 Task: Create a new view named 'Details of Position' and set up custom fields in Salesforce.
Action: Mouse pressed left at (720, 678)
Screenshot: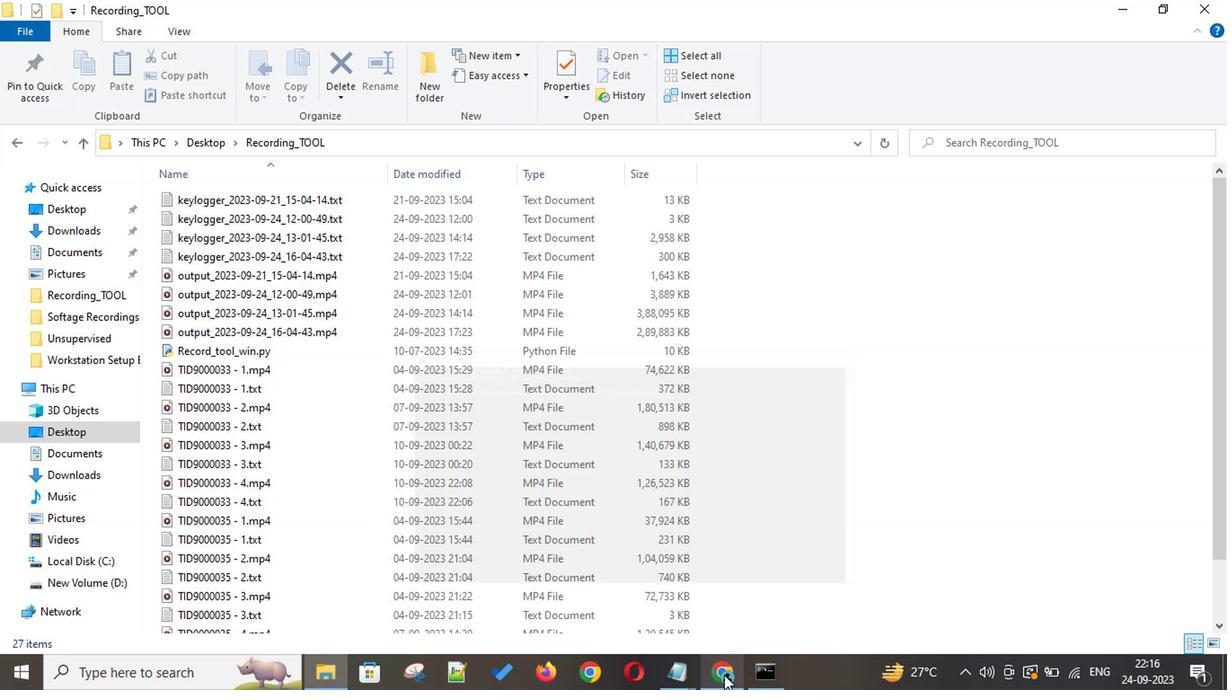 
Action: Mouse moved to (403, 244)
Screenshot: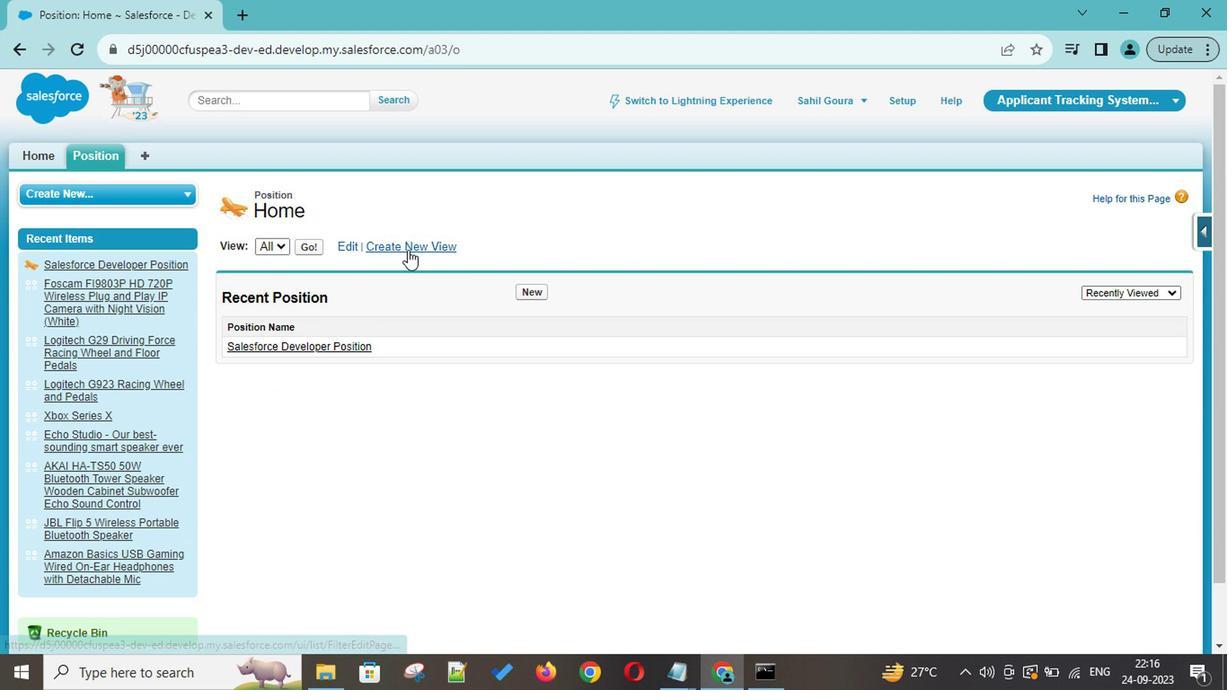 
Action: Mouse pressed left at (403, 244)
Screenshot: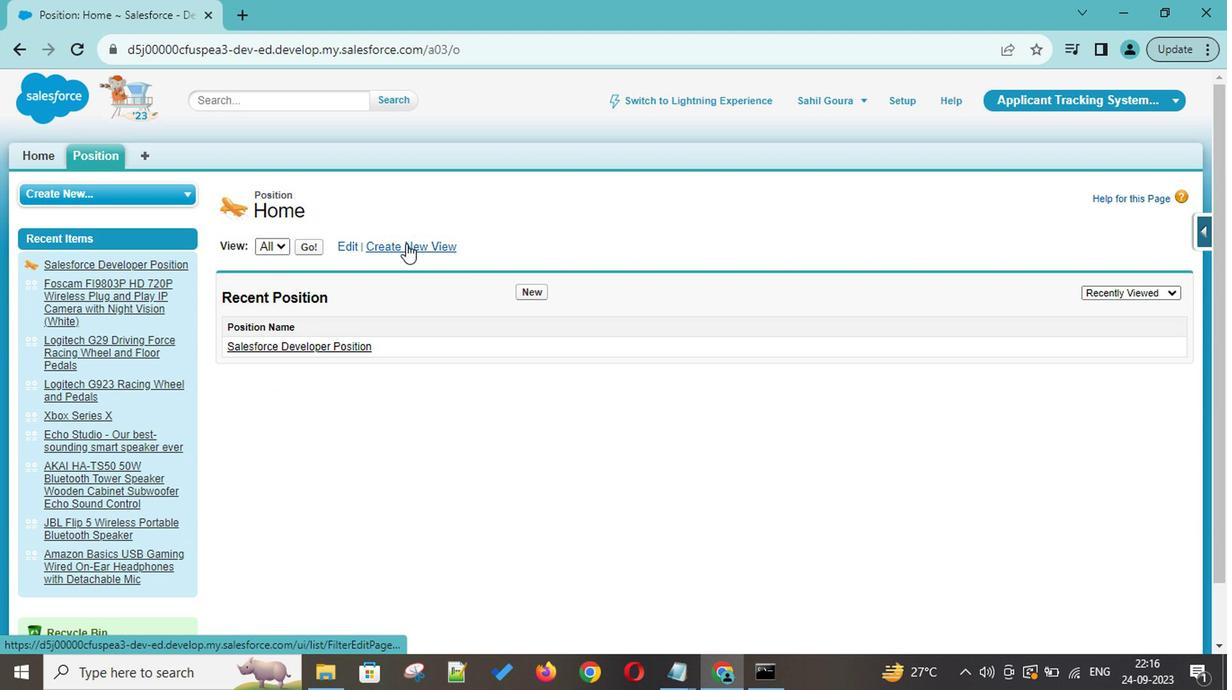 
Action: Mouse moved to (452, 327)
Screenshot: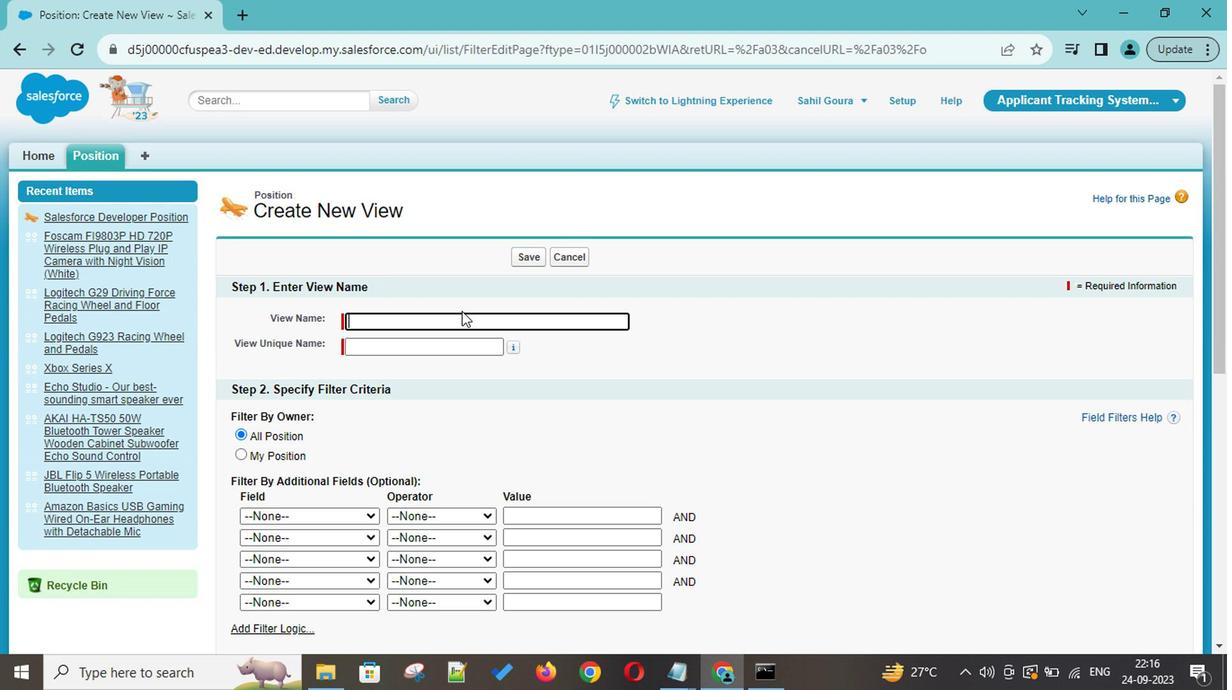 
Action: Mouse pressed left at (452, 327)
Screenshot: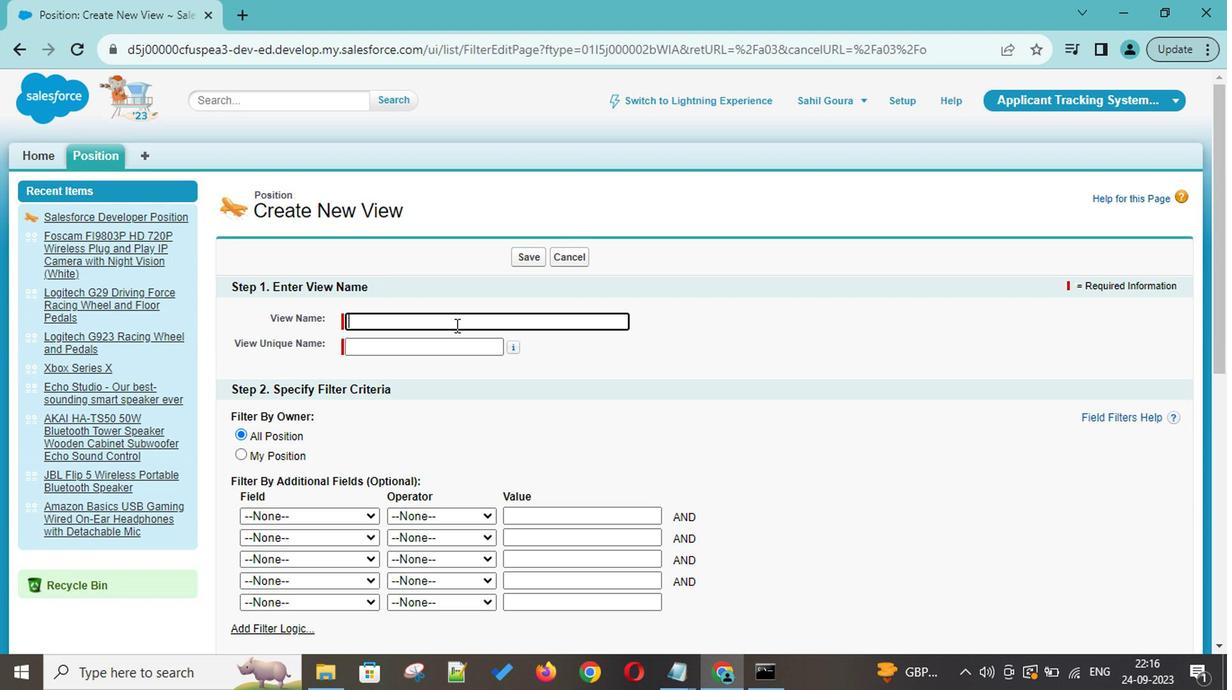 
Action: Mouse moved to (488, 318)
Screenshot: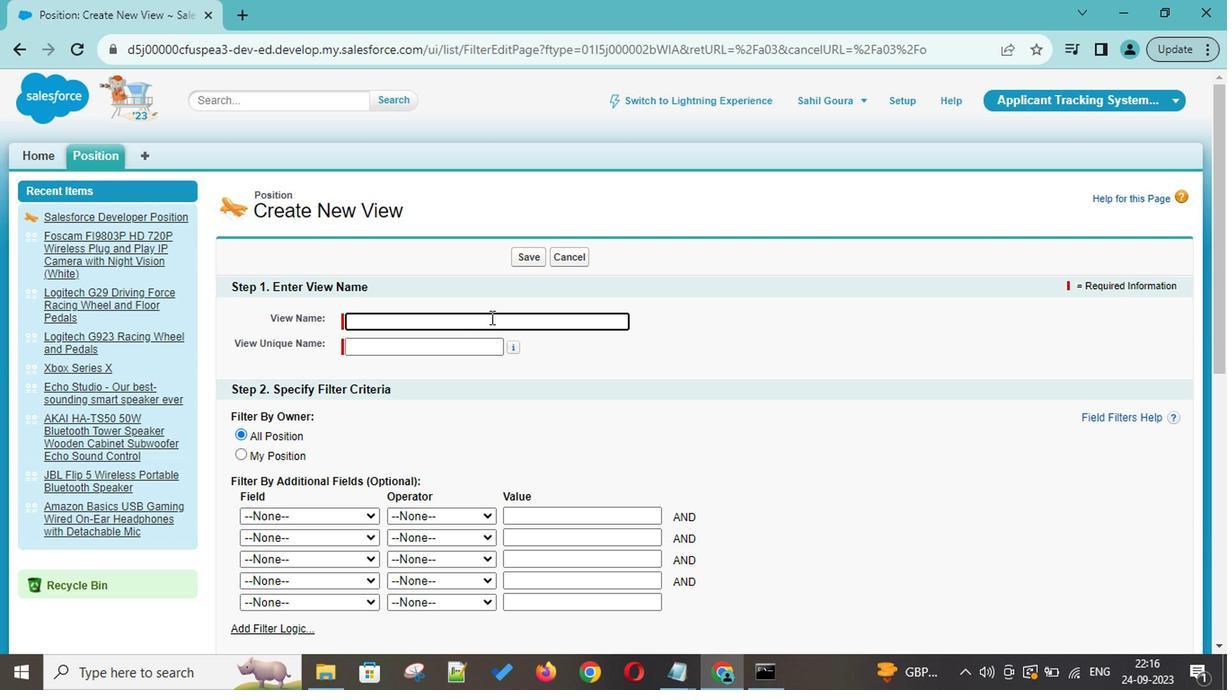 
Action: Key pressed <Key.shift><Key.shift><Key.shift><Key.shift><Key.shift>Details
Screenshot: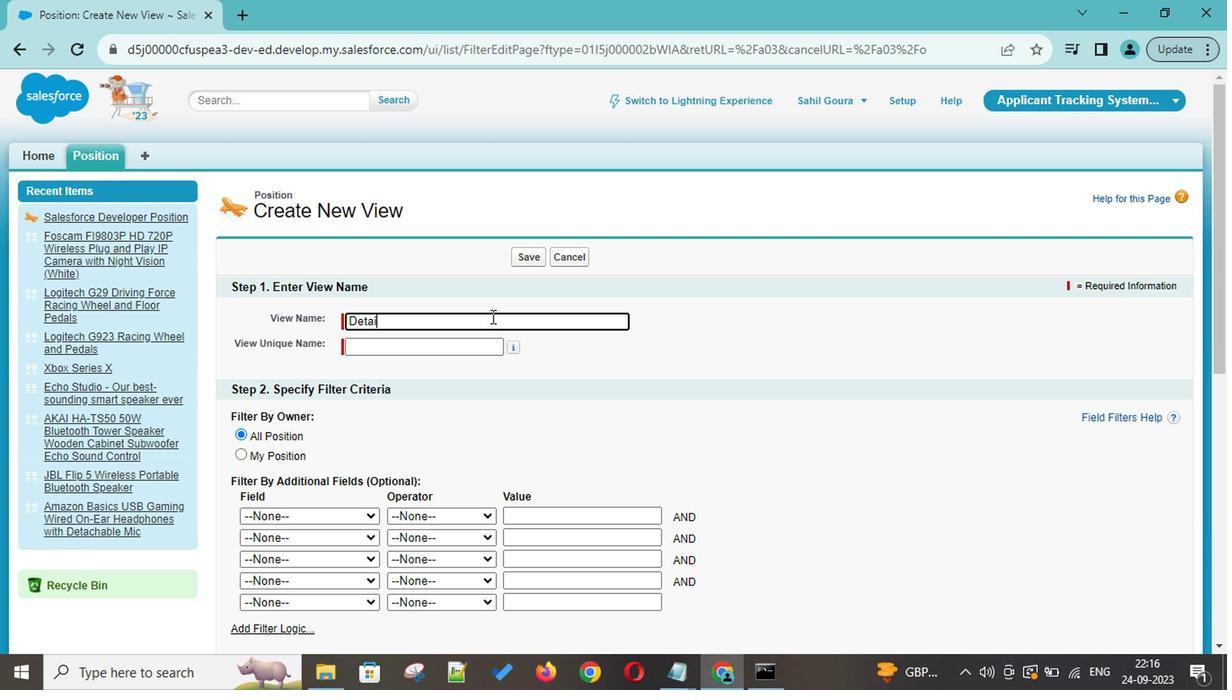 
Action: Mouse moved to (477, 311)
Screenshot: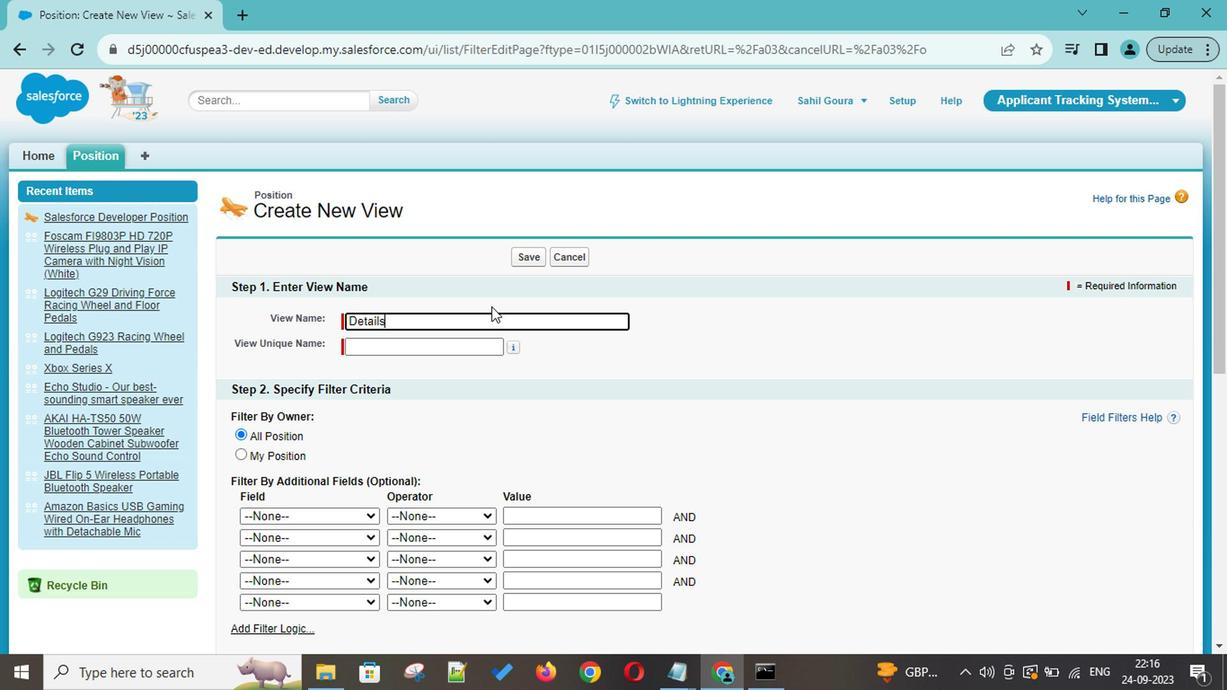 
Action: Key pressed <Key.space>of<Key.space><Key.shift>Position
Screenshot: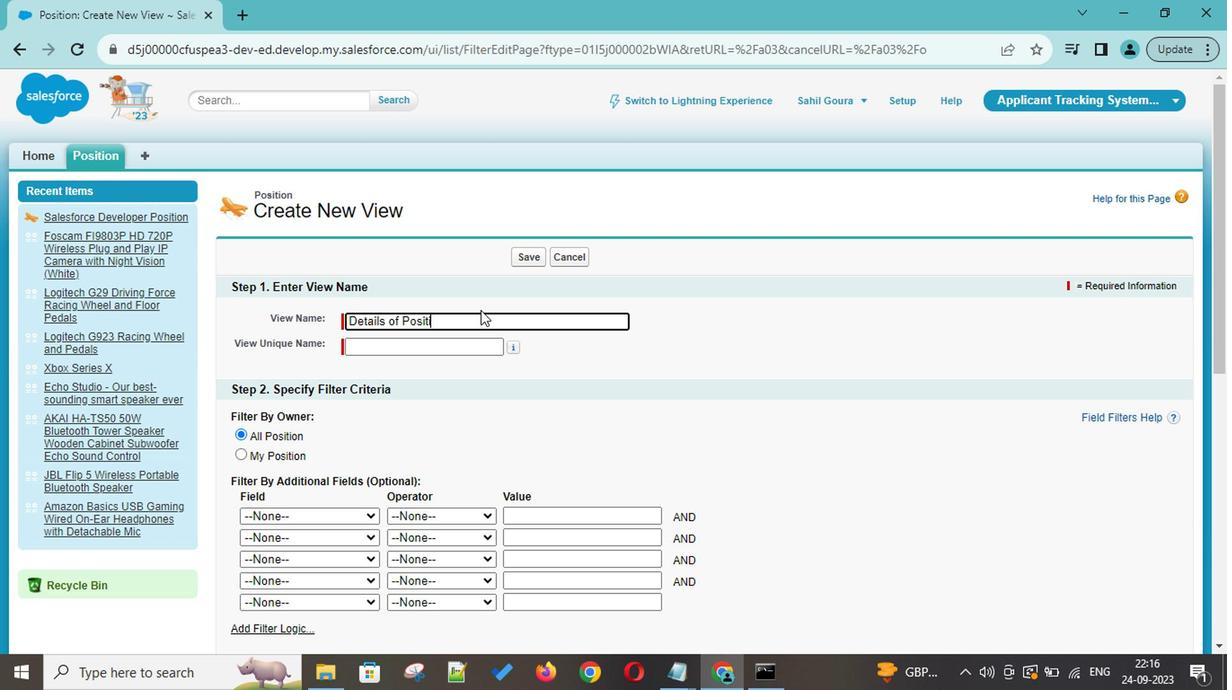 
Action: Mouse moved to (426, 356)
Screenshot: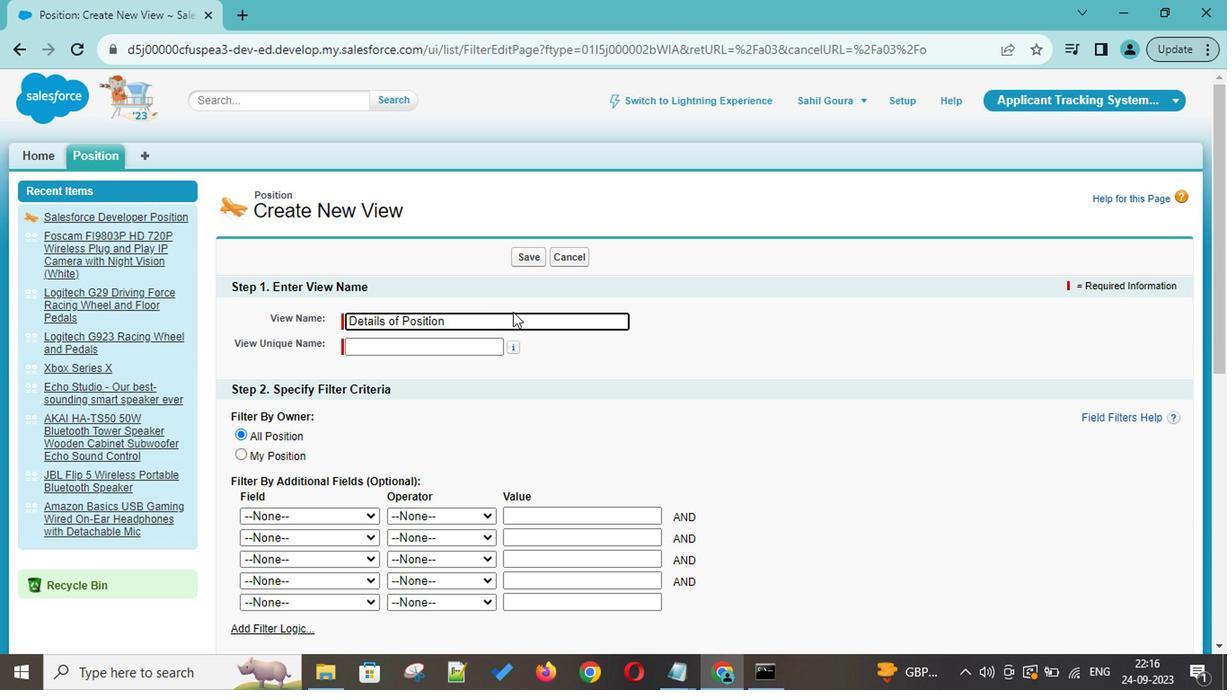 
Action: Mouse pressed left at (426, 356)
Screenshot: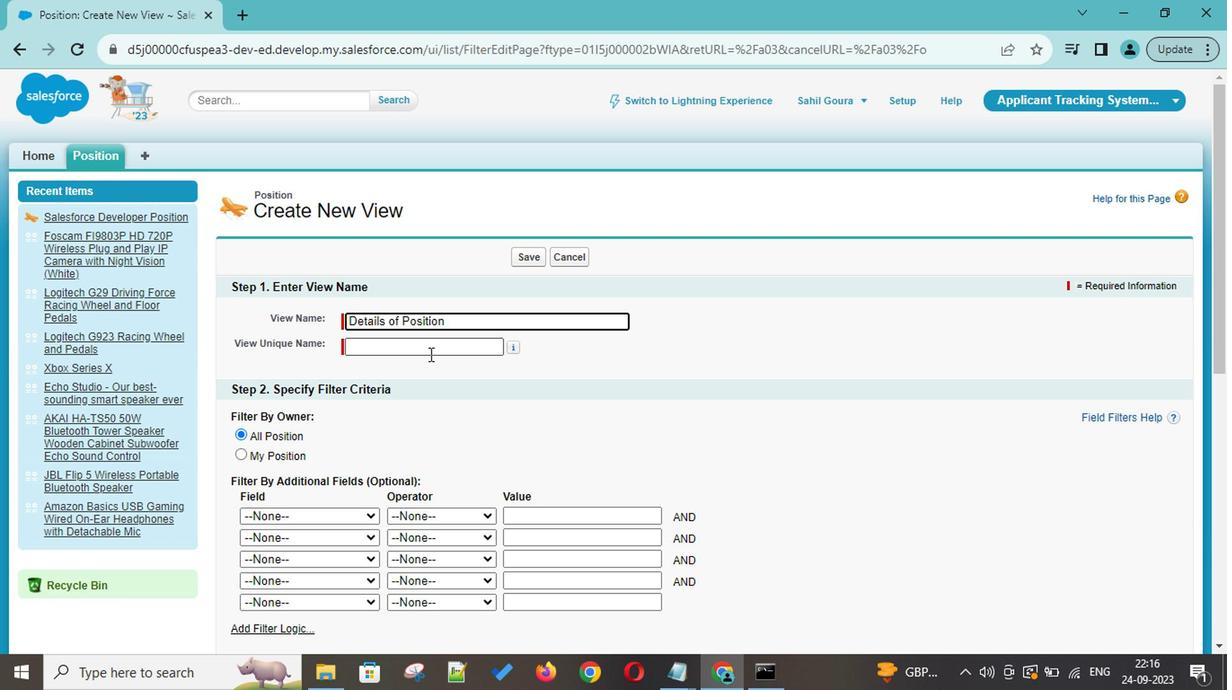 
Action: Mouse moved to (433, 444)
Screenshot: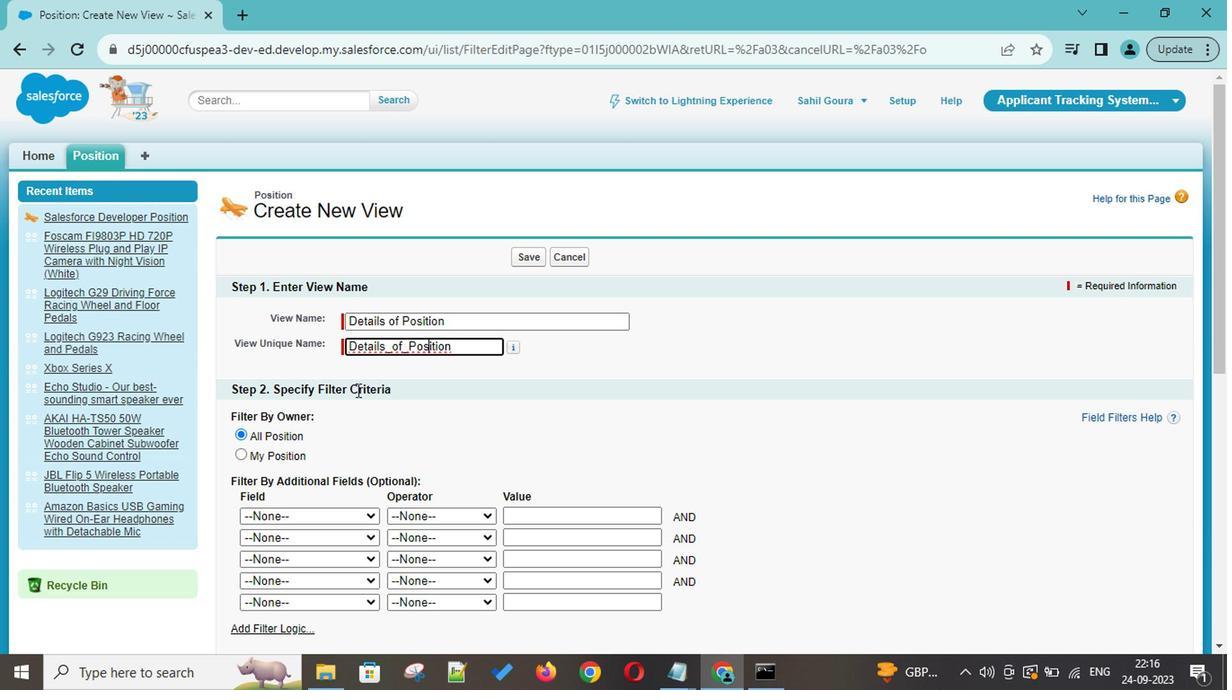 
Action: Mouse scrolled (433, 443) with delta (0, 0)
Screenshot: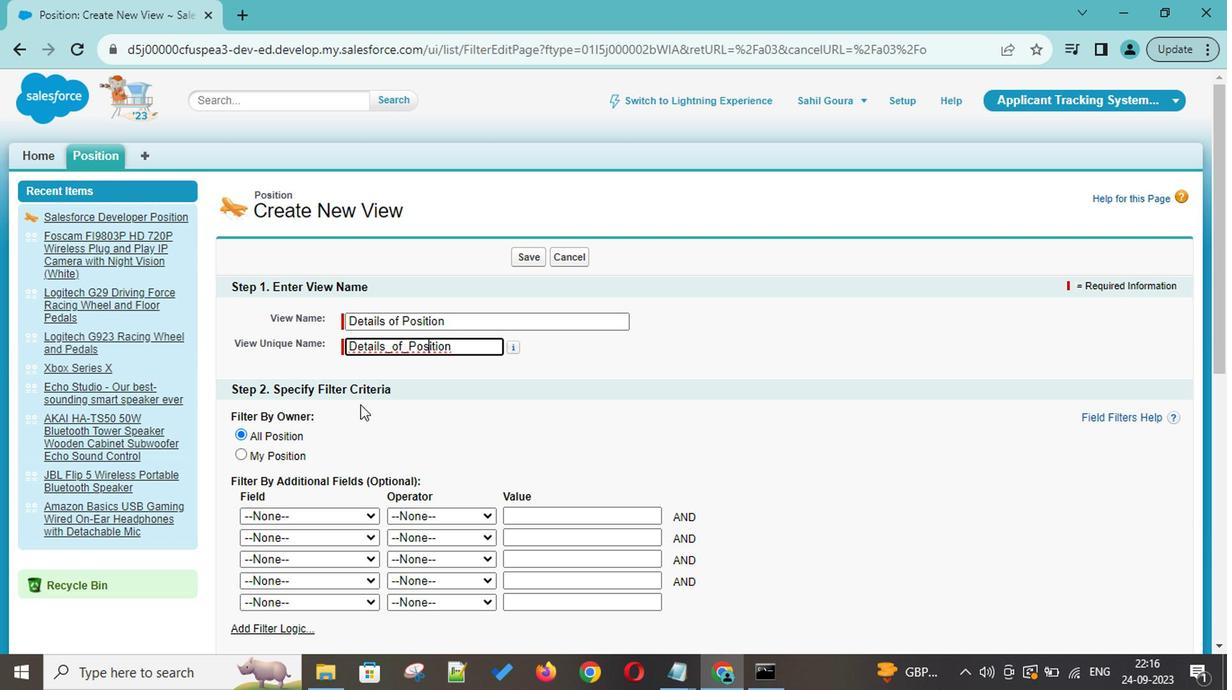 
Action: Mouse scrolled (433, 443) with delta (0, 0)
Screenshot: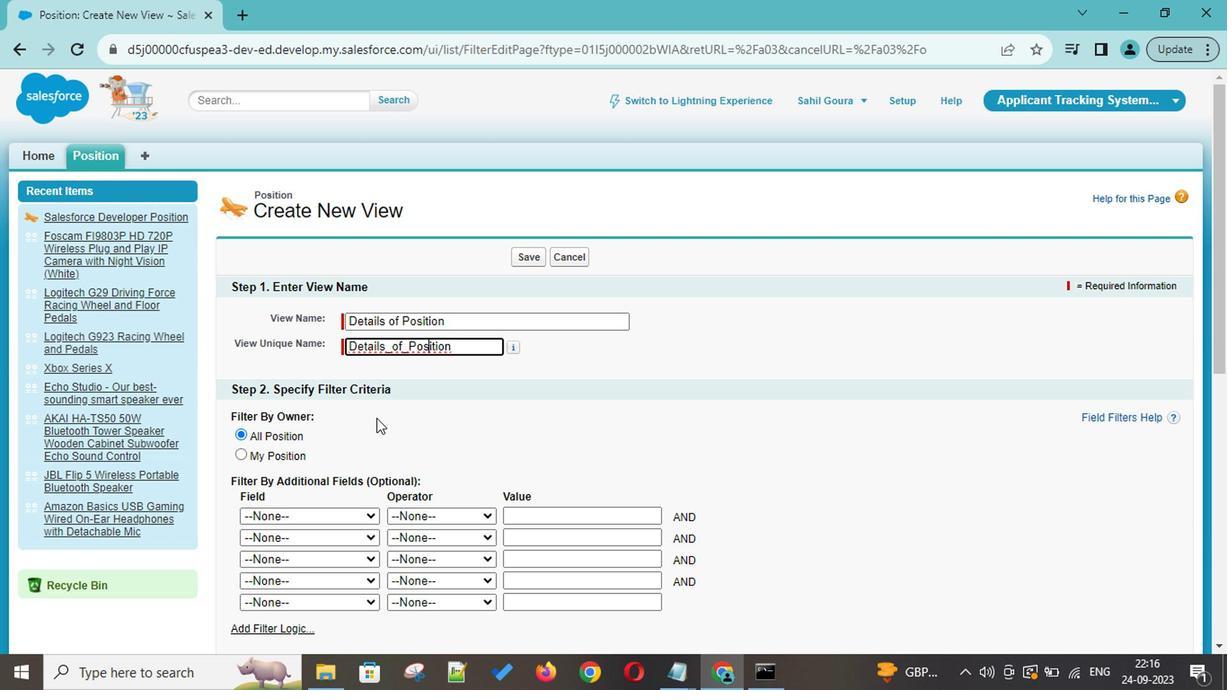 
Action: Mouse scrolled (433, 443) with delta (0, 0)
Screenshot: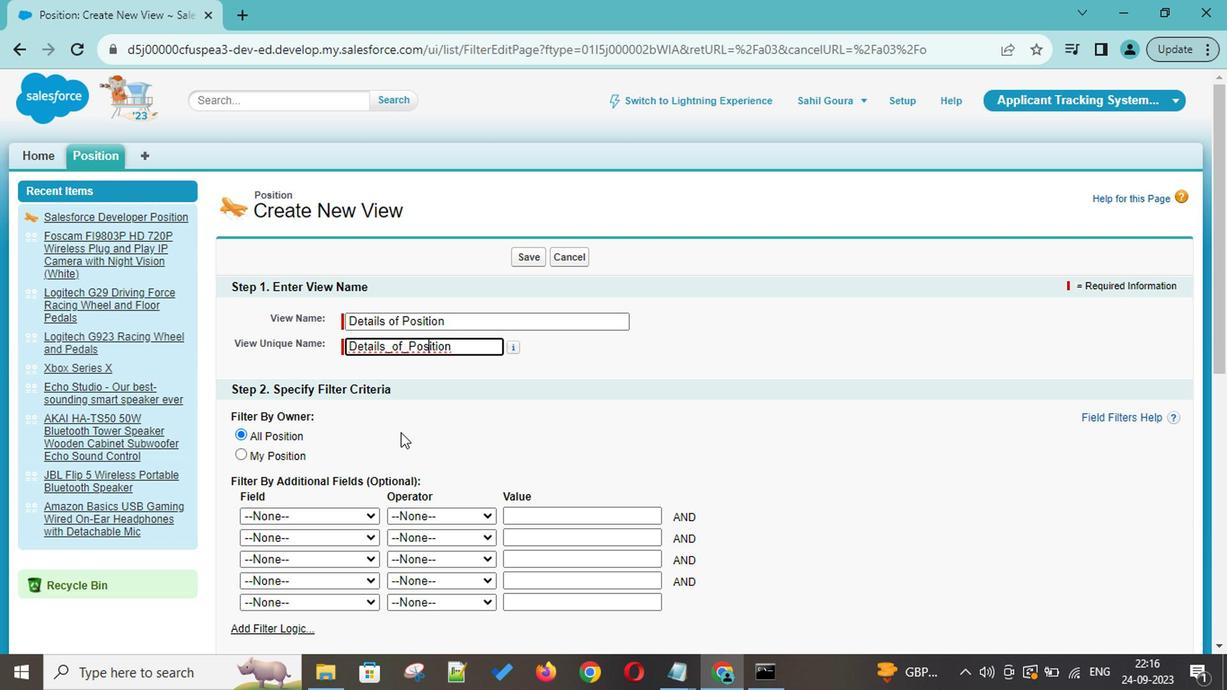 
Action: Mouse moved to (256, 465)
Screenshot: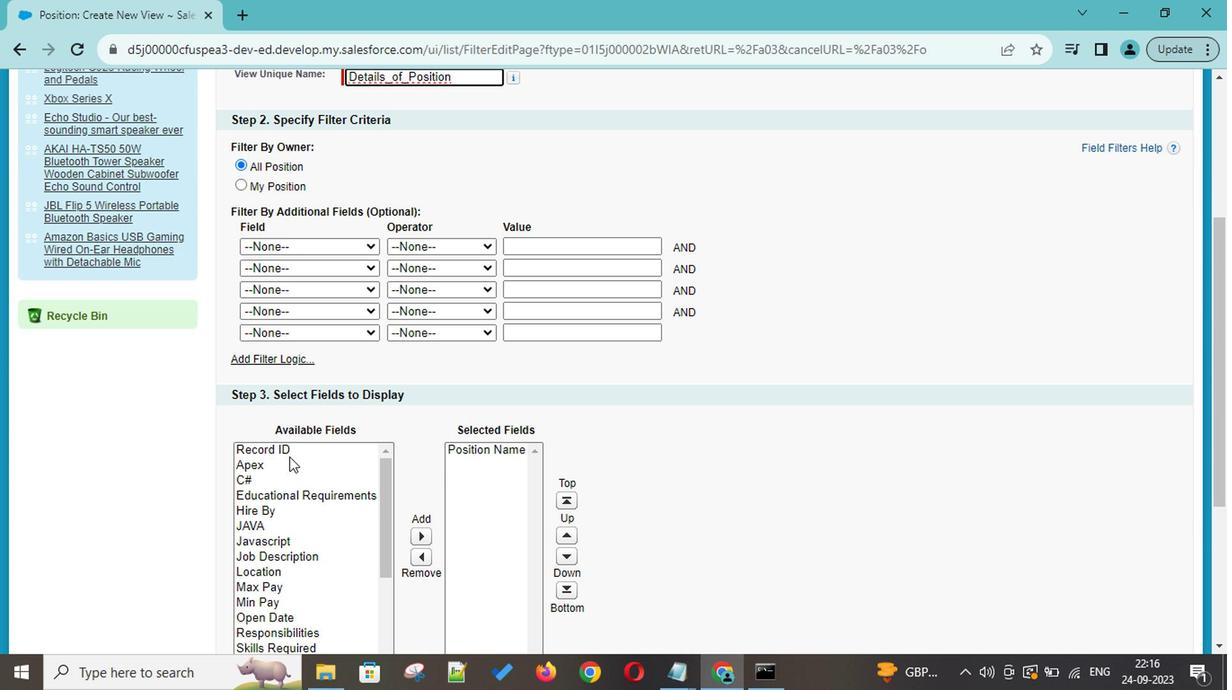 
Action: Mouse pressed left at (256, 465)
Screenshot: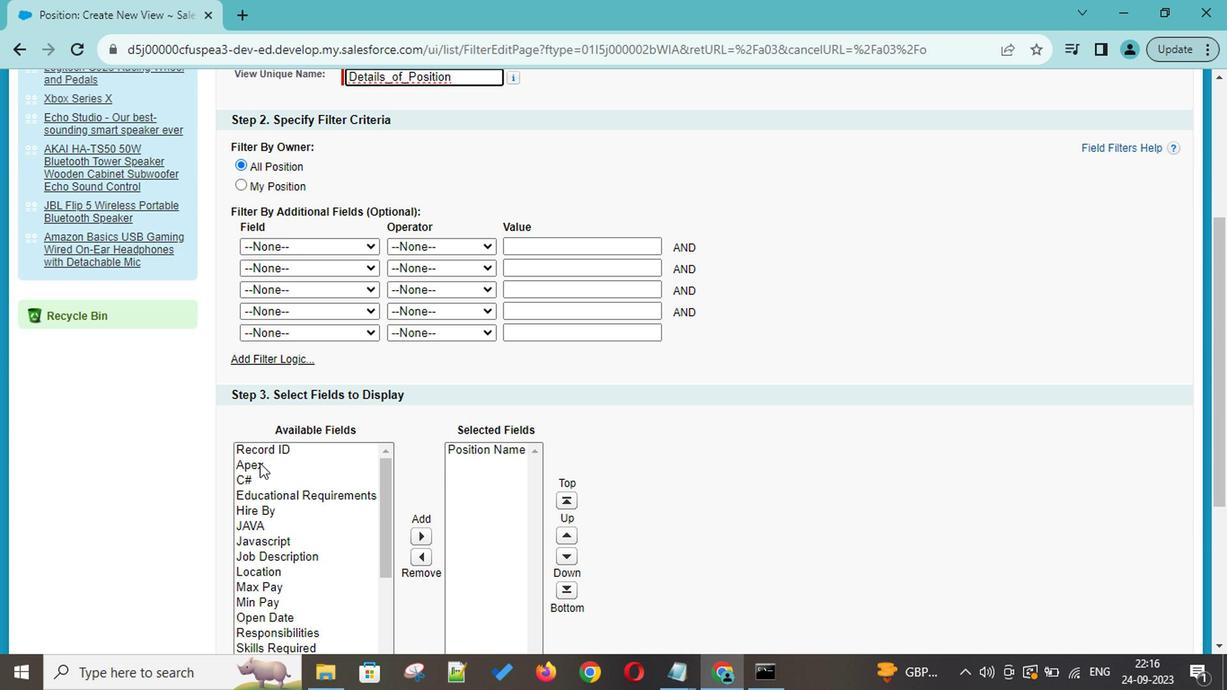 
Action: Mouse moved to (262, 493)
Screenshot: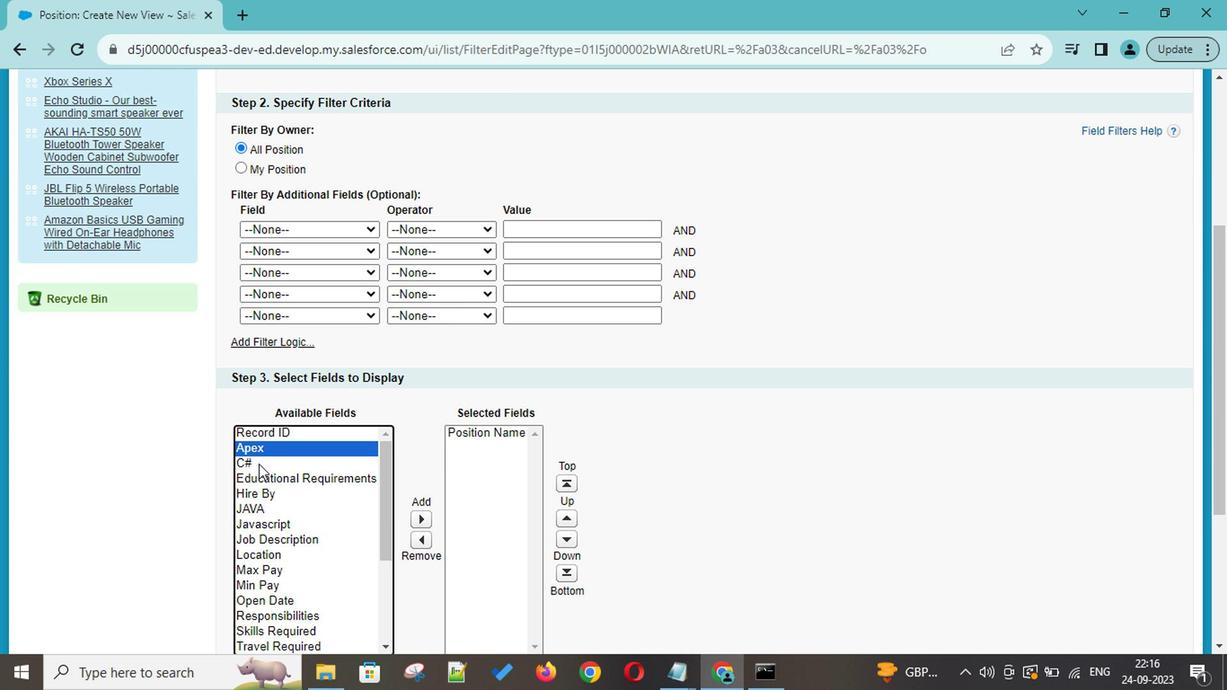 
Action: Mouse scrolled (262, 492) with delta (0, -1)
Screenshot: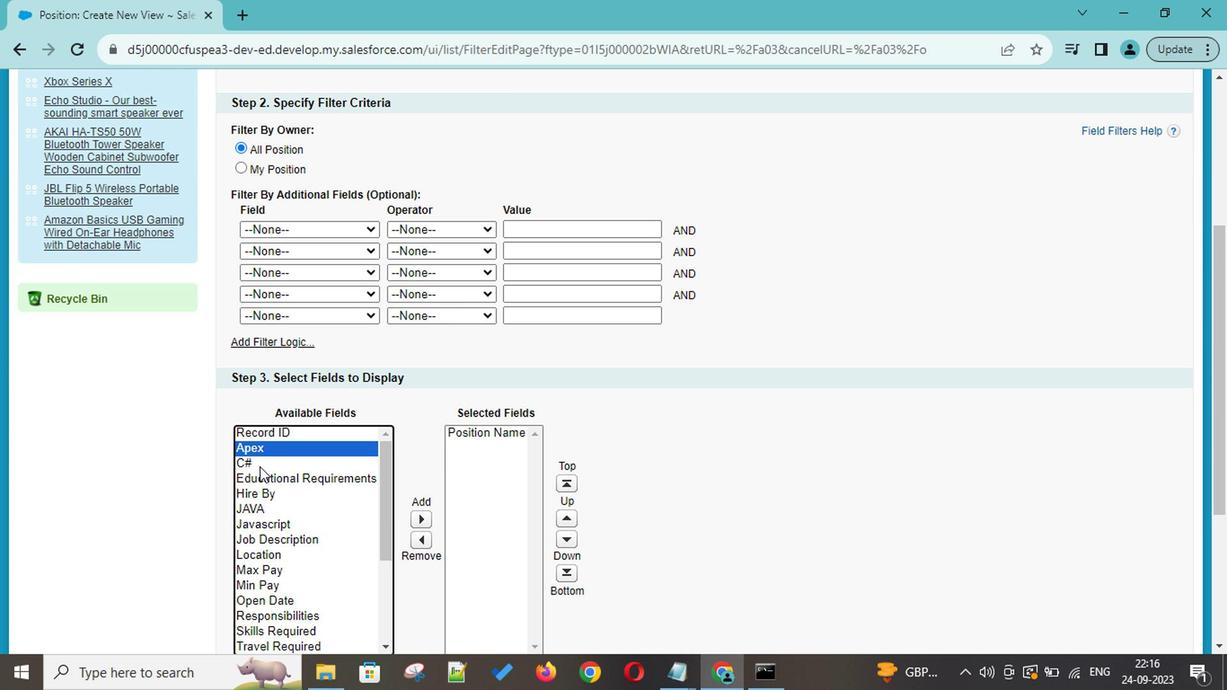 
Action: Mouse moved to (297, 521)
Screenshot: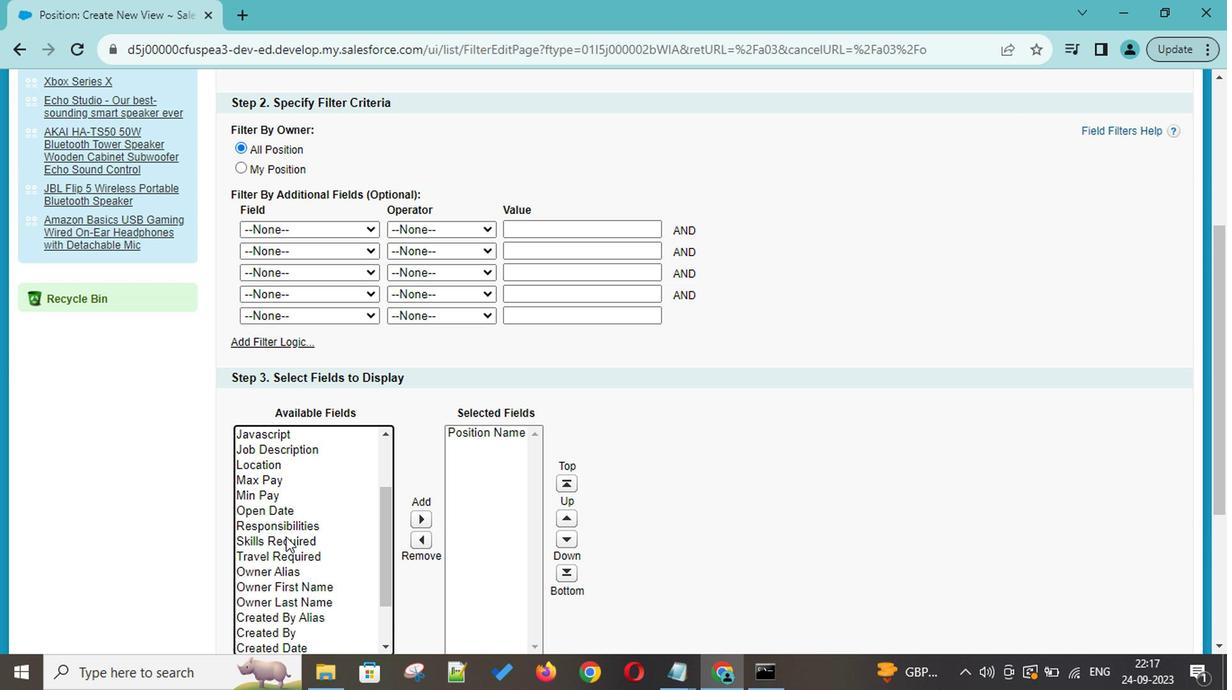 
Action: Mouse scrolled (297, 520) with delta (0, -1)
Screenshot: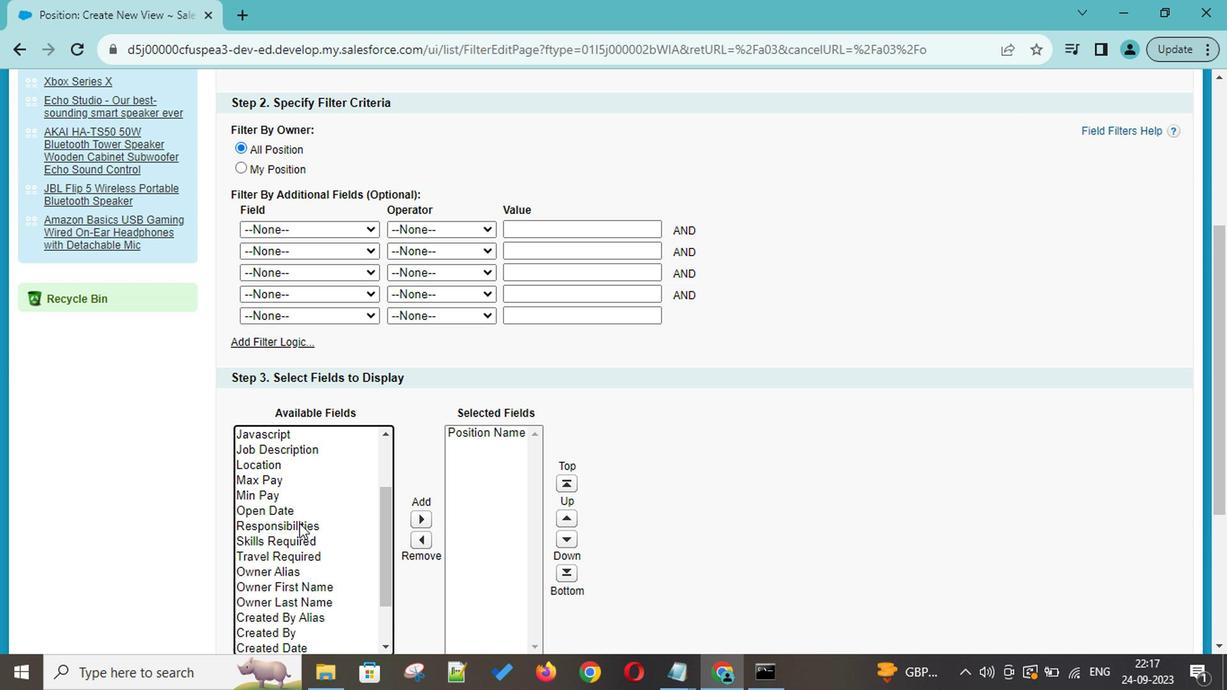 
Action: Mouse moved to (311, 510)
Screenshot: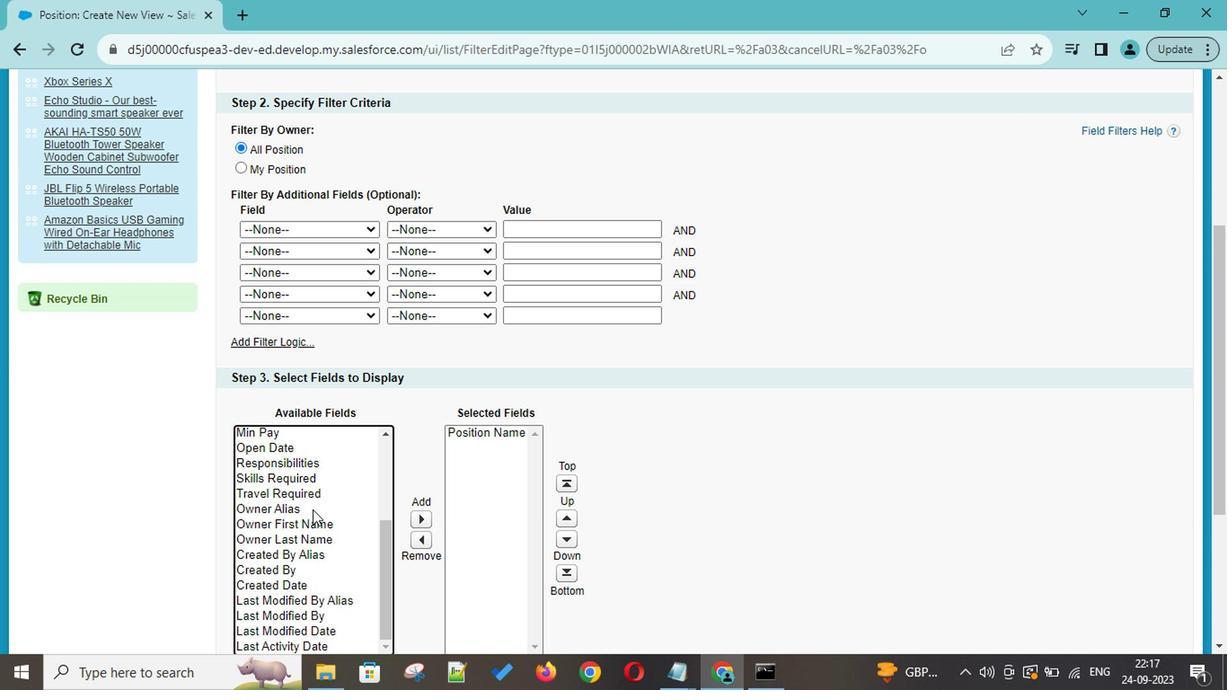 
Action: Mouse scrolled (311, 509) with delta (0, -1)
Screenshot: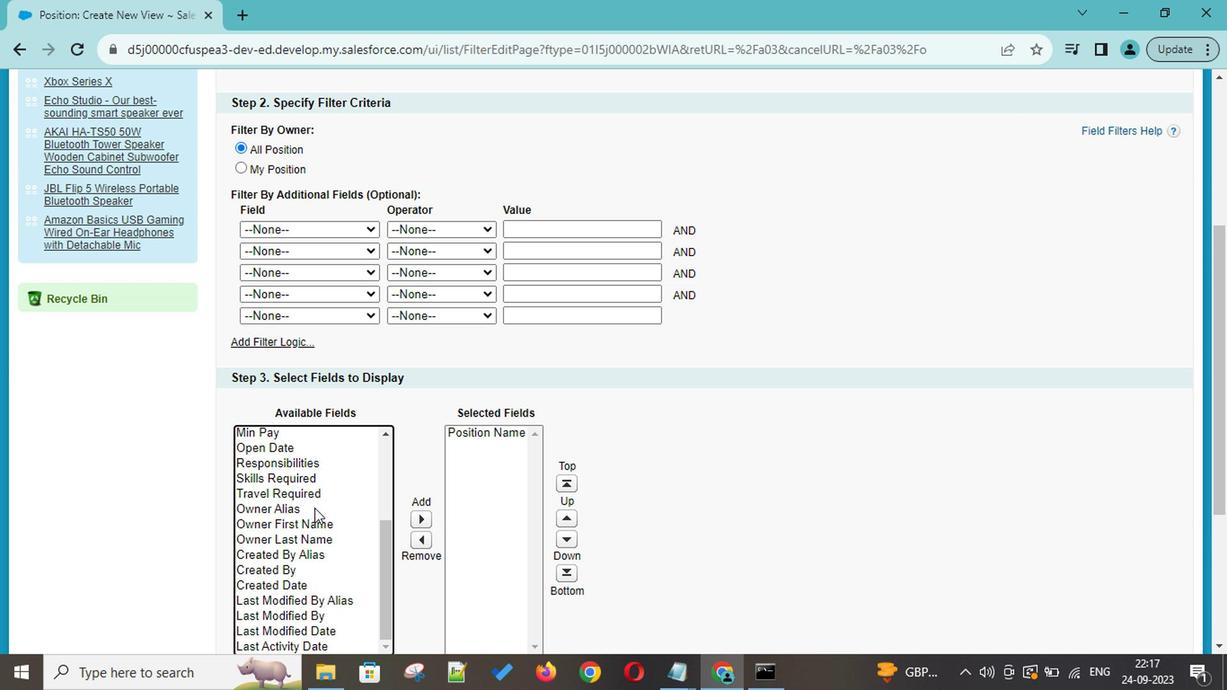 
Action: Mouse moved to (377, 473)
Screenshot: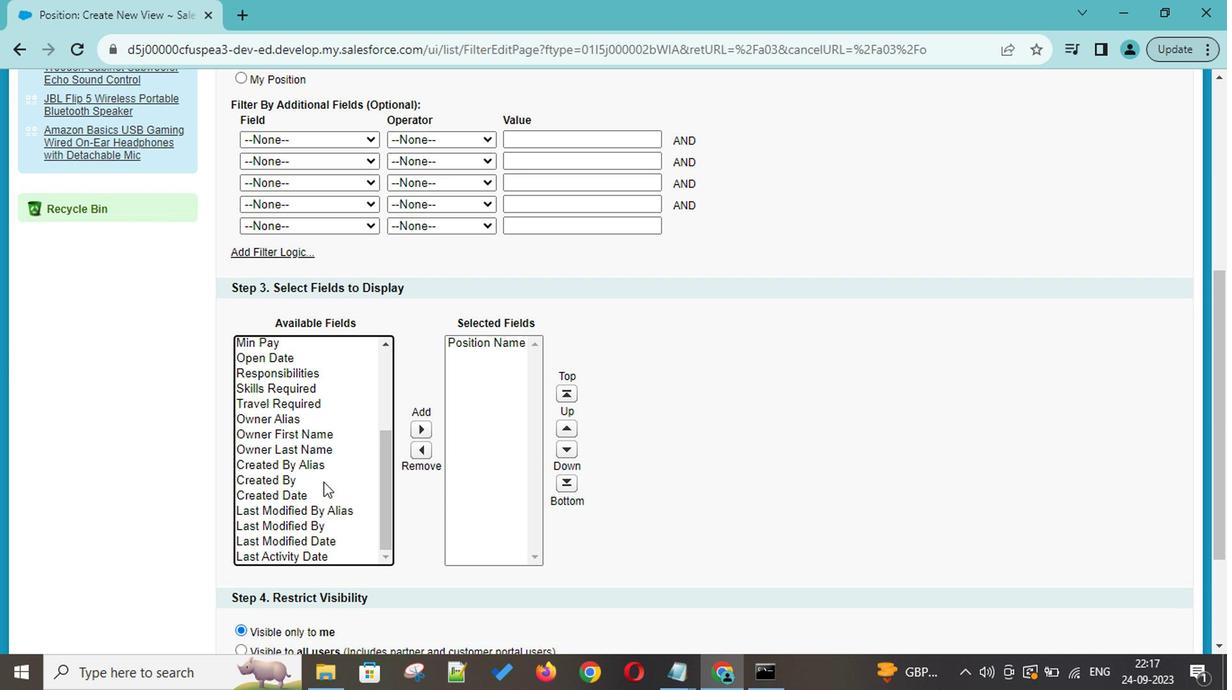 
Action: Mouse scrolled (377, 472) with delta (0, -1)
Screenshot: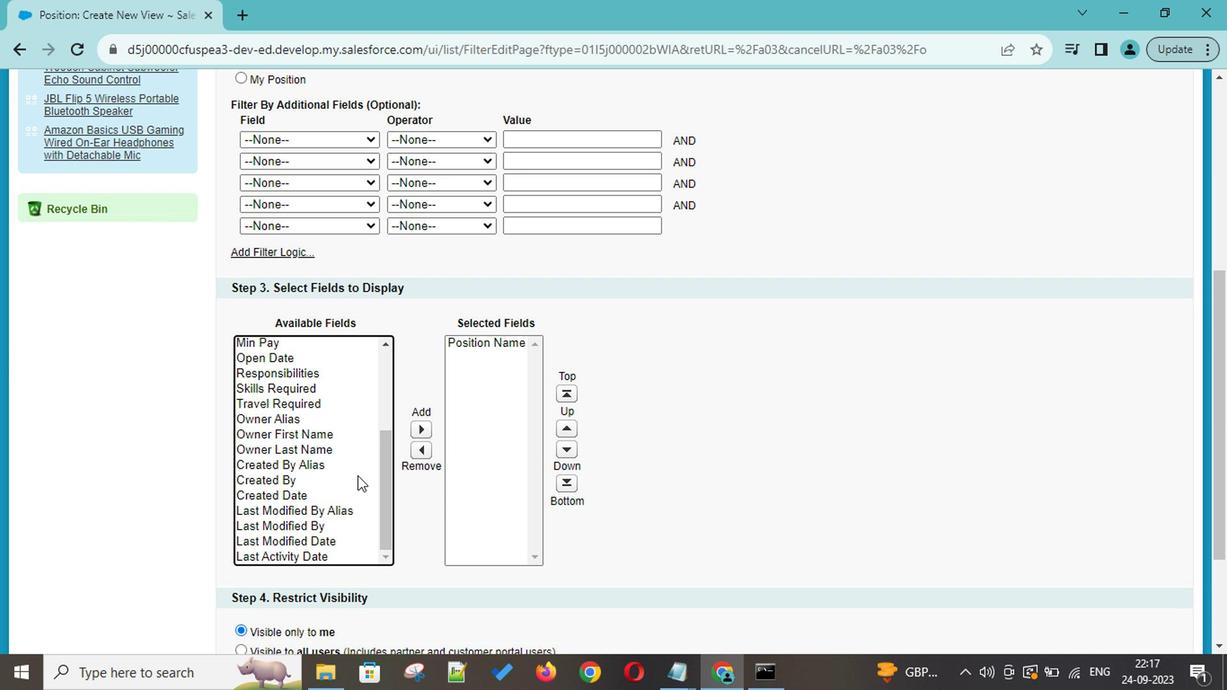 
Action: Mouse moved to (375, 478)
Screenshot: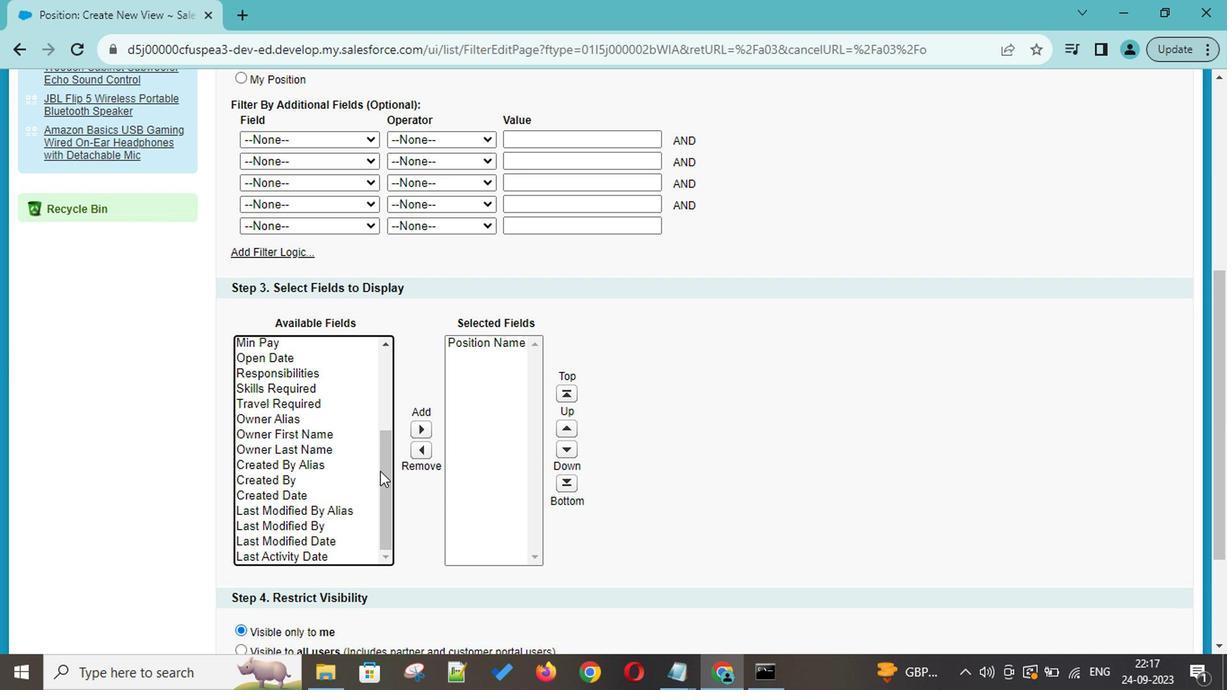 
Action: Mouse scrolled (375, 478) with delta (0, 0)
Screenshot: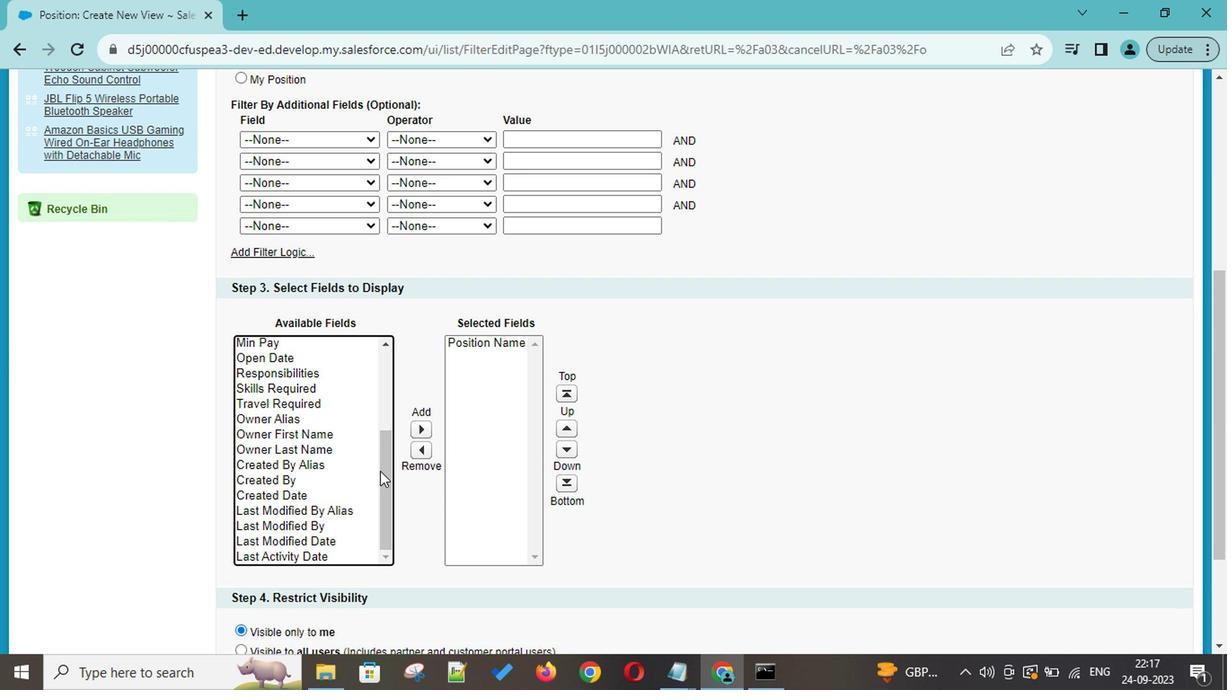 
Action: Mouse moved to (354, 404)
Screenshot: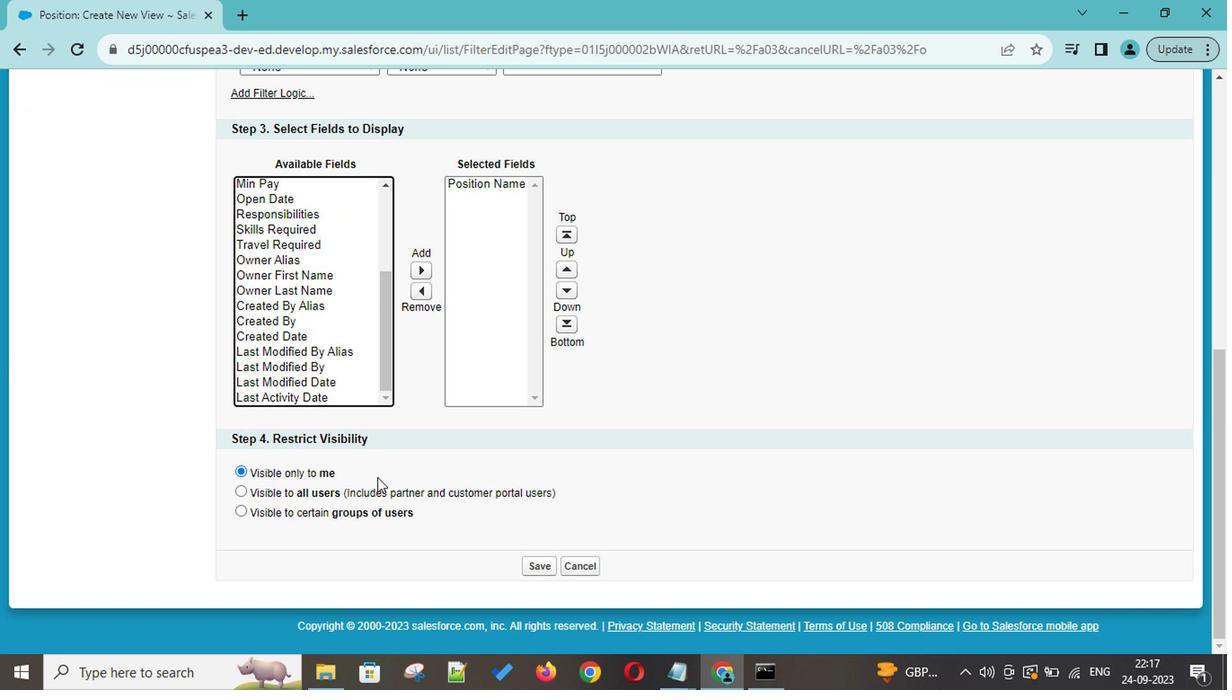 
Action: Mouse scrolled (354, 405) with delta (0, 1)
Screenshot: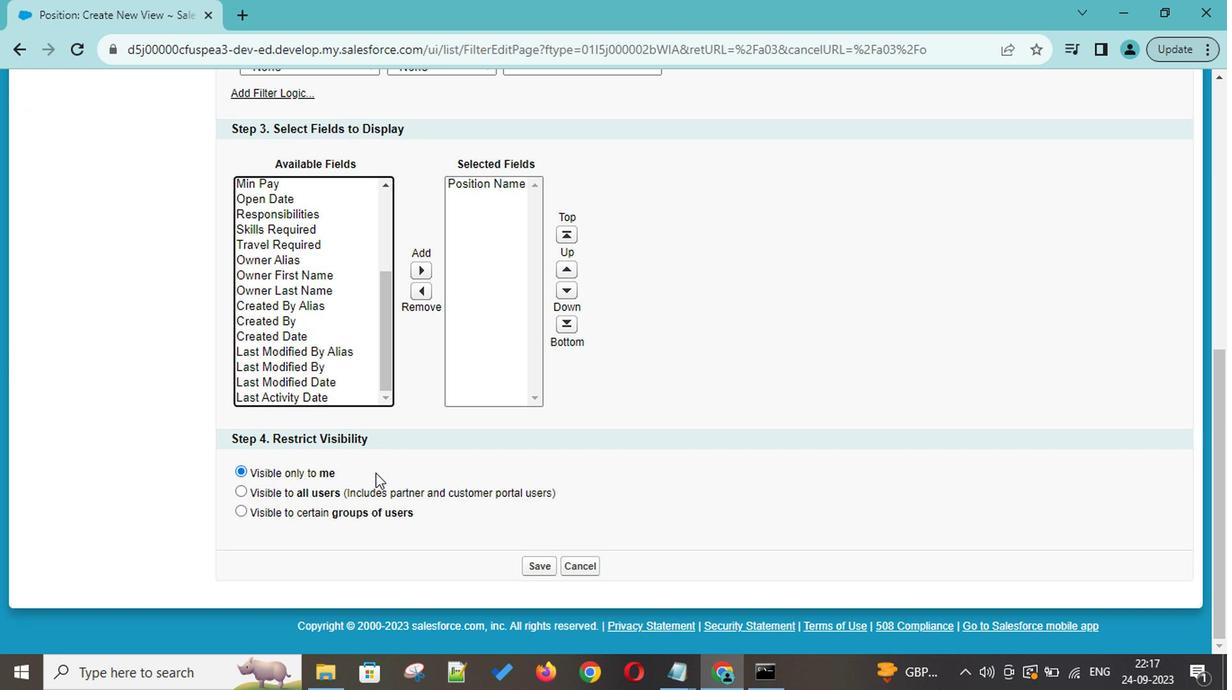 
Action: Mouse moved to (353, 403)
Screenshot: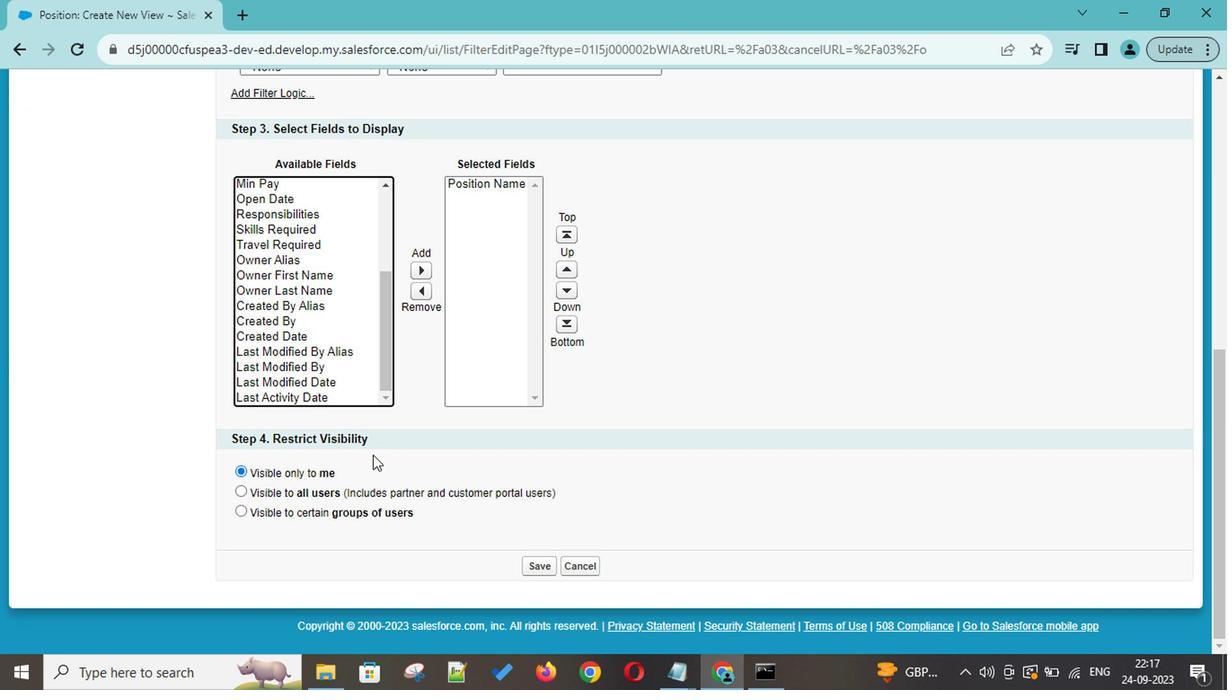 
Action: Mouse scrolled (353, 404) with delta (0, 0)
Screenshot: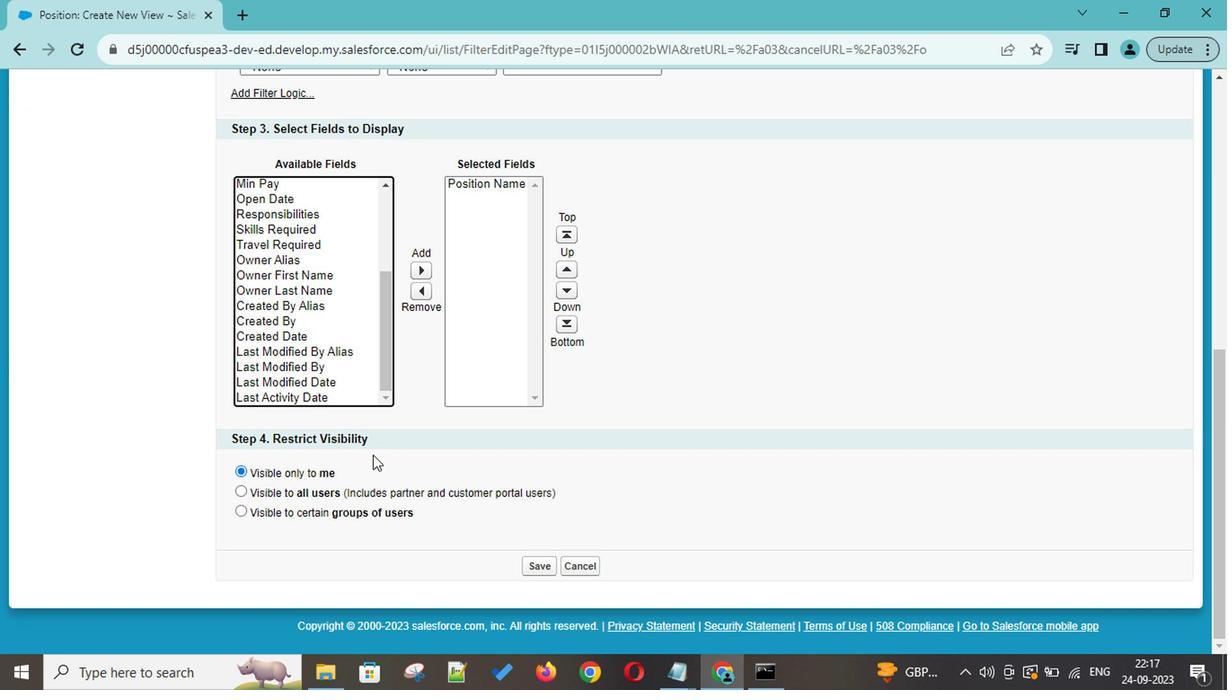 
Action: Mouse moved to (350, 401)
Screenshot: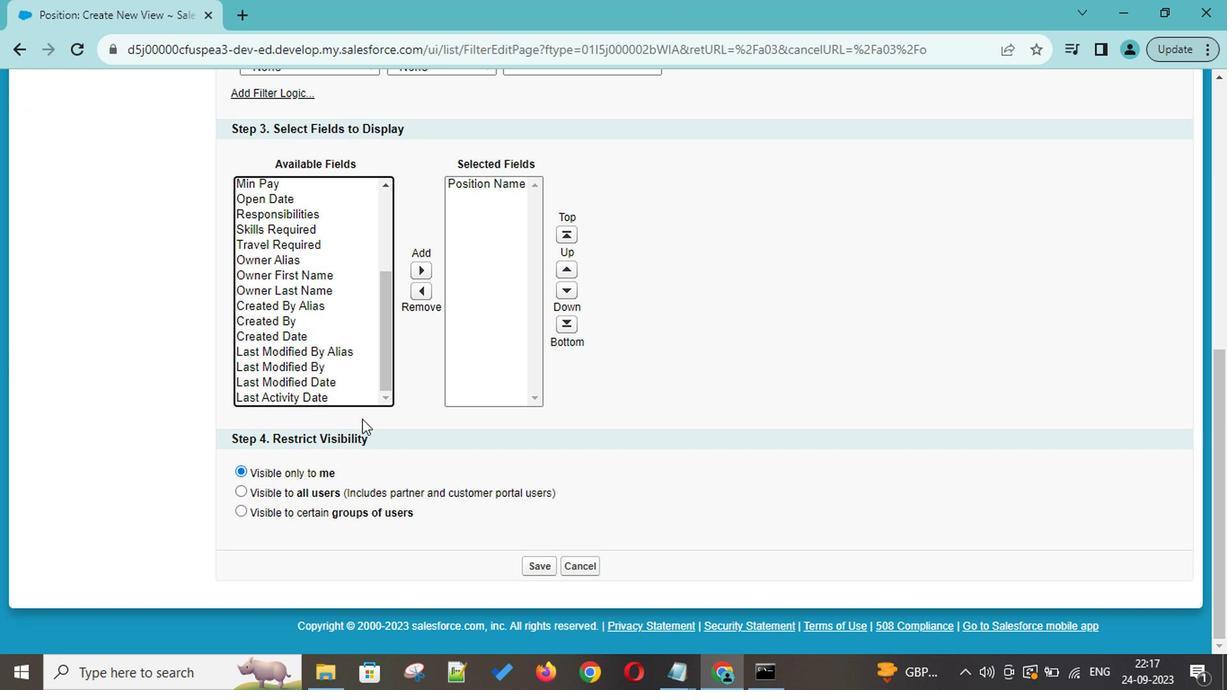 
Action: Mouse scrolled (350, 402) with delta (0, 0)
Screenshot: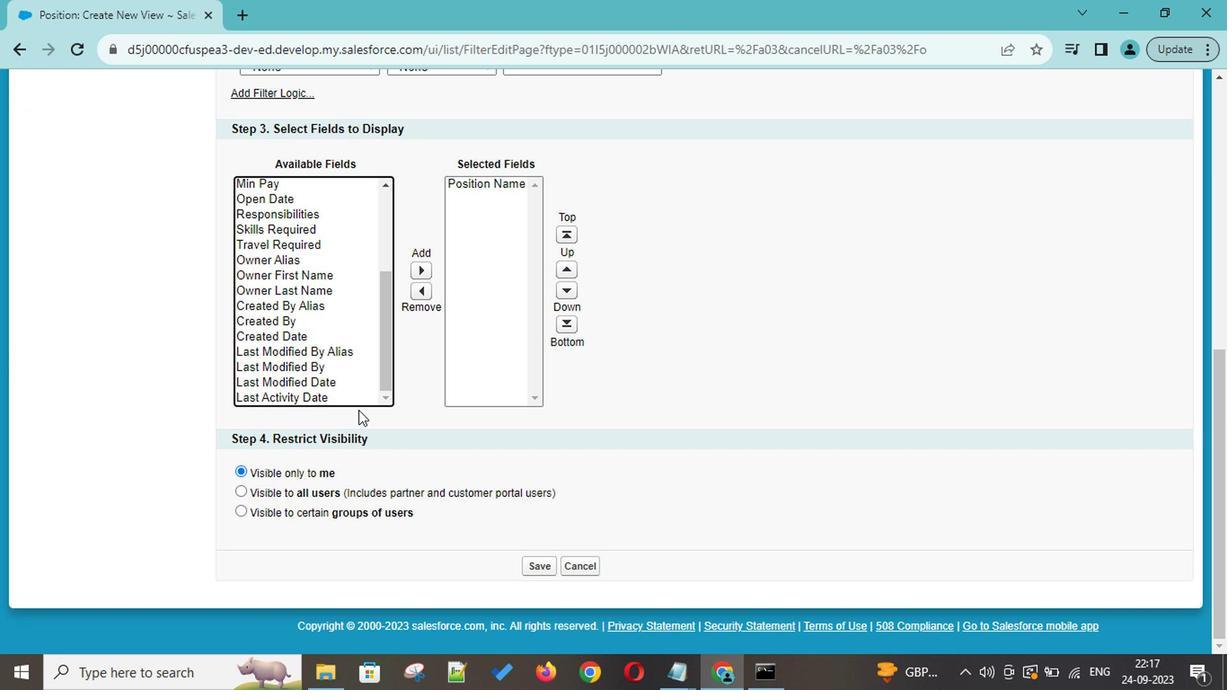 
Action: Mouse moved to (315, 323)
Screenshot: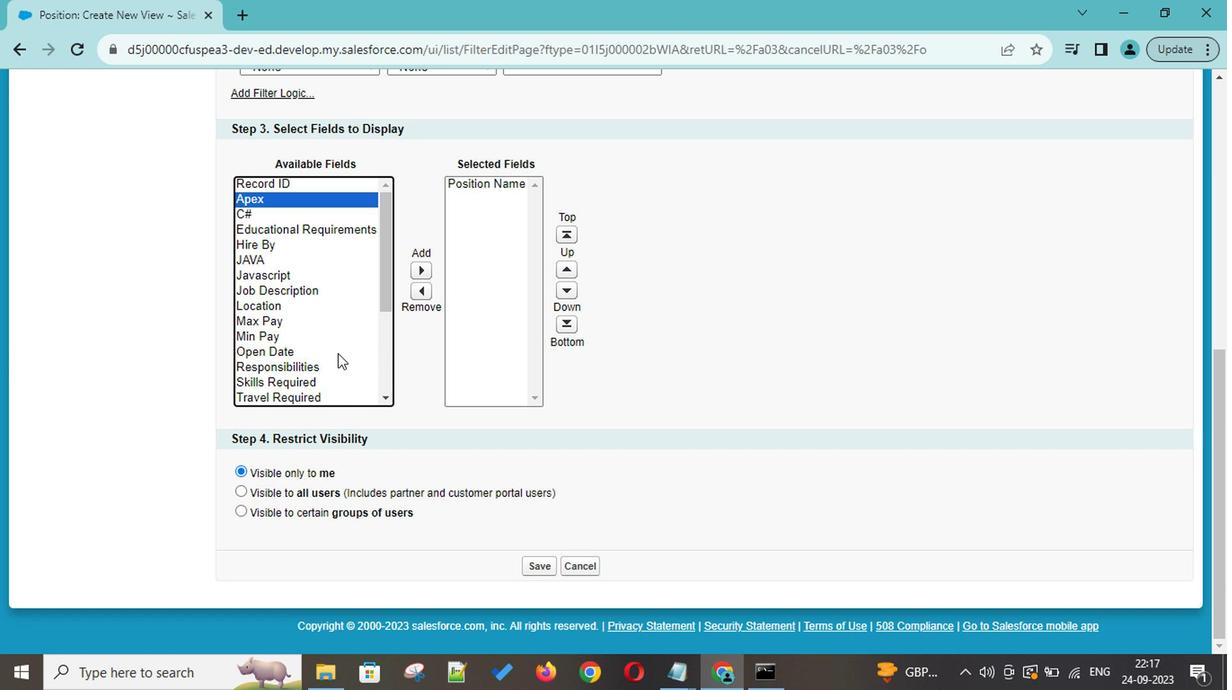
Action: Mouse scrolled (315, 324) with delta (0, 1)
Screenshot: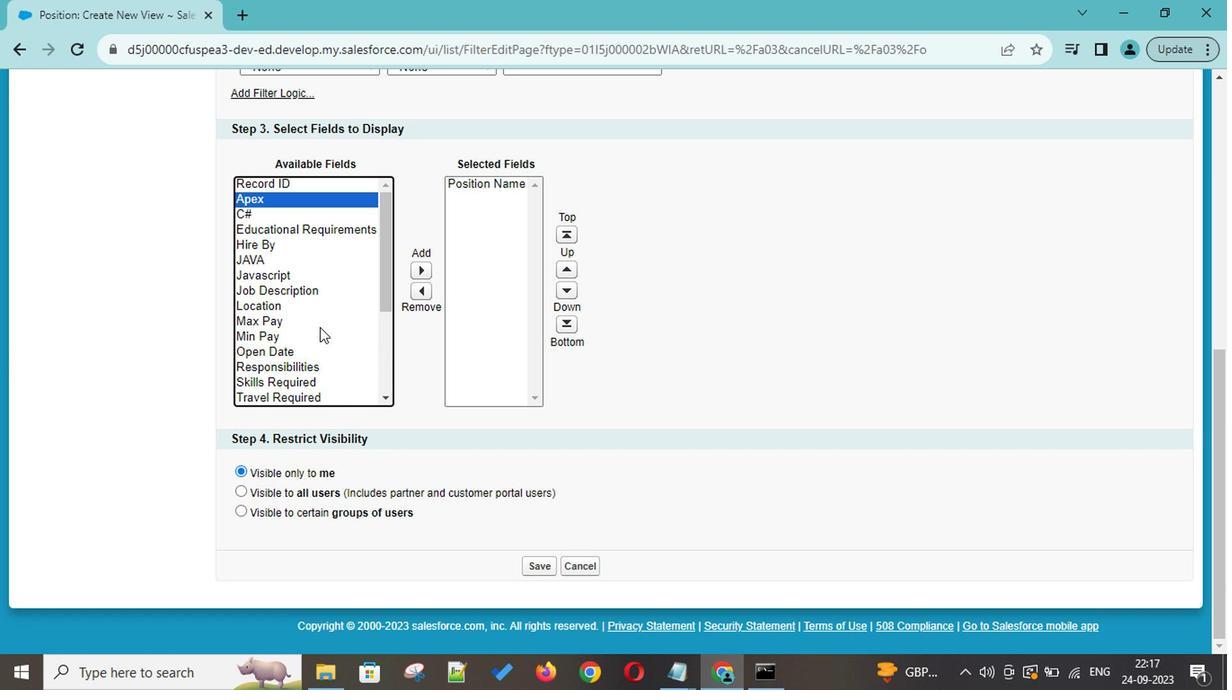 
Action: Mouse moved to (379, 352)
Screenshot: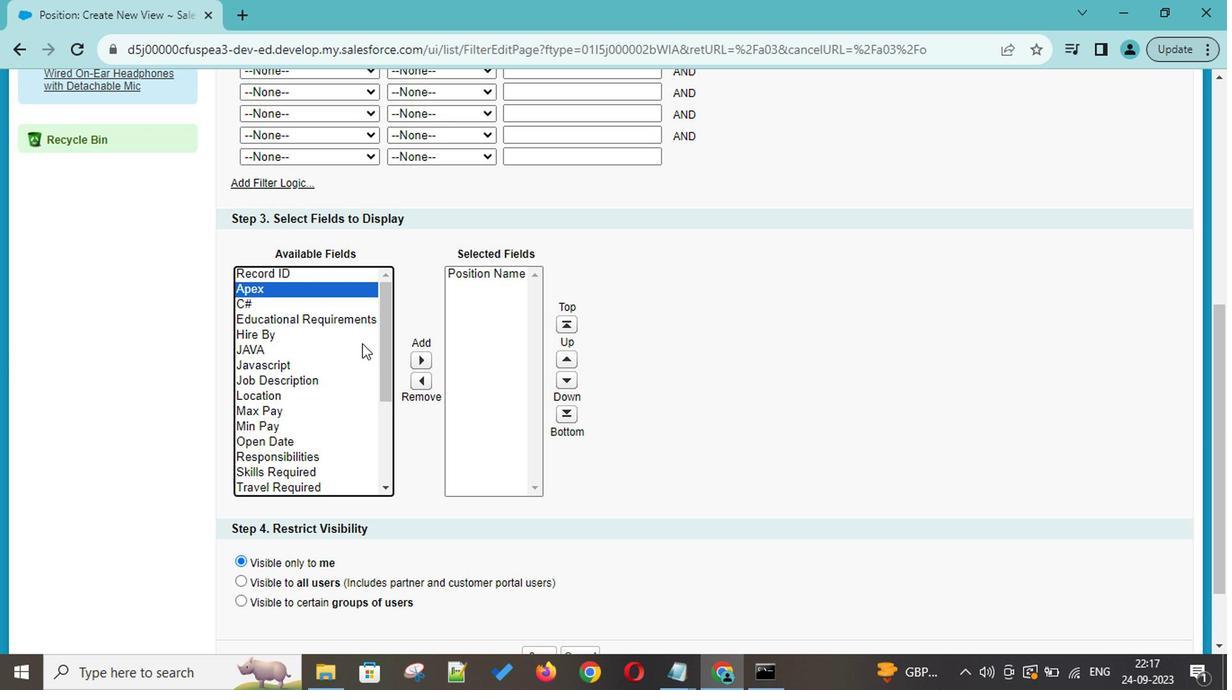 
Action: Mouse pressed left at (379, 352)
Screenshot: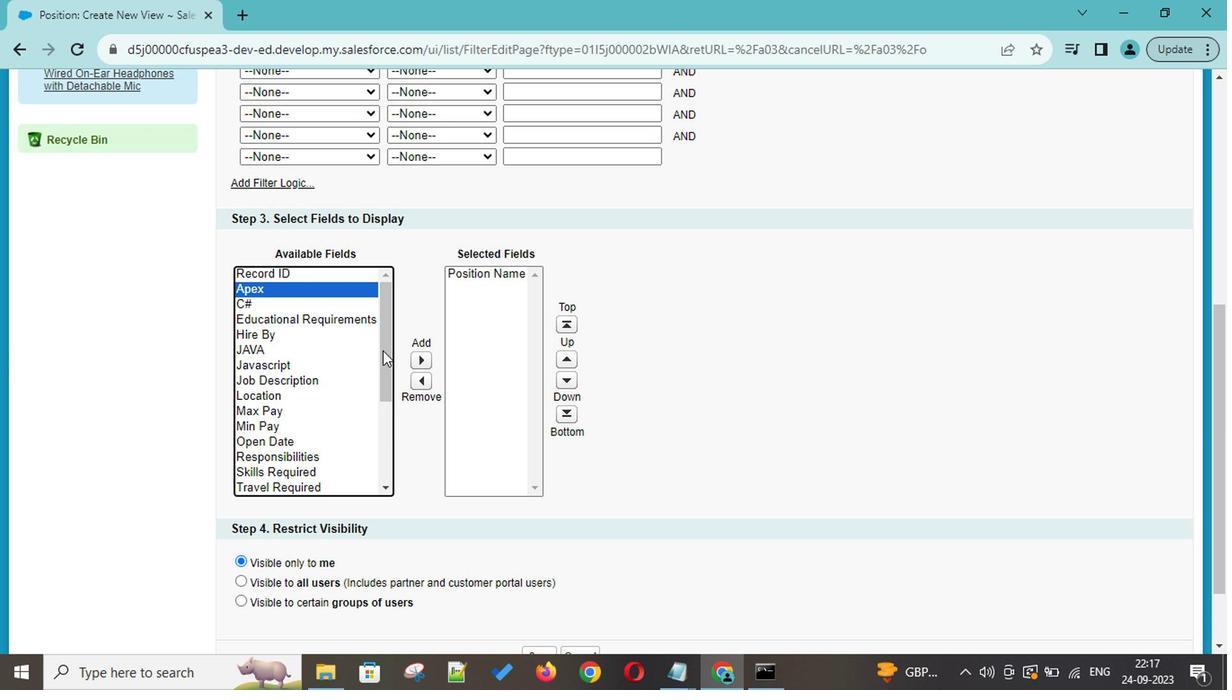 
Action: Mouse moved to (380, 394)
Screenshot: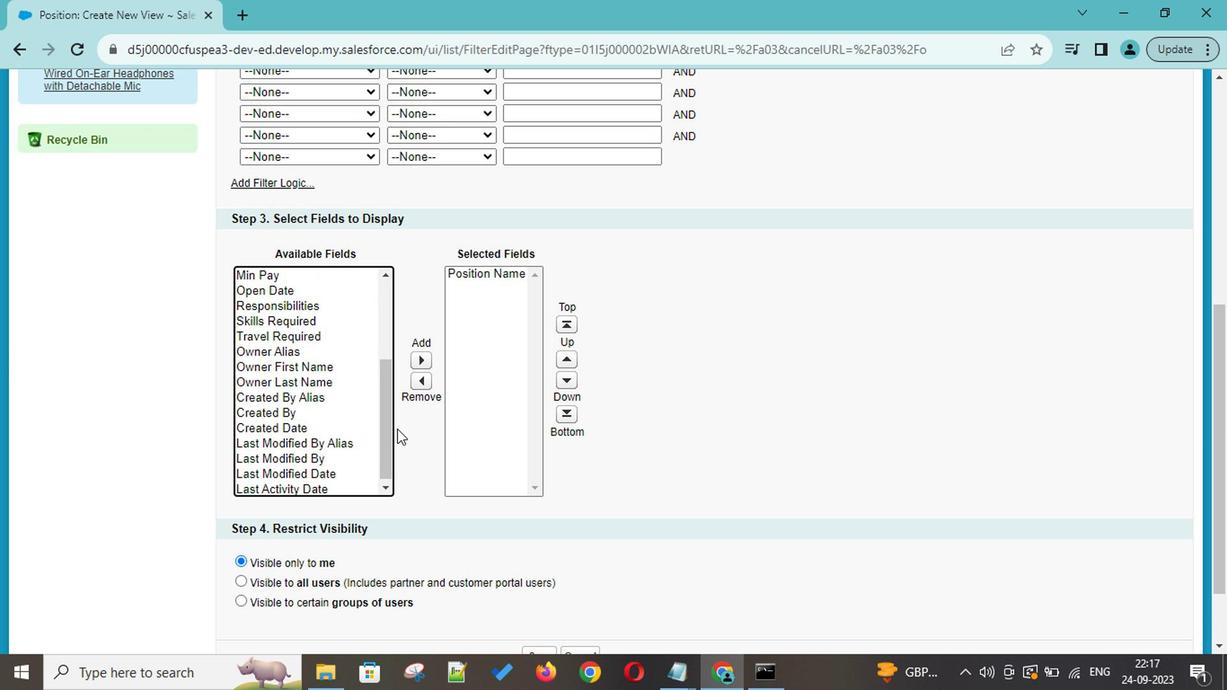 
Action: Mouse scrolled (380, 395) with delta (0, 0)
Screenshot: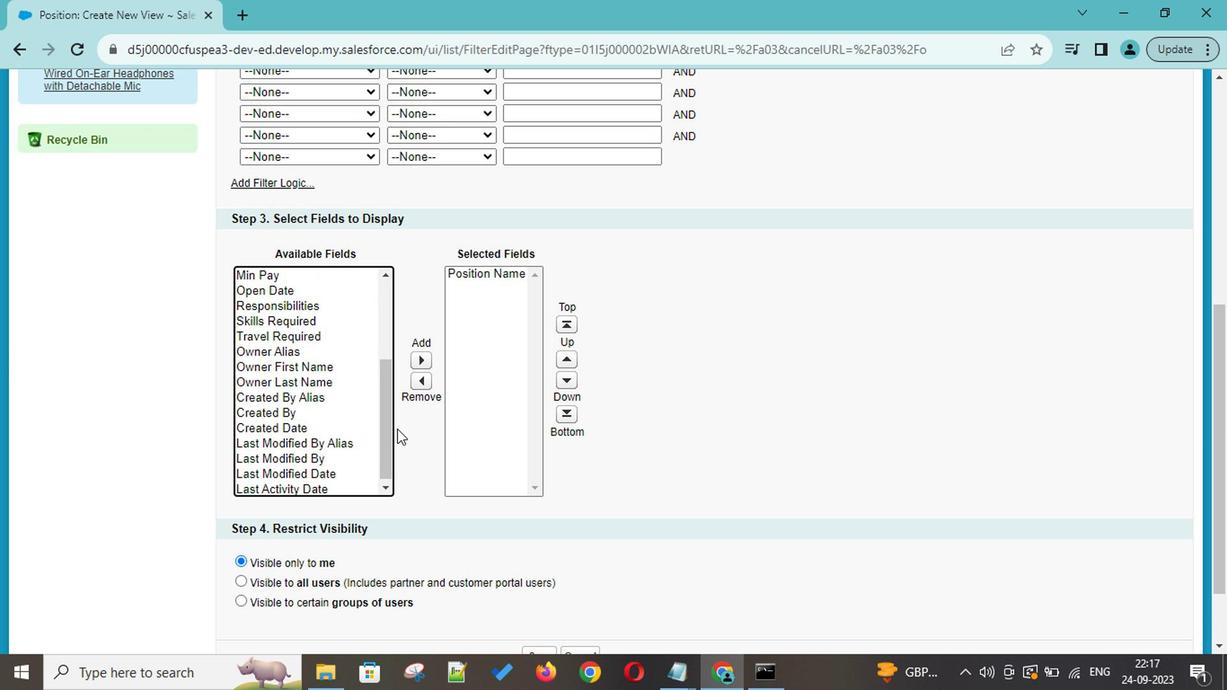 
Action: Mouse scrolled (380, 395) with delta (0, 0)
Screenshot: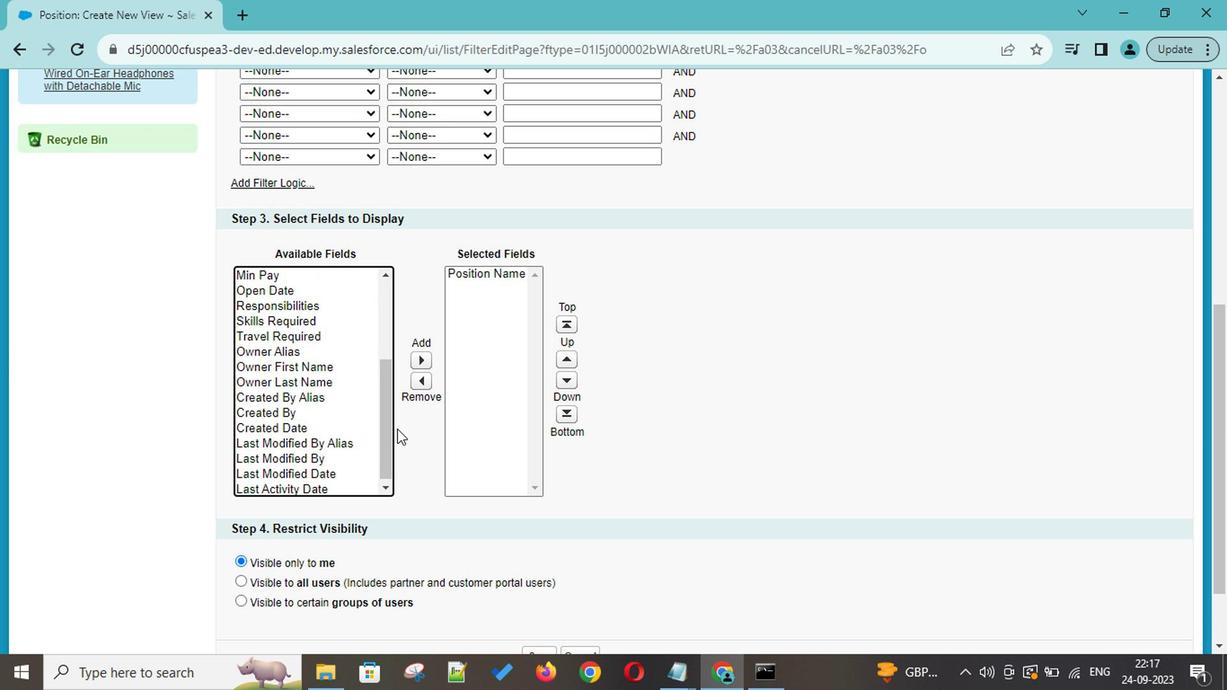 
Action: Mouse scrolled (380, 395) with delta (0, 0)
Screenshot: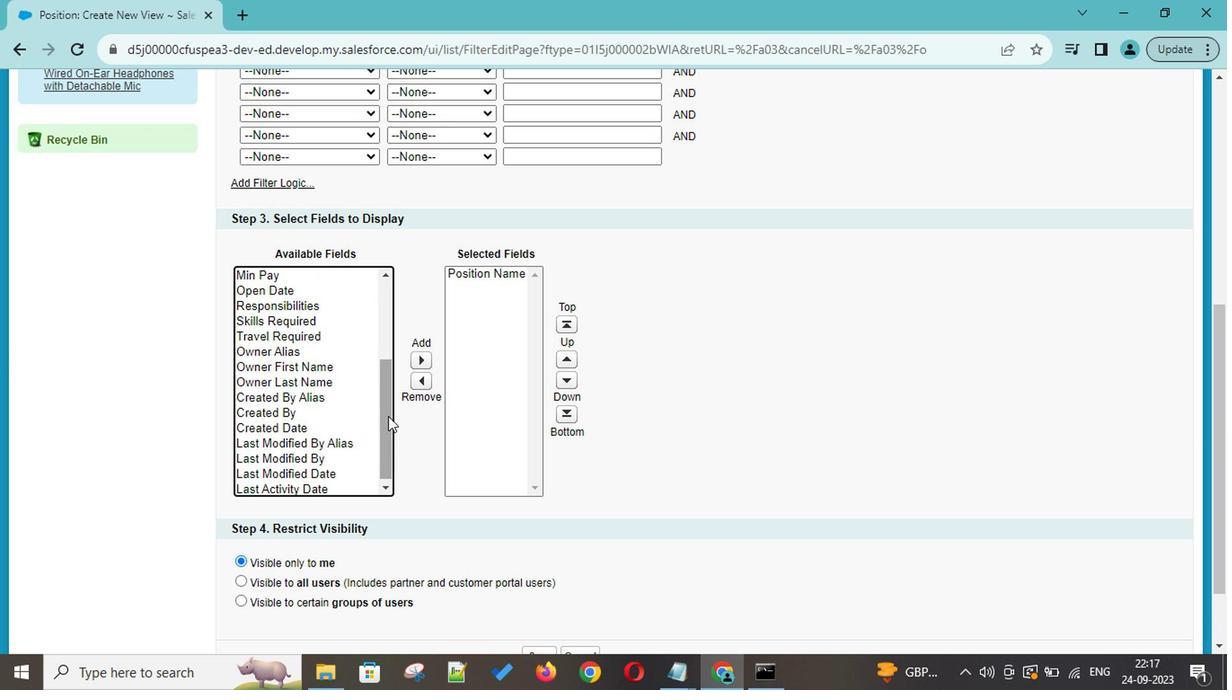 
Action: Mouse moved to (687, 263)
Screenshot: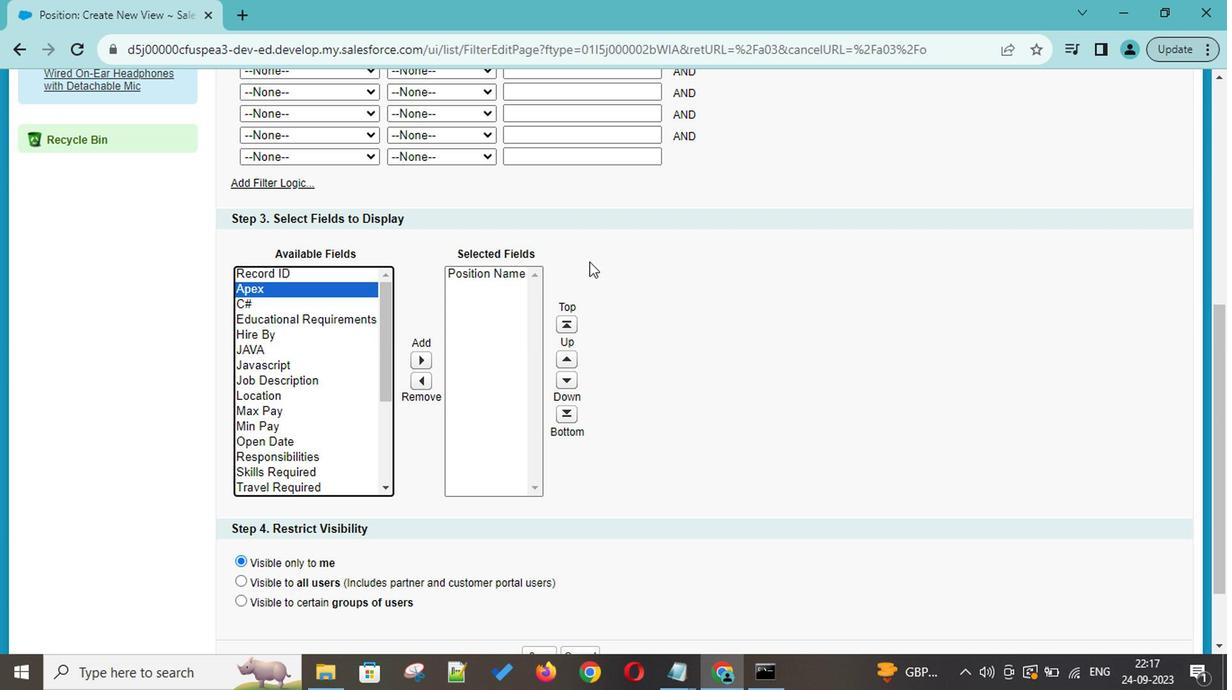 
Action: Mouse scrolled (687, 263) with delta (0, 0)
Screenshot: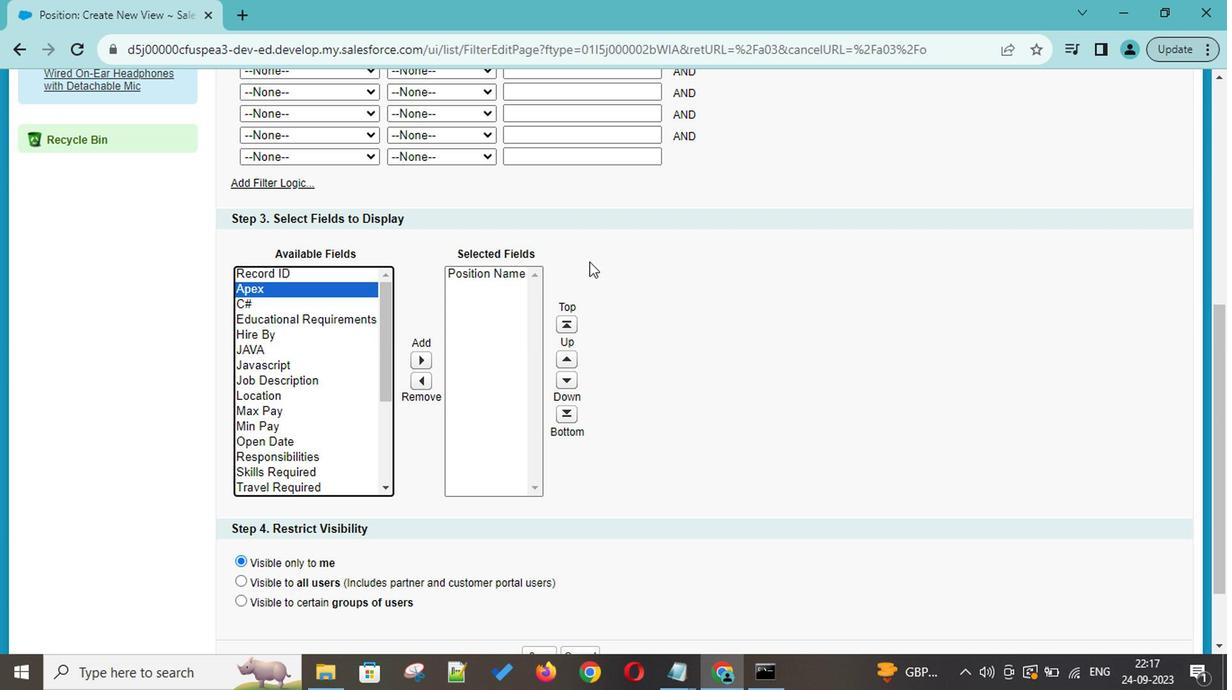 
Action: Mouse moved to (691, 262)
Screenshot: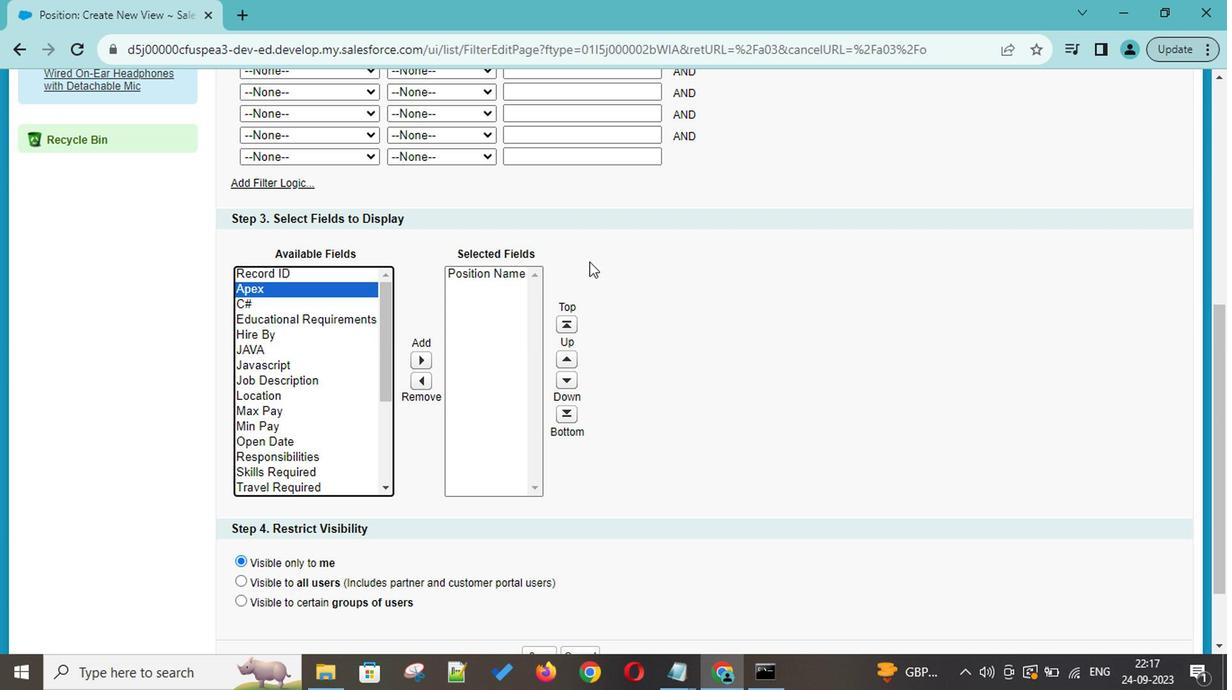 
Action: Mouse scrolled (691, 263) with delta (0, 1)
Screenshot: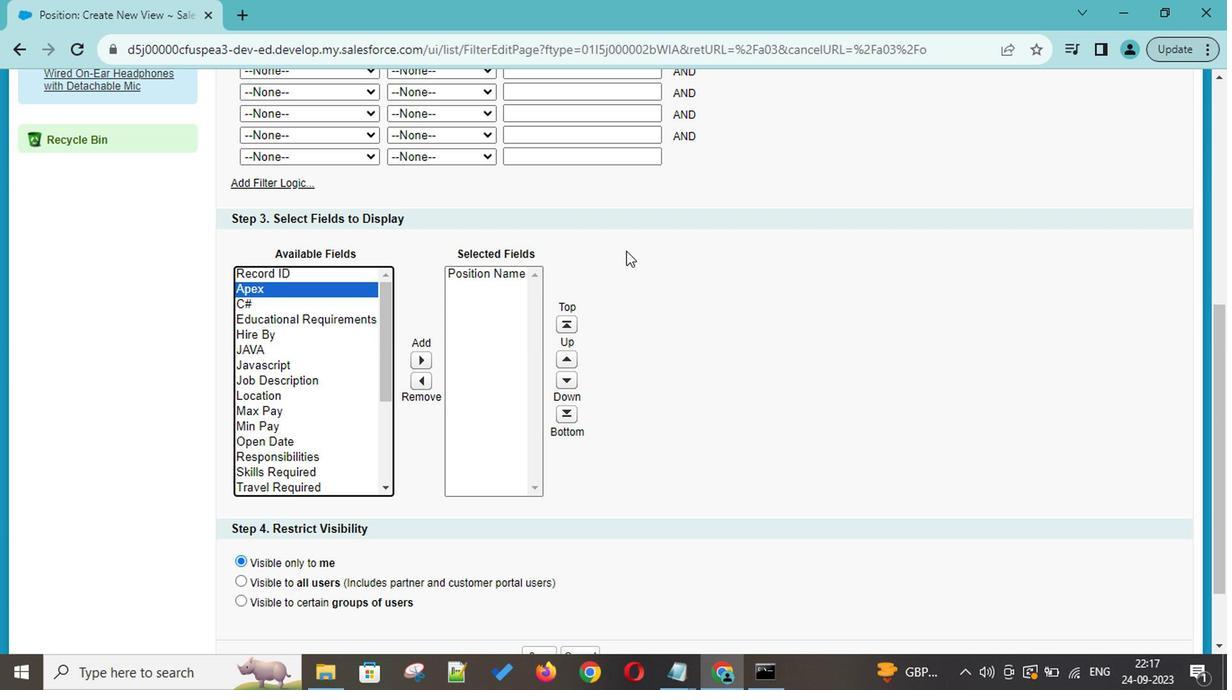
Action: Mouse scrolled (691, 263) with delta (0, 1)
Screenshot: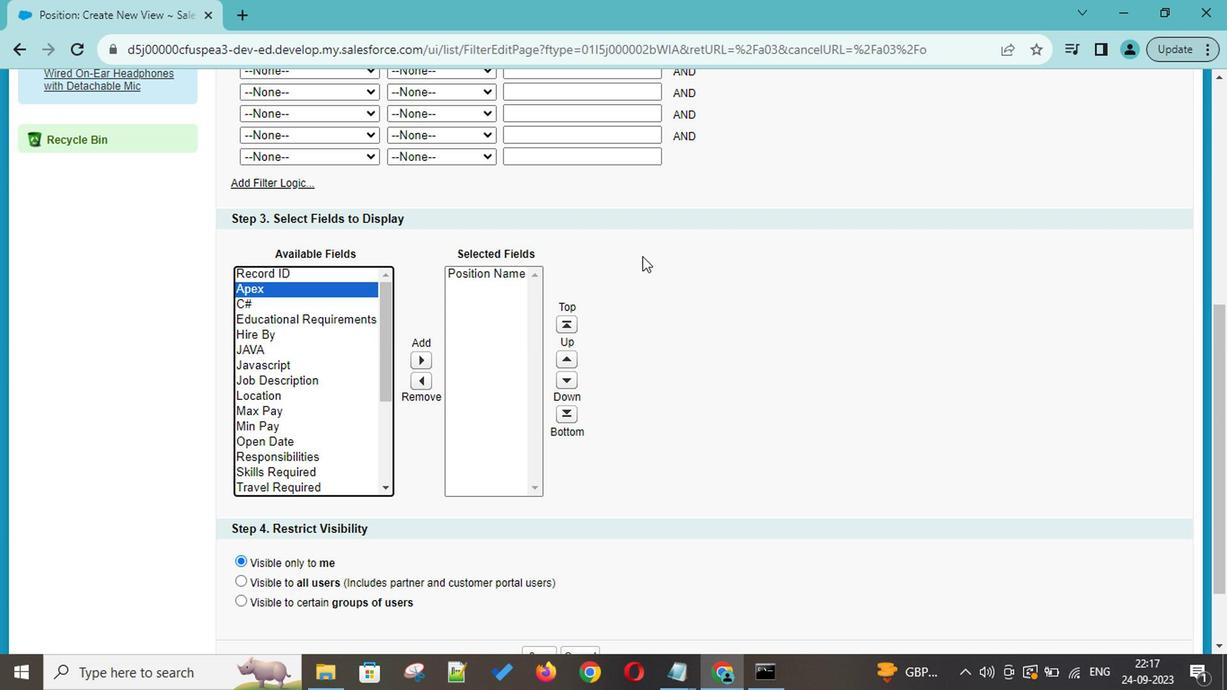 
Action: Mouse moved to (599, 283)
Screenshot: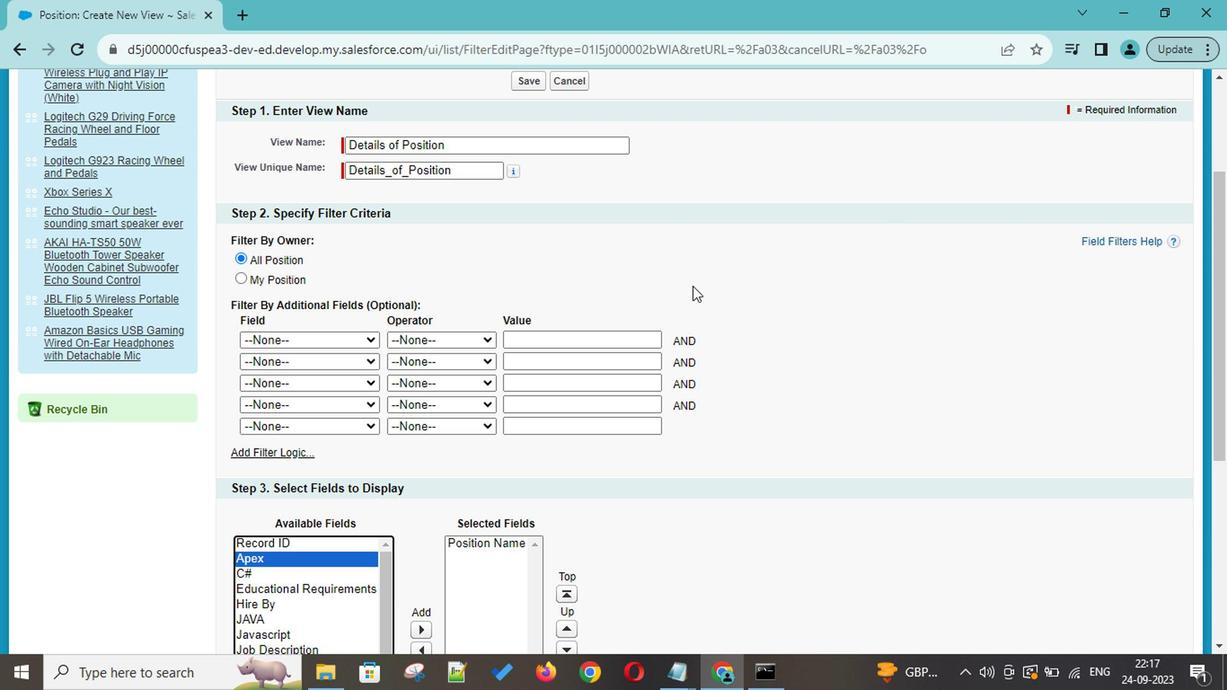 
Action: Mouse scrolled (599, 285) with delta (0, 1)
Screenshot: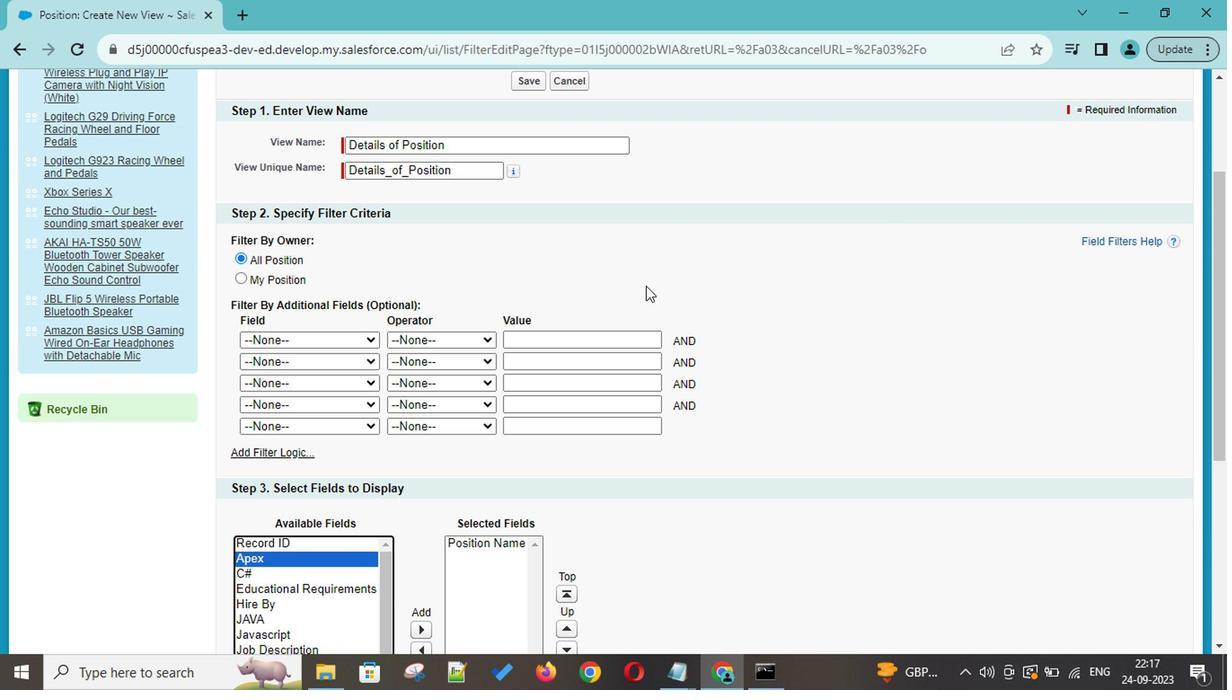 
Action: Mouse scrolled (599, 285) with delta (0, 1)
Screenshot: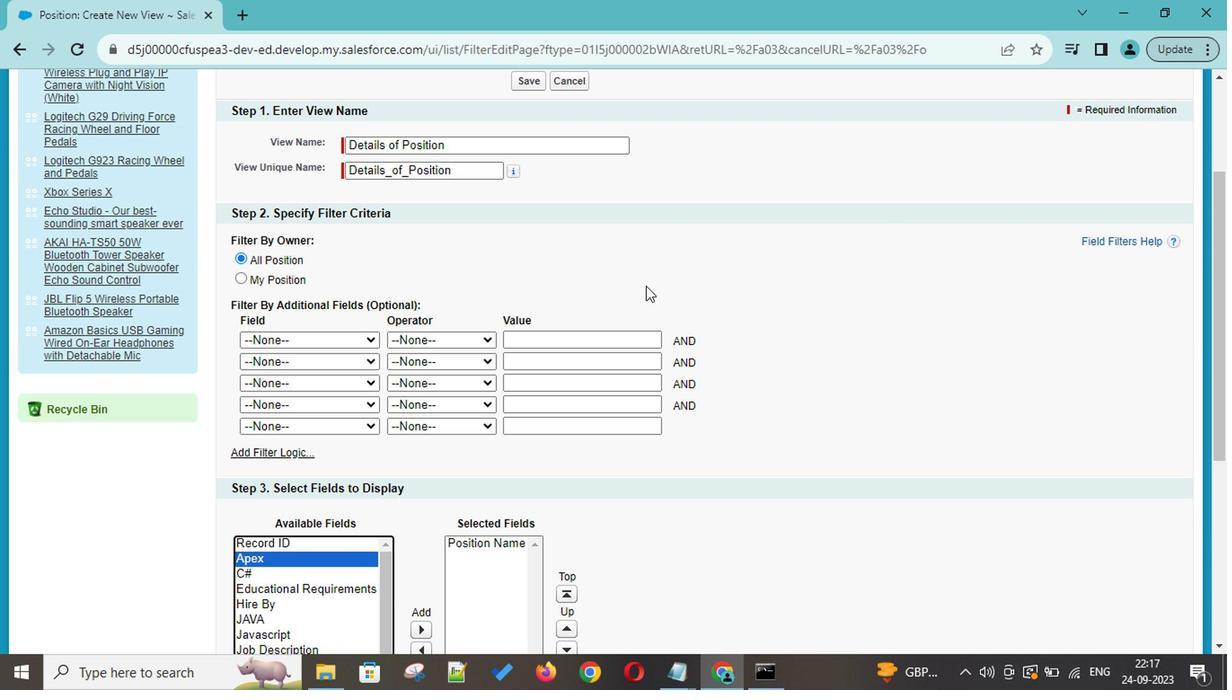 
Action: Mouse scrolled (599, 285) with delta (0, 1)
Screenshot: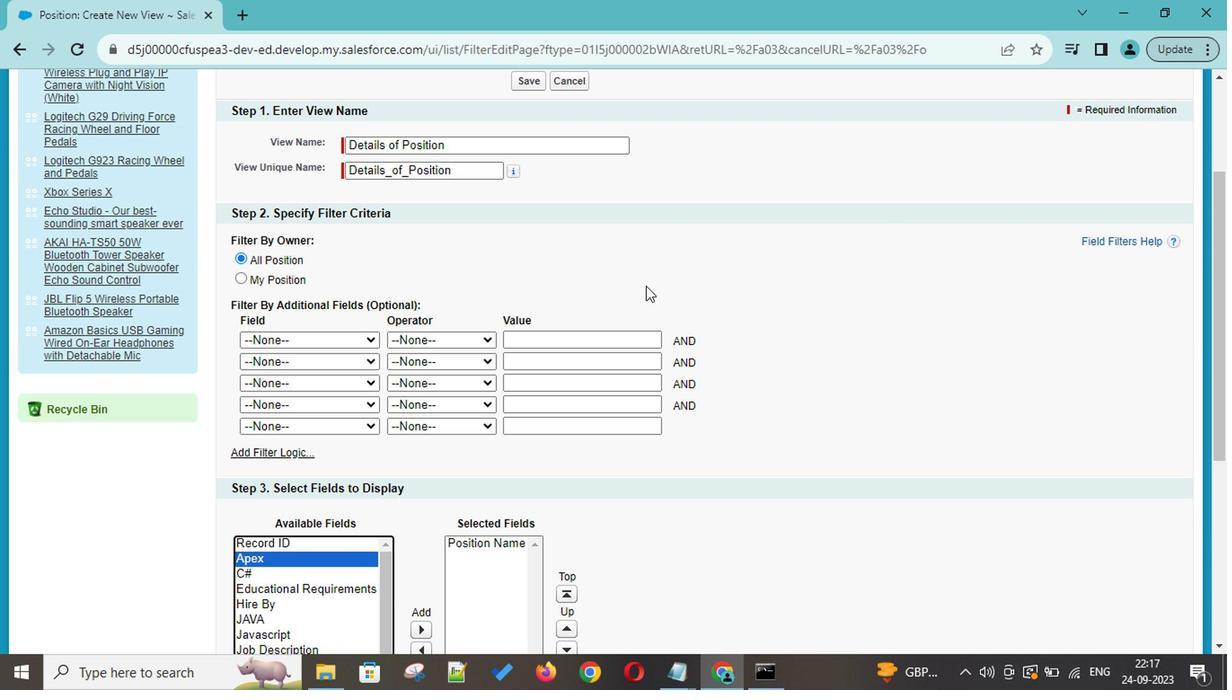 
Action: Mouse scrolled (599, 285) with delta (0, 1)
Screenshot: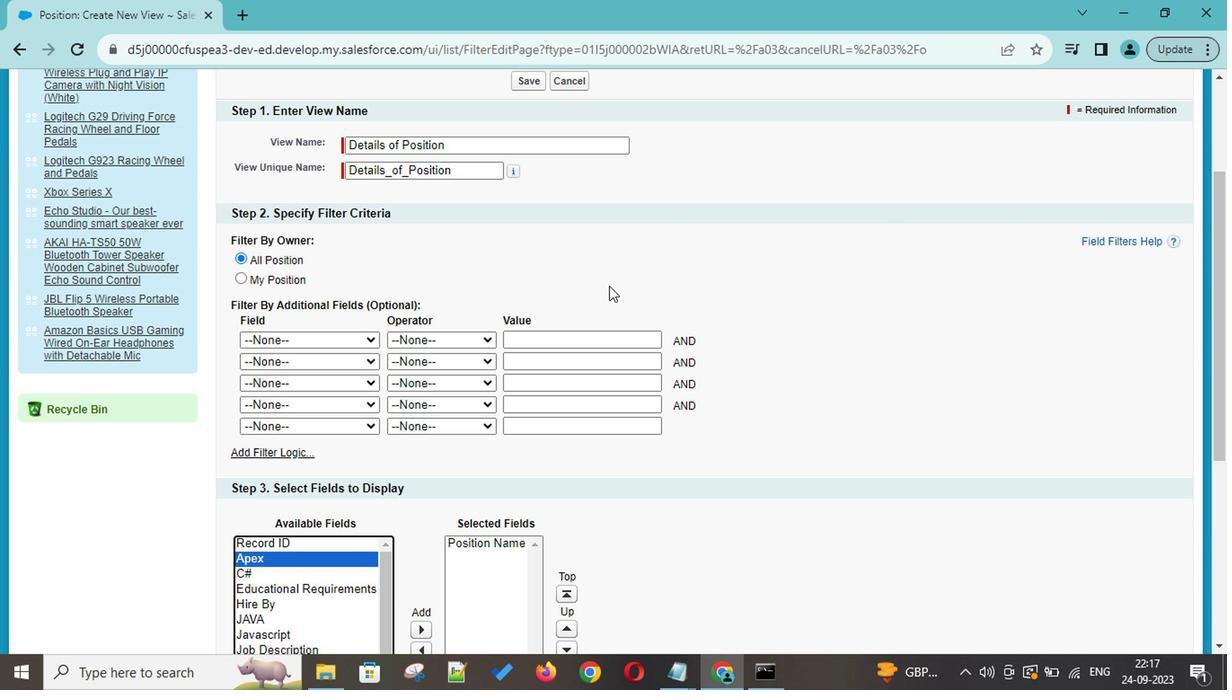 
Action: Mouse scrolled (599, 285) with delta (0, 1)
Screenshot: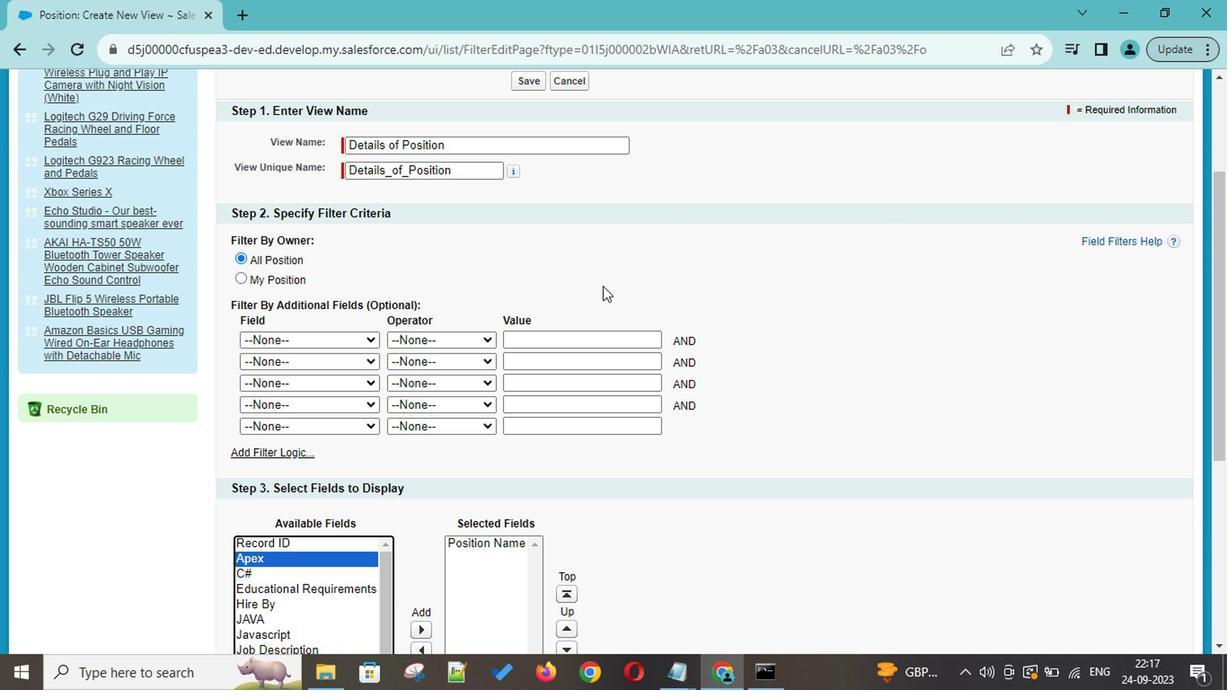 
Action: Mouse moved to (572, 255)
Screenshot: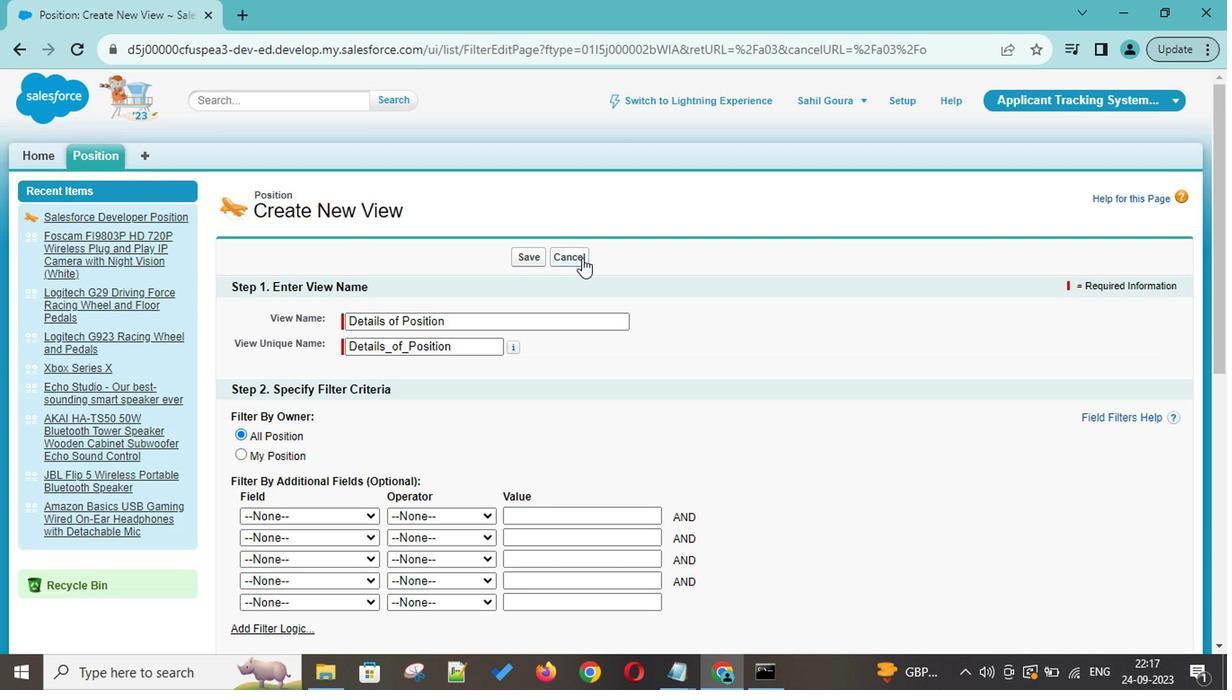 
Action: Mouse pressed left at (572, 255)
Screenshot: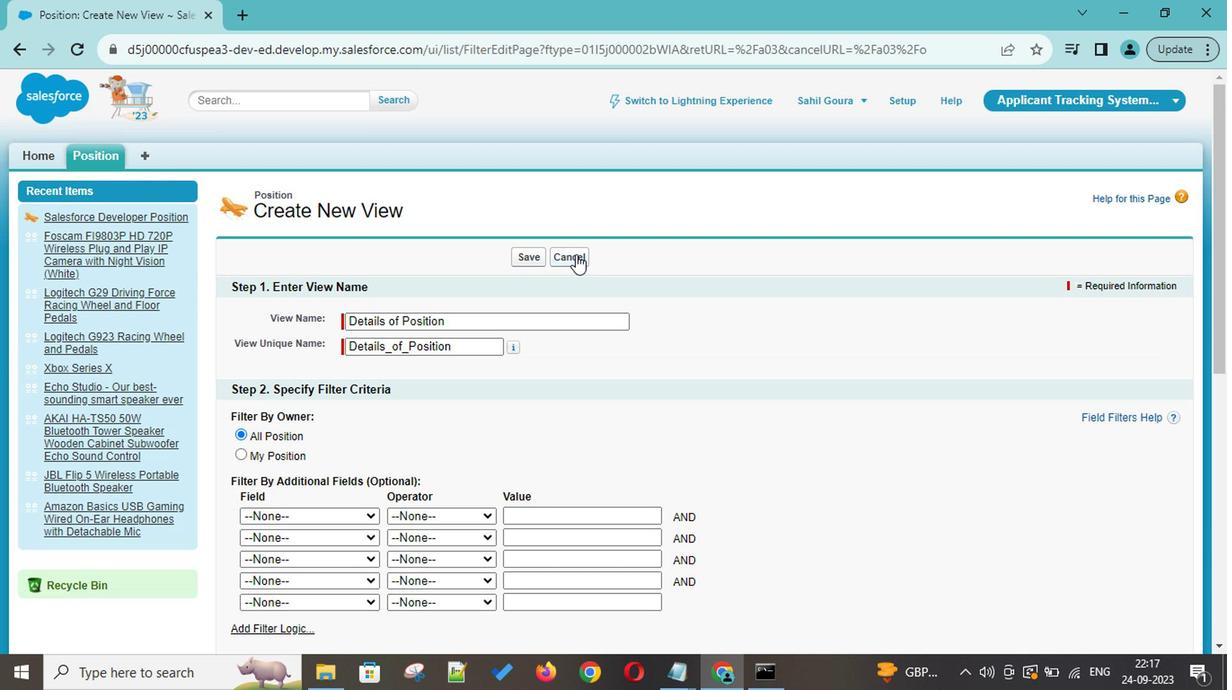 
Action: Mouse moved to (900, 97)
Screenshot: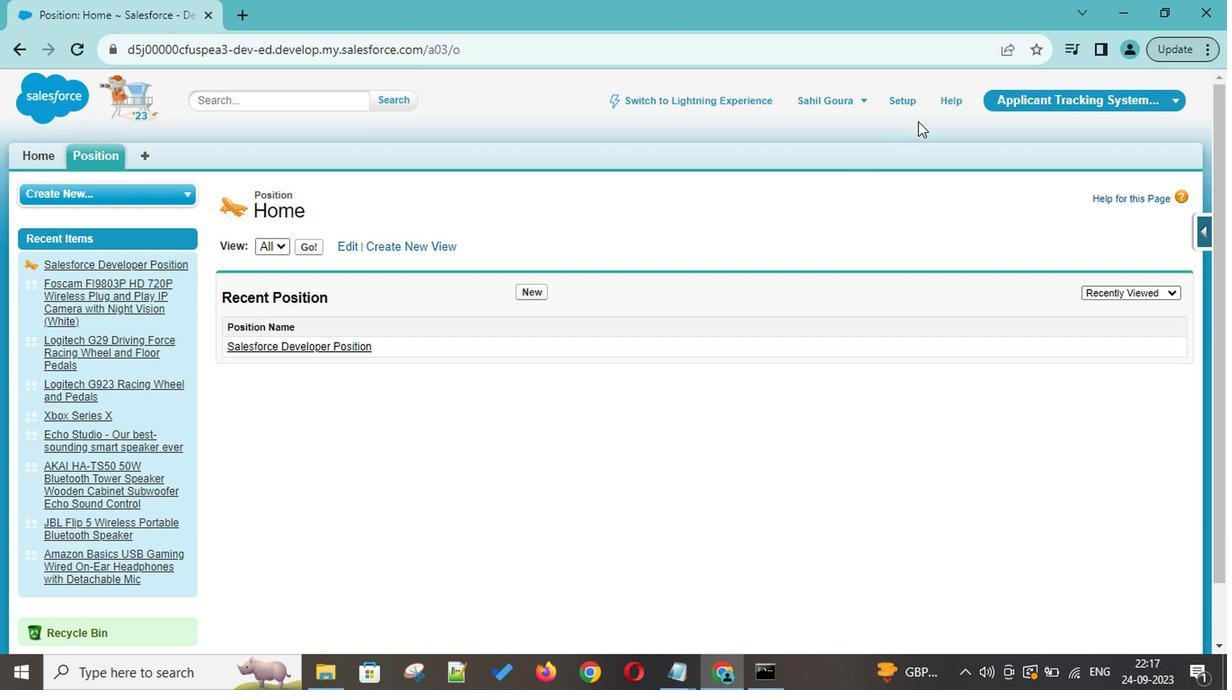 
Action: Mouse pressed left at (900, 97)
Screenshot: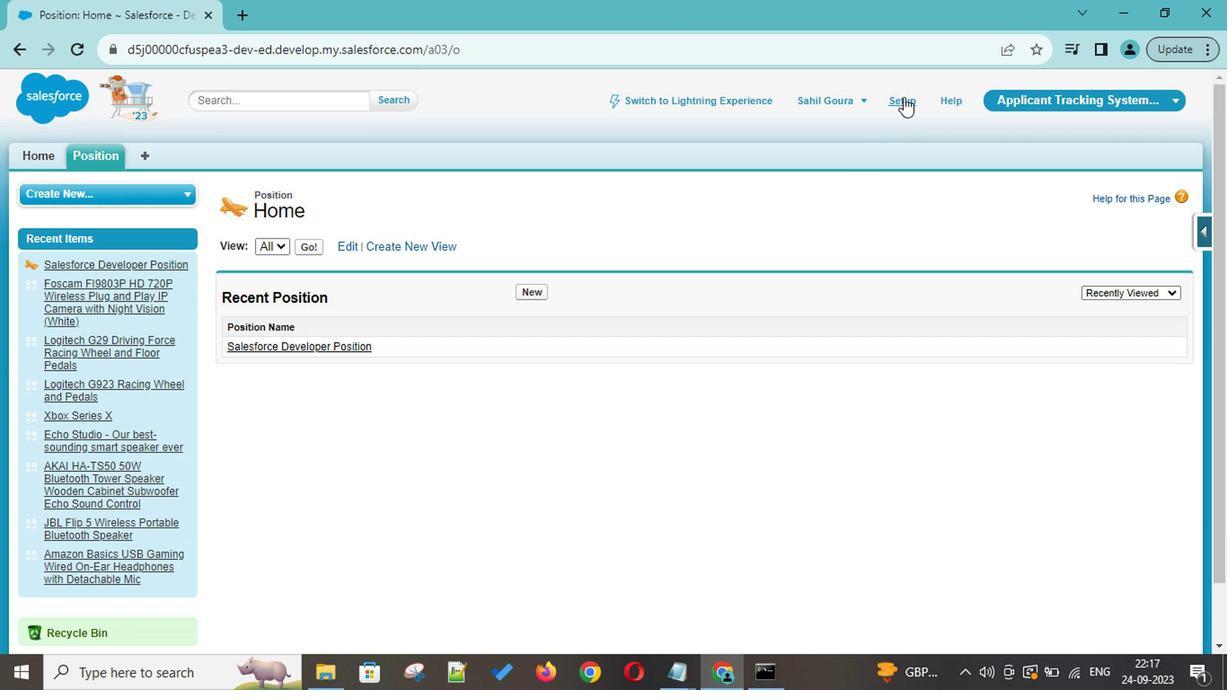 
Action: Mouse moved to (610, 419)
Screenshot: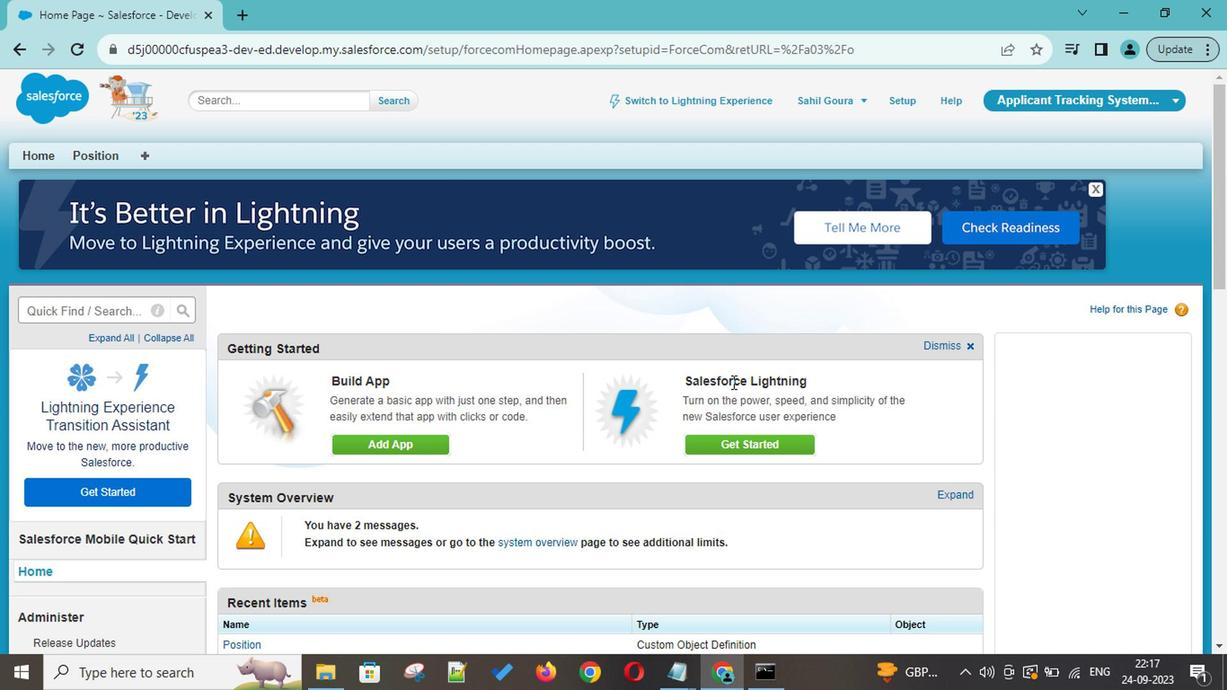 
Action: Mouse scrolled (610, 419) with delta (0, 0)
Screenshot: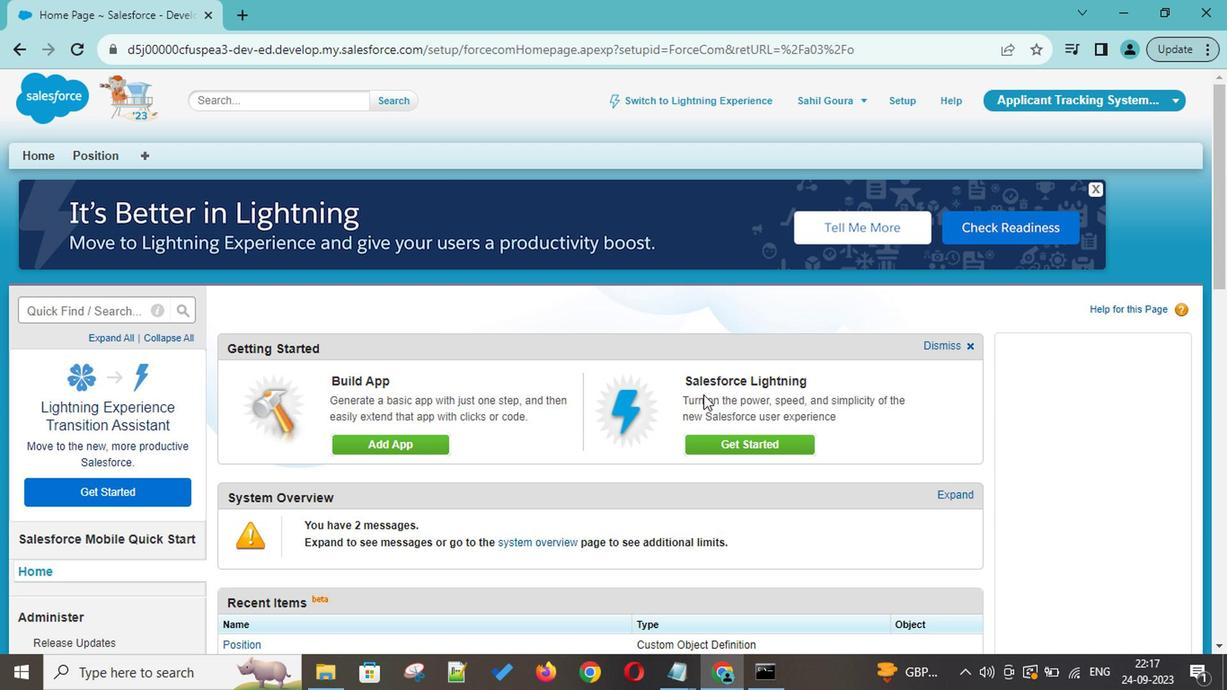 
Action: Mouse moved to (605, 421)
Screenshot: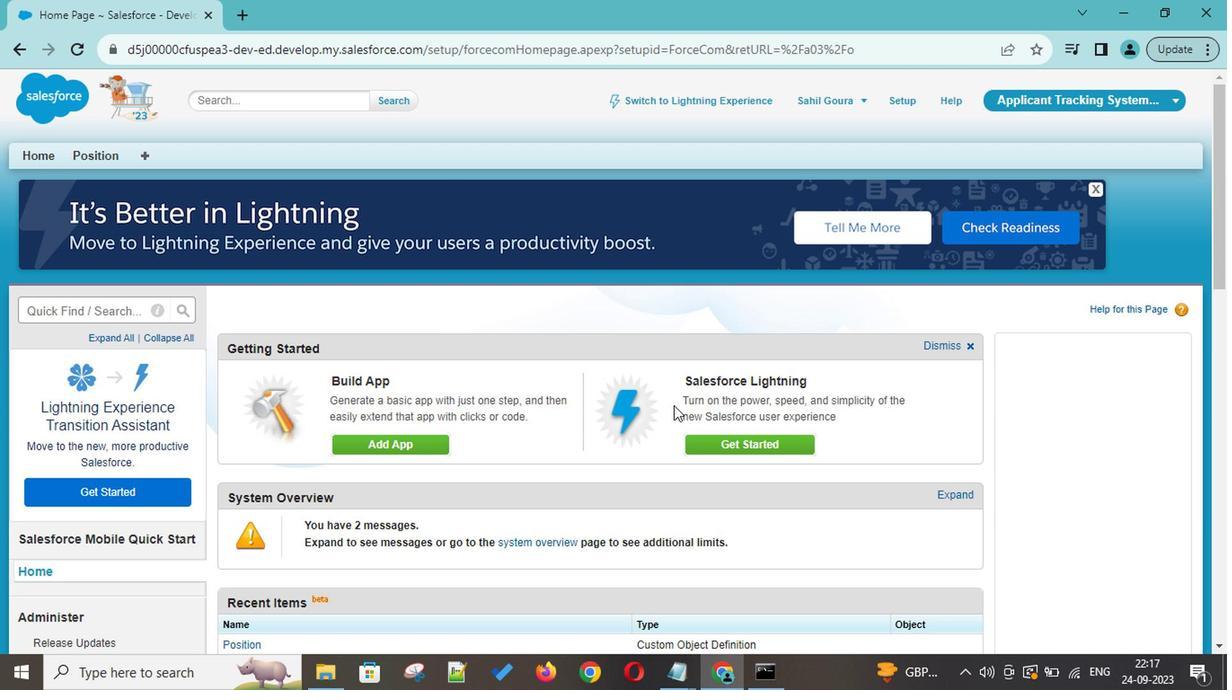 
Action: Mouse scrolled (605, 421) with delta (0, 0)
Screenshot: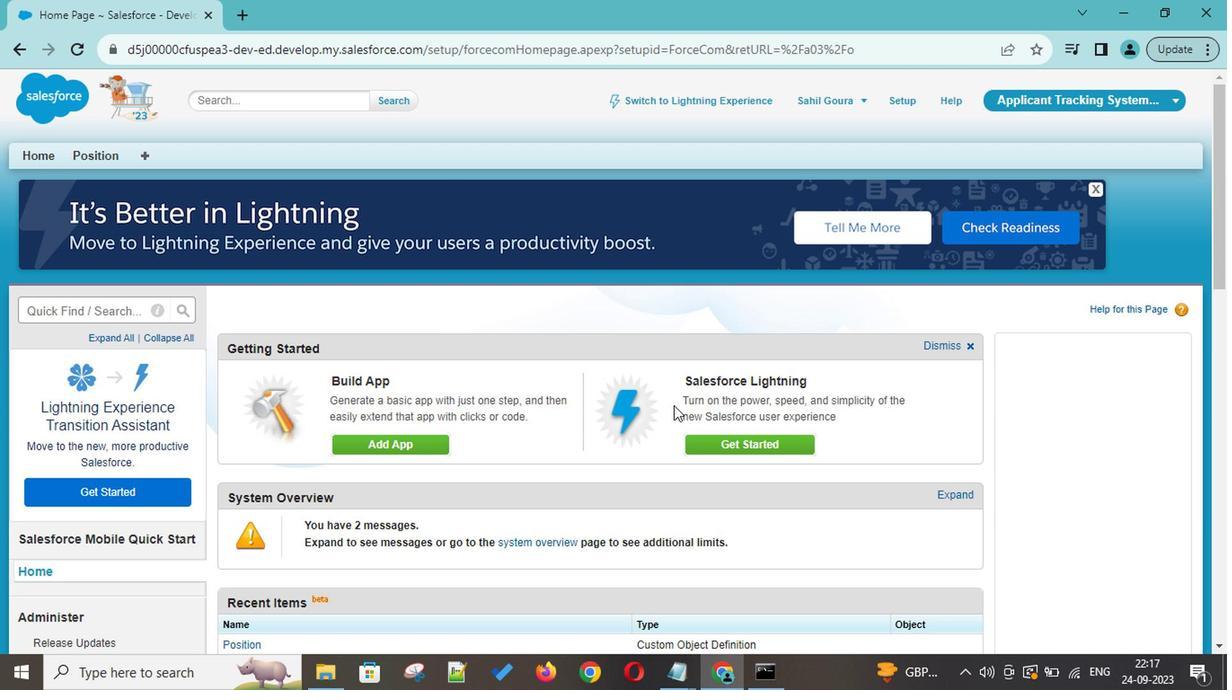 
Action: Mouse scrolled (605, 421) with delta (0, 0)
Screenshot: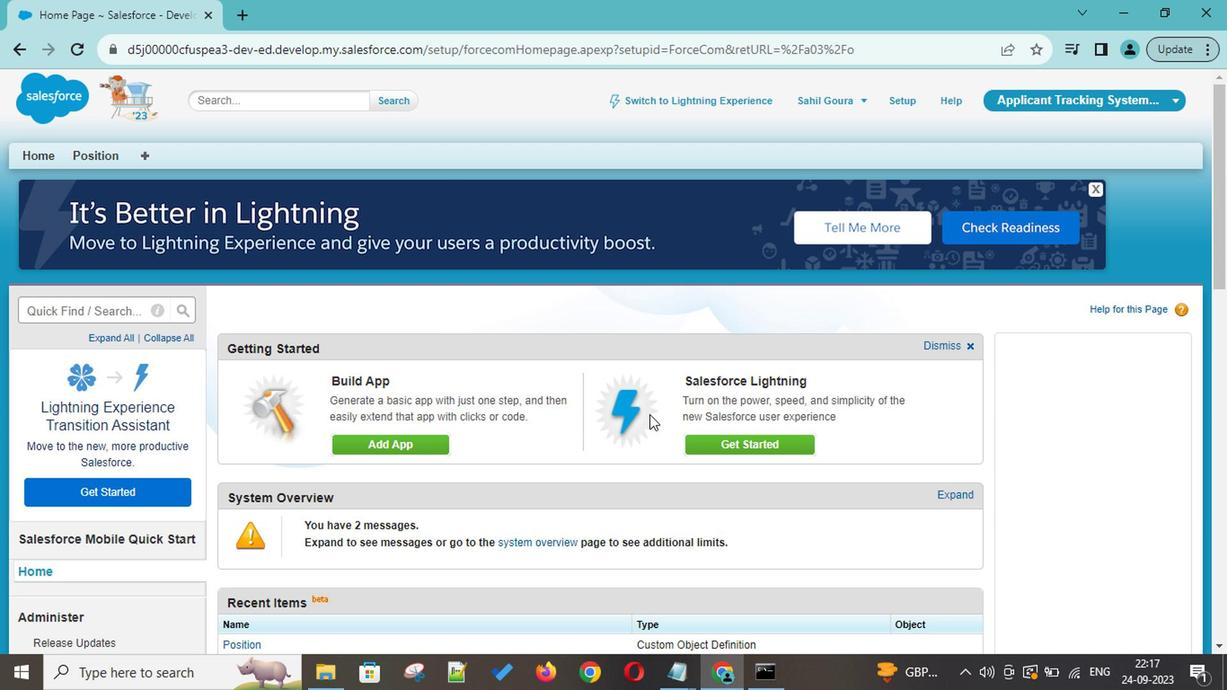 
Action: Mouse moved to (563, 421)
Screenshot: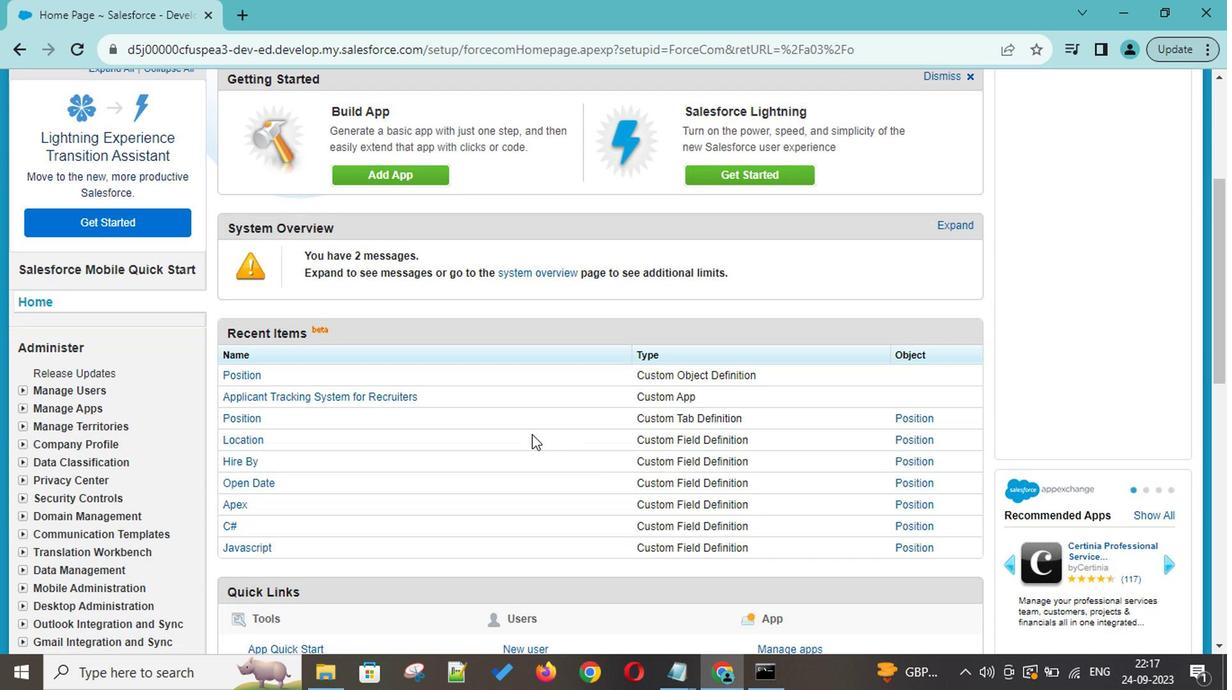 
Action: Mouse scrolled (563, 419) with delta (0, -1)
Screenshot: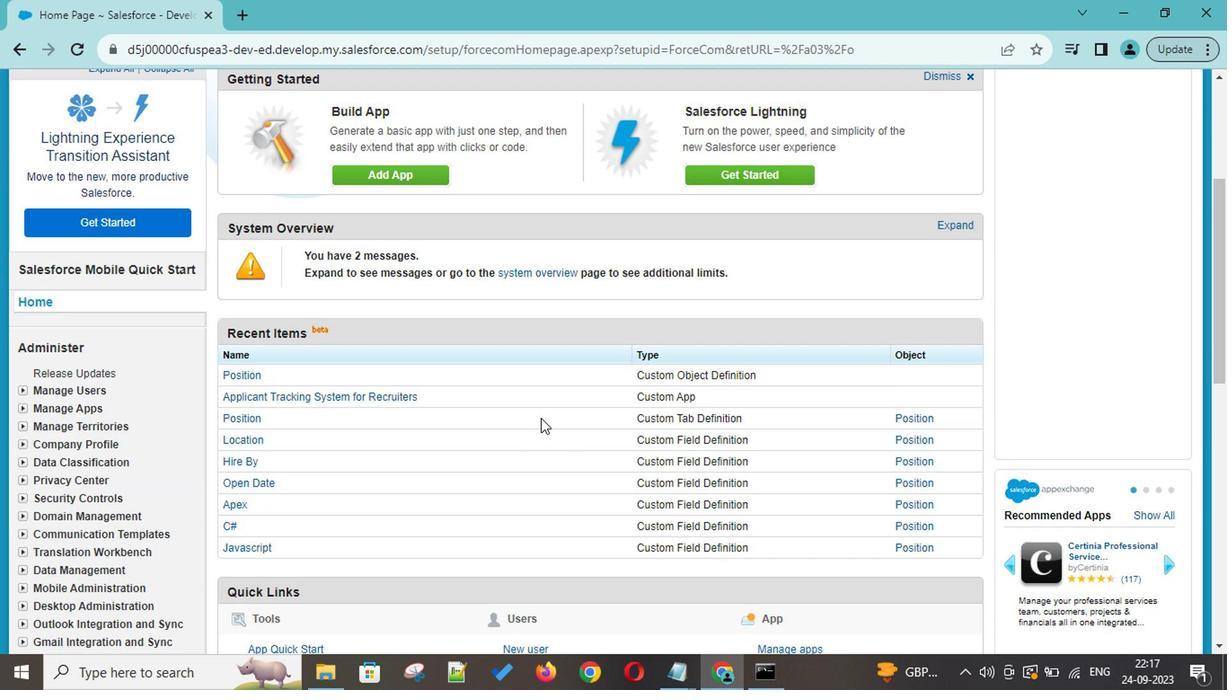 
Action: Mouse scrolled (563, 419) with delta (0, -1)
Screenshot: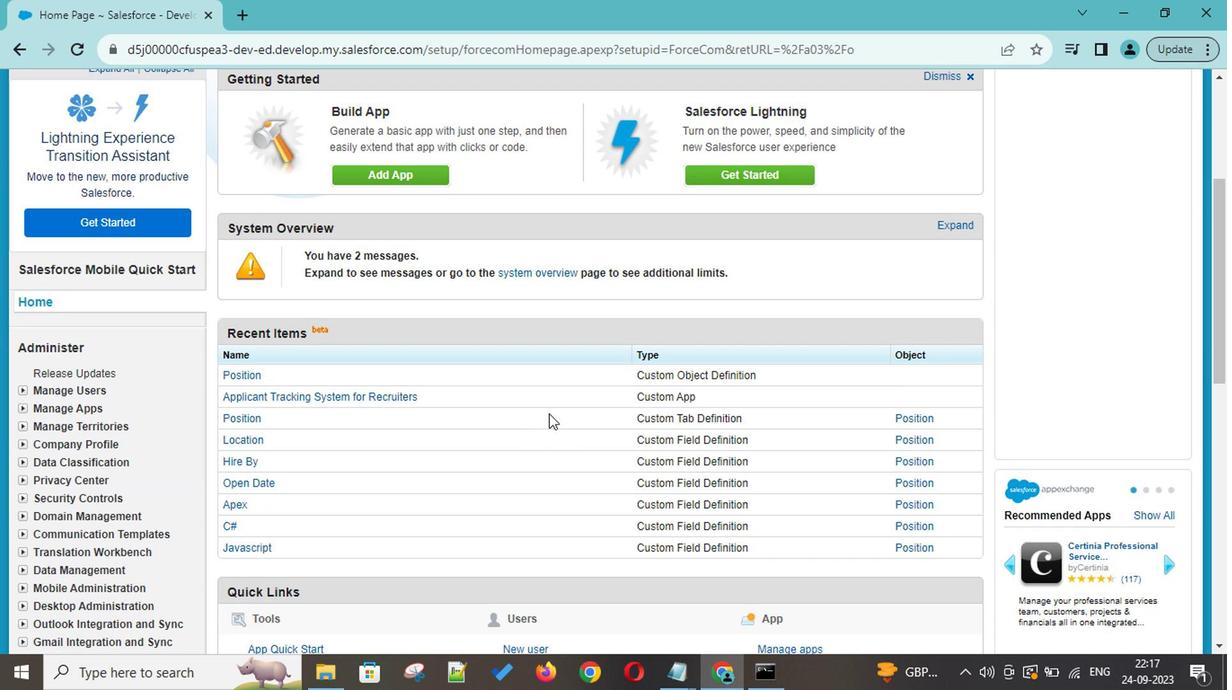 
Action: Mouse scrolled (563, 419) with delta (0, -1)
Screenshot: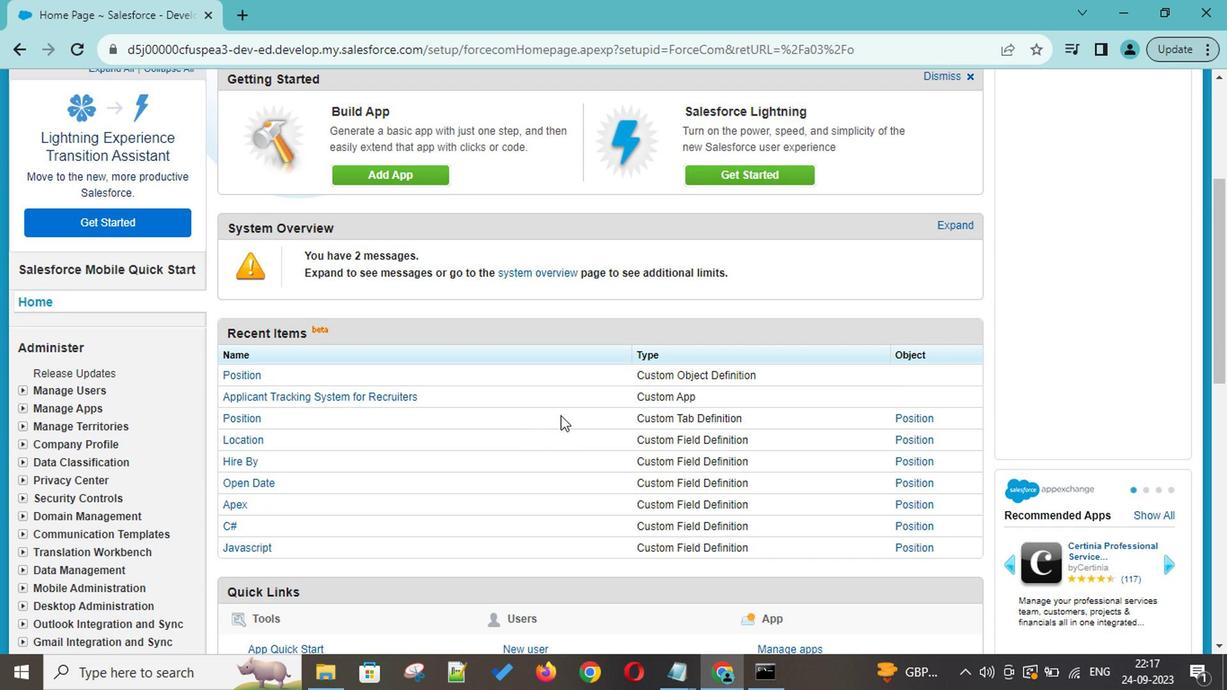 
Action: Mouse moved to (468, 432)
Screenshot: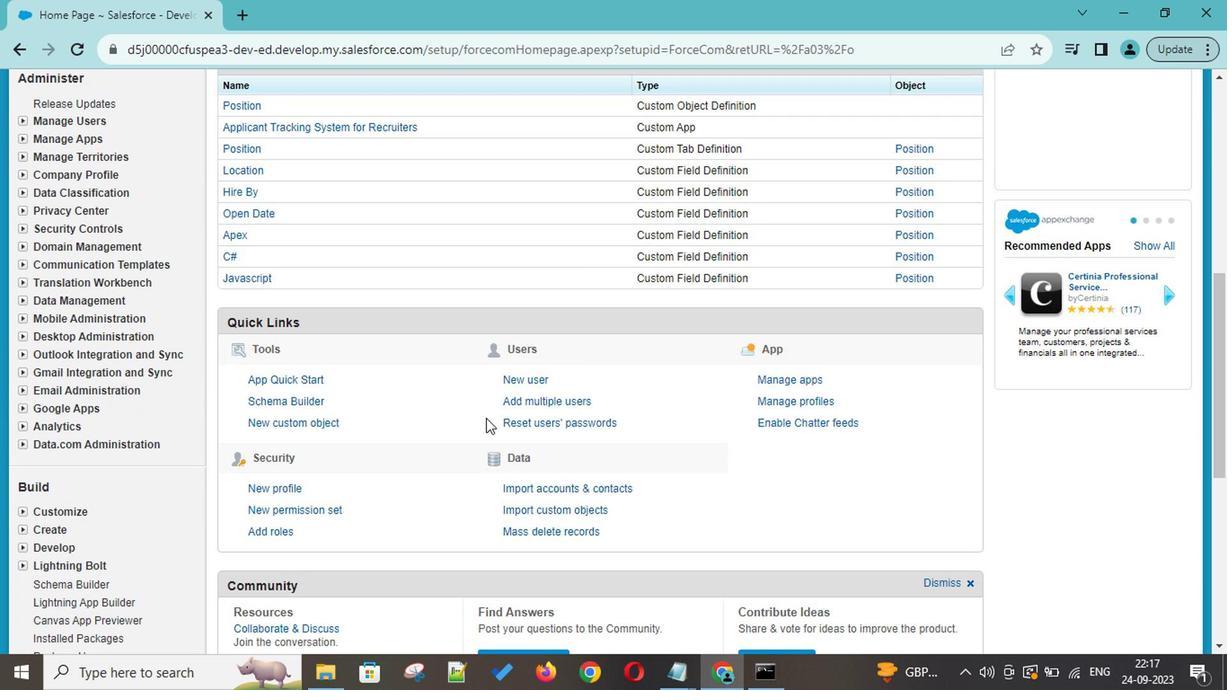 
Action: Mouse scrolled (468, 432) with delta (0, 0)
Screenshot: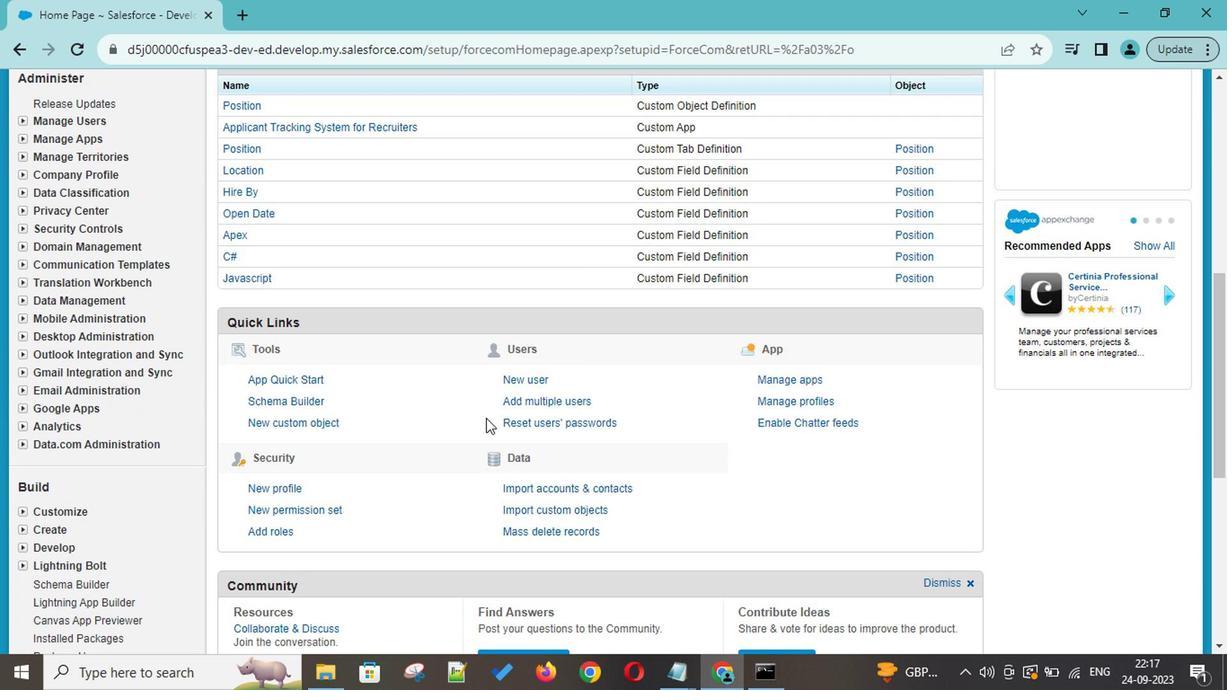 
Action: Mouse moved to (467, 435)
Screenshot: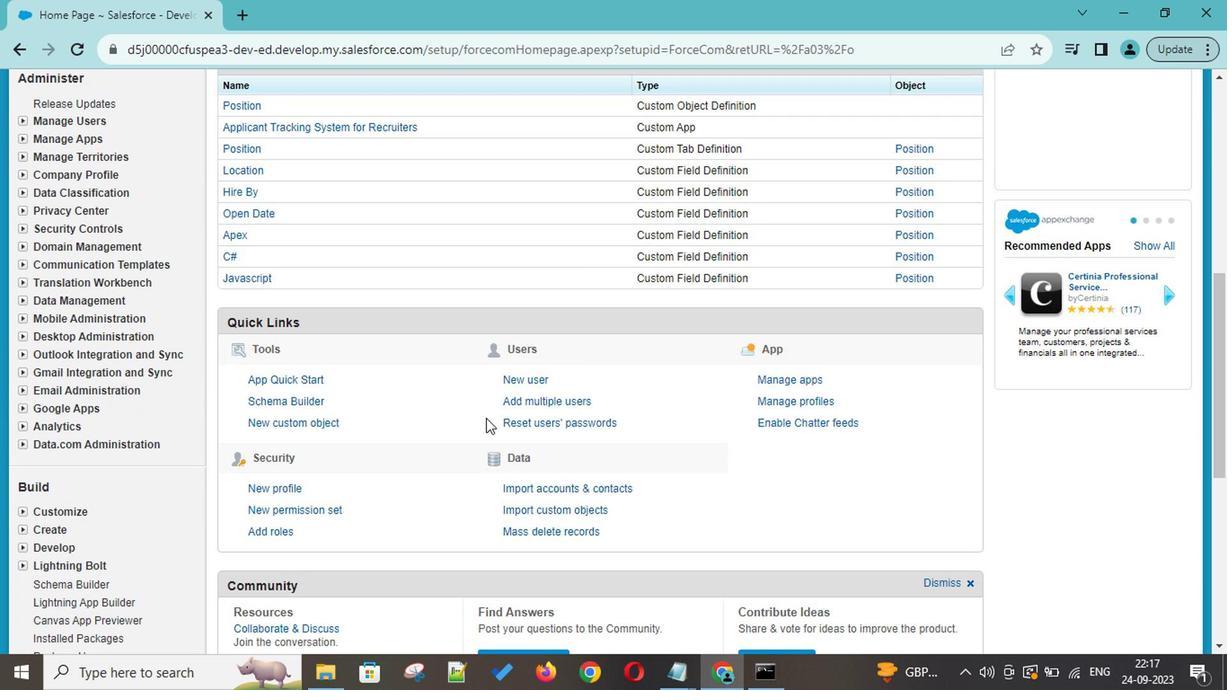 
Action: Mouse scrolled (467, 434) with delta (0, 0)
Screenshot: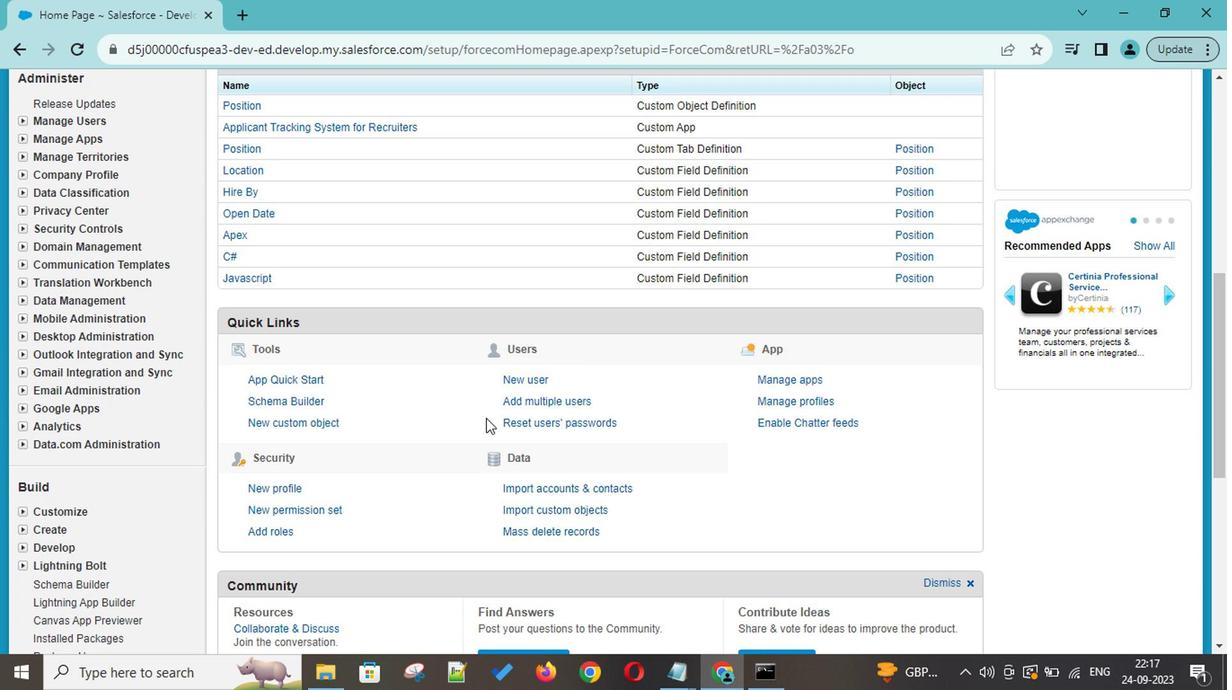 
Action: Mouse moved to (464, 433)
Screenshot: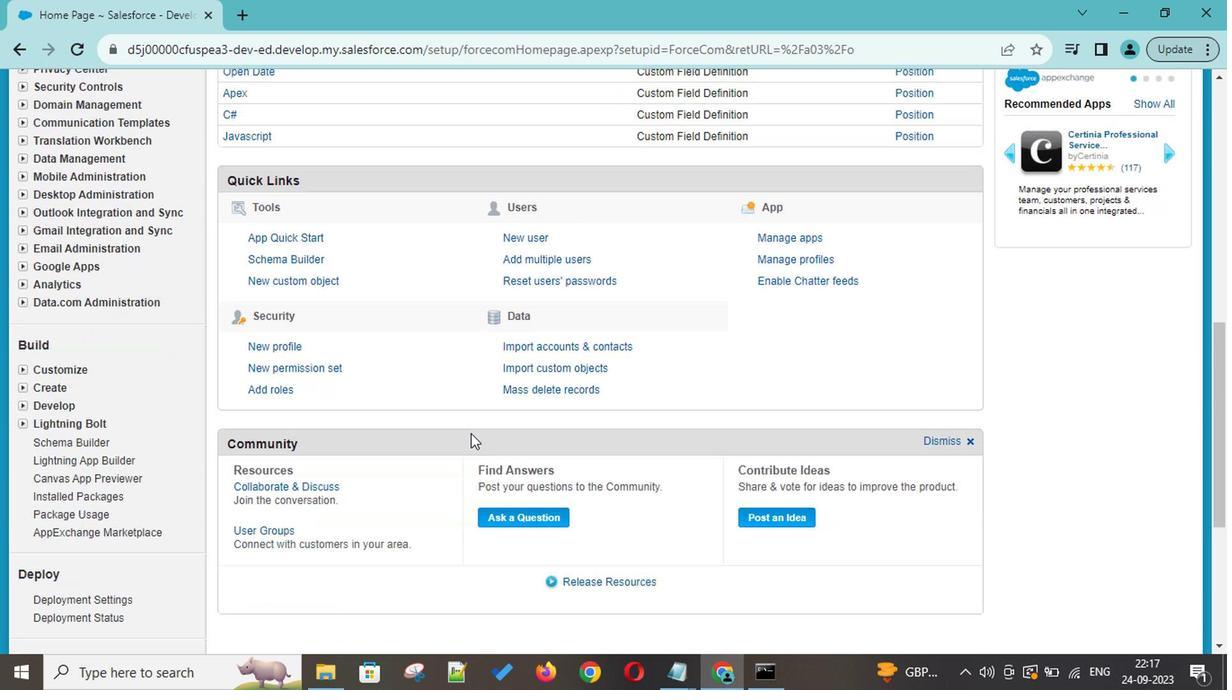 
Action: Mouse scrolled (464, 434) with delta (0, 0)
Screenshot: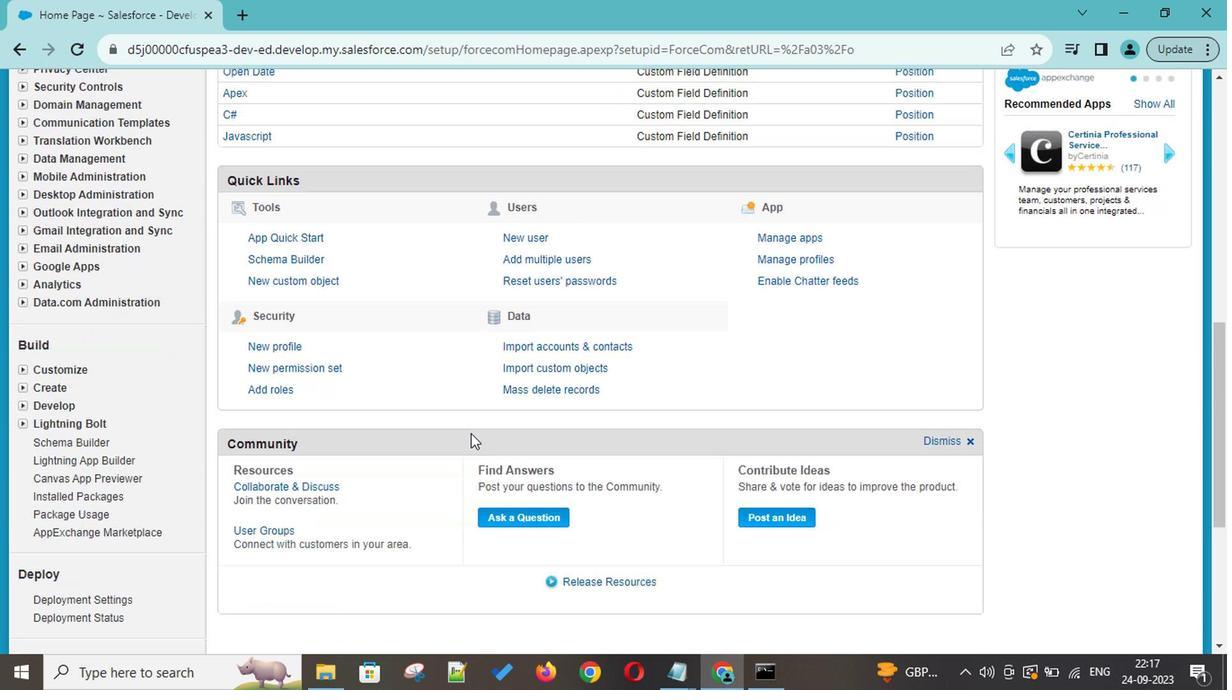 
Action: Mouse moved to (456, 430)
Screenshot: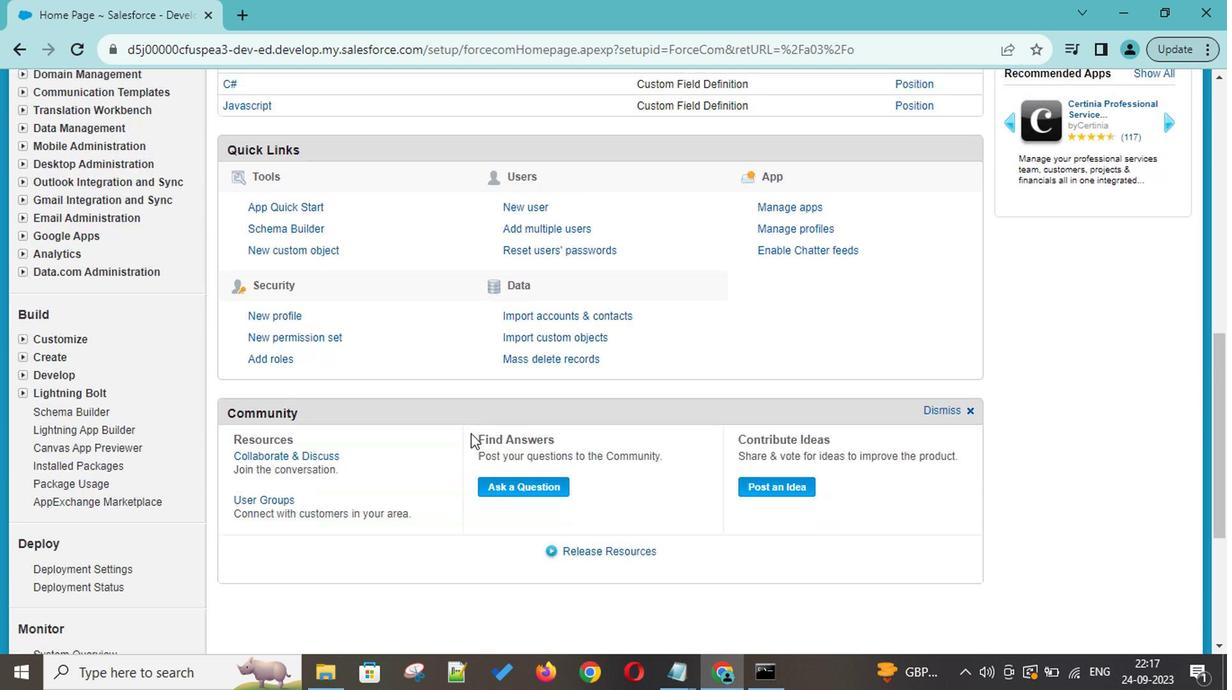 
Action: Mouse scrolled (456, 430) with delta (0, 0)
Screenshot: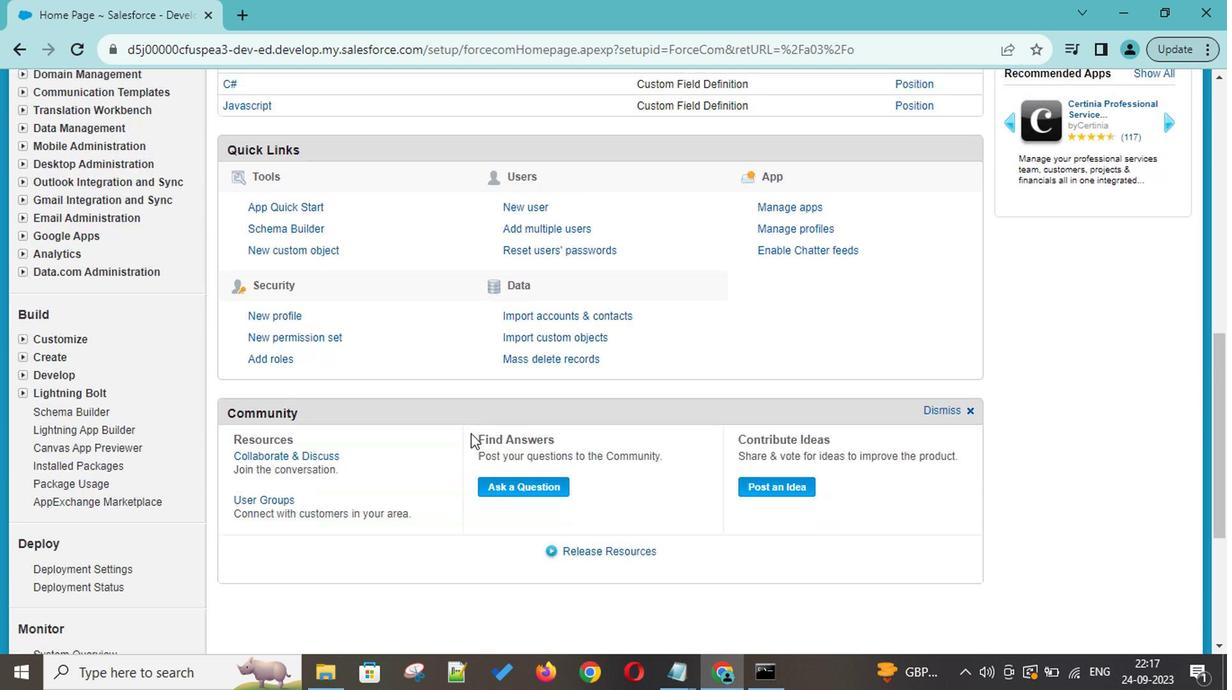 
Action: Mouse moved to (448, 427)
Screenshot: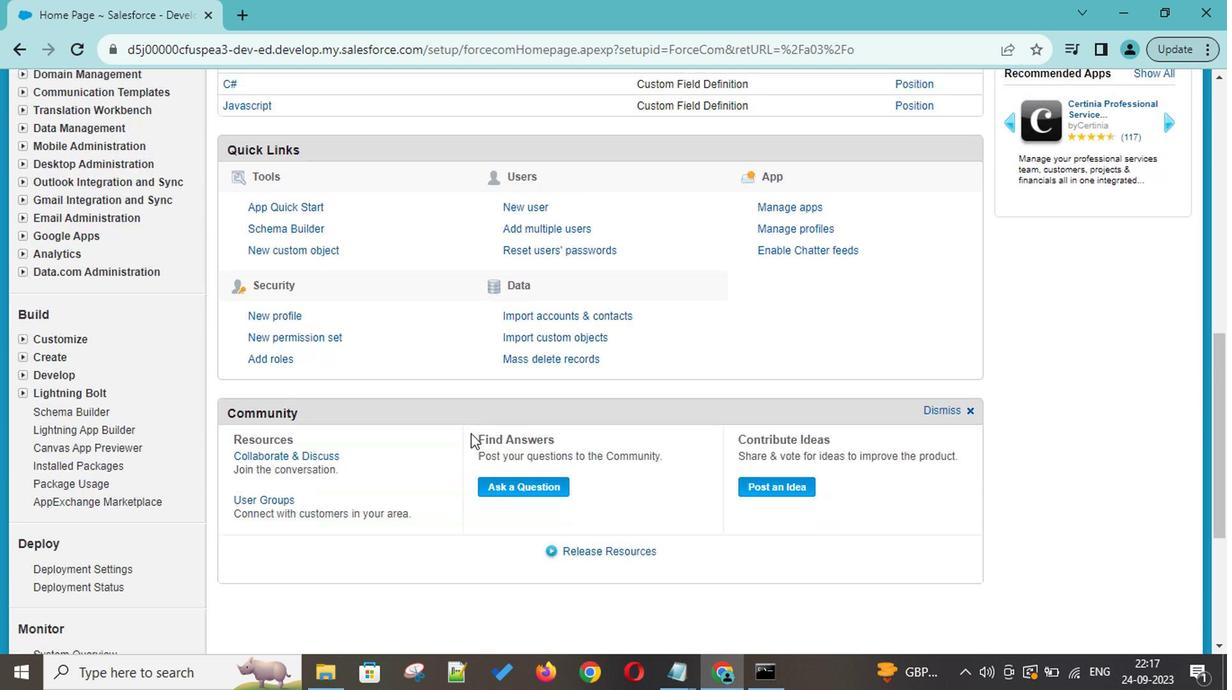 
Action: Mouse scrolled (448, 428) with delta (0, 0)
Screenshot: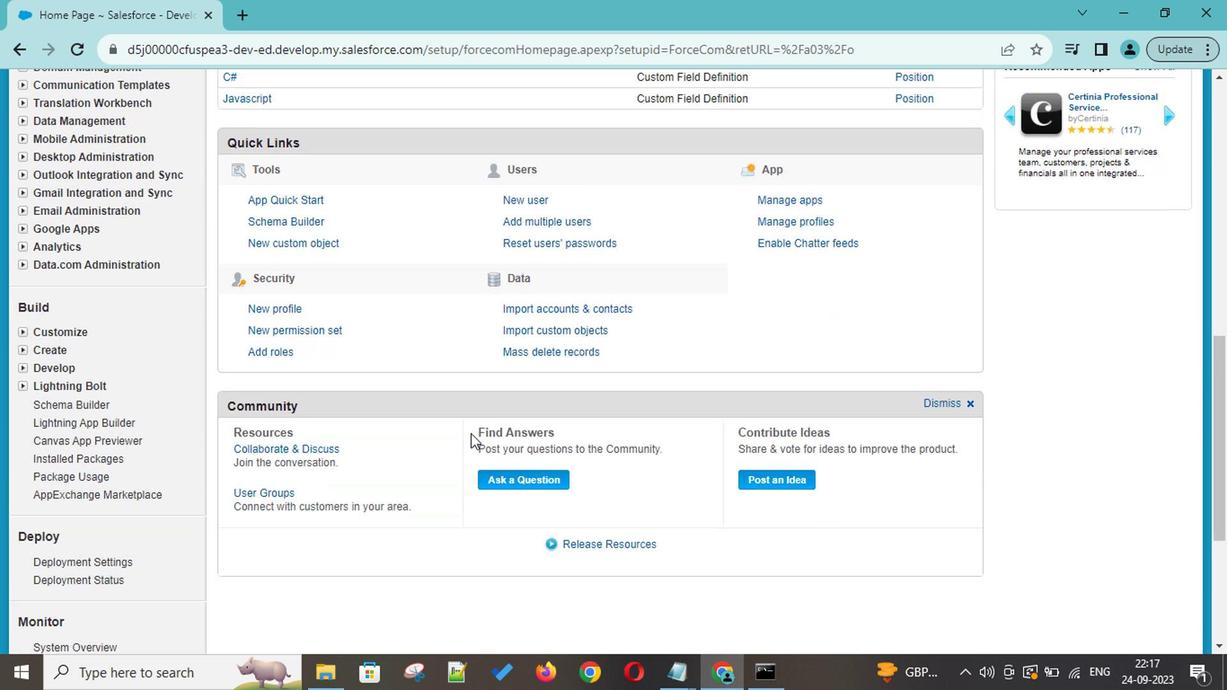 
Action: Mouse moved to (434, 421)
Screenshot: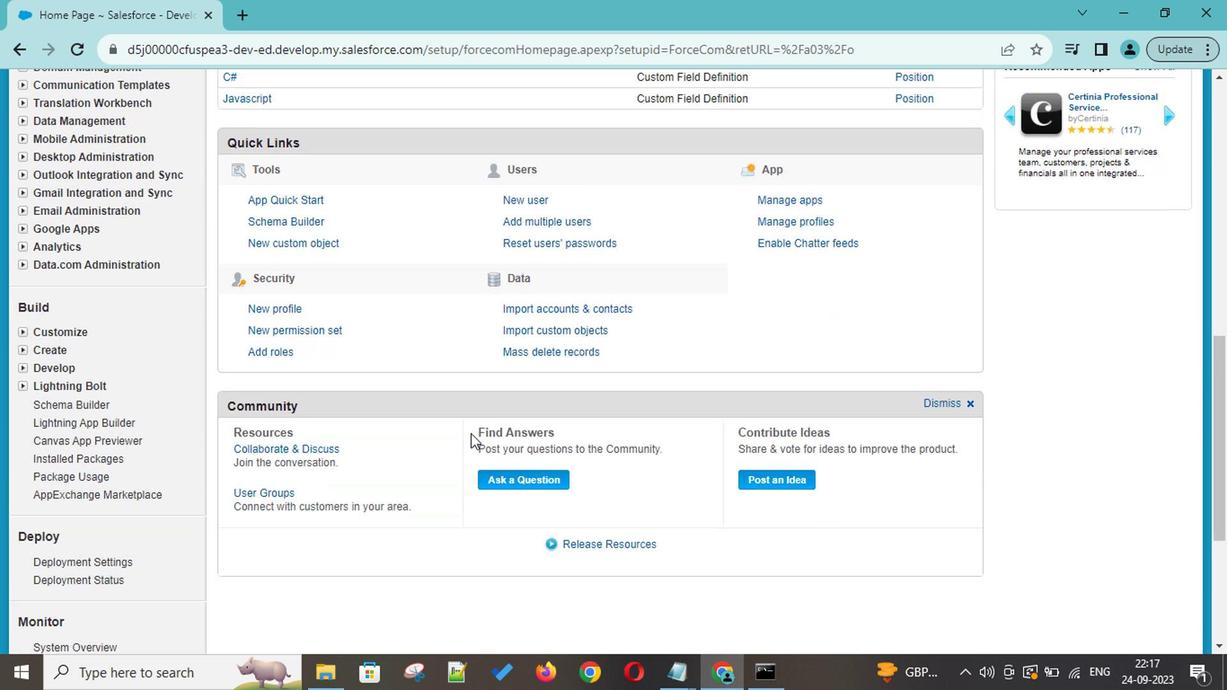 
Action: Mouse scrolled (434, 423) with delta (0, 1)
Screenshot: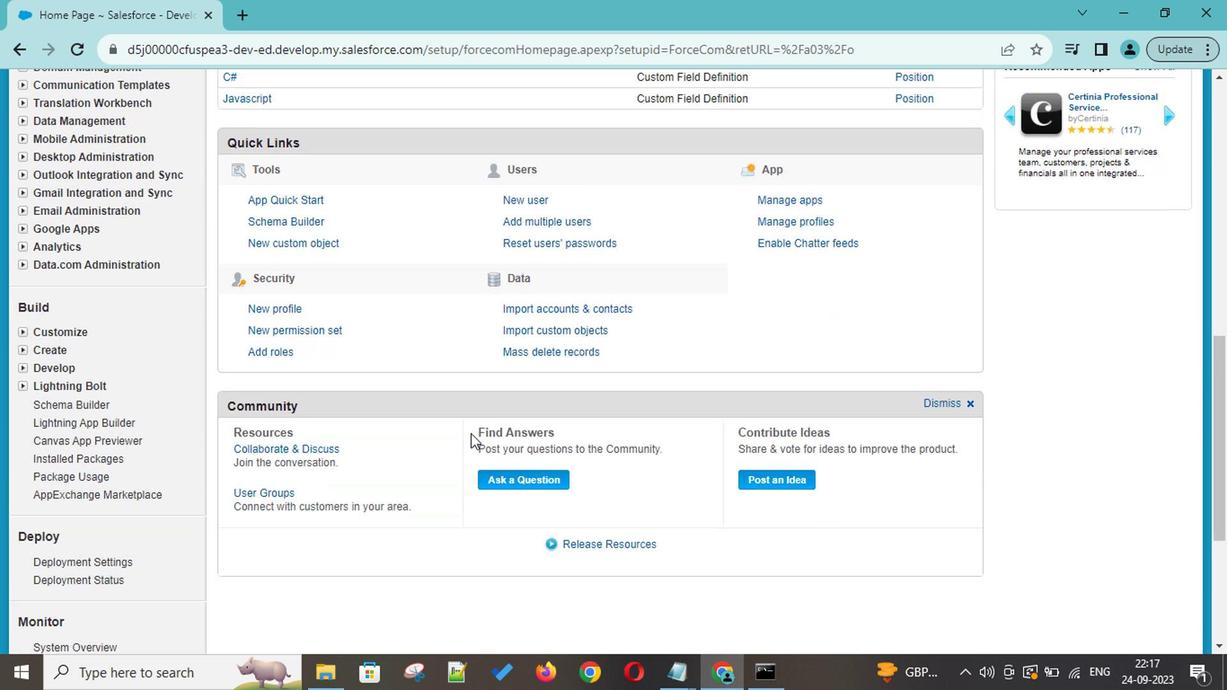 
Action: Mouse moved to (272, 418)
Screenshot: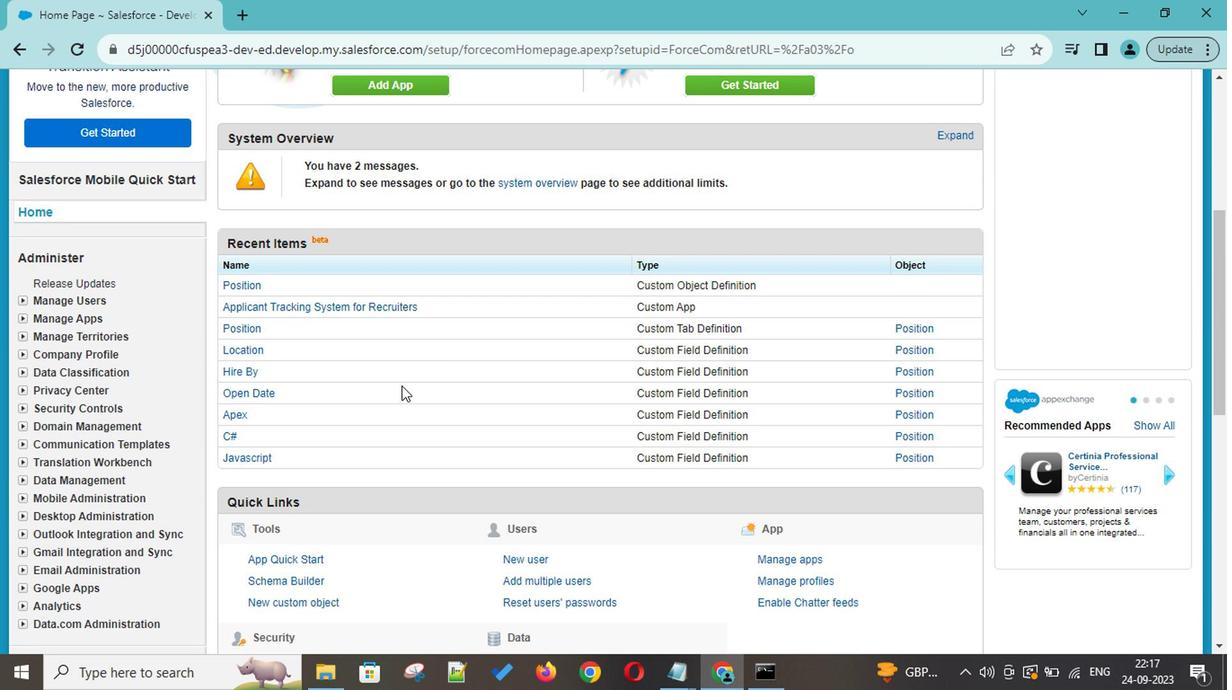 
Action: Mouse scrolled (272, 417) with delta (0, -1)
Screenshot: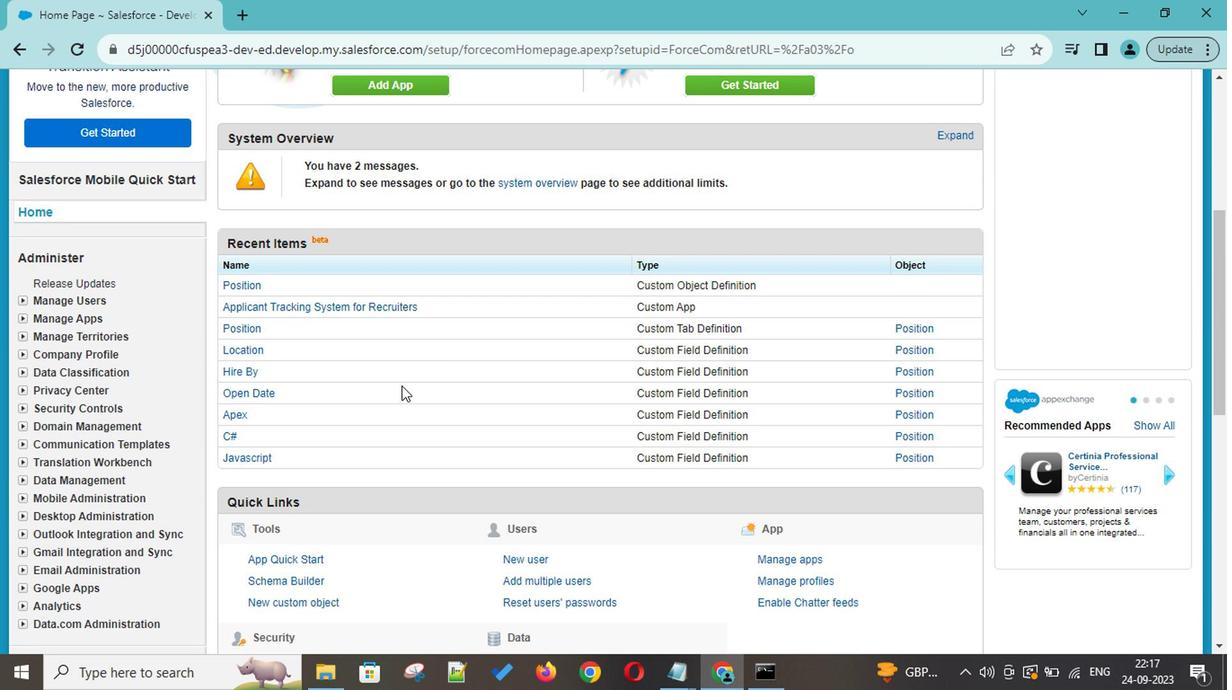 
Action: Mouse moved to (270, 418)
Screenshot: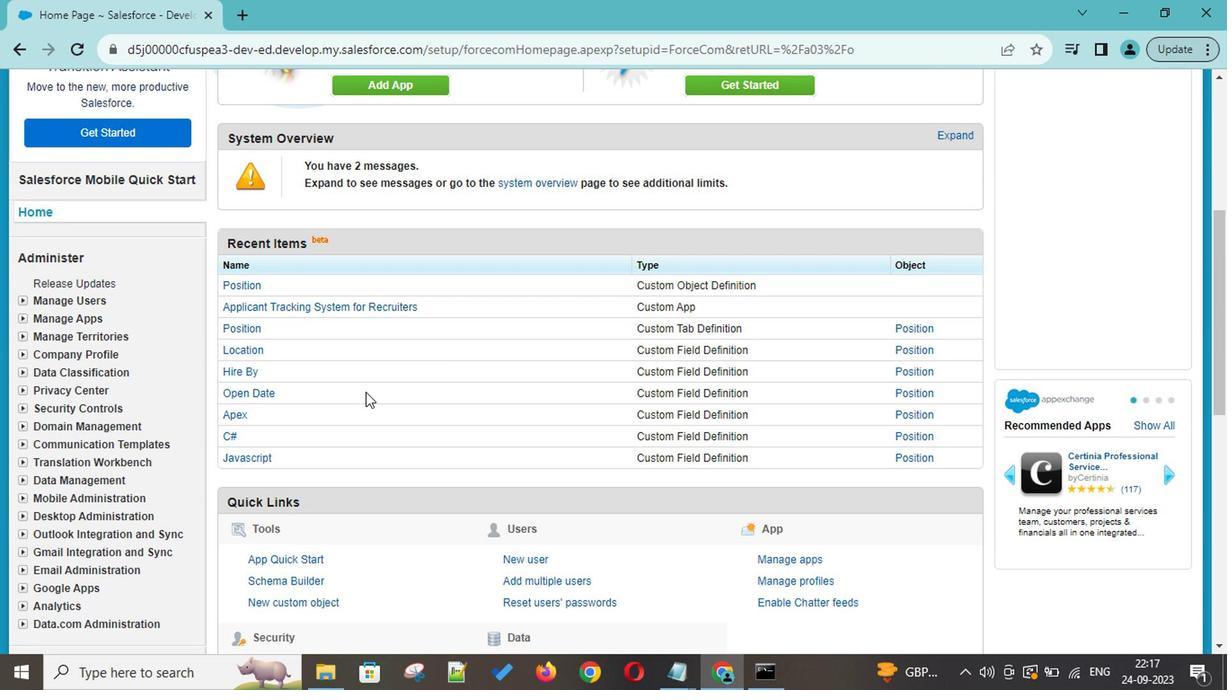 
Action: Mouse scrolled (270, 417) with delta (0, -1)
Screenshot: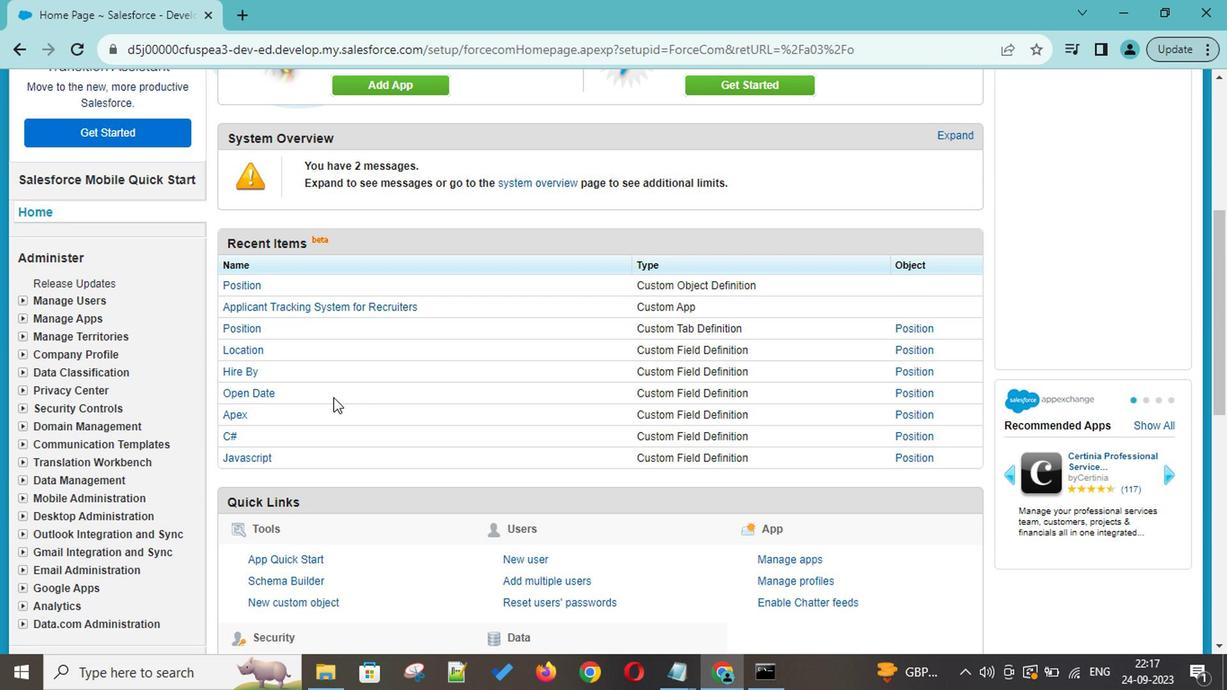 
Action: Mouse moved to (270, 419)
Screenshot: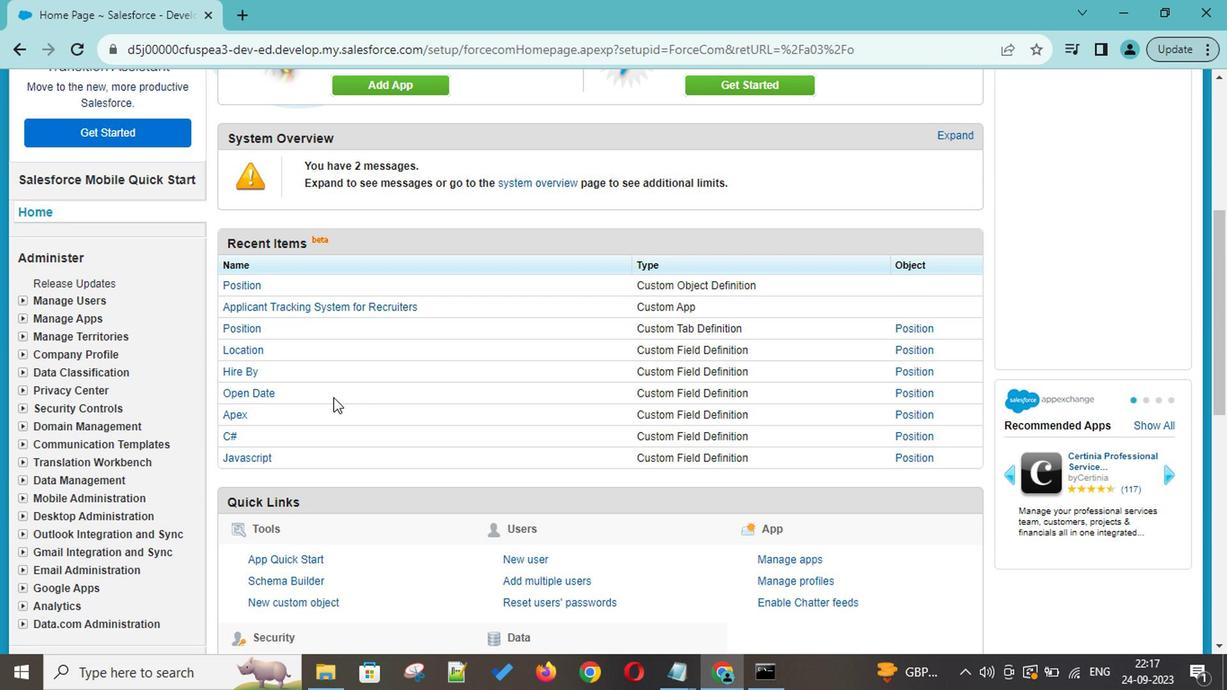 
Action: Mouse scrolled (270, 418) with delta (0, 0)
Screenshot: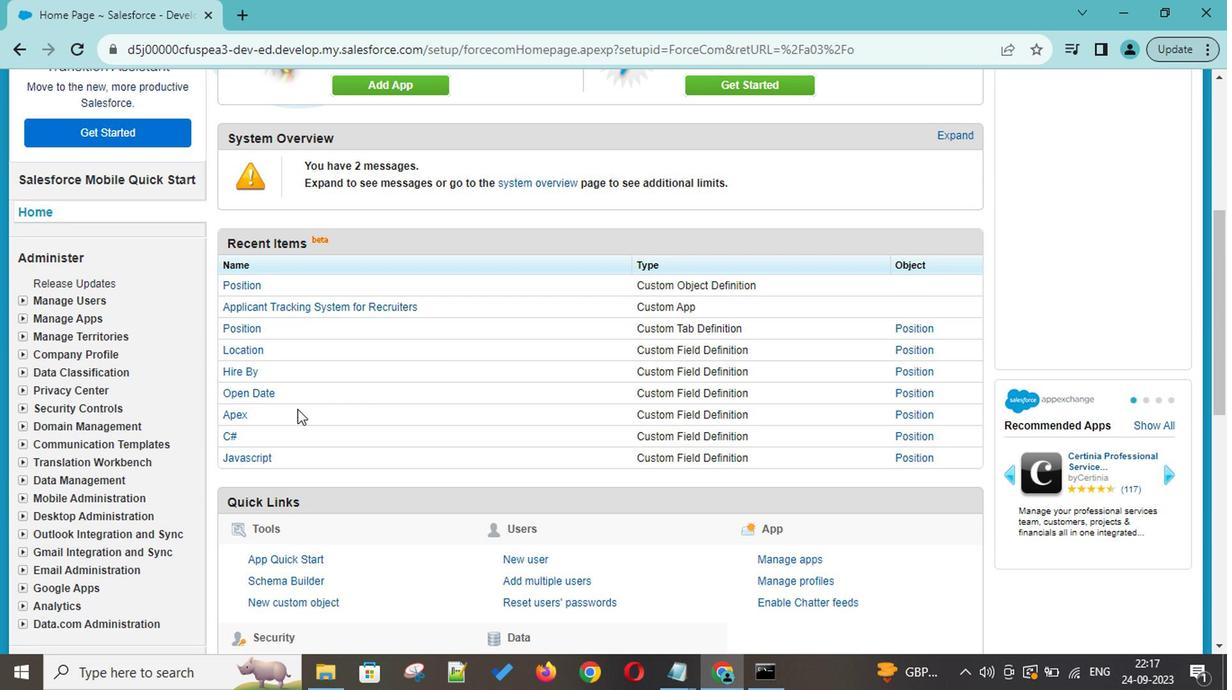 
Action: Mouse moved to (224, 342)
Screenshot: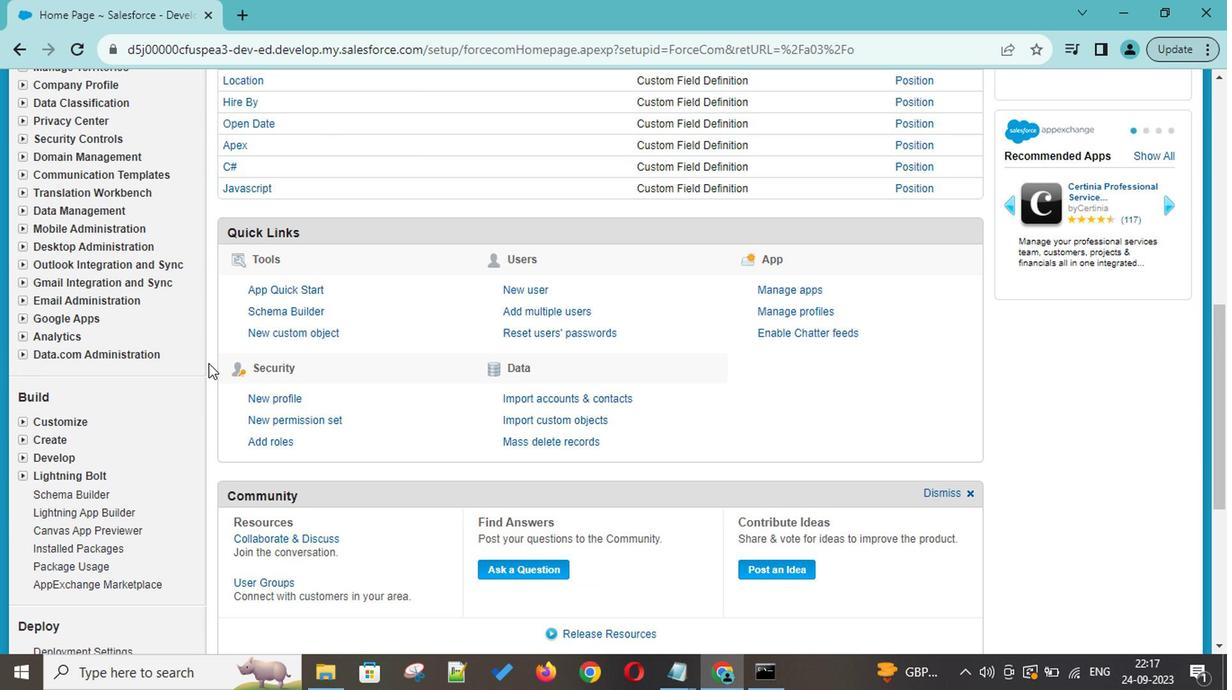 
Action: Mouse scrolled (224, 343) with delta (0, 0)
Screenshot: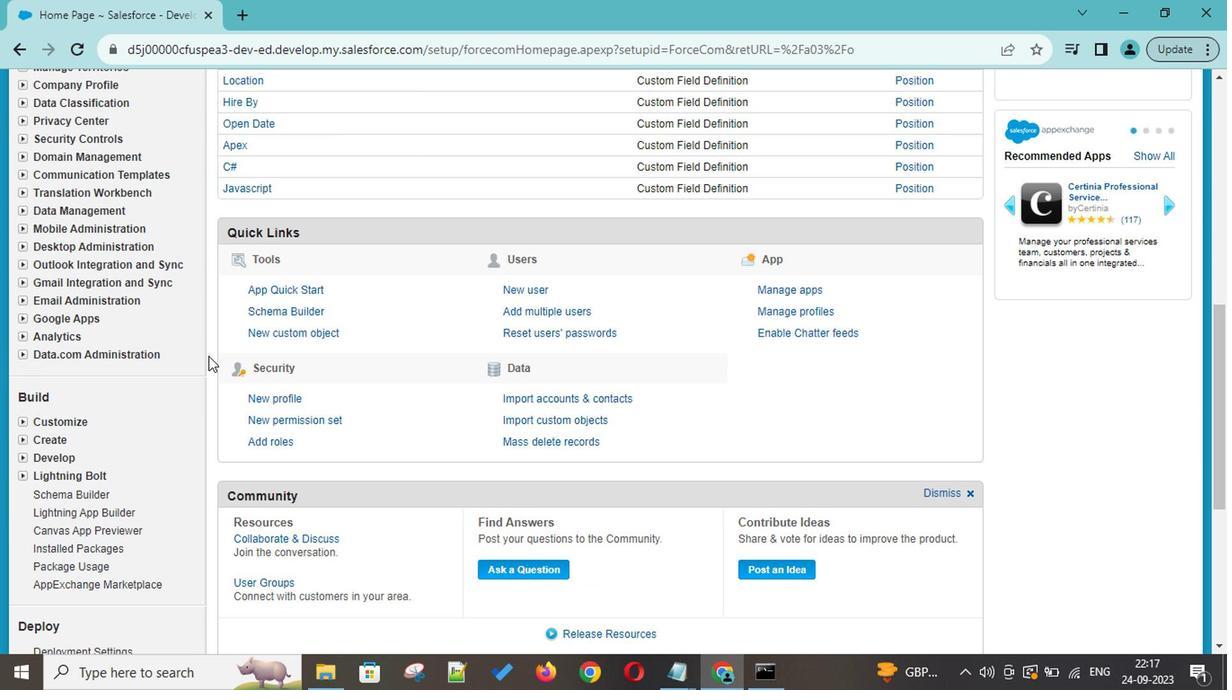 
Action: Mouse scrolled (224, 343) with delta (0, 0)
Screenshot: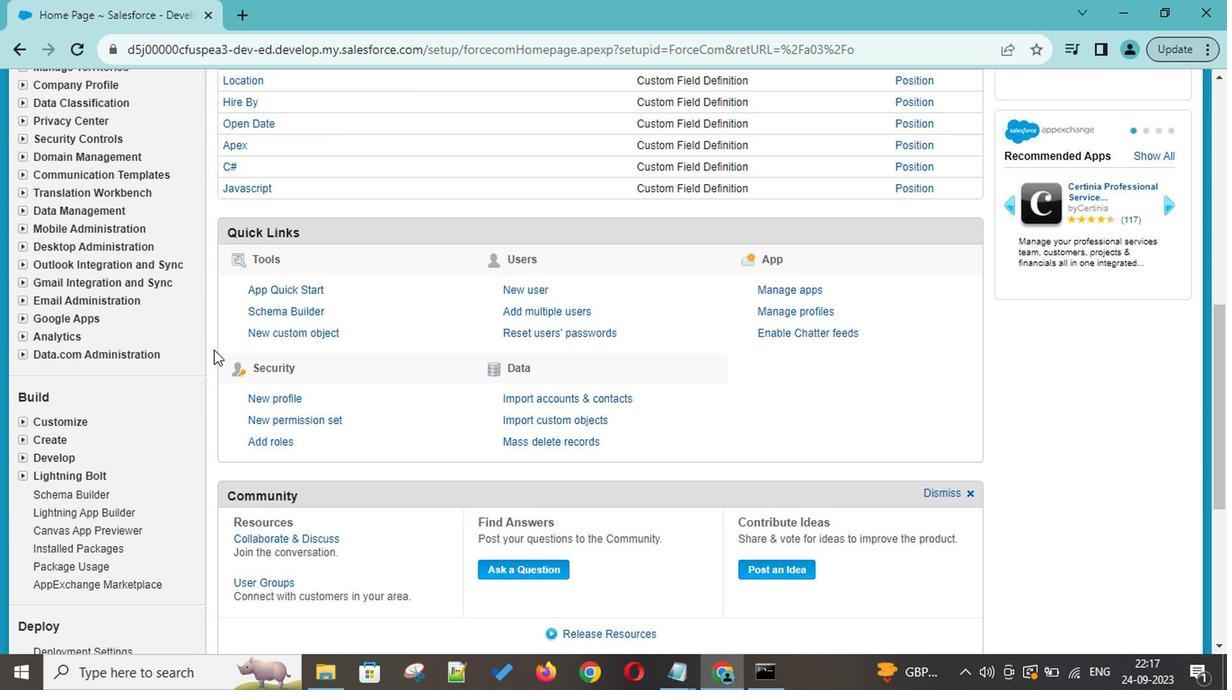 
Action: Mouse moved to (31, 588)
Screenshot: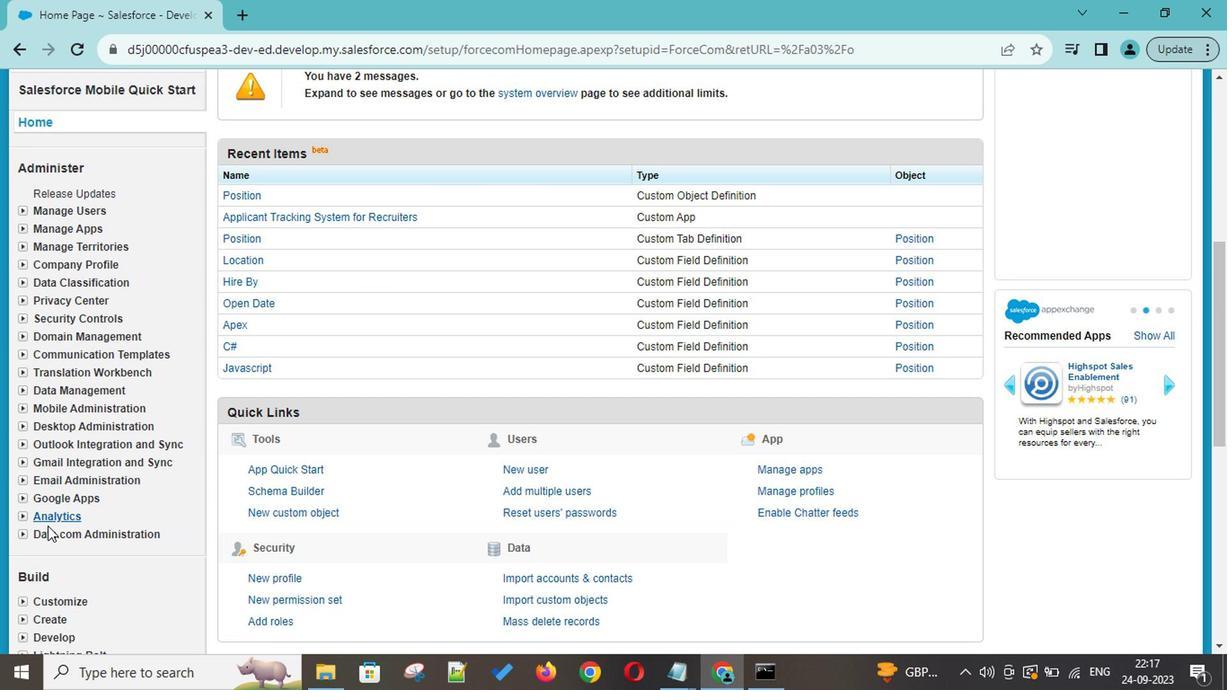 
Action: Mouse scrolled (31, 587) with delta (0, 0)
Screenshot: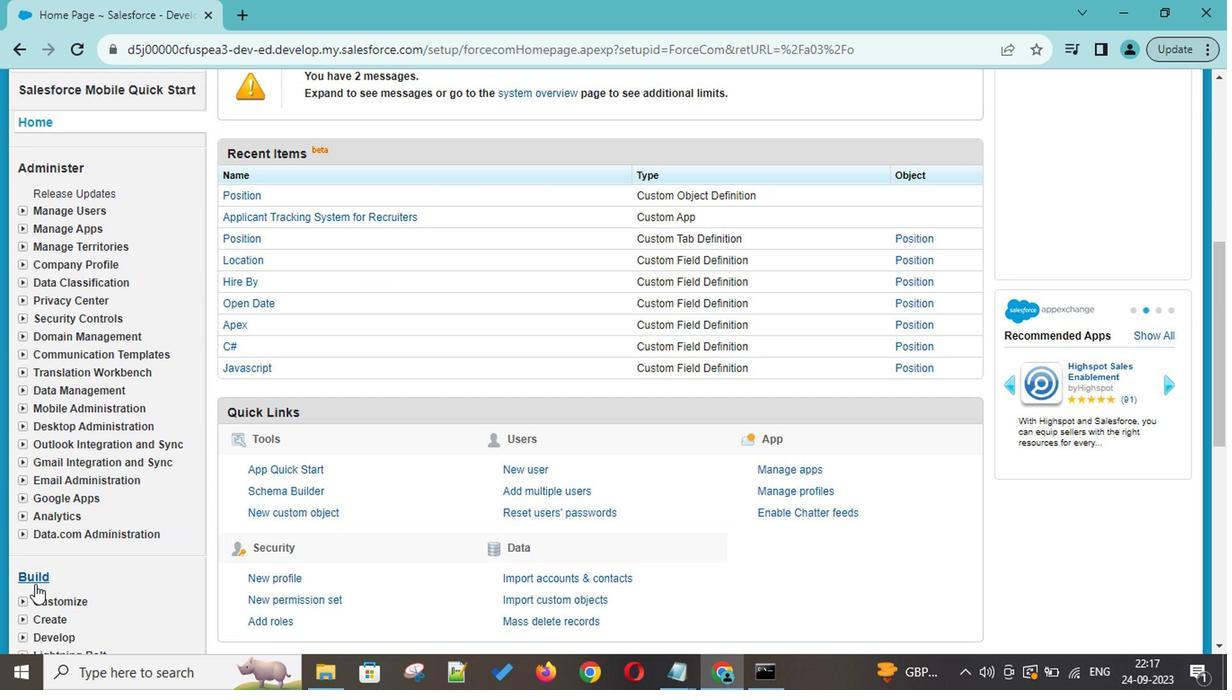 
Action: Mouse moved to (14, 535)
Screenshot: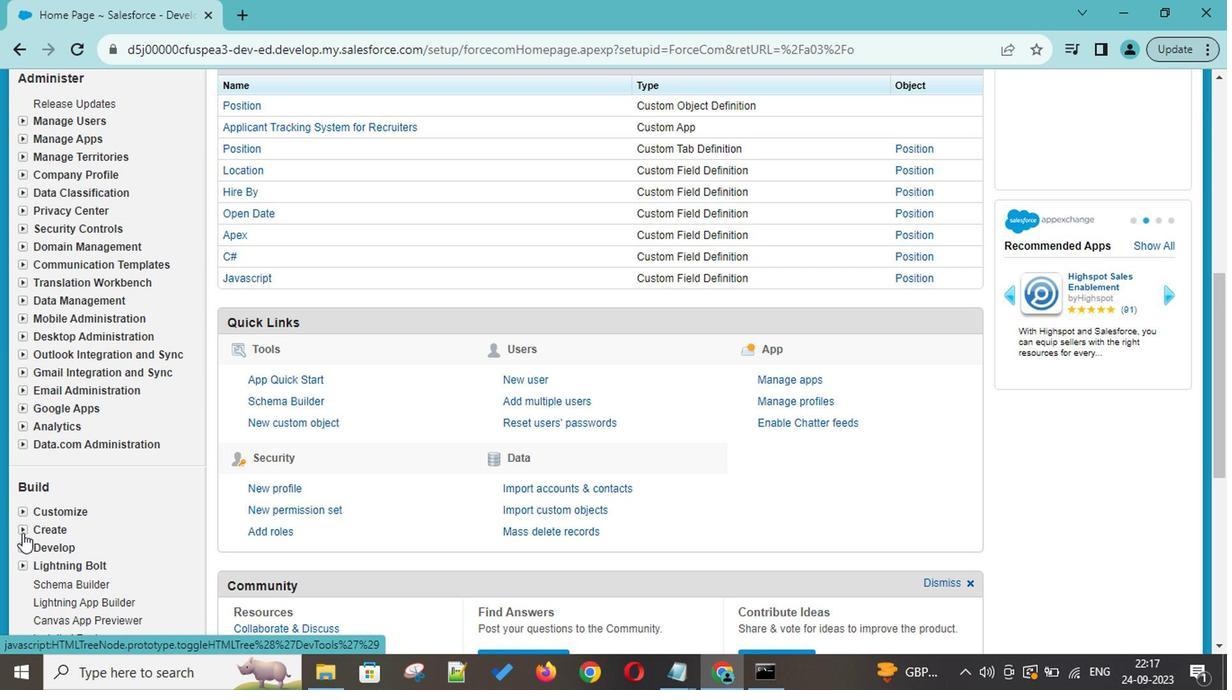 
Action: Mouse pressed left at (14, 535)
Screenshot: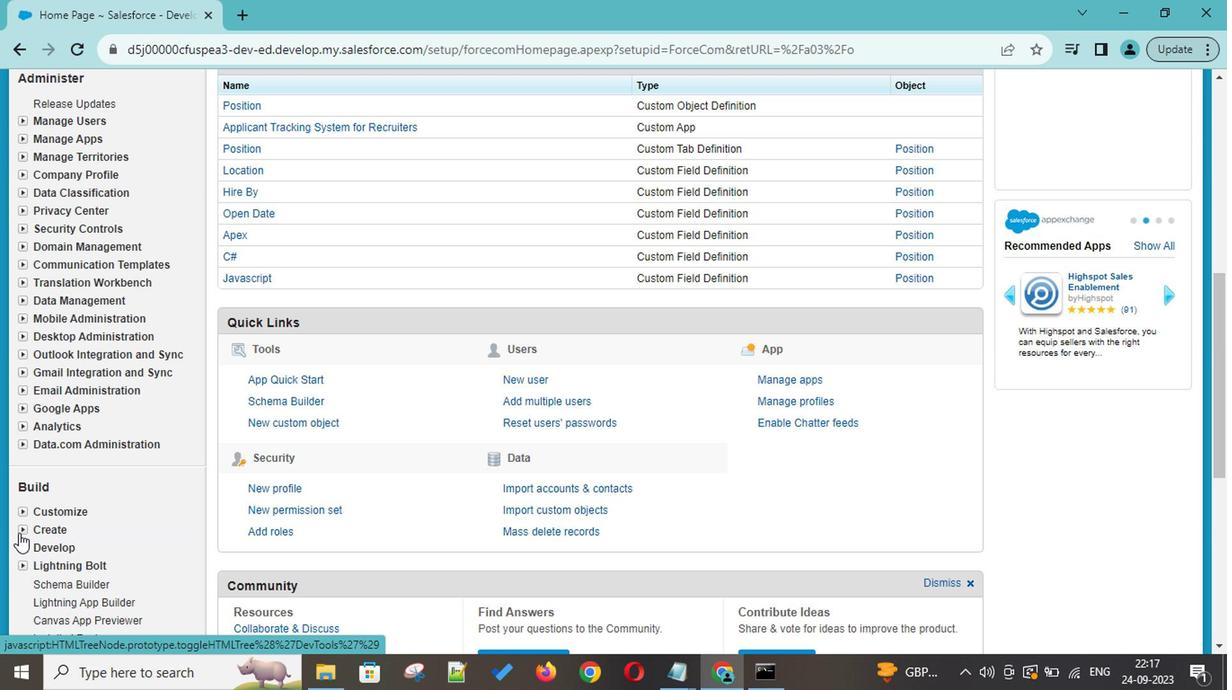 
Action: Mouse moved to (65, 603)
Screenshot: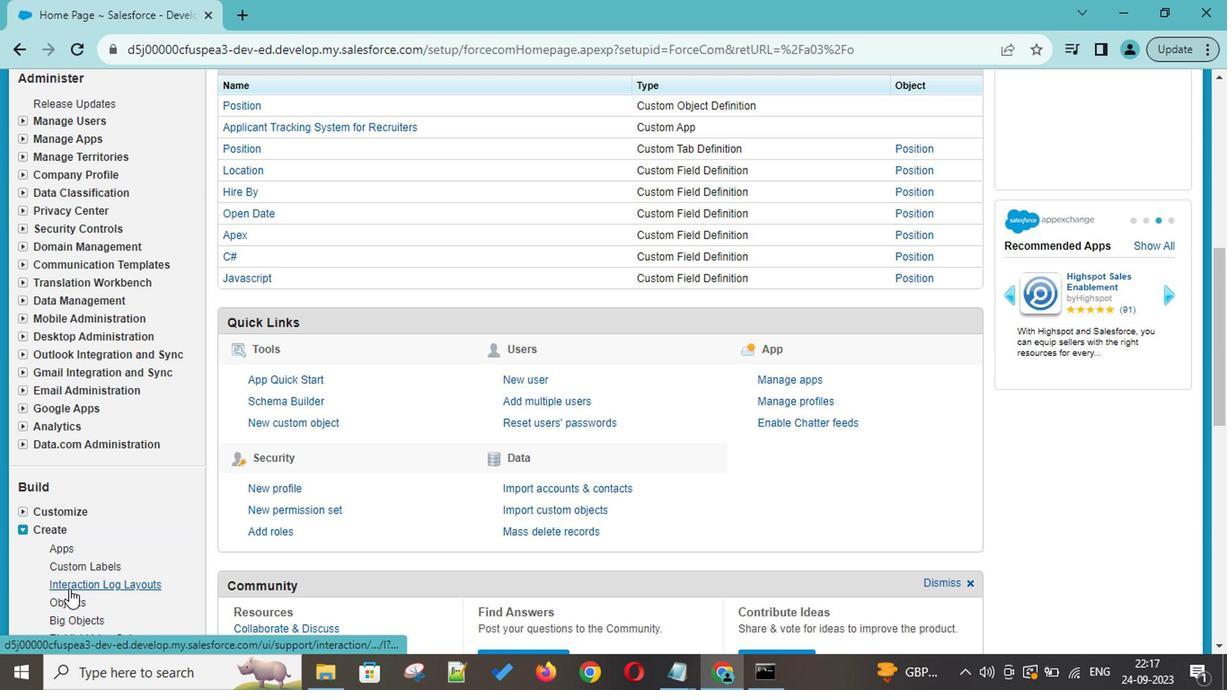 
Action: Mouse pressed left at (65, 603)
Screenshot: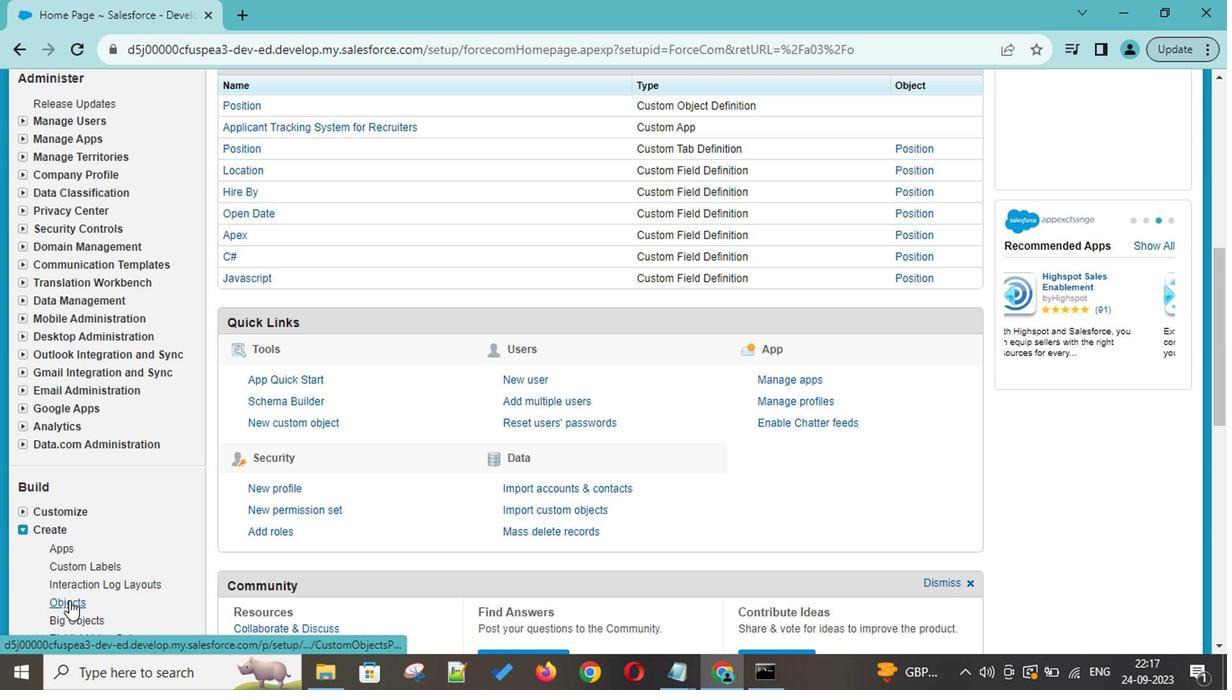 
Action: Mouse moved to (490, 384)
Screenshot: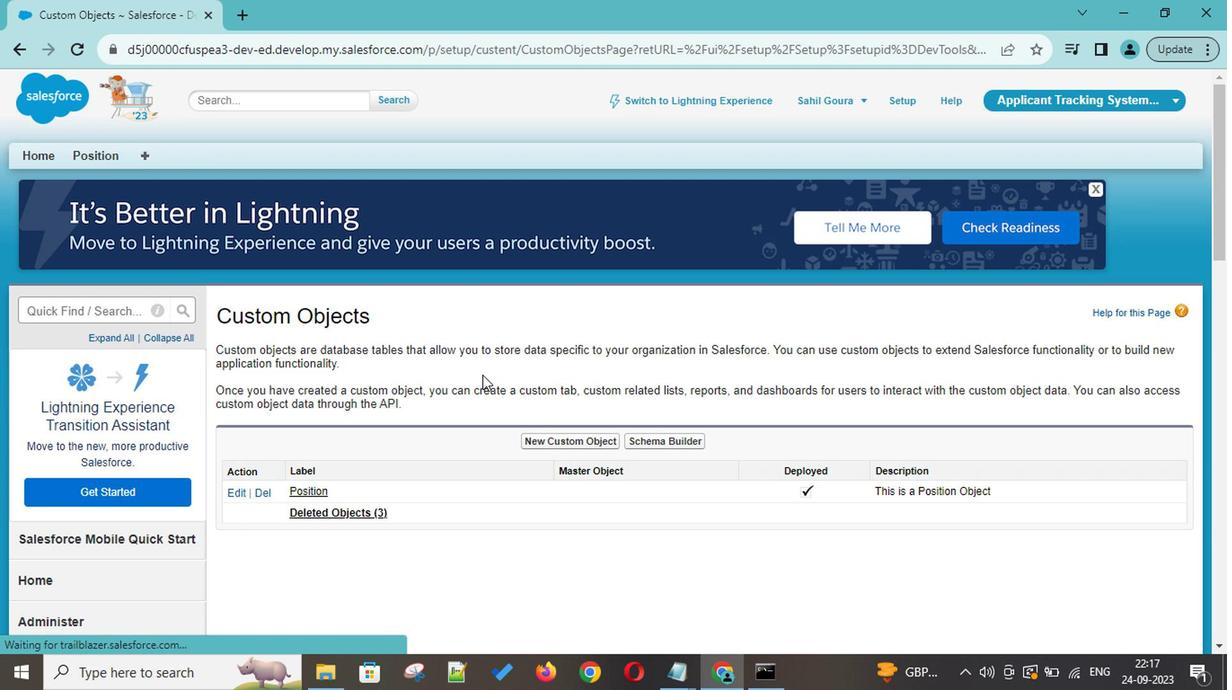 
Action: Mouse scrolled (490, 384) with delta (0, 0)
Screenshot: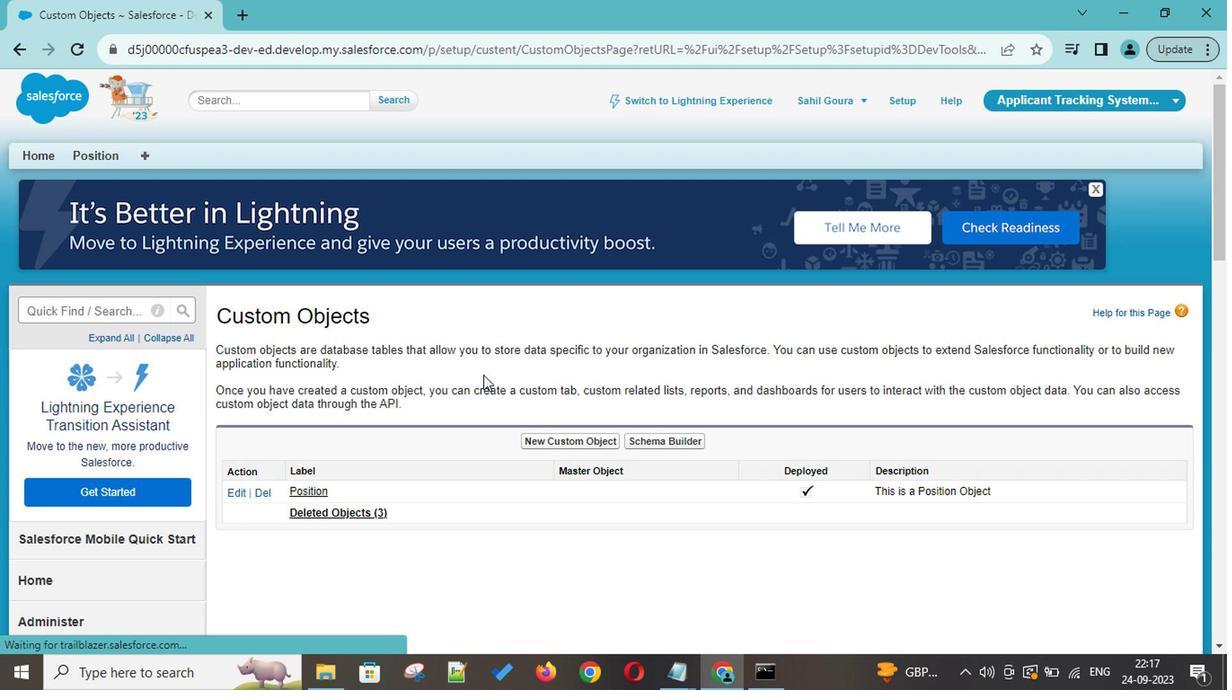 
Action: Mouse moved to (490, 384)
Screenshot: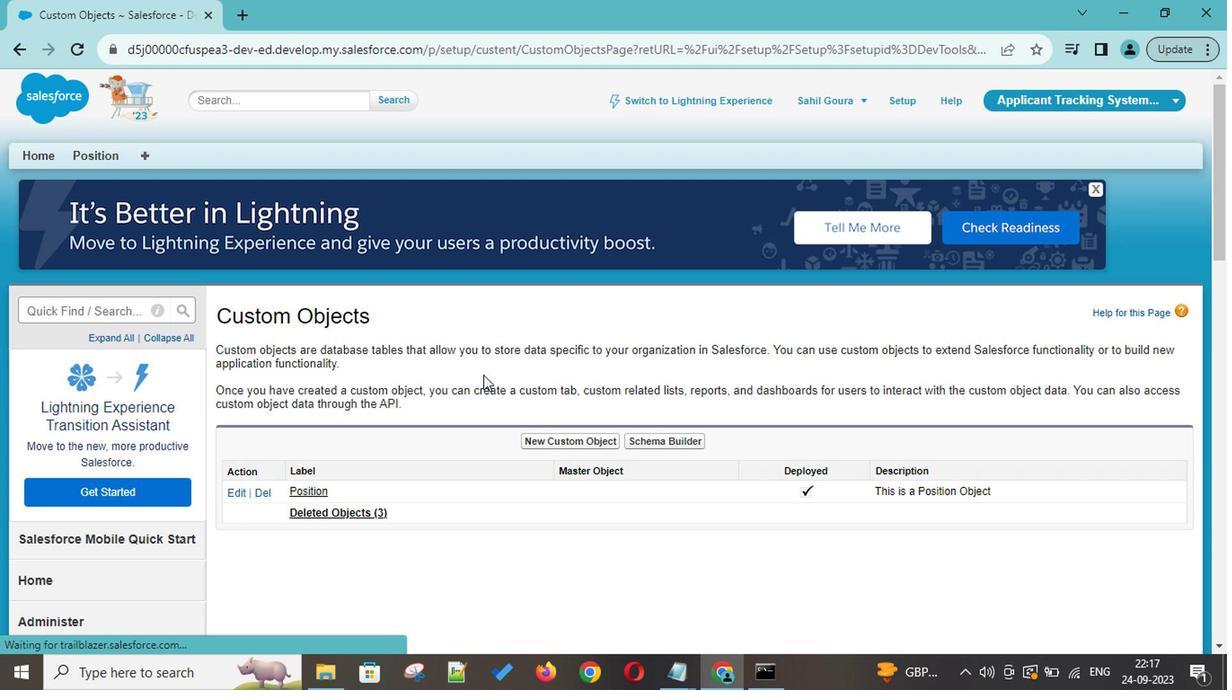 
Action: Mouse scrolled (490, 384) with delta (0, 0)
Screenshot: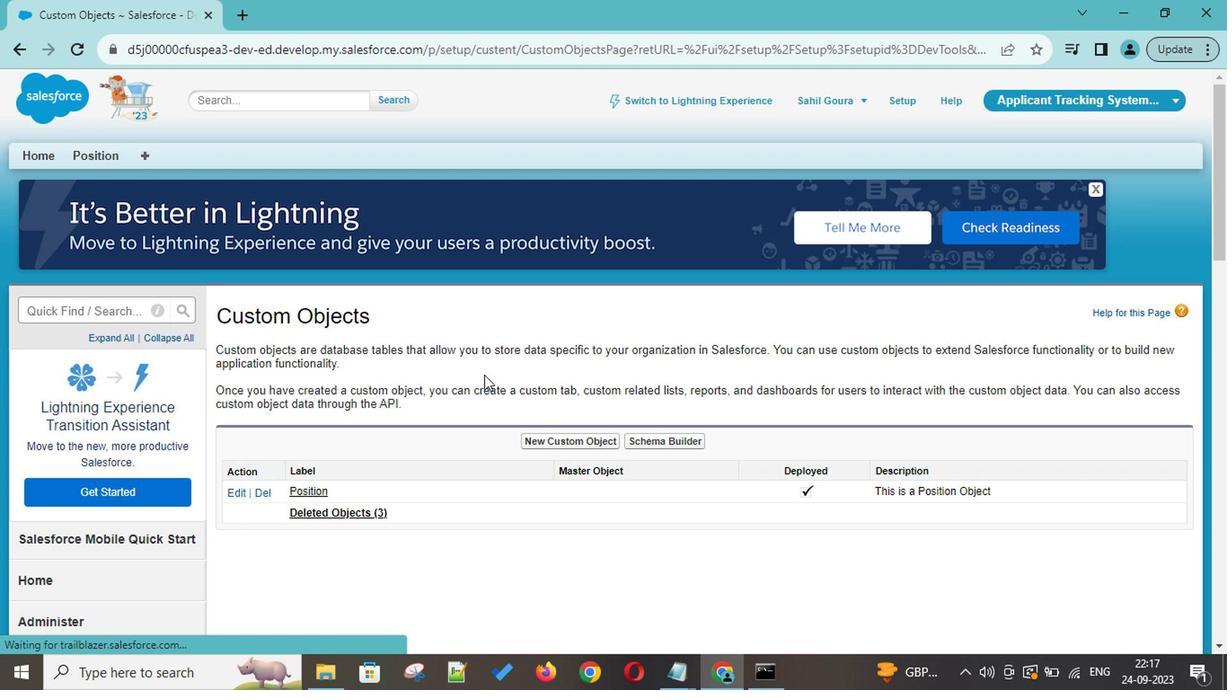 
Action: Mouse moved to (295, 314)
Screenshot: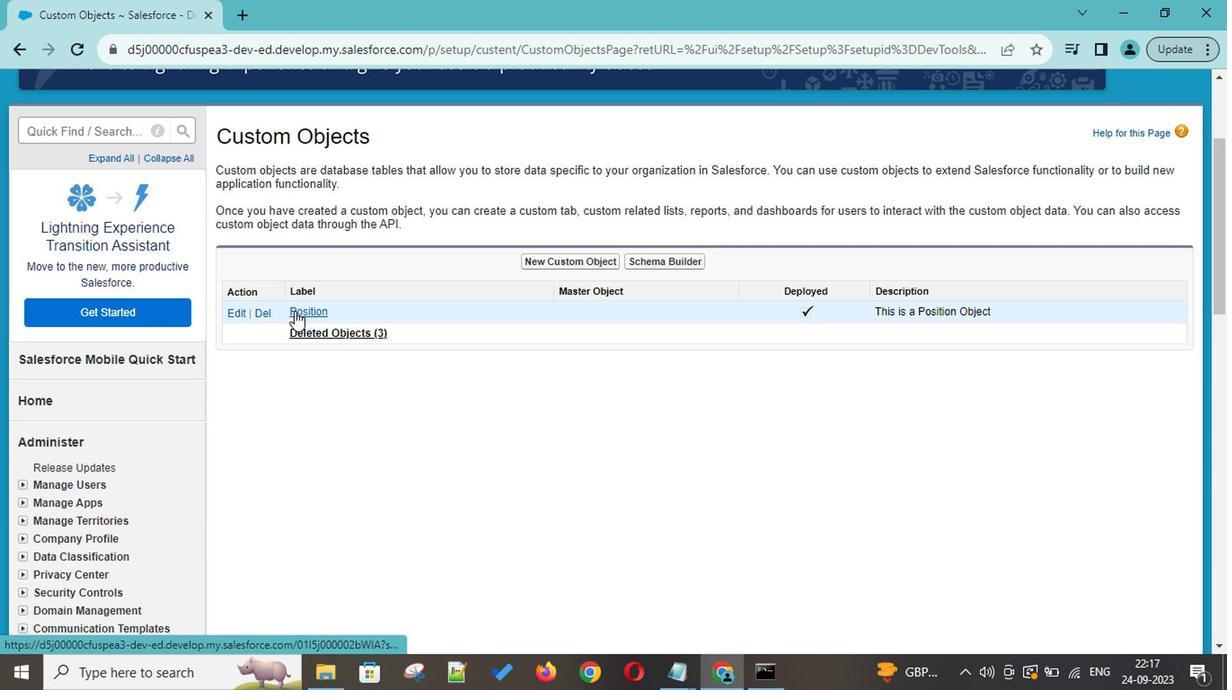 
Action: Mouse pressed left at (295, 314)
Screenshot: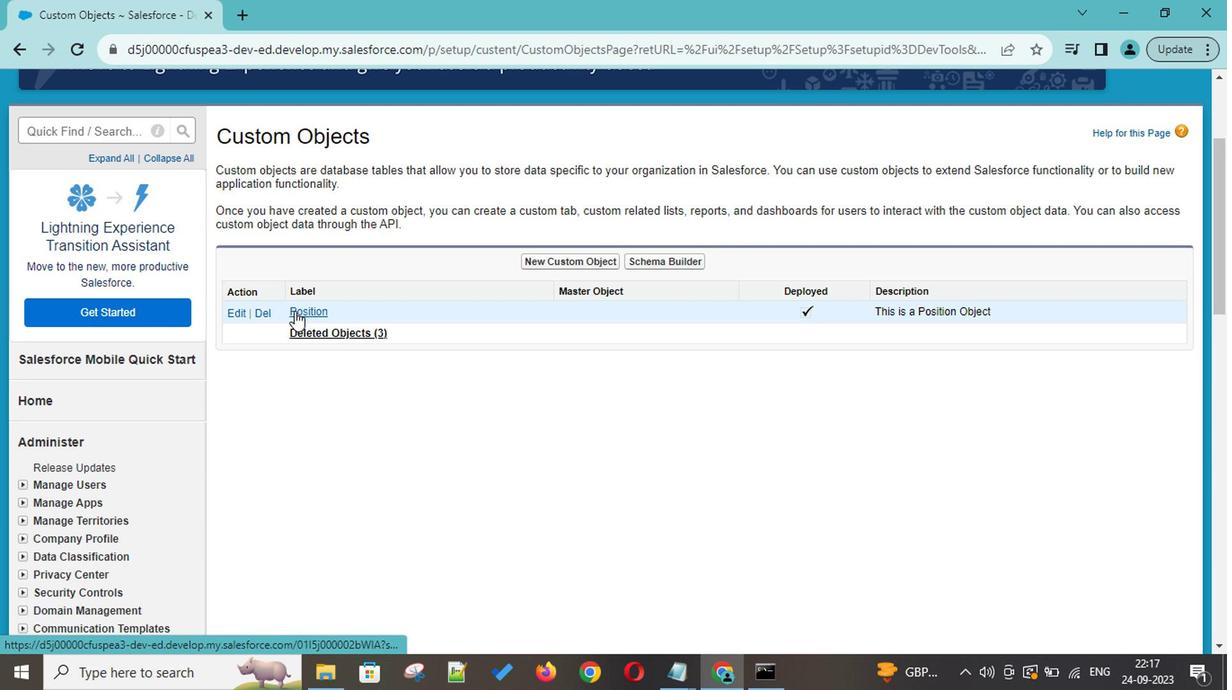 
Action: Mouse moved to (439, 346)
Screenshot: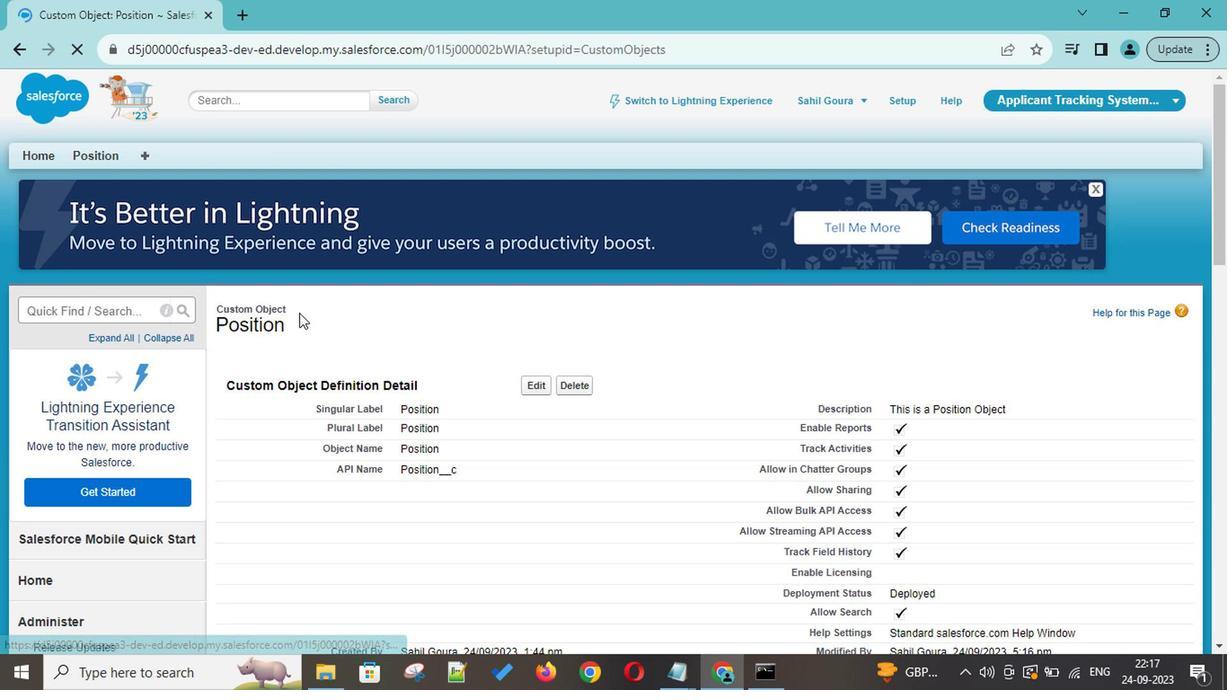 
Action: Mouse scrolled (439, 345) with delta (0, -1)
Screenshot: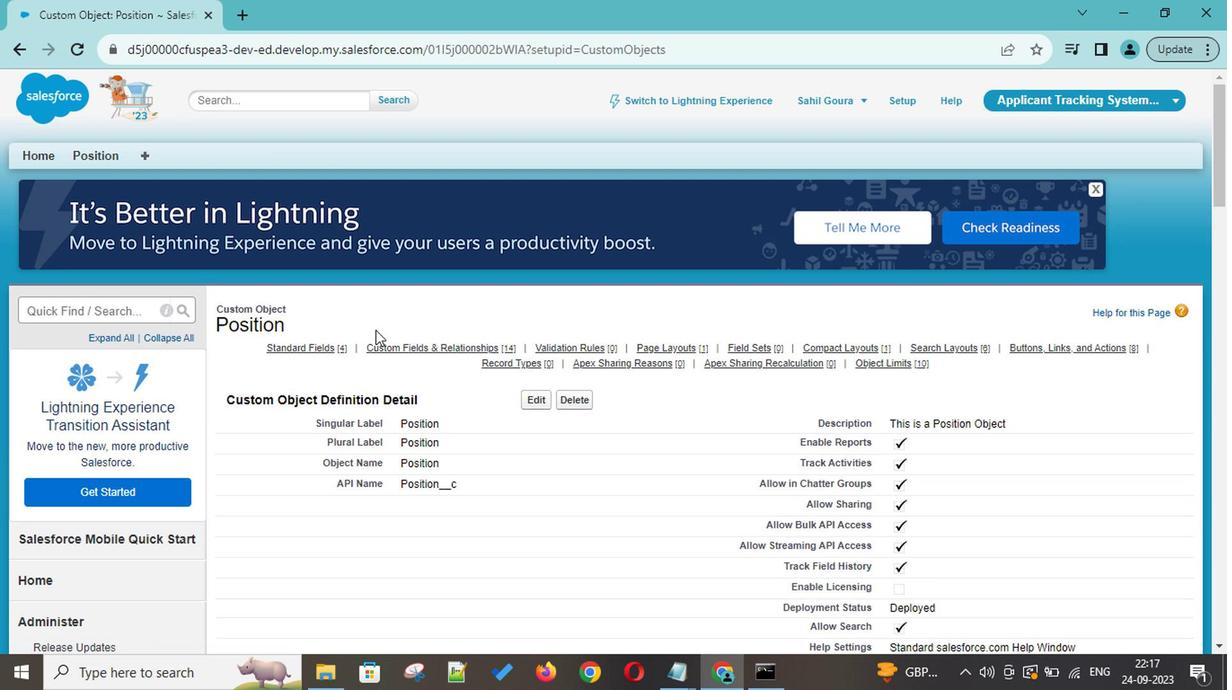 
Action: Mouse scrolled (439, 345) with delta (0, -1)
Screenshot: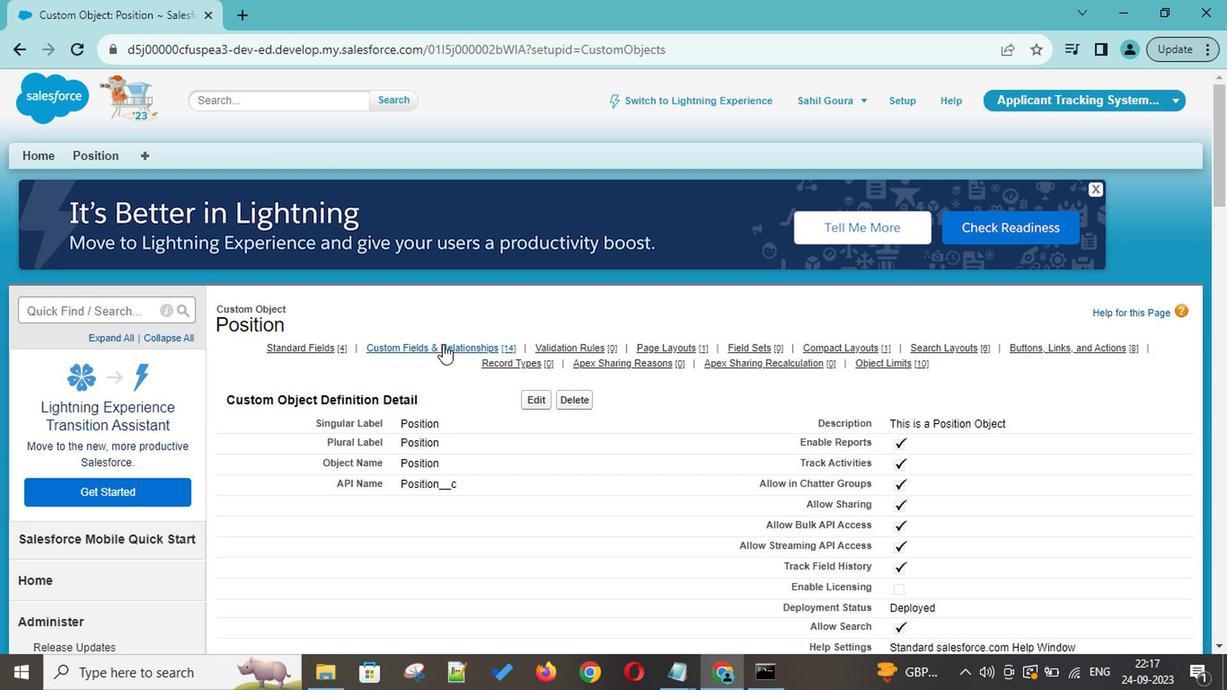 
Action: Mouse moved to (512, 386)
Screenshot: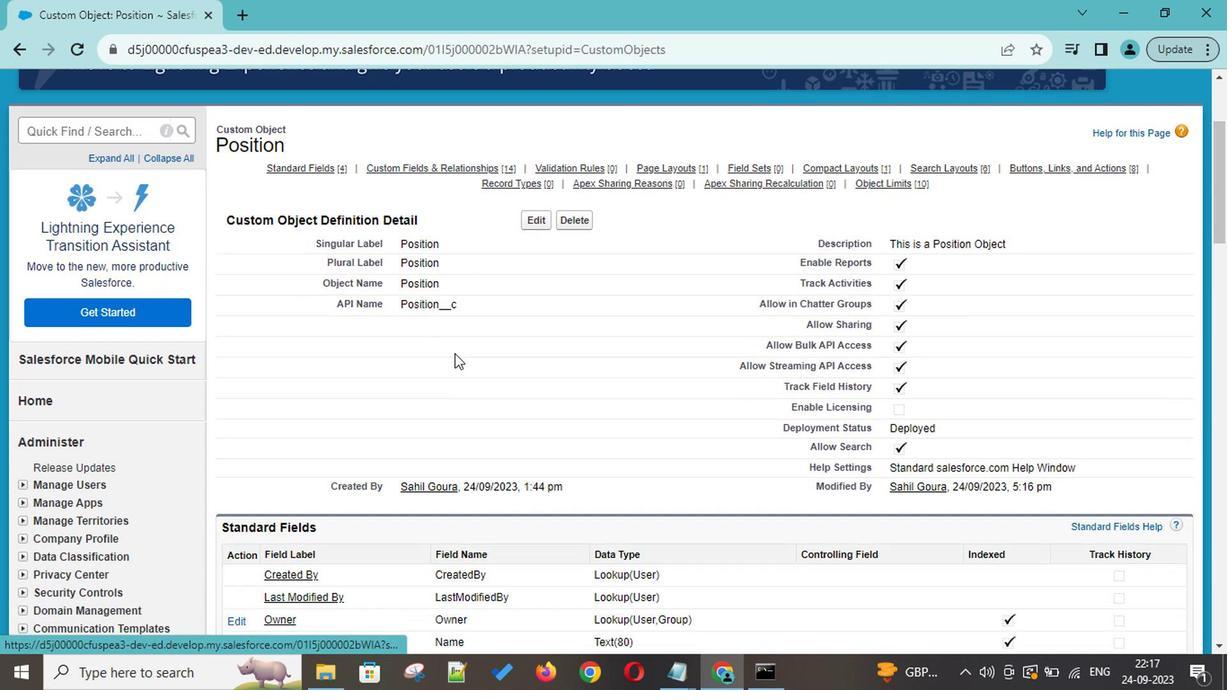 
Action: Mouse scrolled (512, 386) with delta (0, 0)
Screenshot: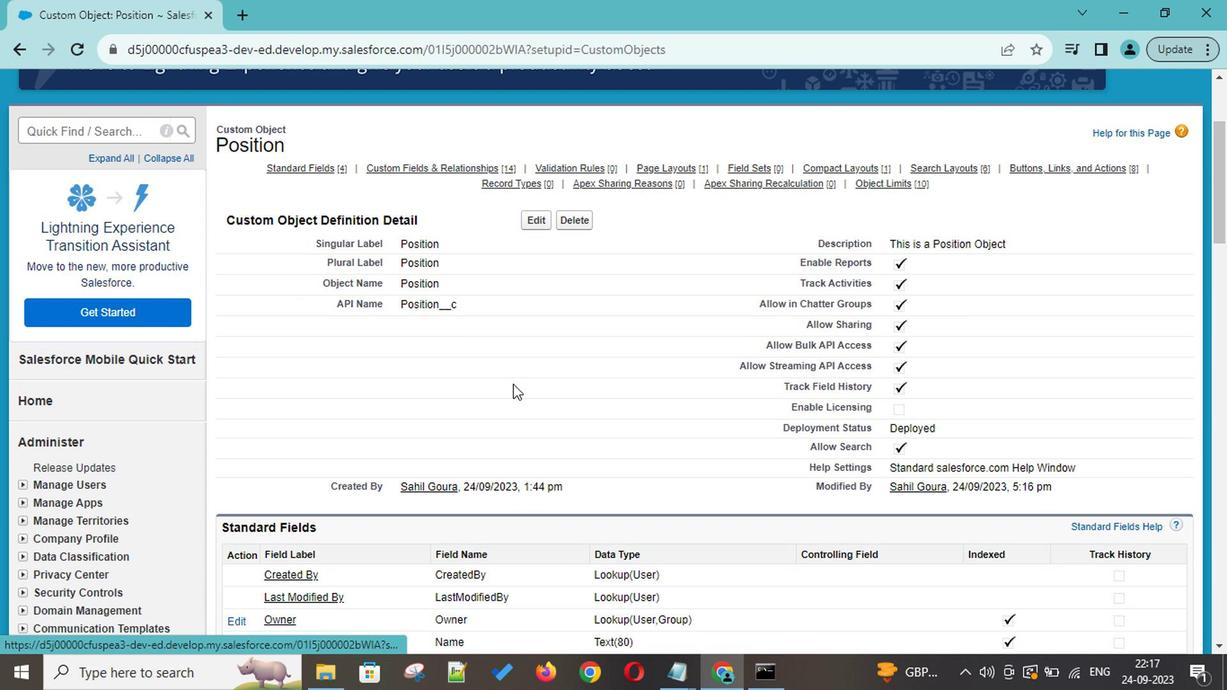 
Action: Mouse scrolled (512, 386) with delta (0, 0)
Screenshot: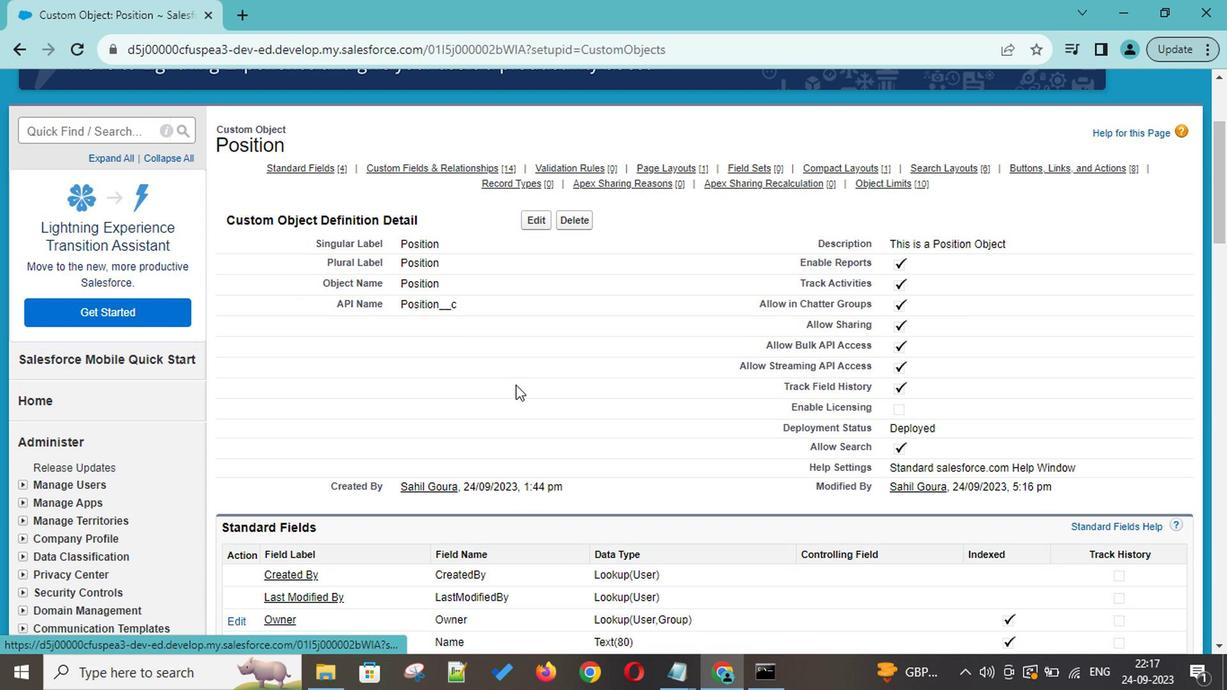 
Action: Mouse scrolled (512, 386) with delta (0, 0)
Screenshot: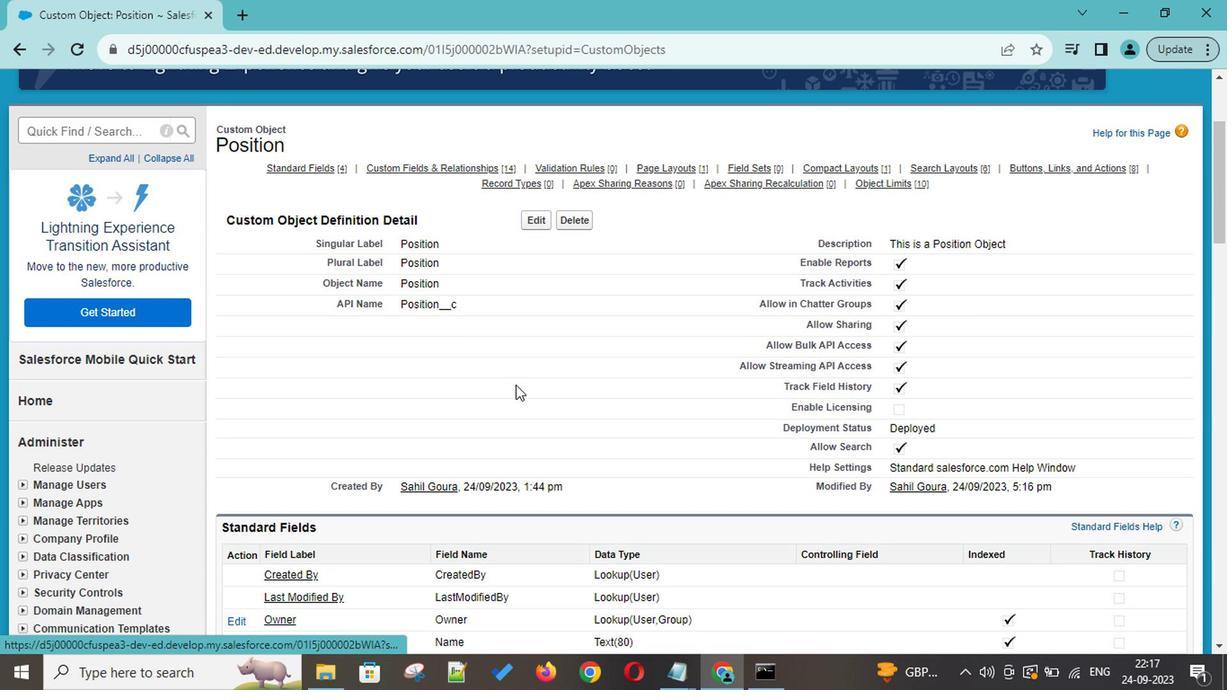 
Action: Mouse moved to (536, 410)
Screenshot: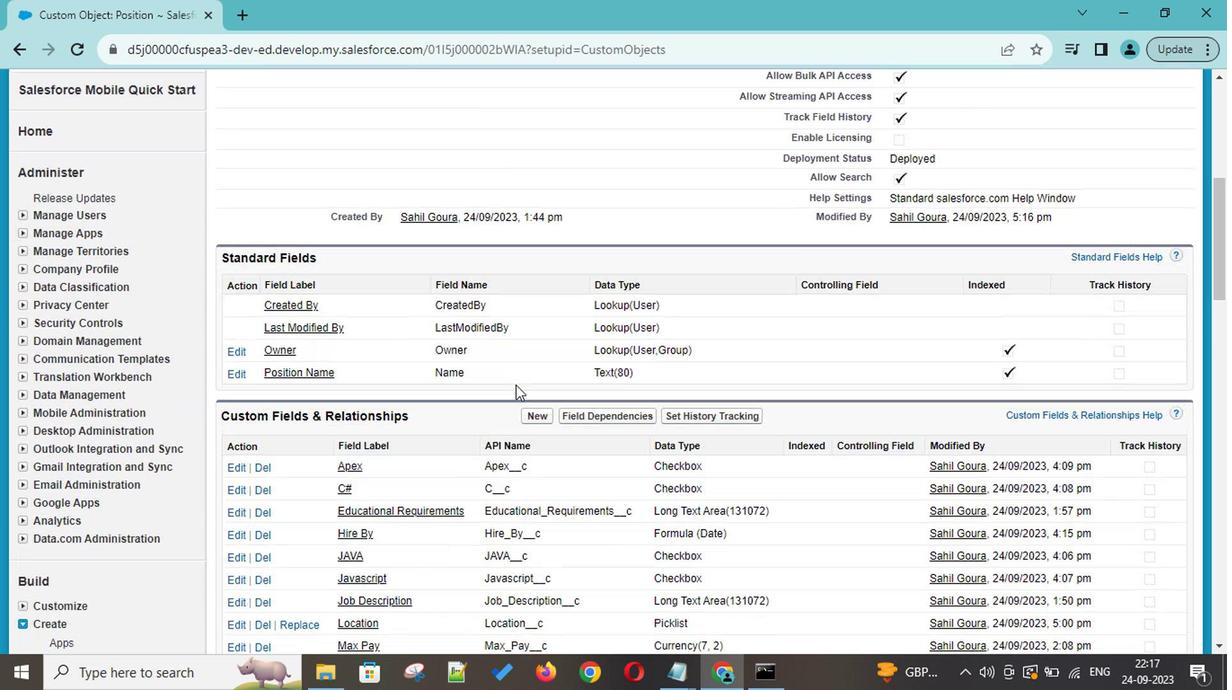 
Action: Mouse scrolled (536, 410) with delta (0, 0)
Screenshot: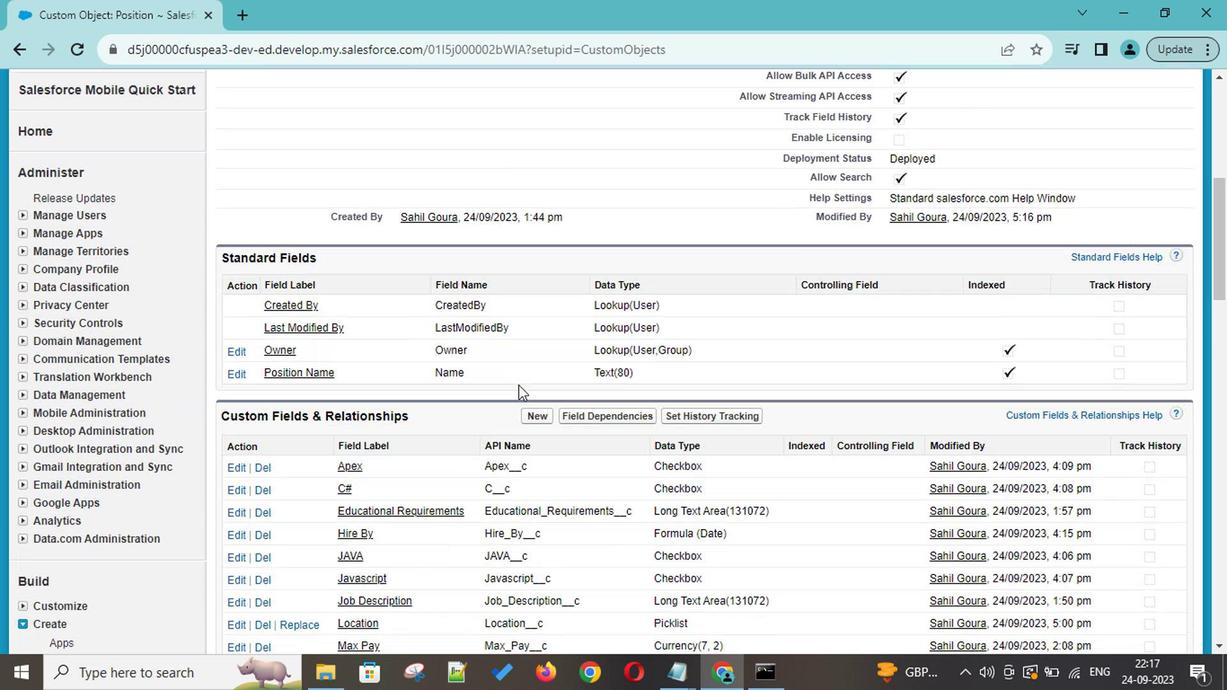 
Action: Mouse moved to (546, 430)
Screenshot: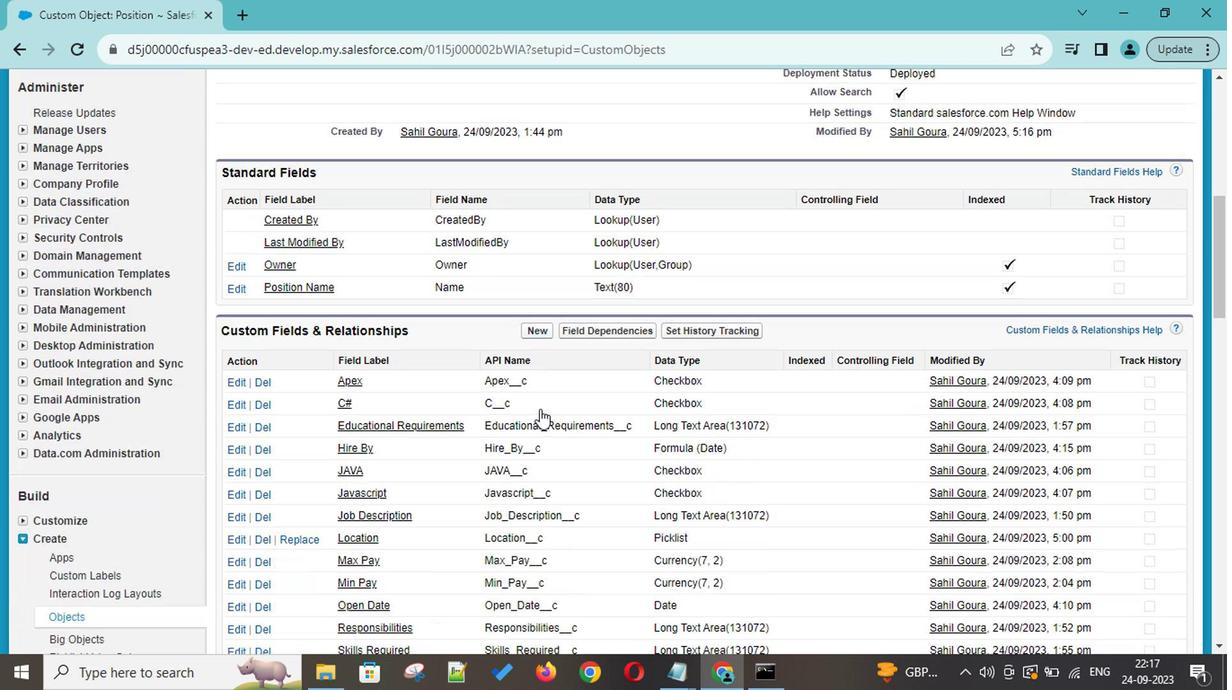 
Action: Mouse scrolled (546, 430) with delta (0, 0)
Screenshot: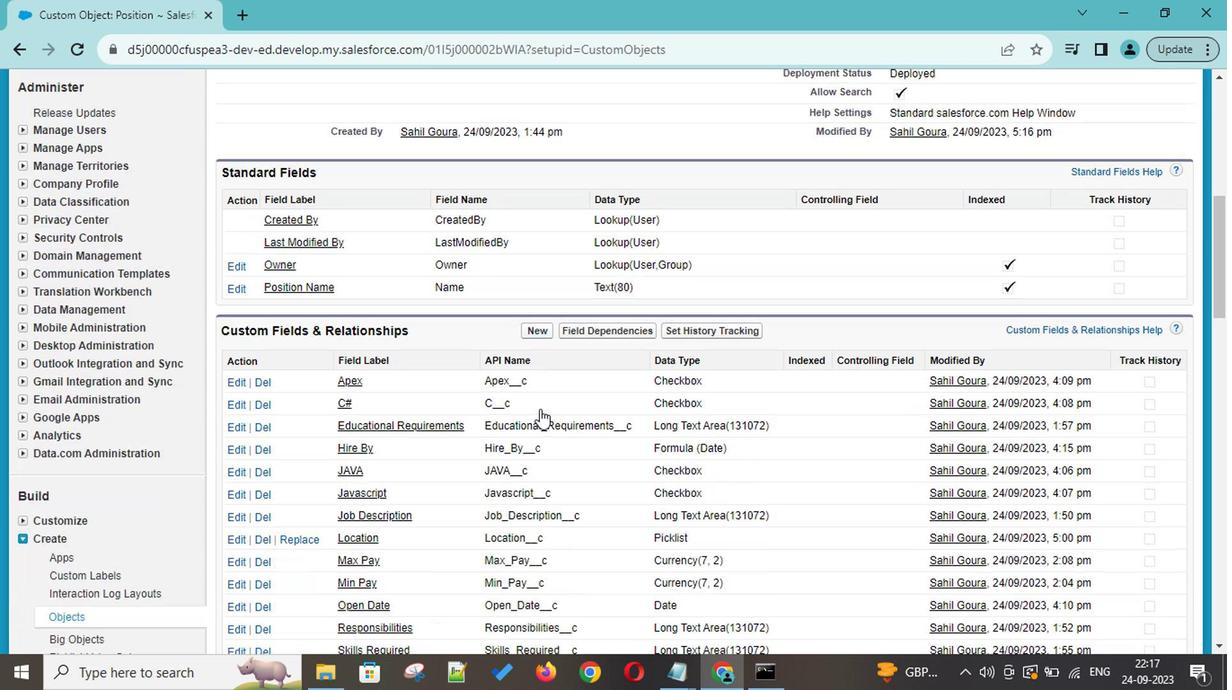 
Action: Mouse moved to (546, 432)
Screenshot: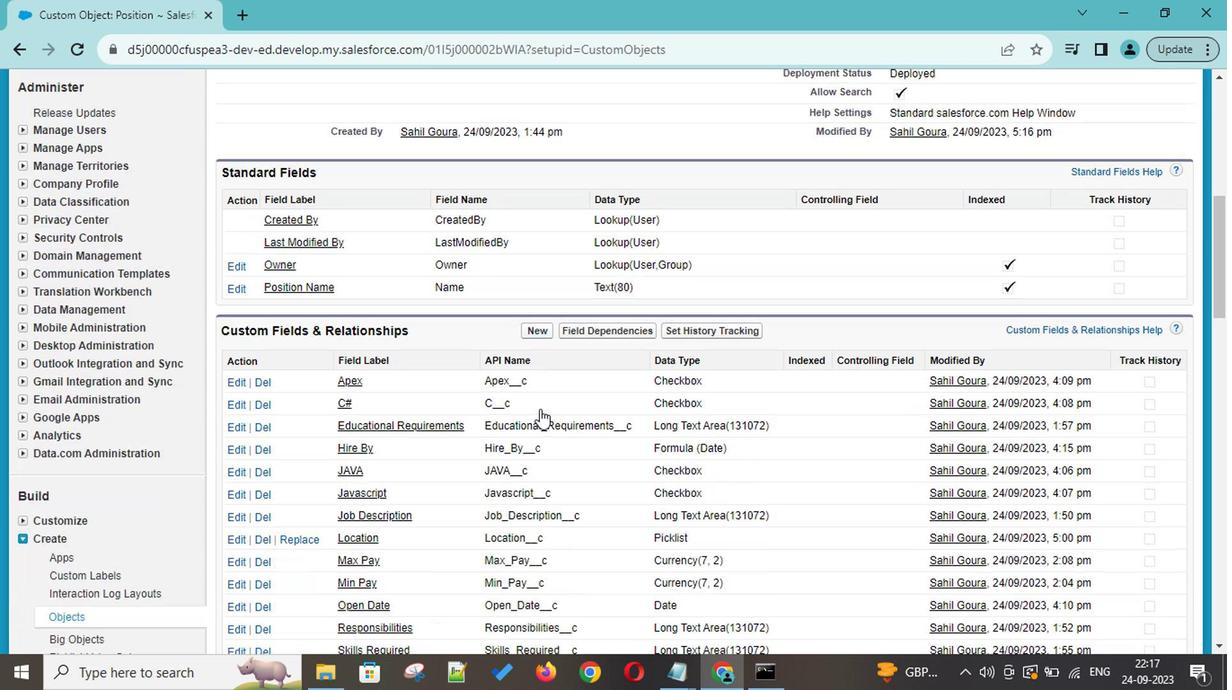 
Action: Mouse scrolled (546, 432) with delta (0, 0)
Screenshot: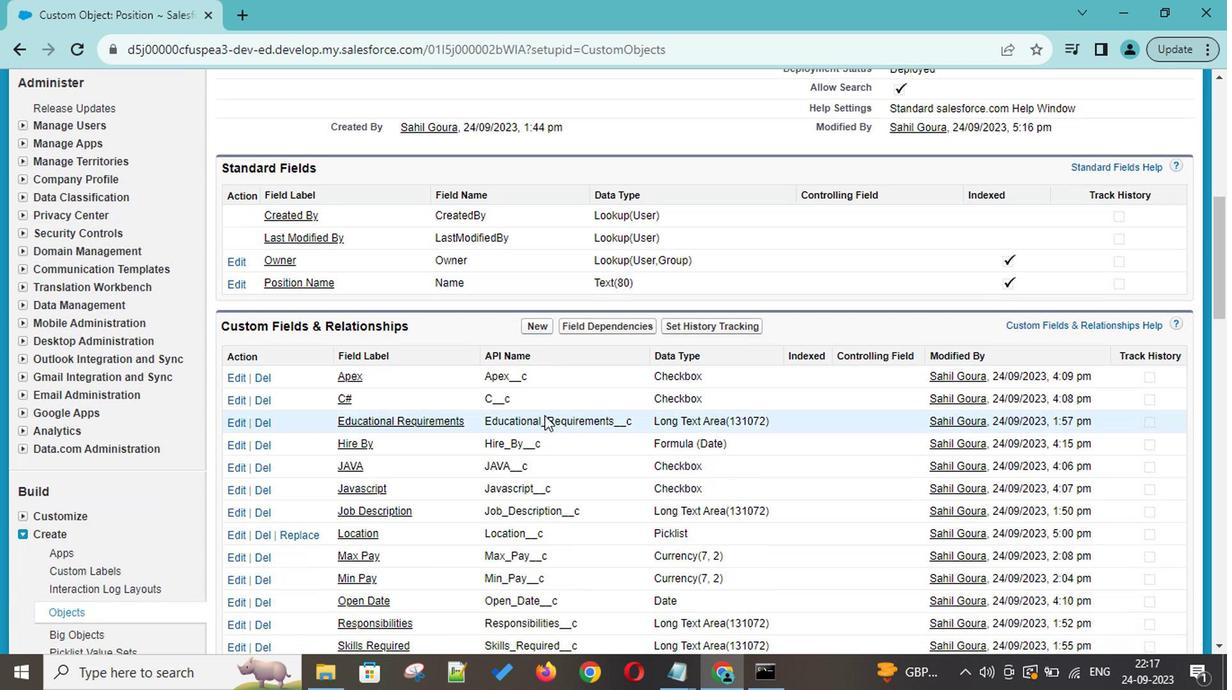
Action: Mouse moved to (655, 439)
Screenshot: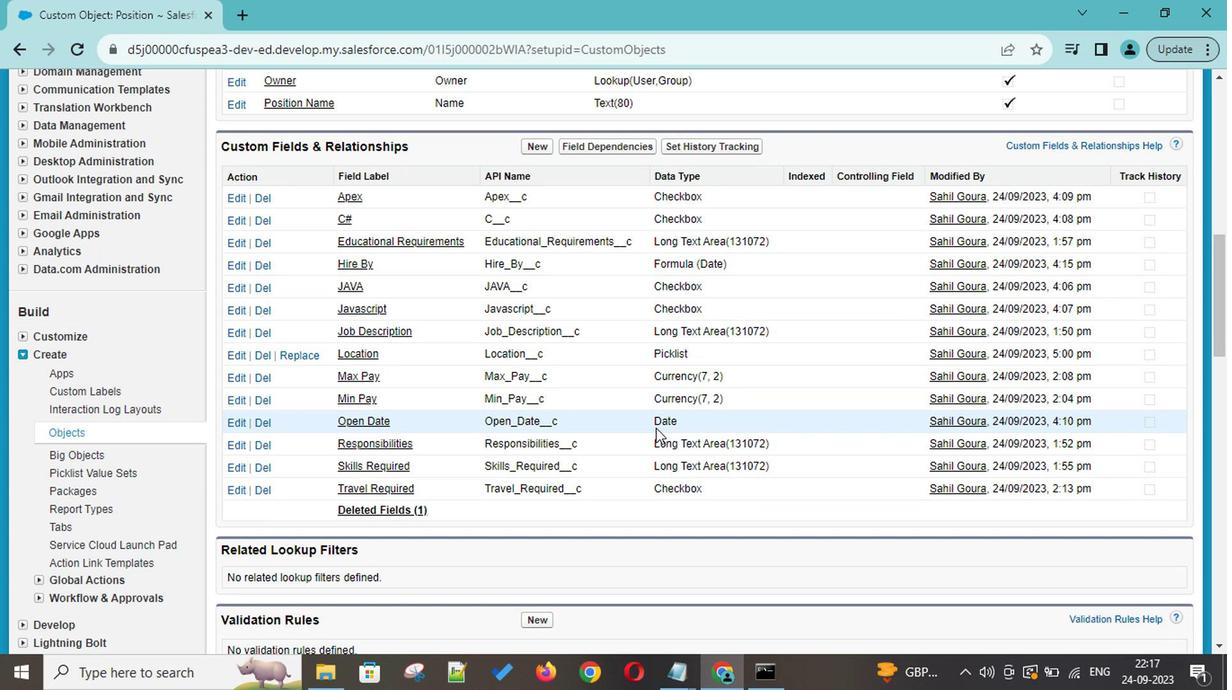 
Action: Mouse scrolled (655, 439) with delta (0, 0)
Screenshot: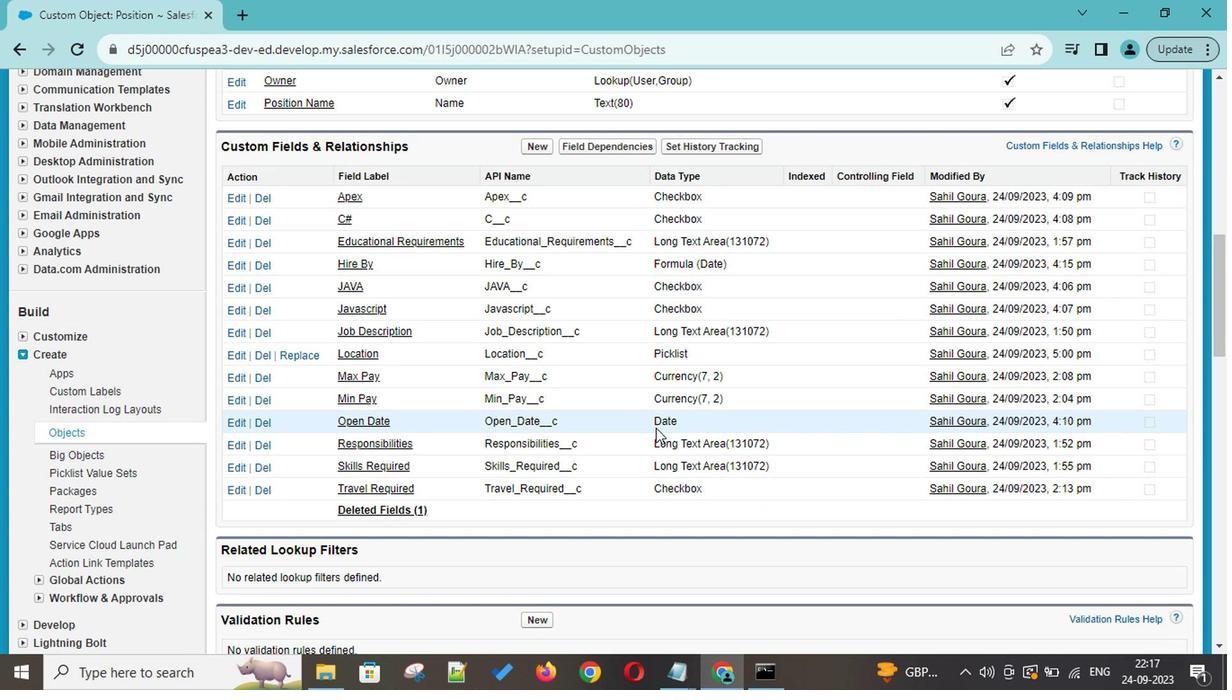 
Action: Mouse moved to (417, 88)
Screenshot: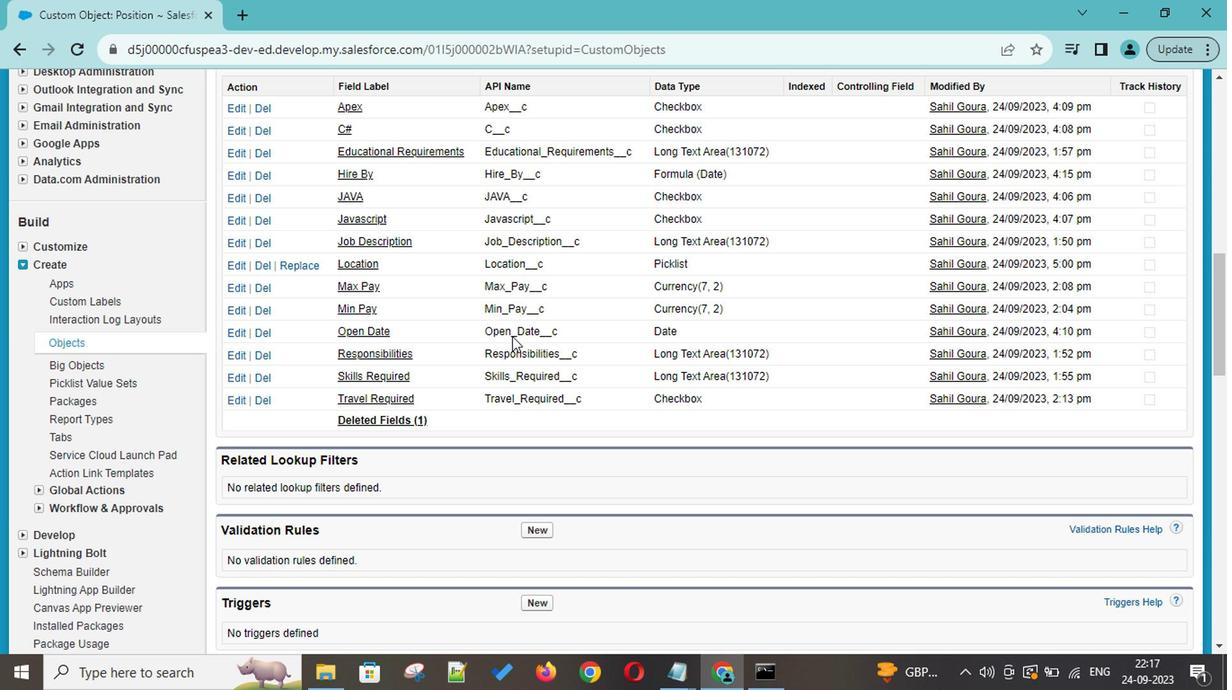 
Action: Mouse scrolled (417, 89) with delta (0, 0)
Screenshot: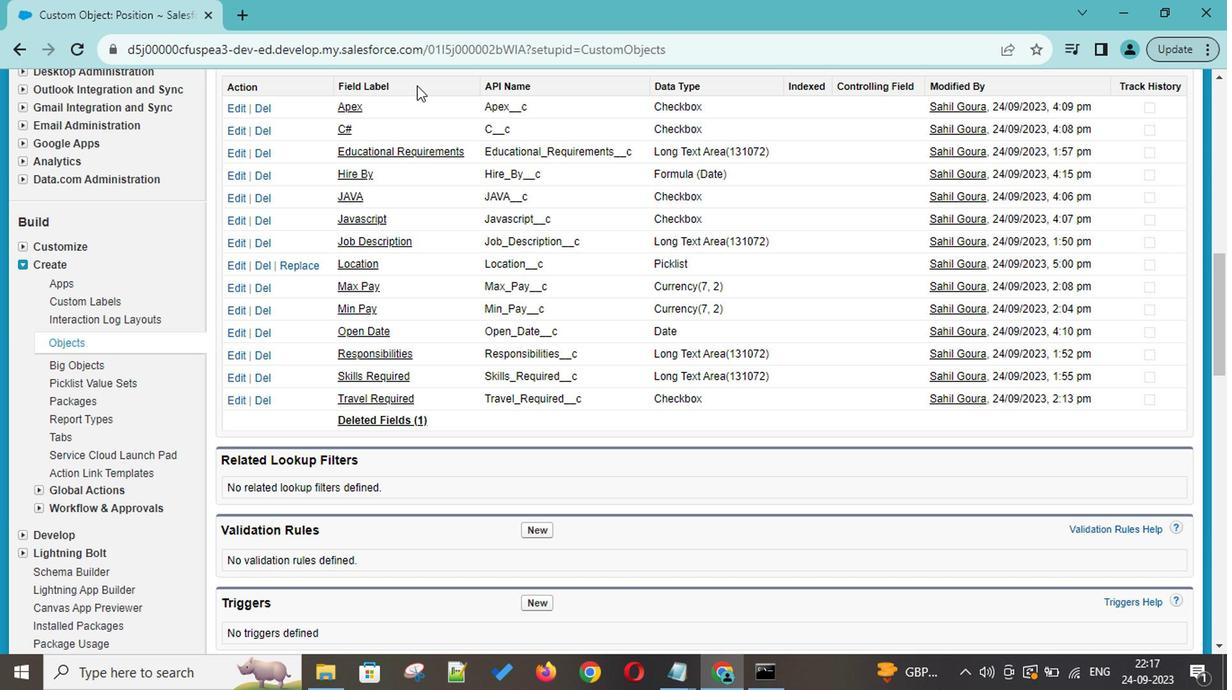 
Action: Mouse moved to (536, 148)
Screenshot: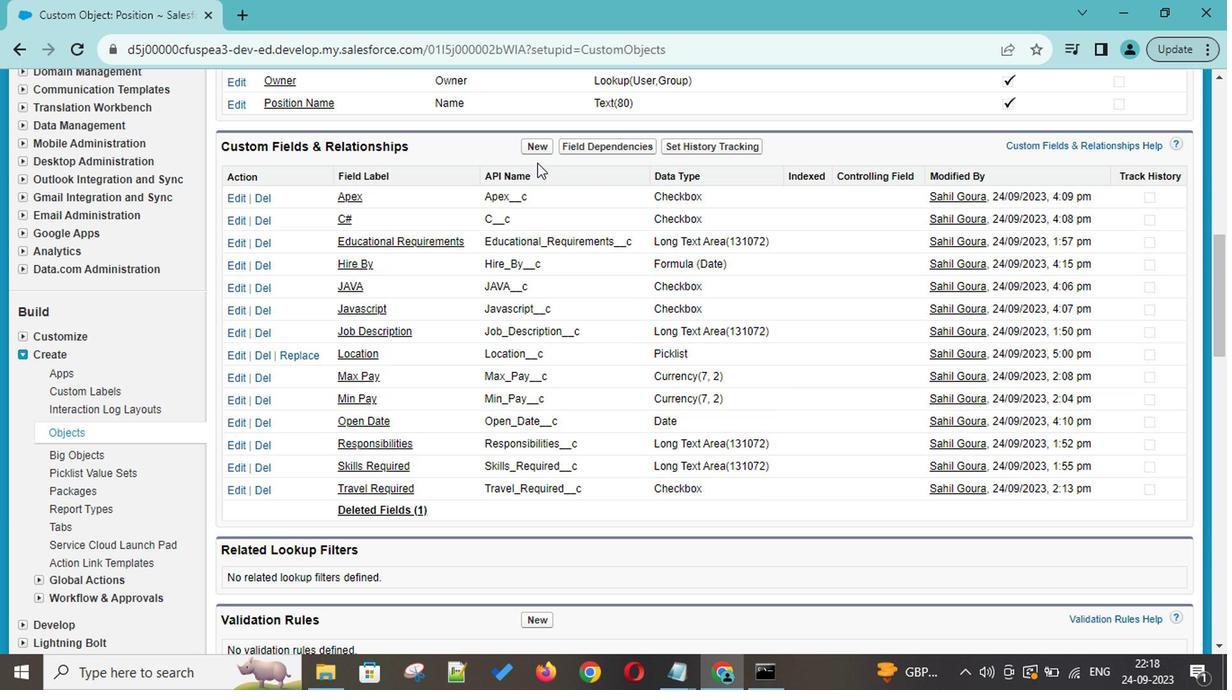 
Action: Mouse pressed left at (536, 148)
Screenshot: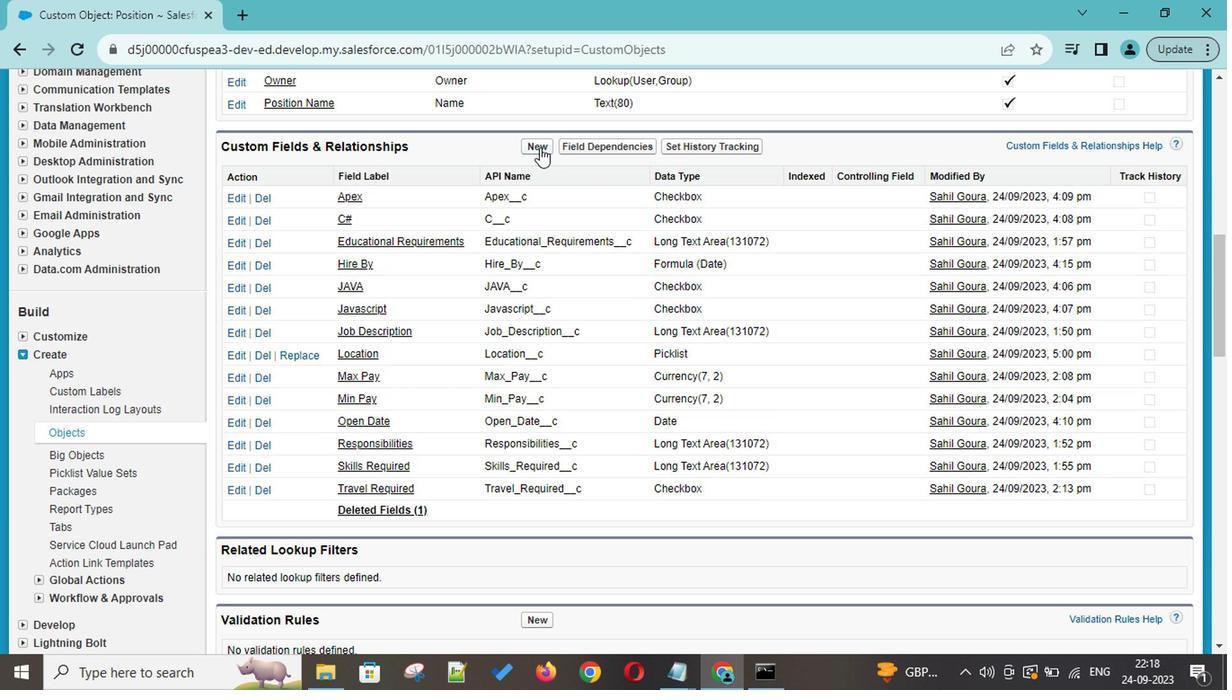 
Action: Mouse moved to (423, 439)
Screenshot: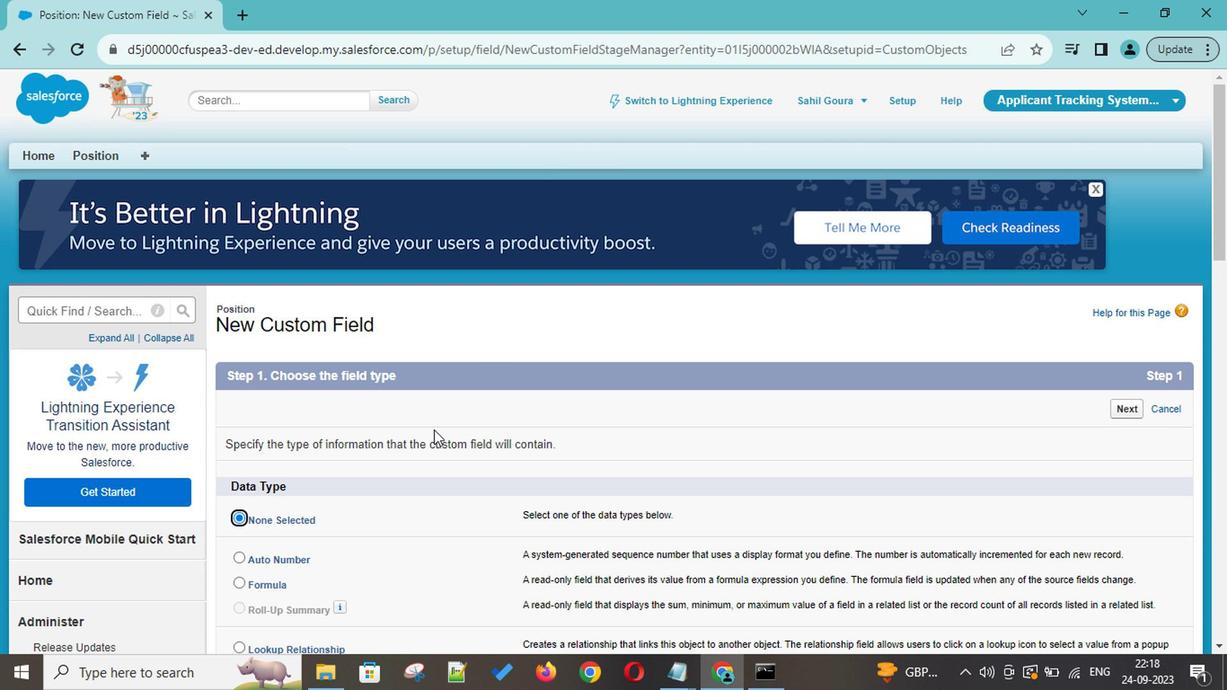 
Action: Mouse scrolled (423, 438) with delta (0, 0)
Screenshot: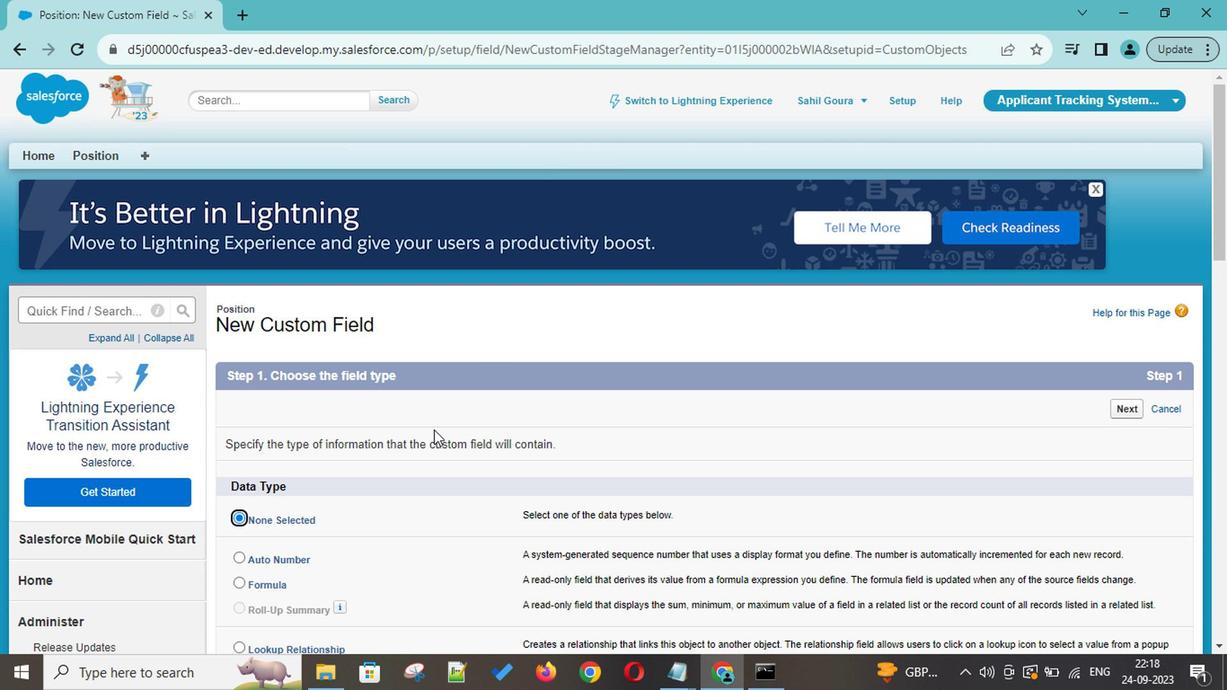 
Action: Mouse moved to (393, 475)
Screenshot: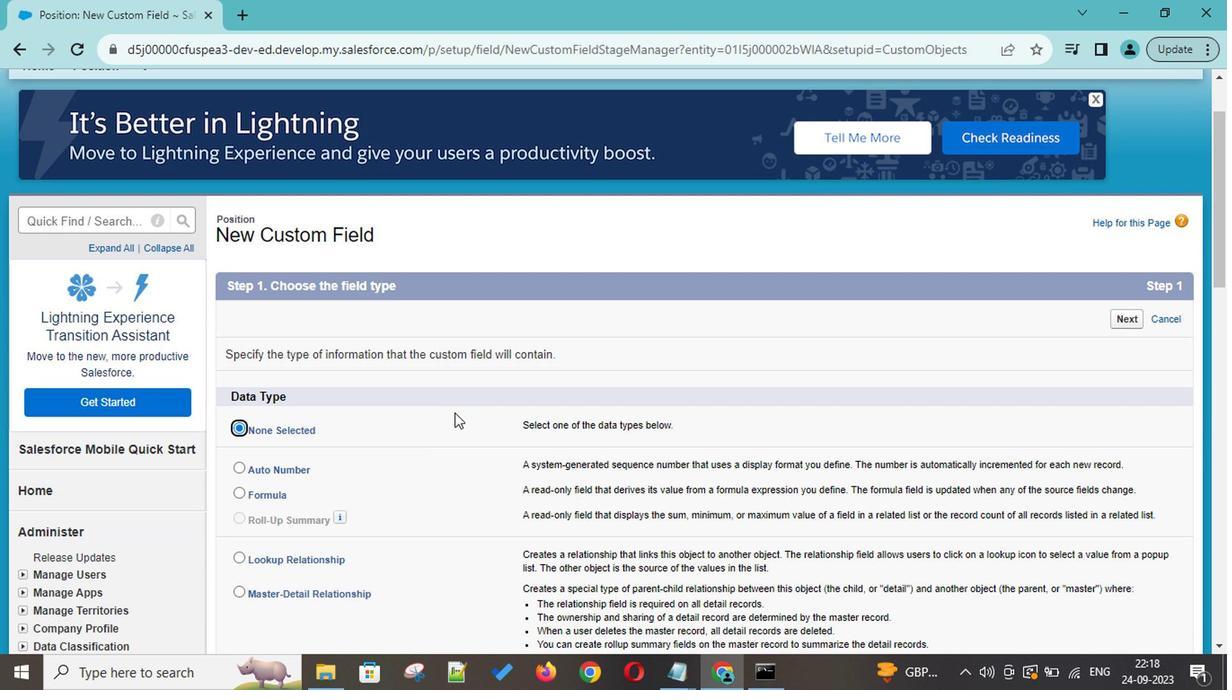 
Action: Mouse scrolled (393, 474) with delta (0, -1)
Screenshot: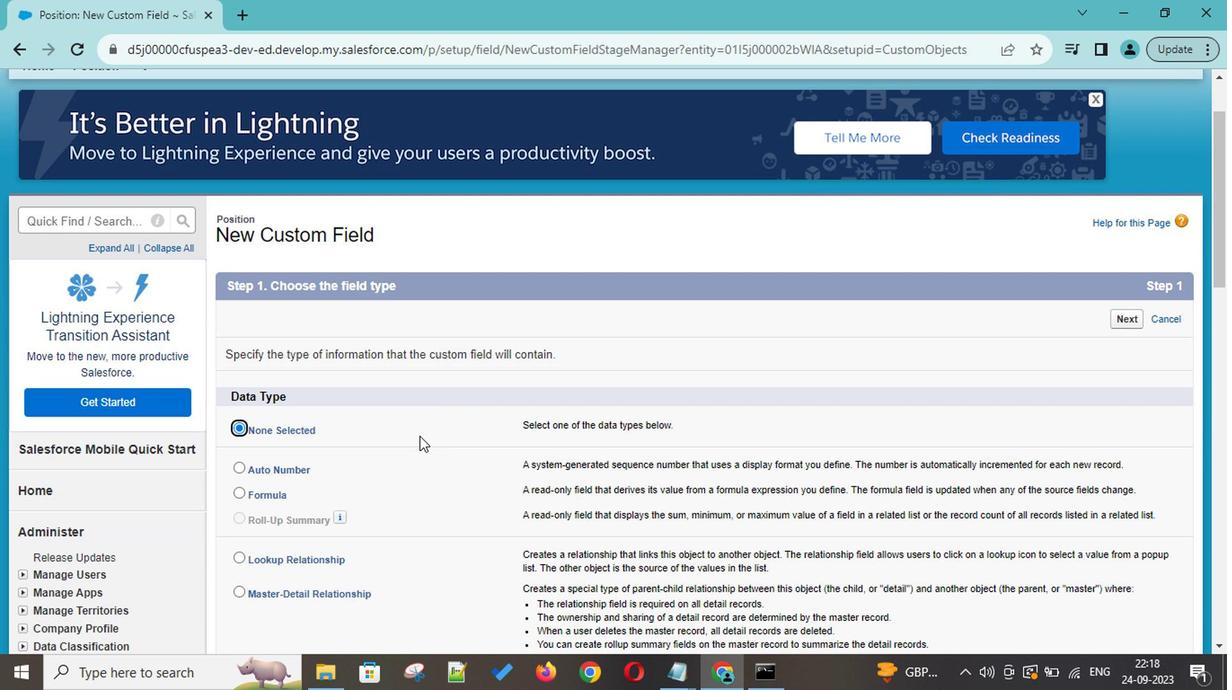 
Action: Mouse moved to (304, 518)
Screenshot: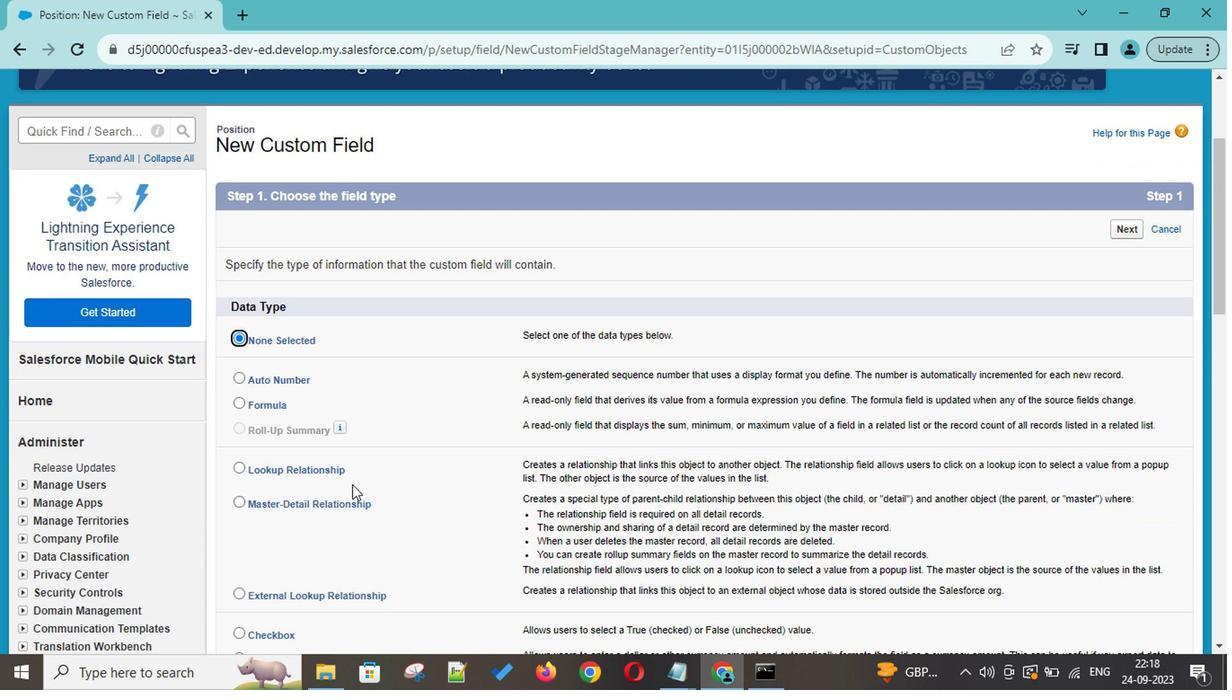 
Action: Mouse scrolled (304, 517) with delta (0, 0)
Screenshot: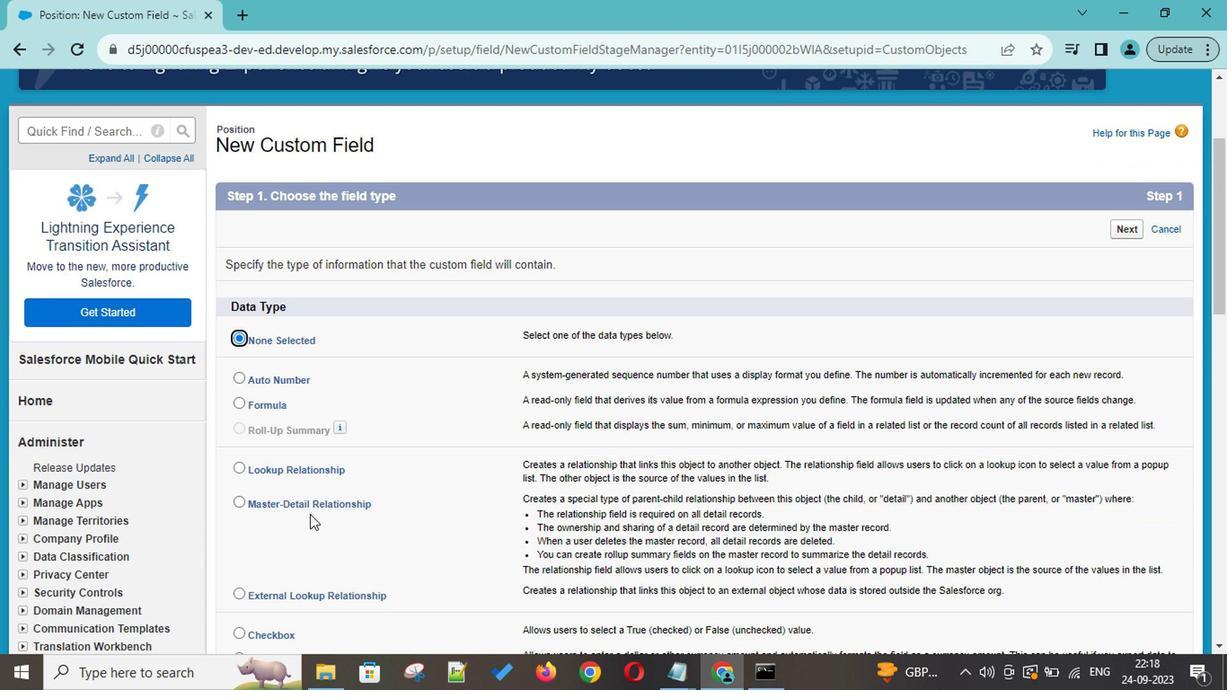 
Action: Mouse moved to (237, 605)
Screenshot: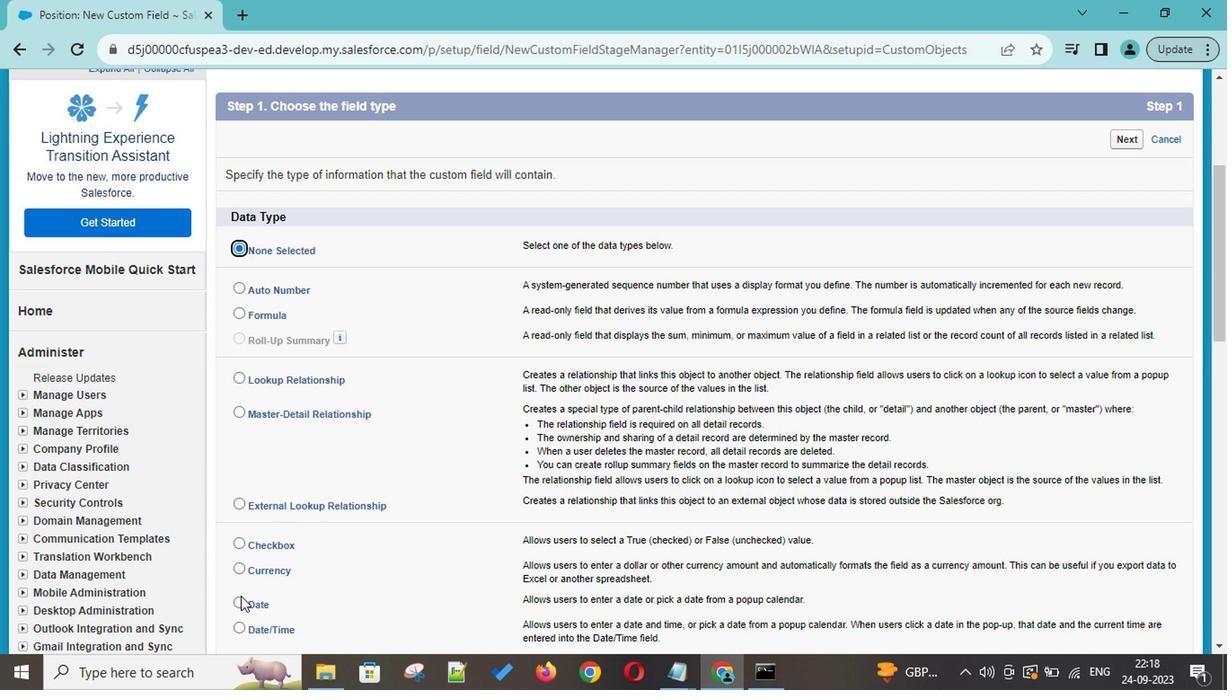 
Action: Mouse pressed left at (237, 605)
Screenshot: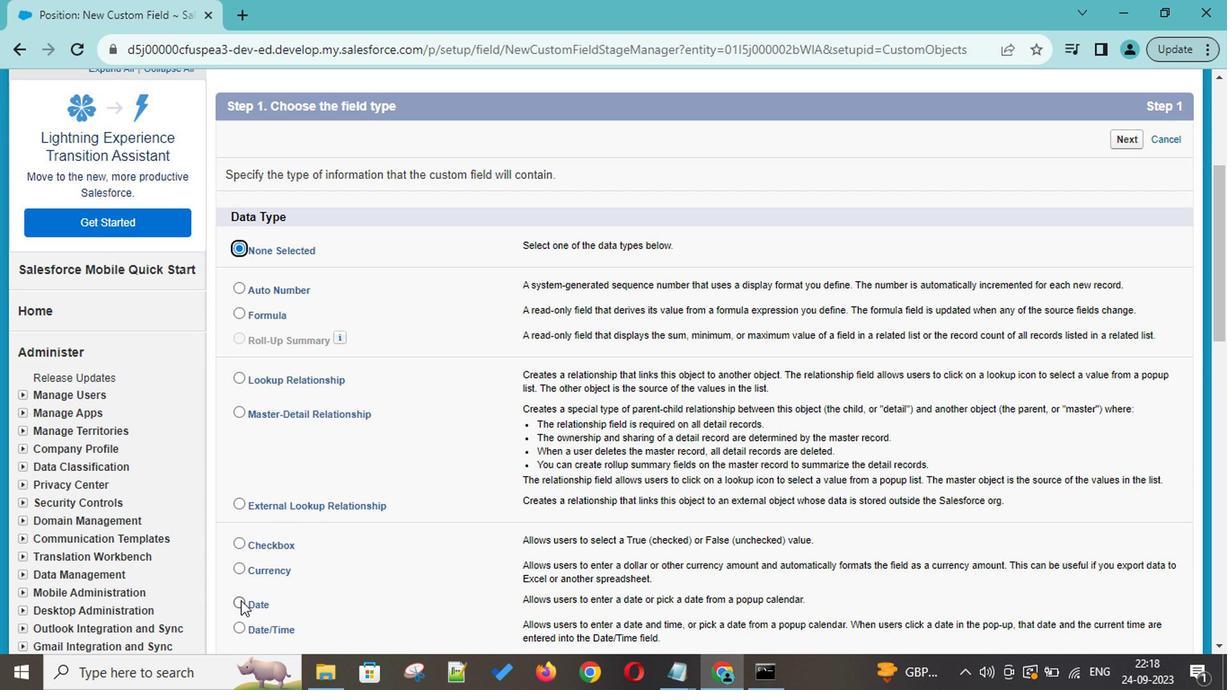 
Action: Mouse moved to (1117, 141)
Screenshot: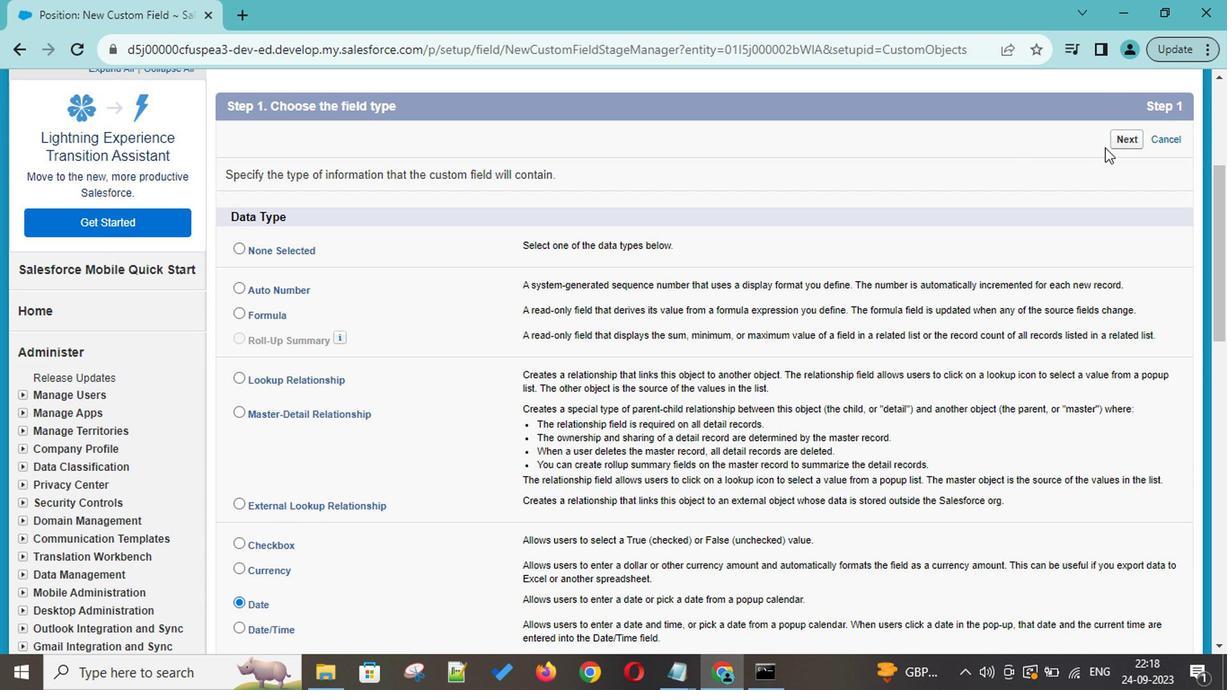 
Action: Mouse pressed left at (1117, 141)
Screenshot: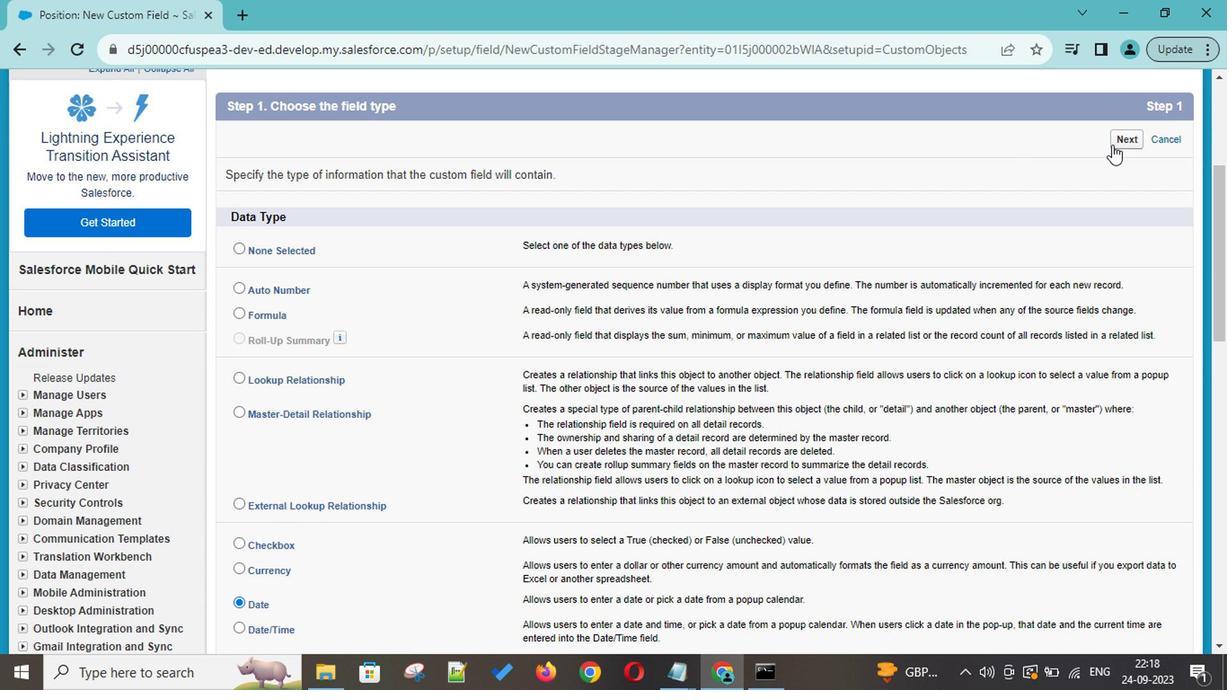 
Action: Mouse moved to (474, 449)
Screenshot: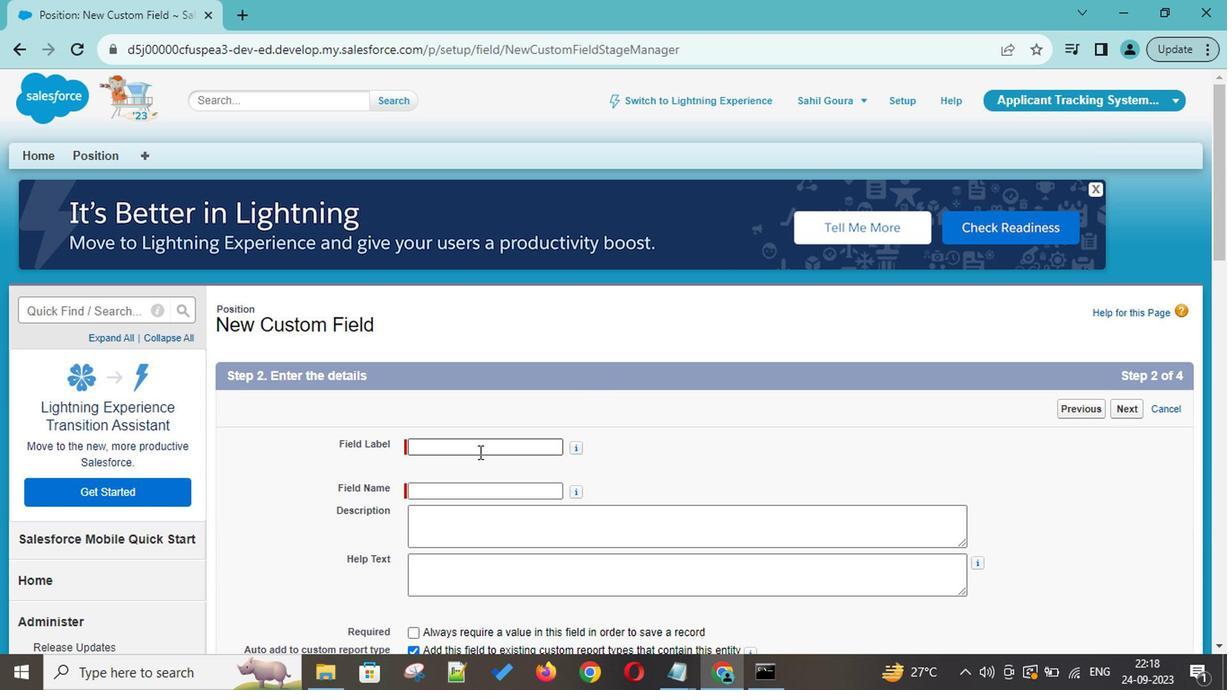 
Action: Mouse pressed left at (474, 449)
Screenshot: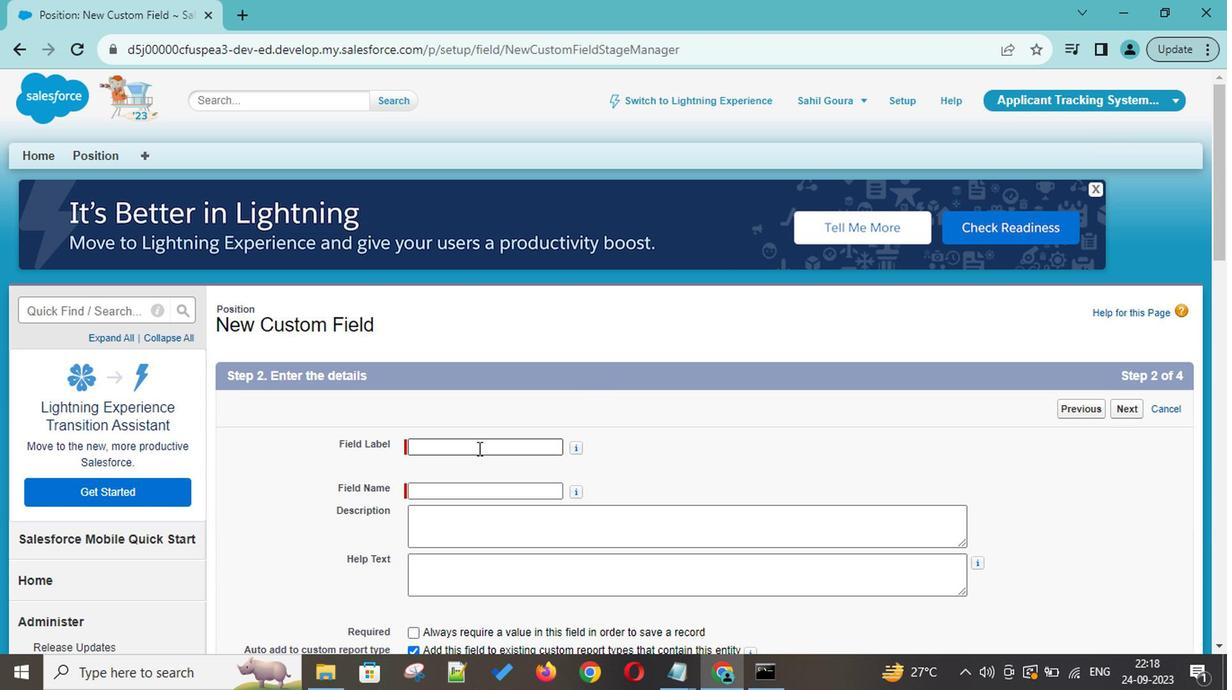 
Action: Key pressed <Key.shift>Close<Key.space><Key.shift>Date
Screenshot: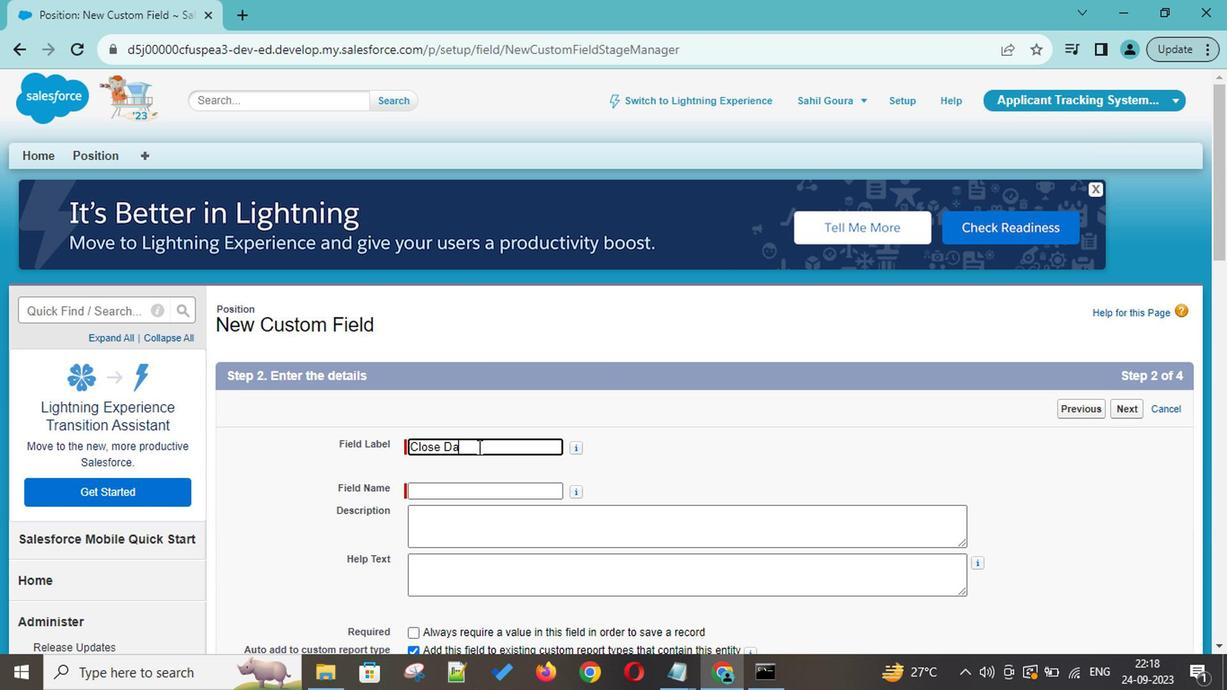 
Action: Mouse moved to (477, 490)
Screenshot: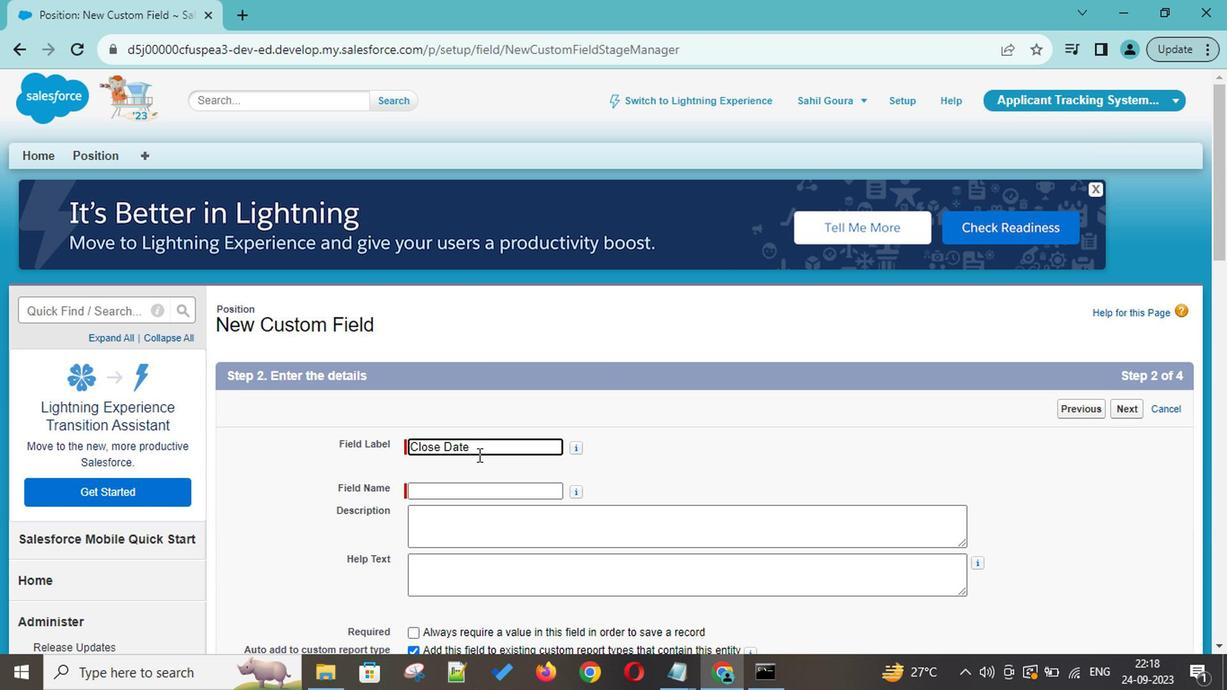 
Action: Mouse pressed left at (477, 490)
Screenshot: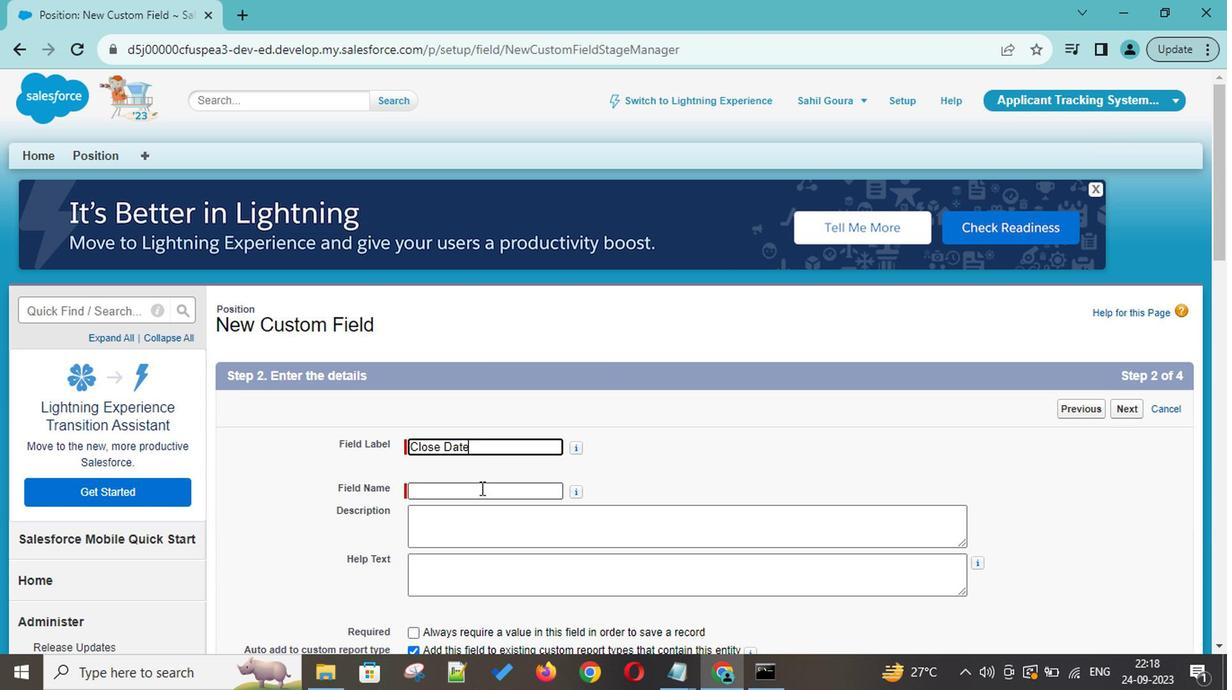 
Action: Mouse moved to (487, 529)
Screenshot: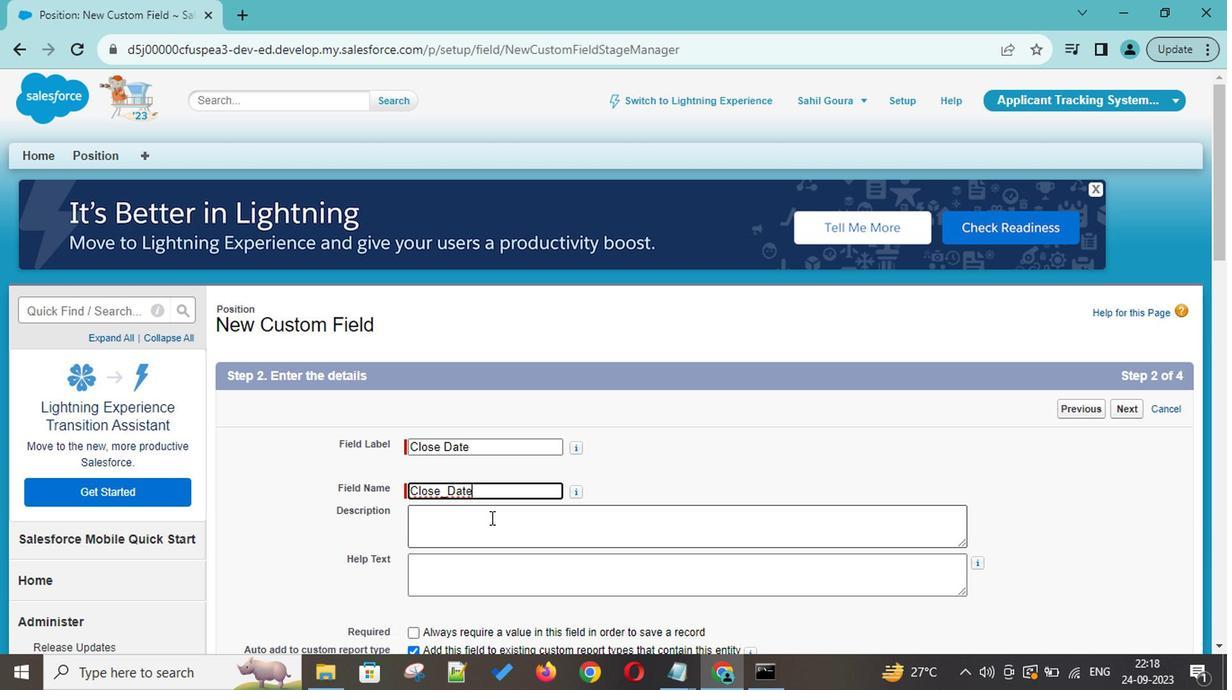 
Action: Mouse scrolled (487, 528) with delta (0, 0)
Screenshot: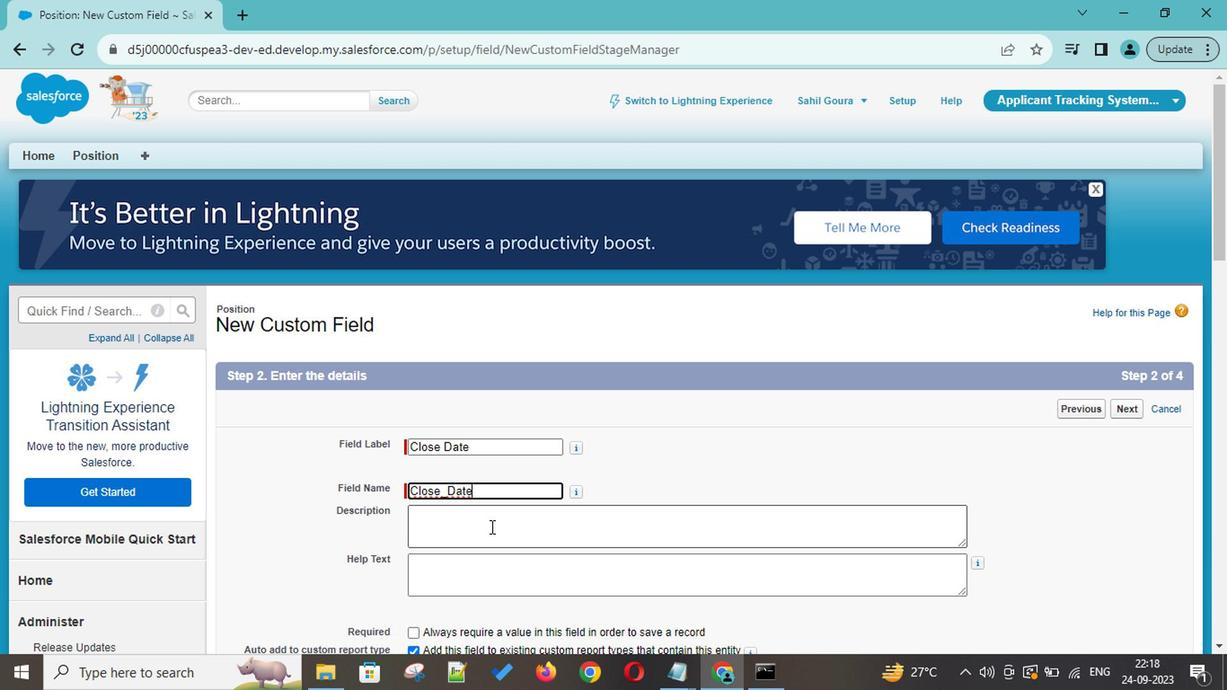 
Action: Mouse moved to (497, 451)
Screenshot: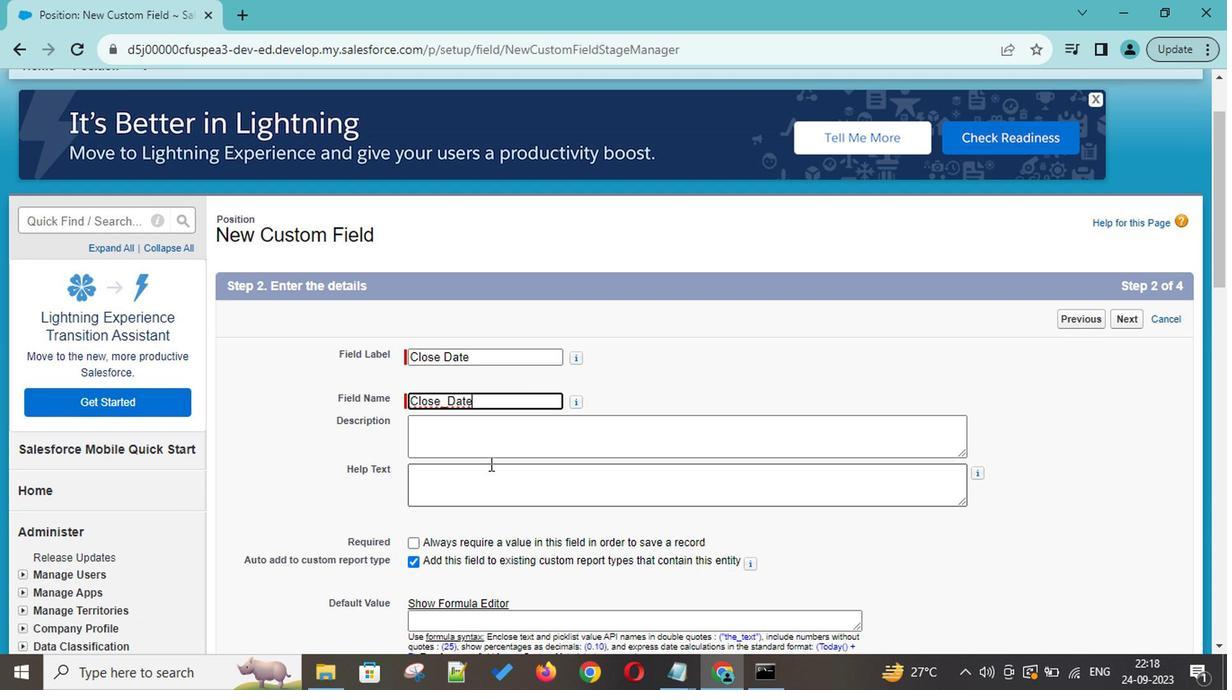 
Action: Mouse pressed left at (497, 451)
Screenshot: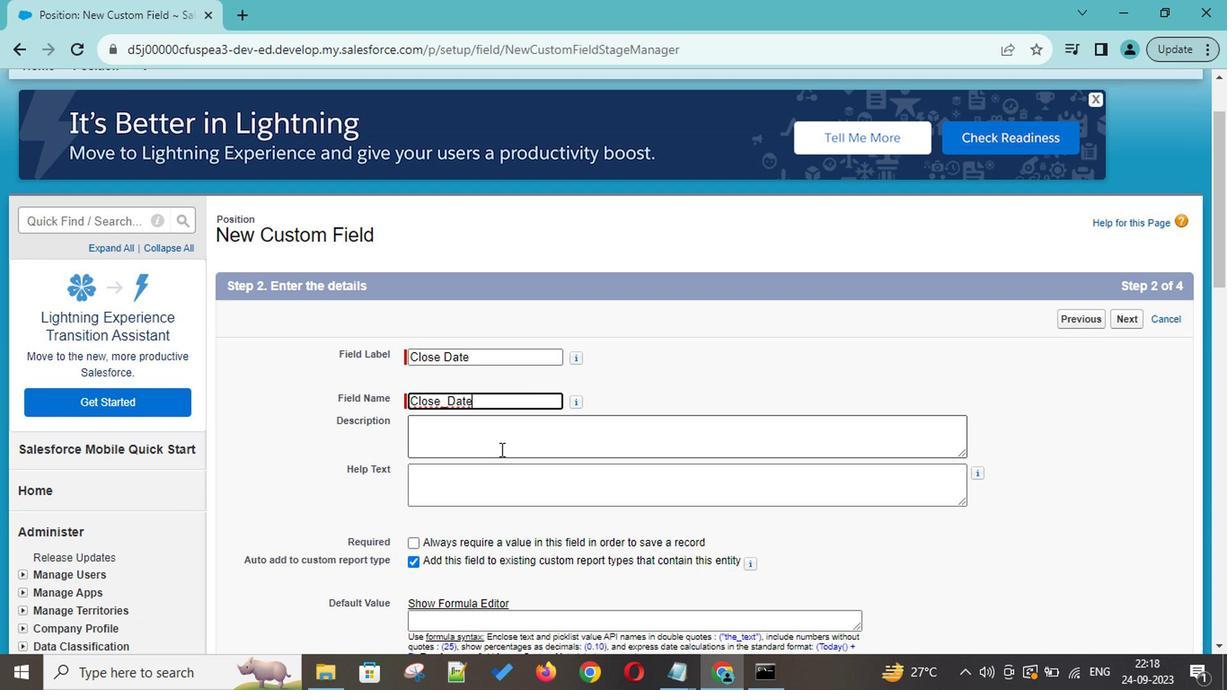 
Action: Key pressed <Key.shift>This<Key.space>contains<Key.space>the<Key.space>date<Key.space>when<Key.space>the<Key.space>position<Key.space>gets<Key.space>closd<Key.backspace>ed
Screenshot: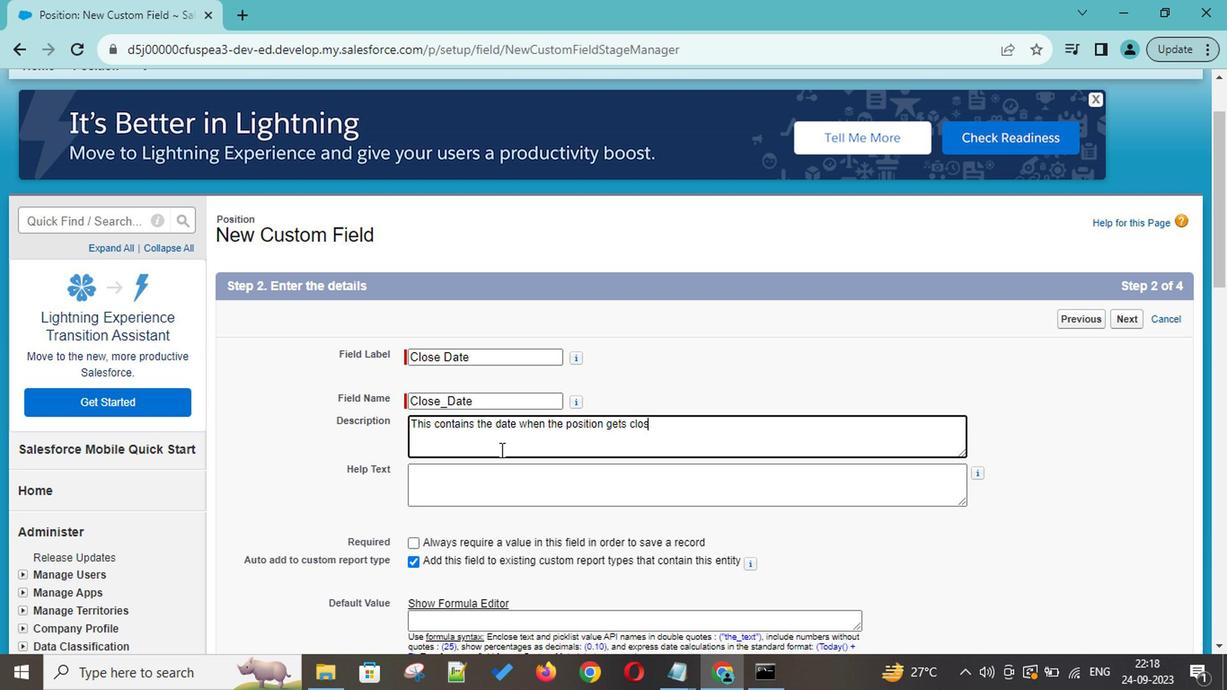 
Action: Mouse moved to (497, 451)
Screenshot: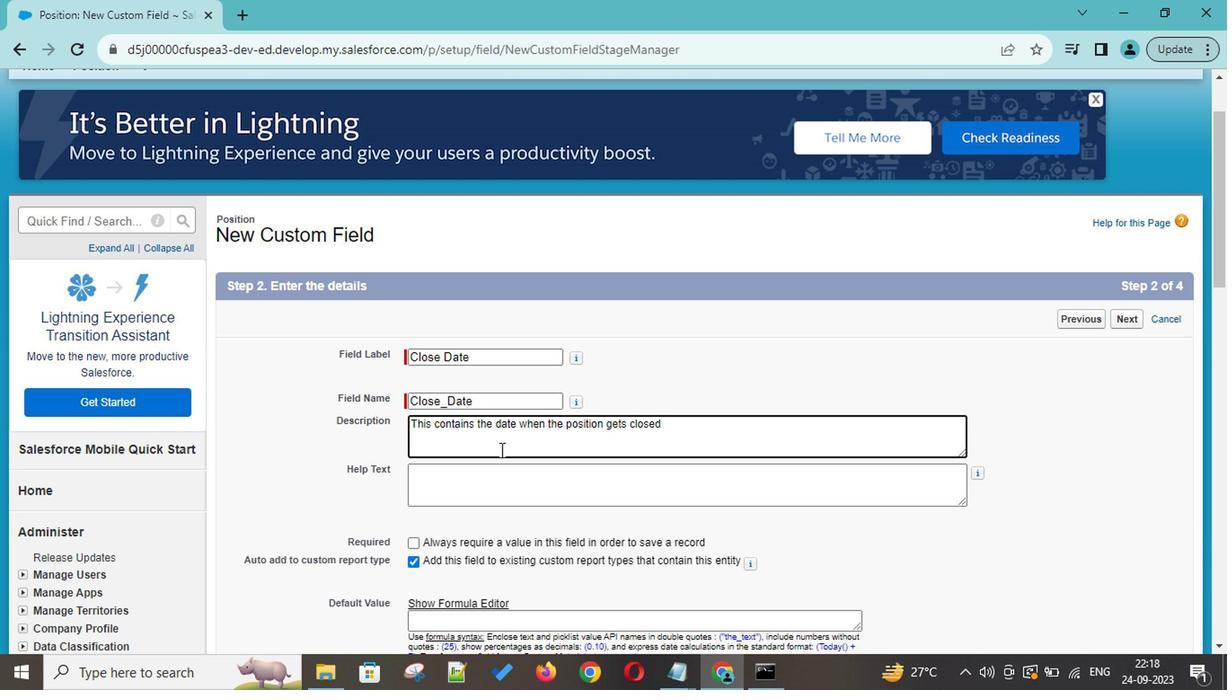 
Action: Mouse scrolled (497, 450) with delta (0, -1)
Screenshot: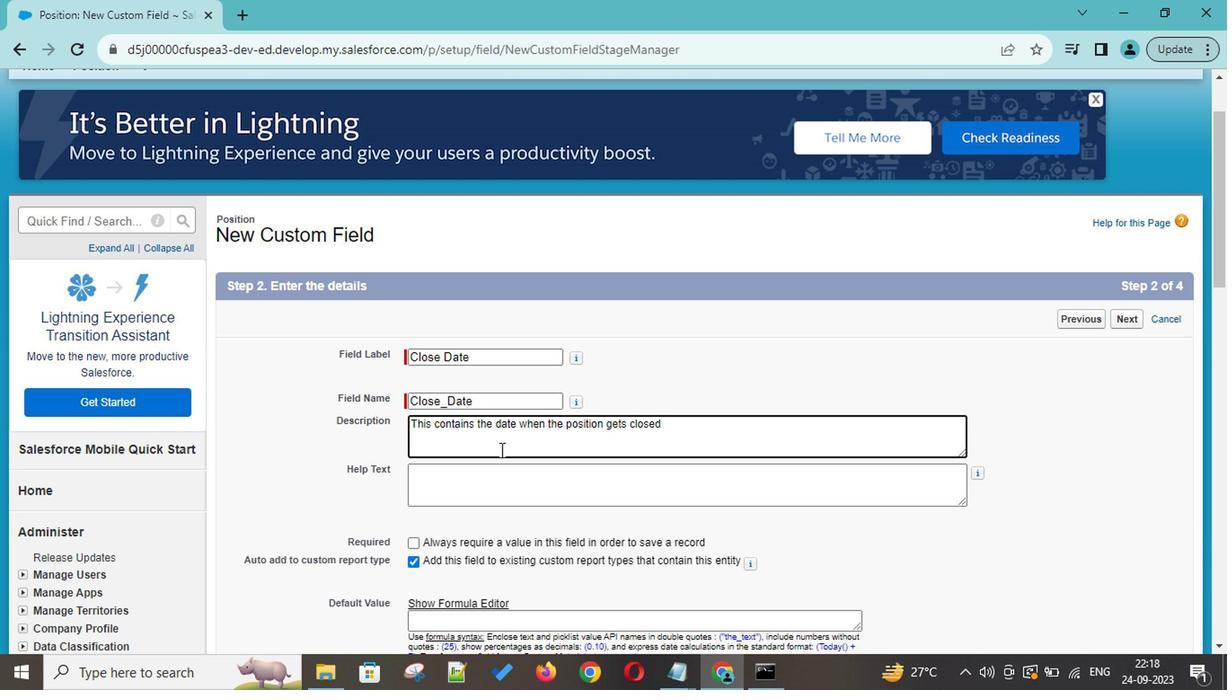 
Action: Mouse moved to (554, 403)
Screenshot: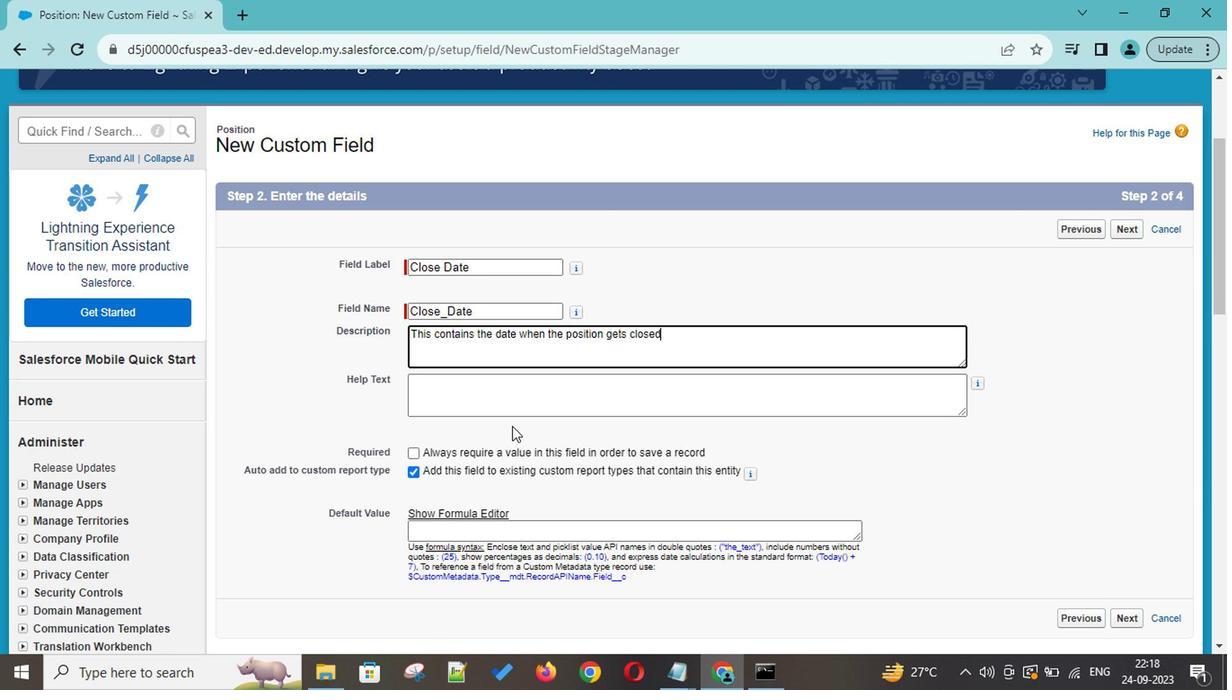 
Action: Mouse scrolled (554, 402) with delta (0, -1)
Screenshot: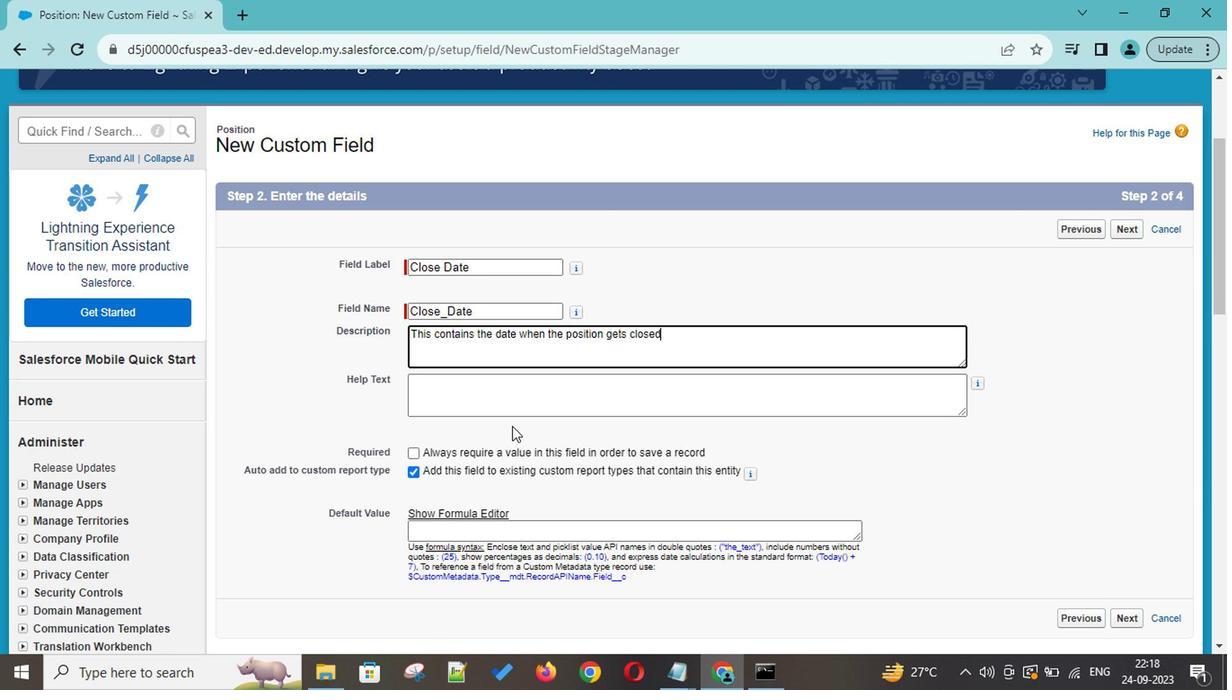 
Action: Mouse moved to (554, 402)
Screenshot: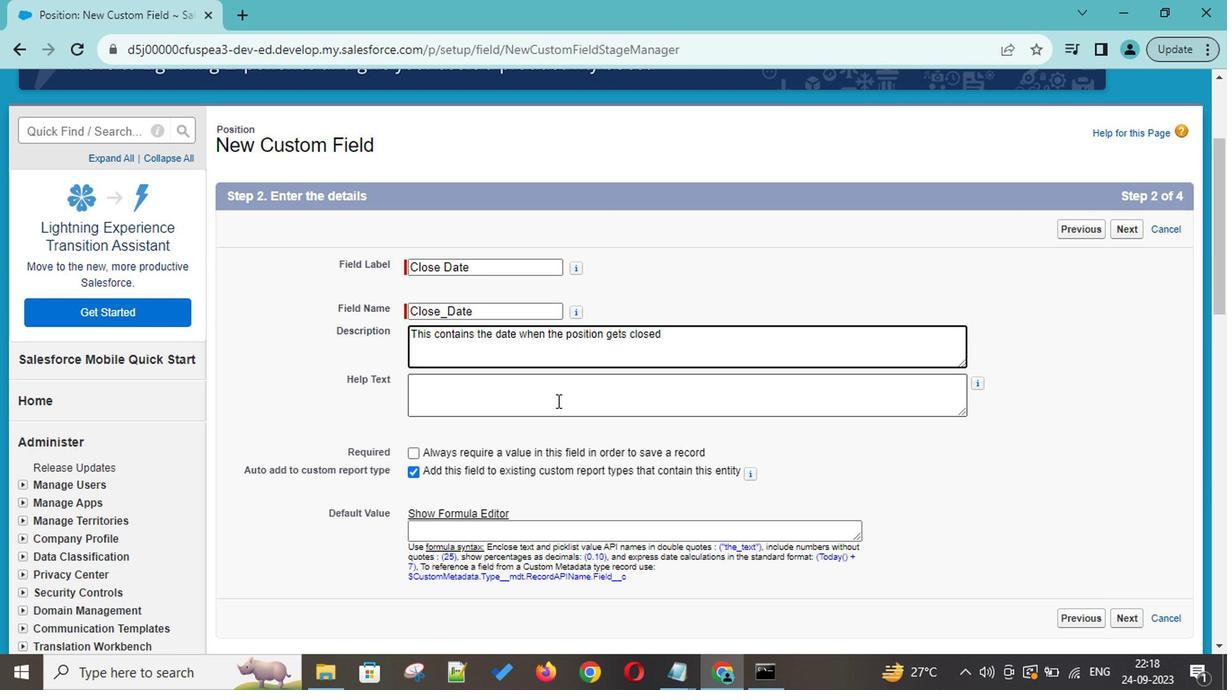 
Action: Mouse scrolled (554, 401) with delta (0, 0)
Screenshot: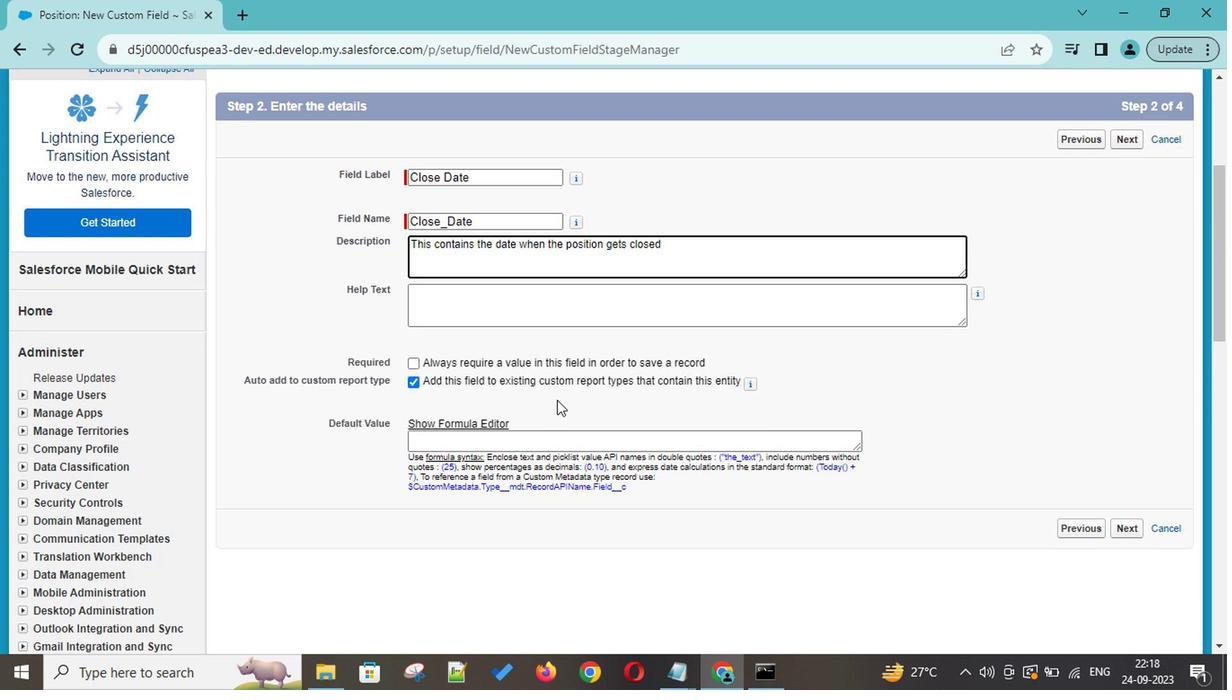 
Action: Mouse scrolled (554, 401) with delta (0, 0)
Screenshot: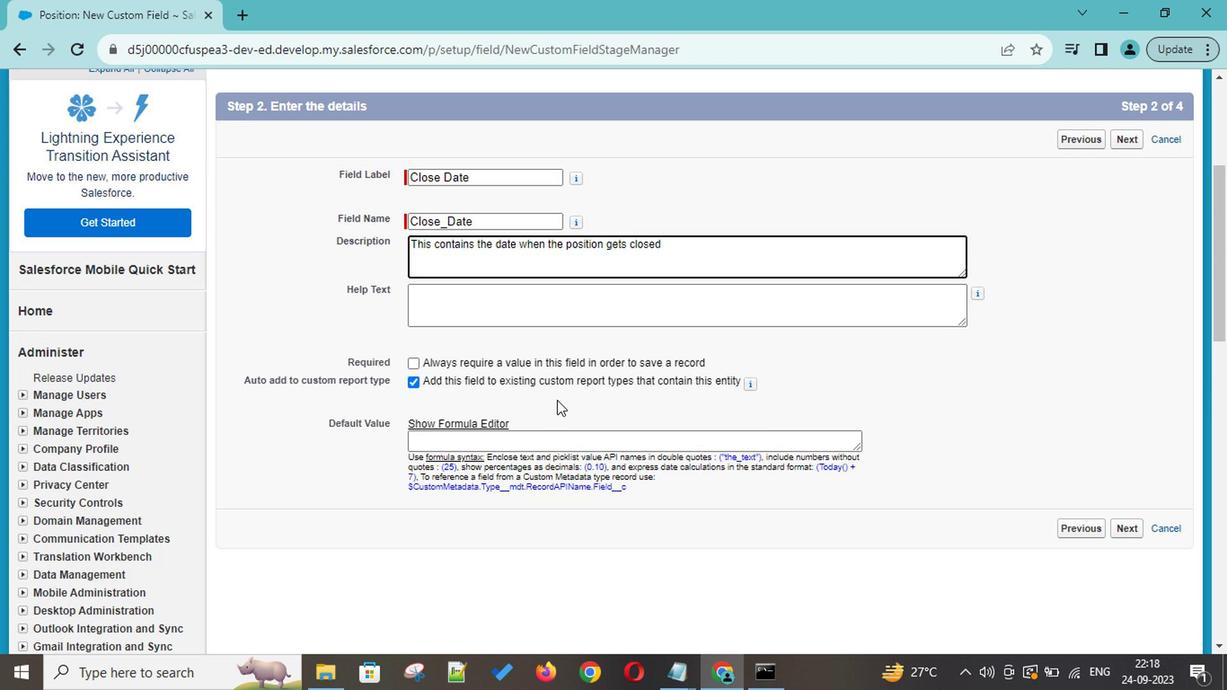 
Action: Mouse moved to (1113, 355)
Screenshot: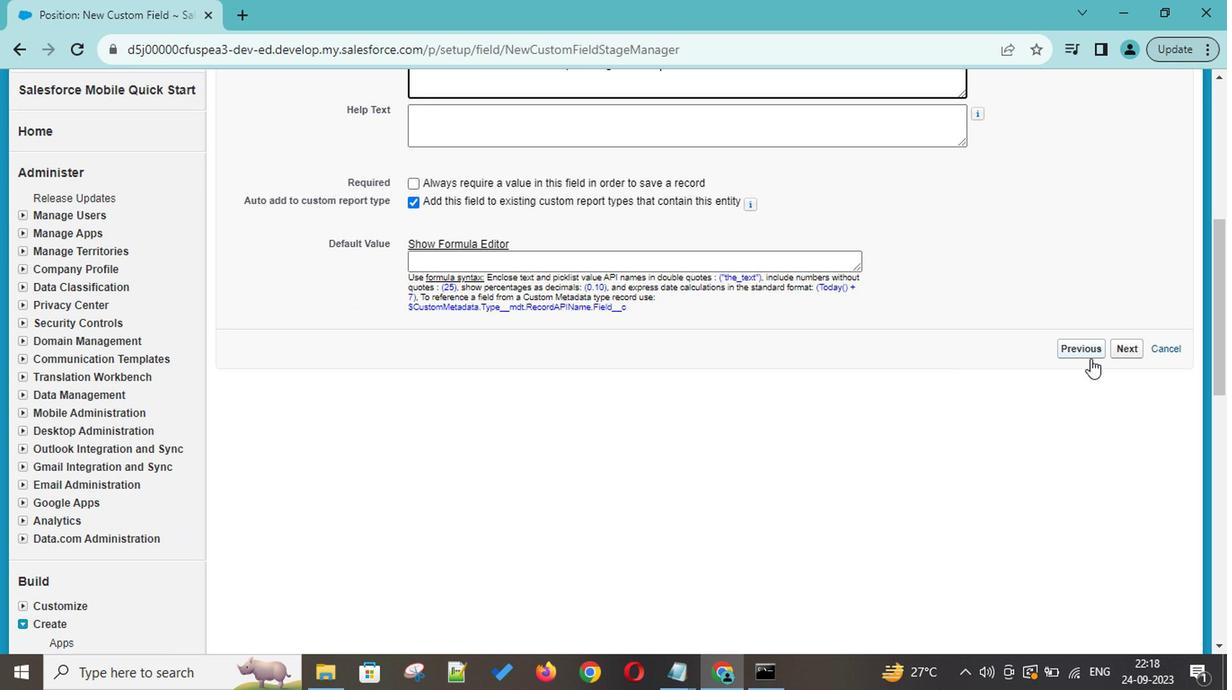 
Action: Mouse pressed left at (1113, 355)
Screenshot: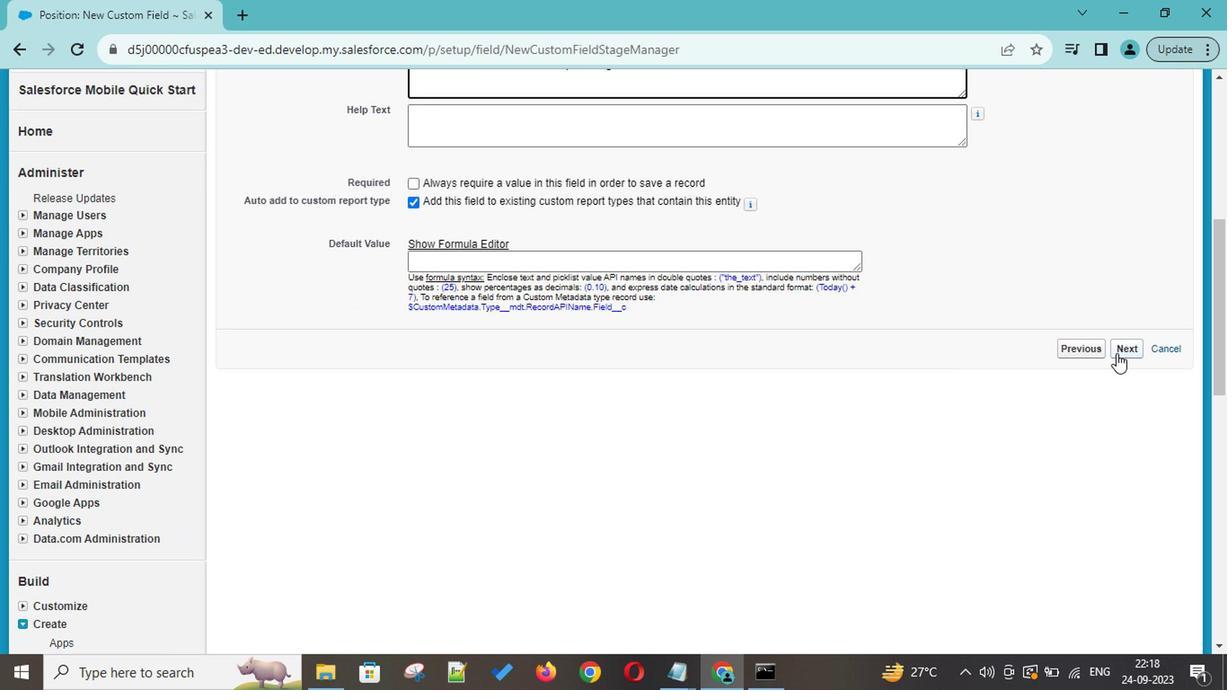 
Action: Mouse moved to (864, 575)
Screenshot: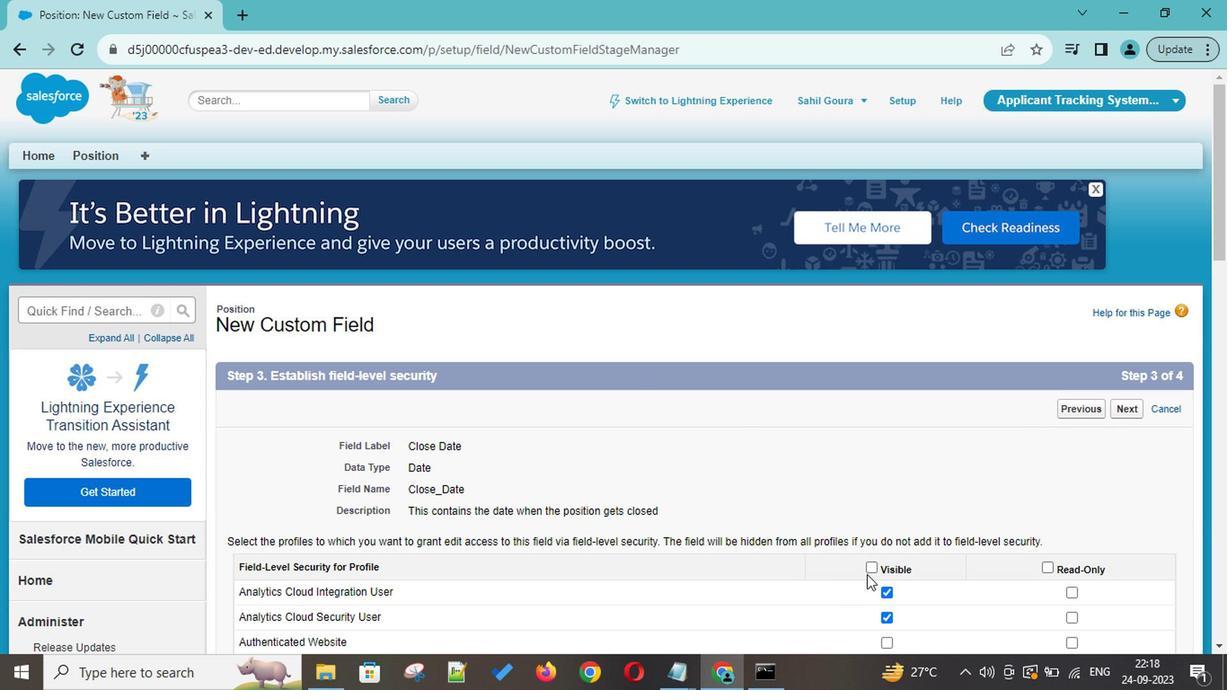 
Action: Mouse pressed left at (864, 575)
Screenshot: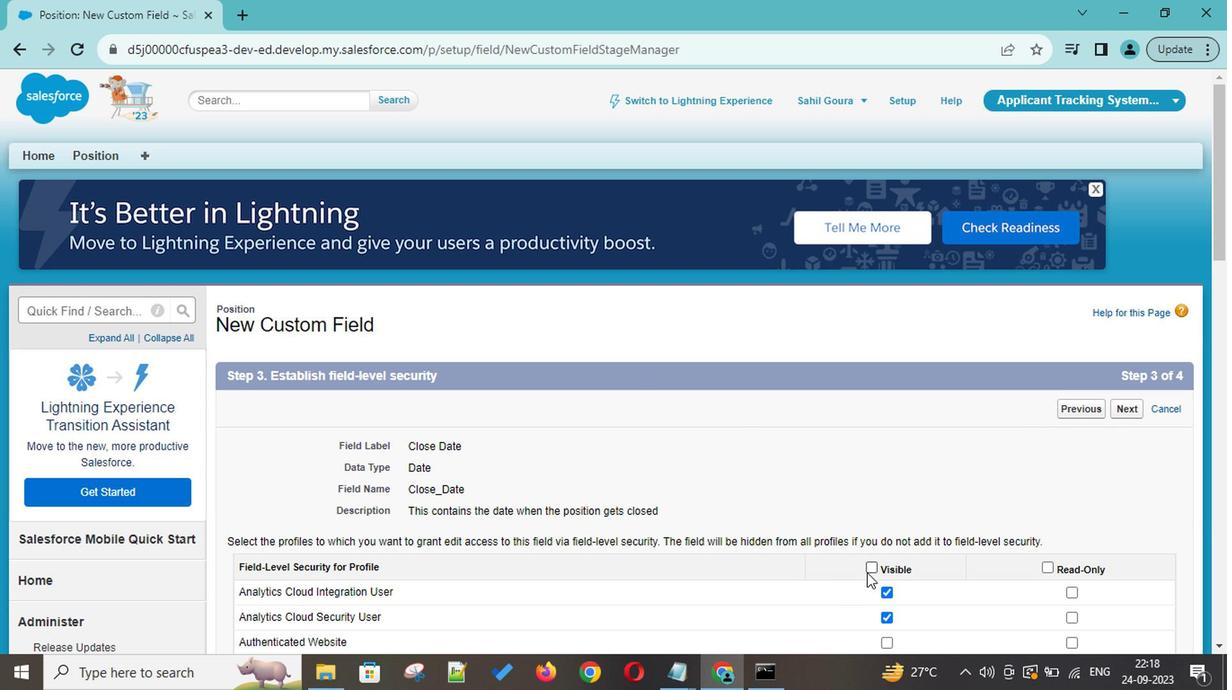 
Action: Mouse moved to (1130, 412)
Screenshot: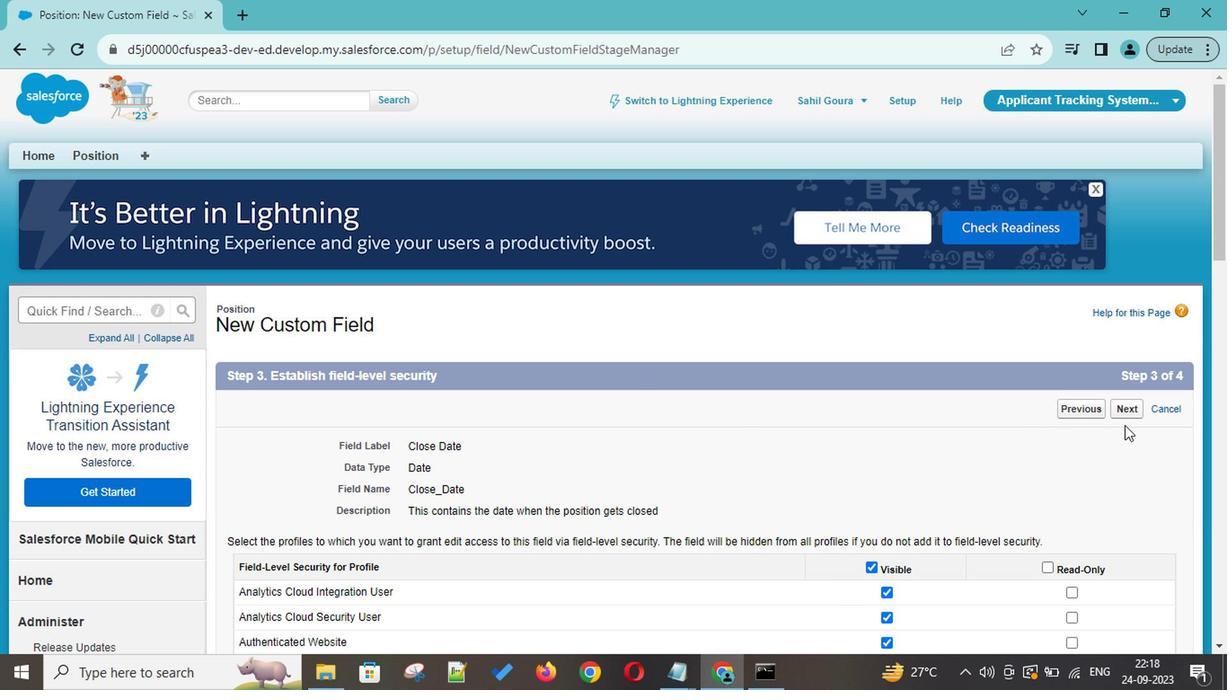 
Action: Mouse pressed left at (1130, 412)
Screenshot: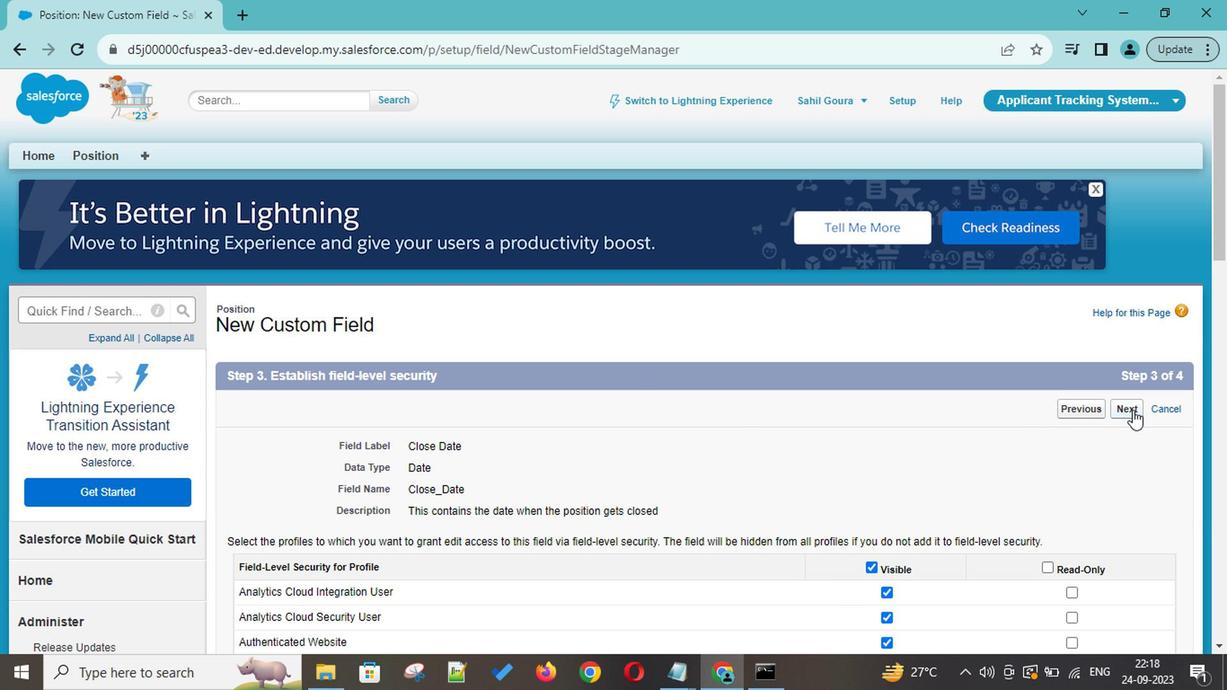 
Action: Mouse moved to (1075, 415)
Screenshot: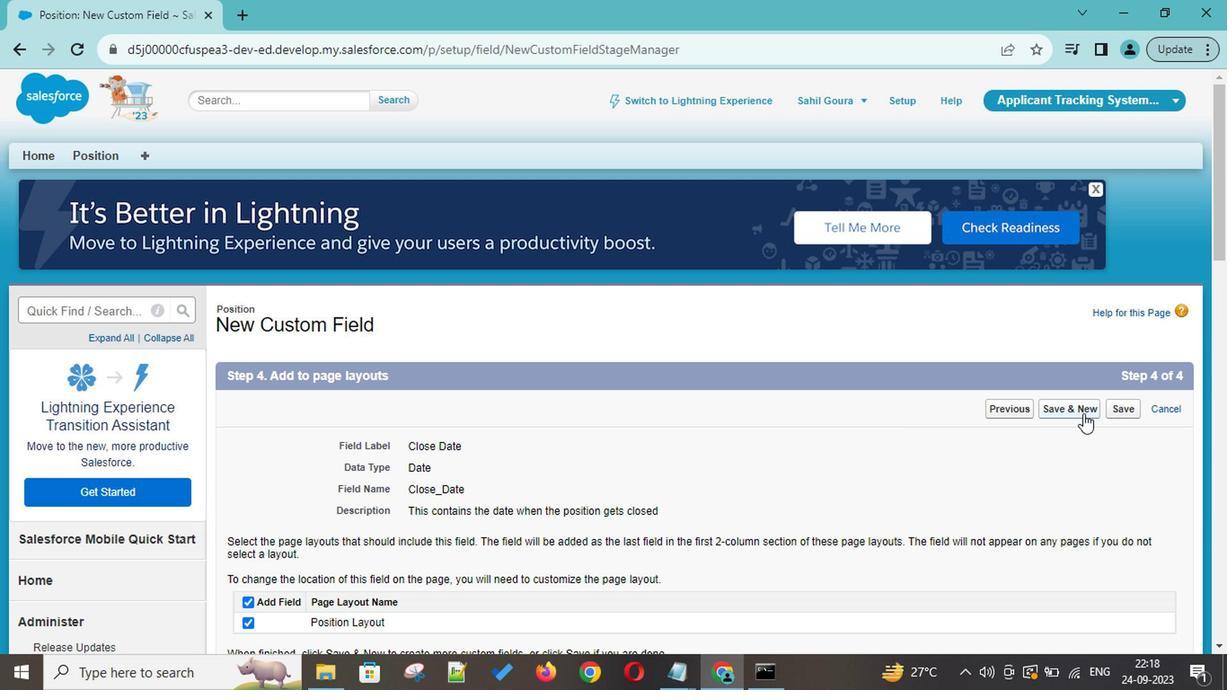 
Action: Mouse pressed left at (1075, 415)
Screenshot: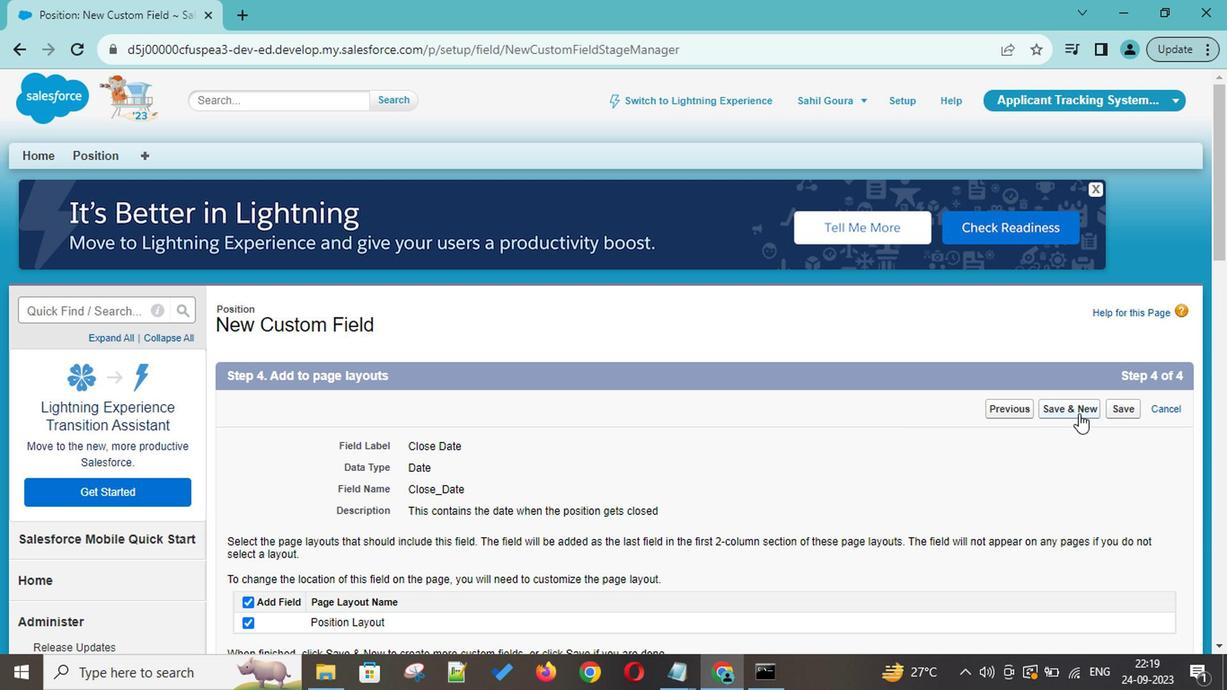 
Action: Mouse moved to (611, 446)
Screenshot: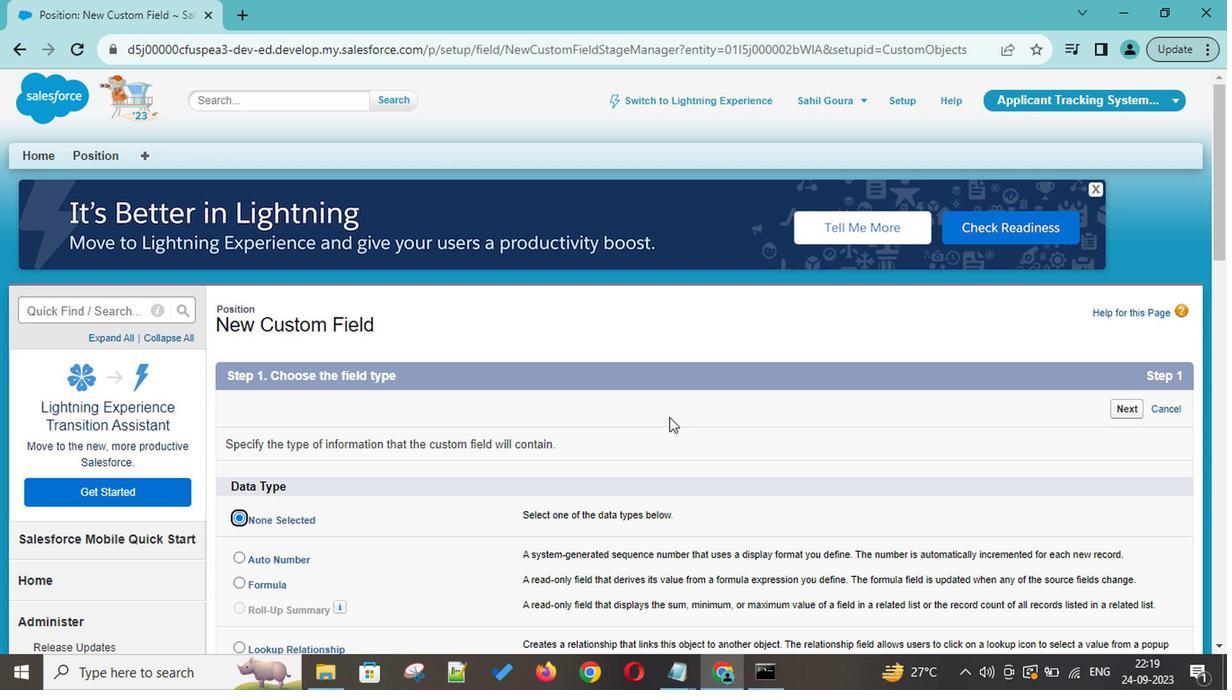 
Action: Mouse scrolled (611, 445) with delta (0, 0)
Screenshot: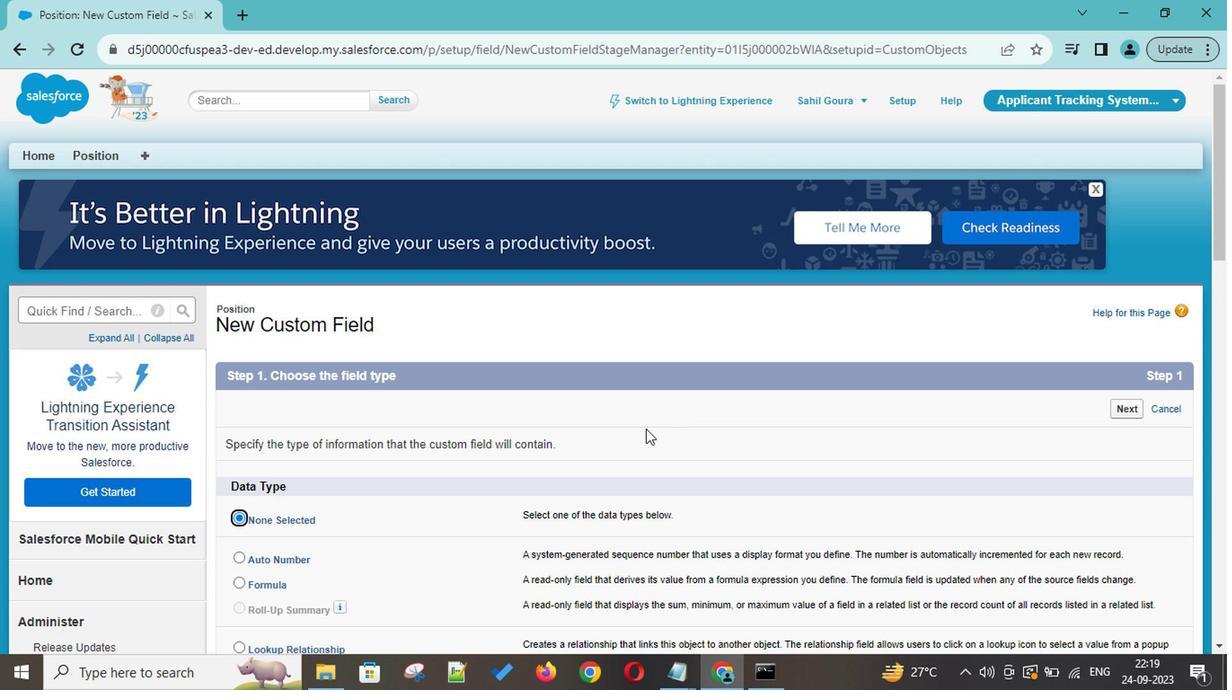 
Action: Mouse moved to (611, 447)
Screenshot: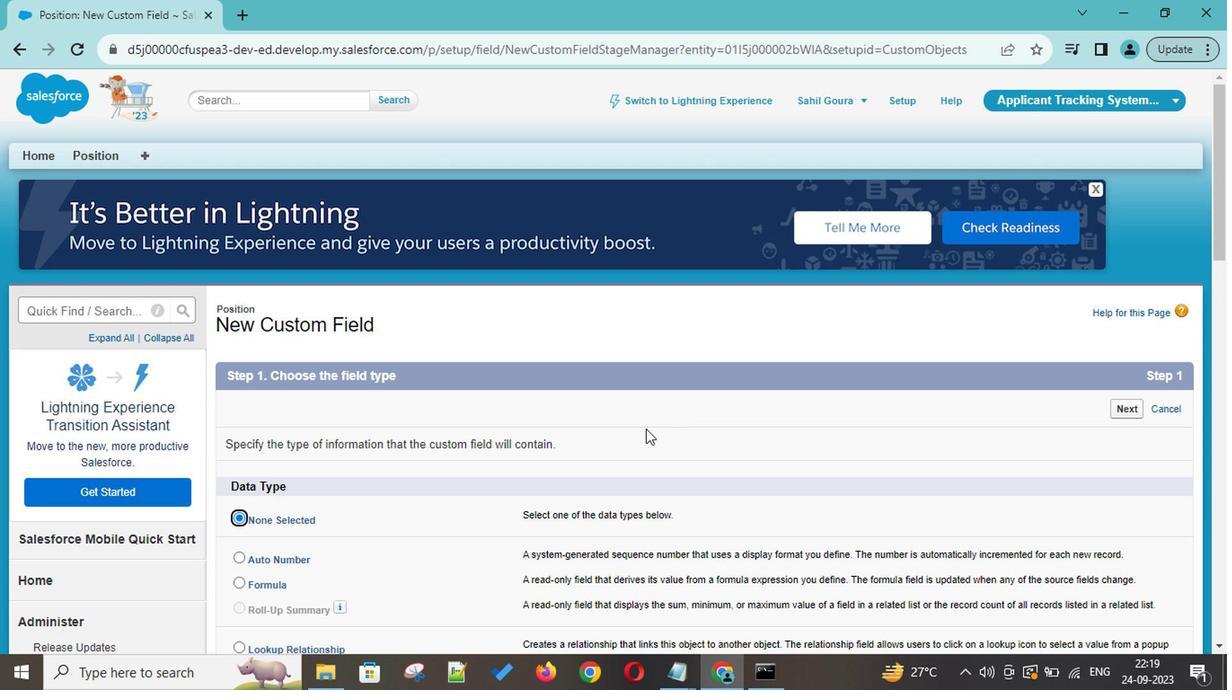 
Action: Mouse scrolled (611, 446) with delta (0, -1)
Screenshot: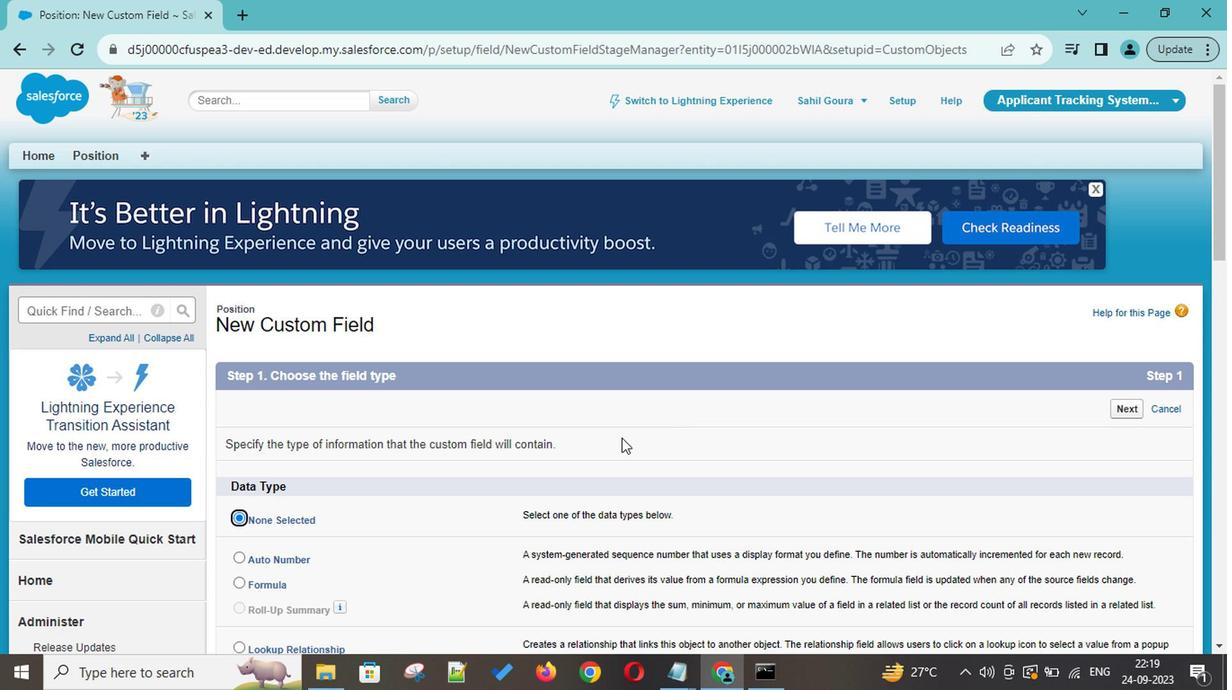 
Action: Mouse moved to (439, 508)
Screenshot: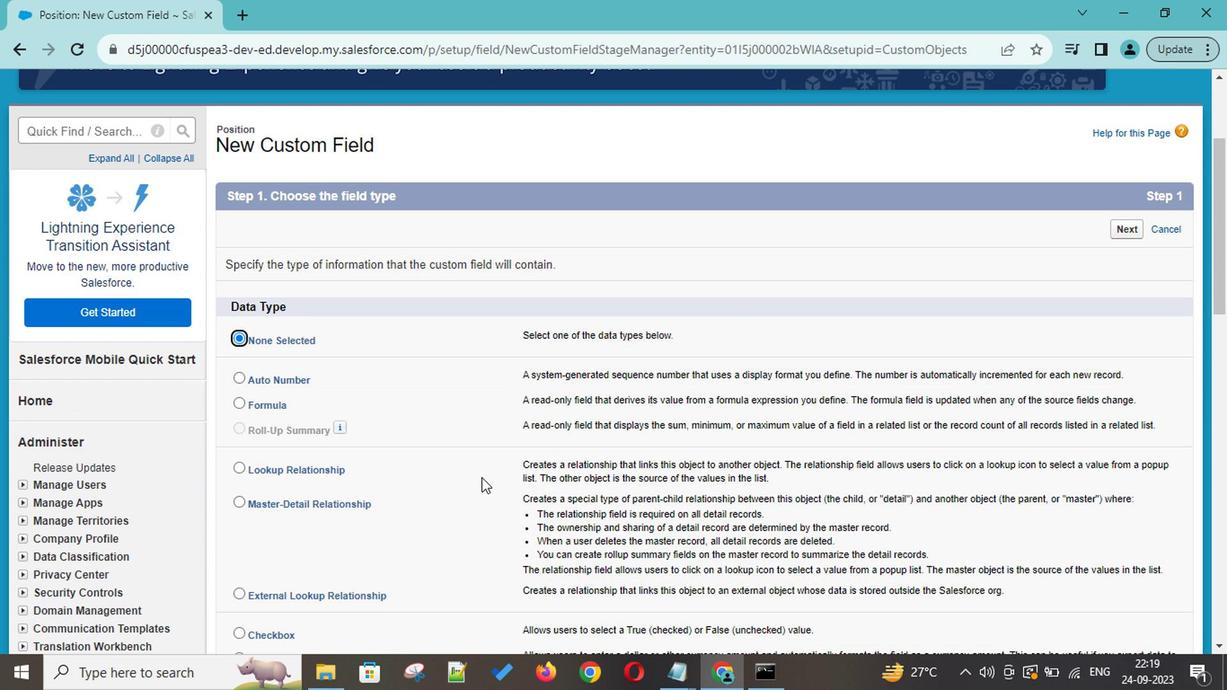 
Action: Mouse scrolled (439, 507) with delta (0, -1)
Screenshot: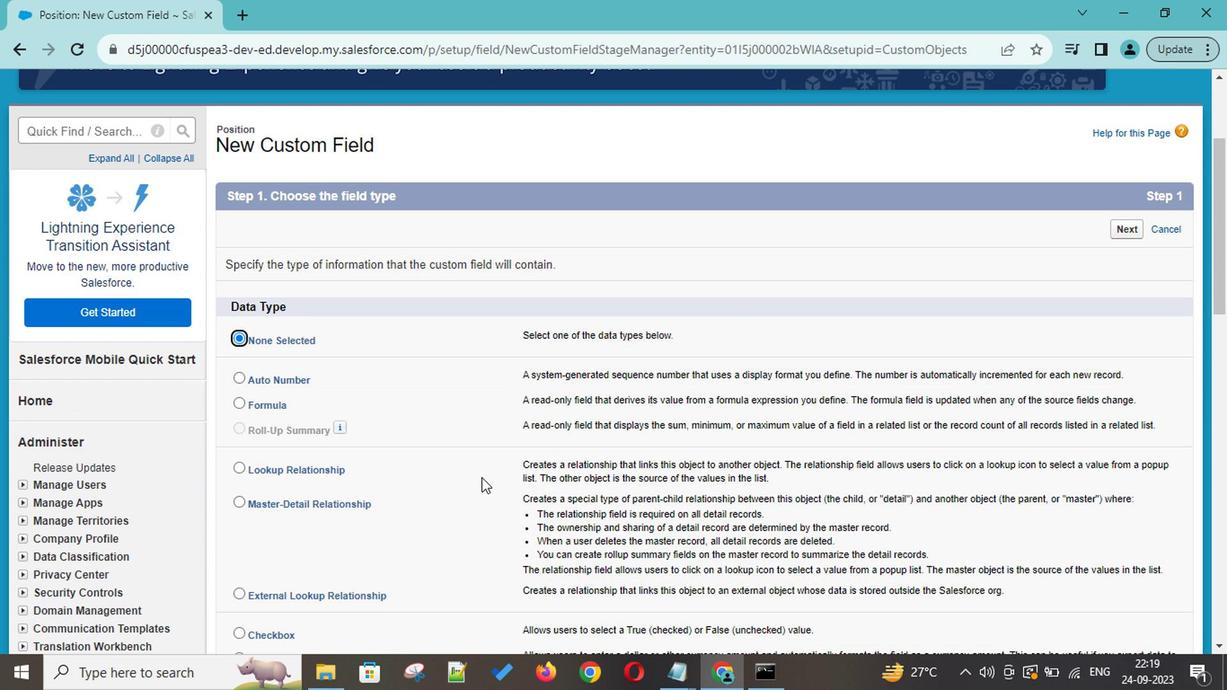 
Action: Mouse moved to (439, 508)
Screenshot: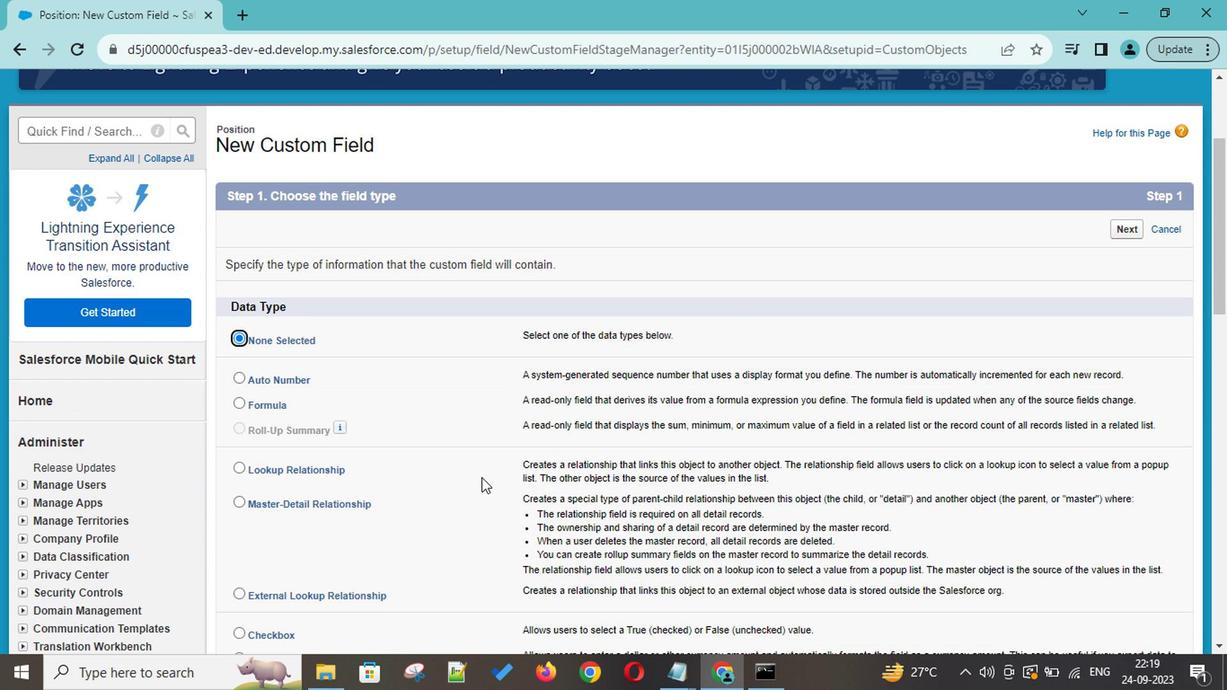 
Action: Mouse scrolled (439, 507) with delta (0, -1)
Screenshot: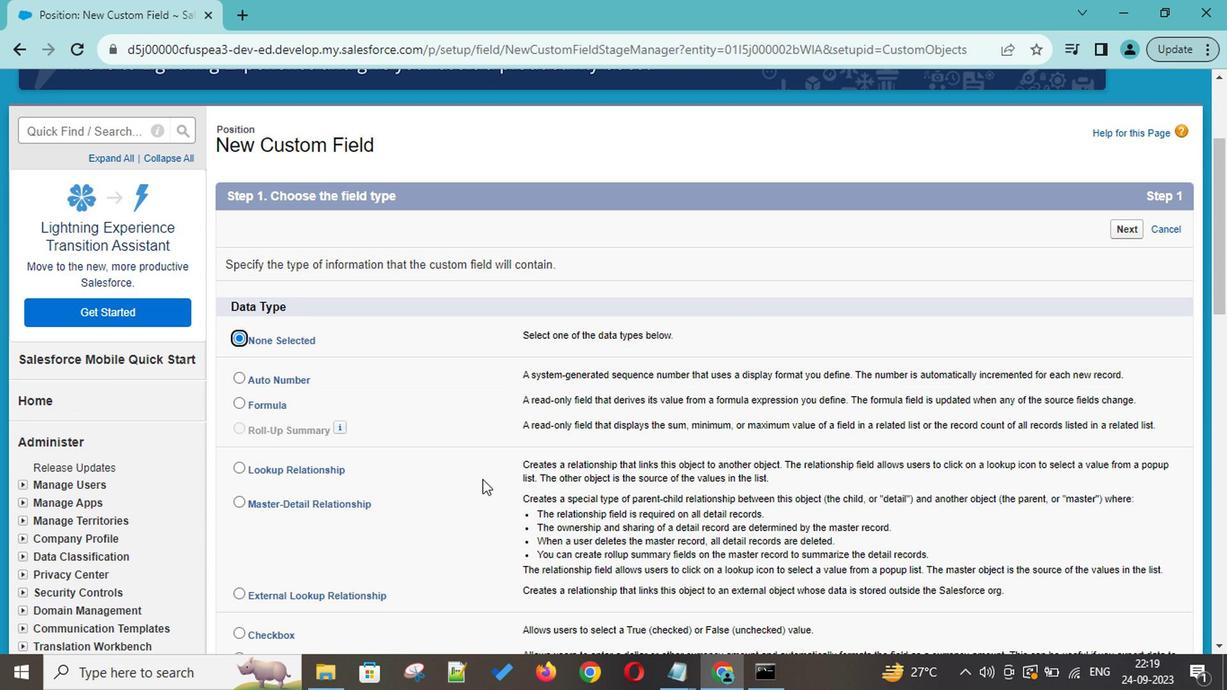 
Action: Mouse moved to (437, 510)
Screenshot: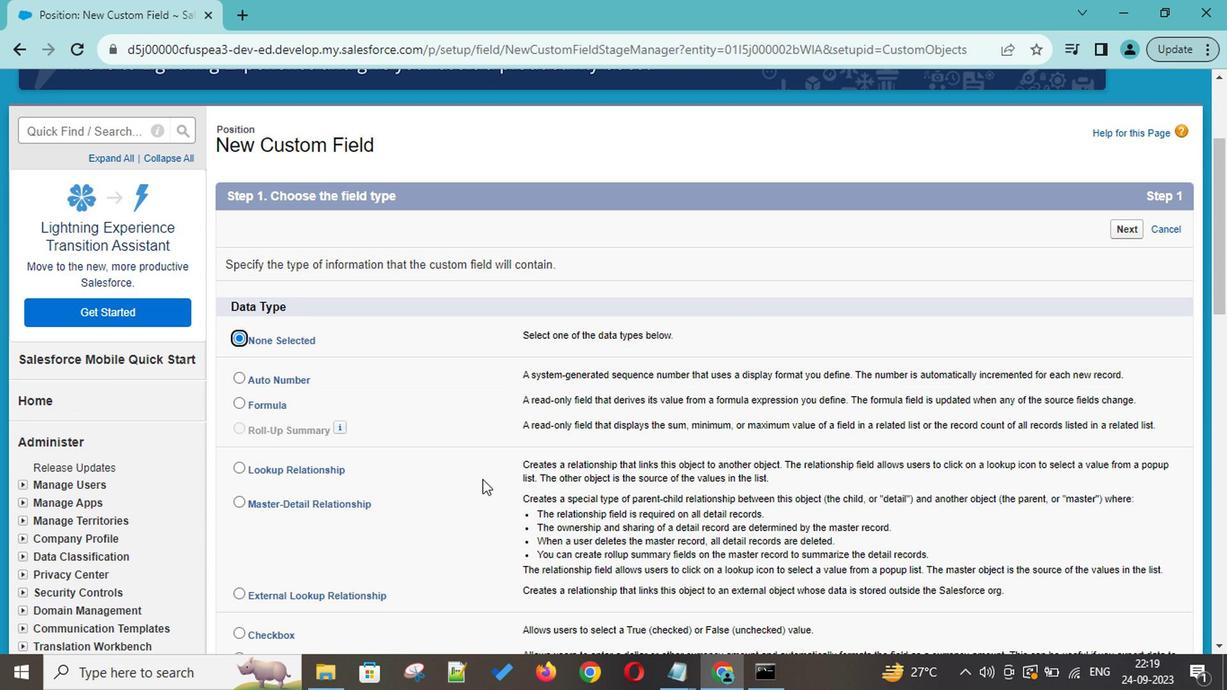 
Action: Mouse scrolled (437, 509) with delta (0, -1)
Screenshot: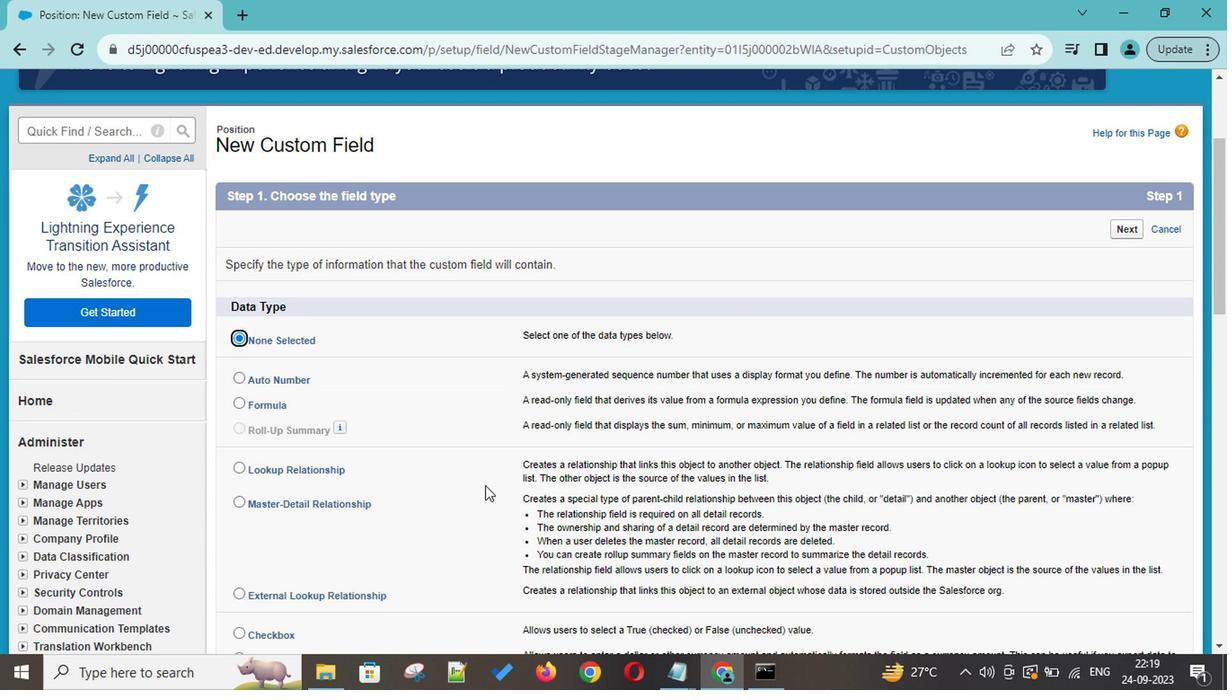 
Action: Mouse moved to (322, 517)
Screenshot: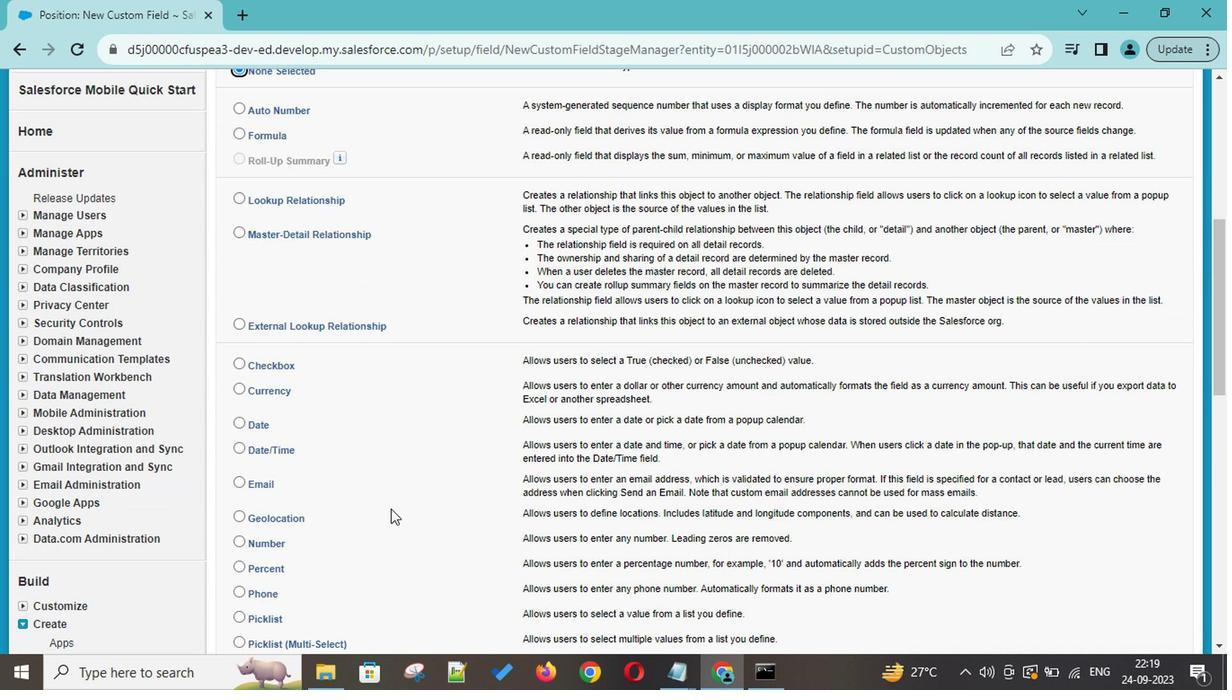 
Action: Mouse scrolled (322, 516) with delta (0, -1)
Screenshot: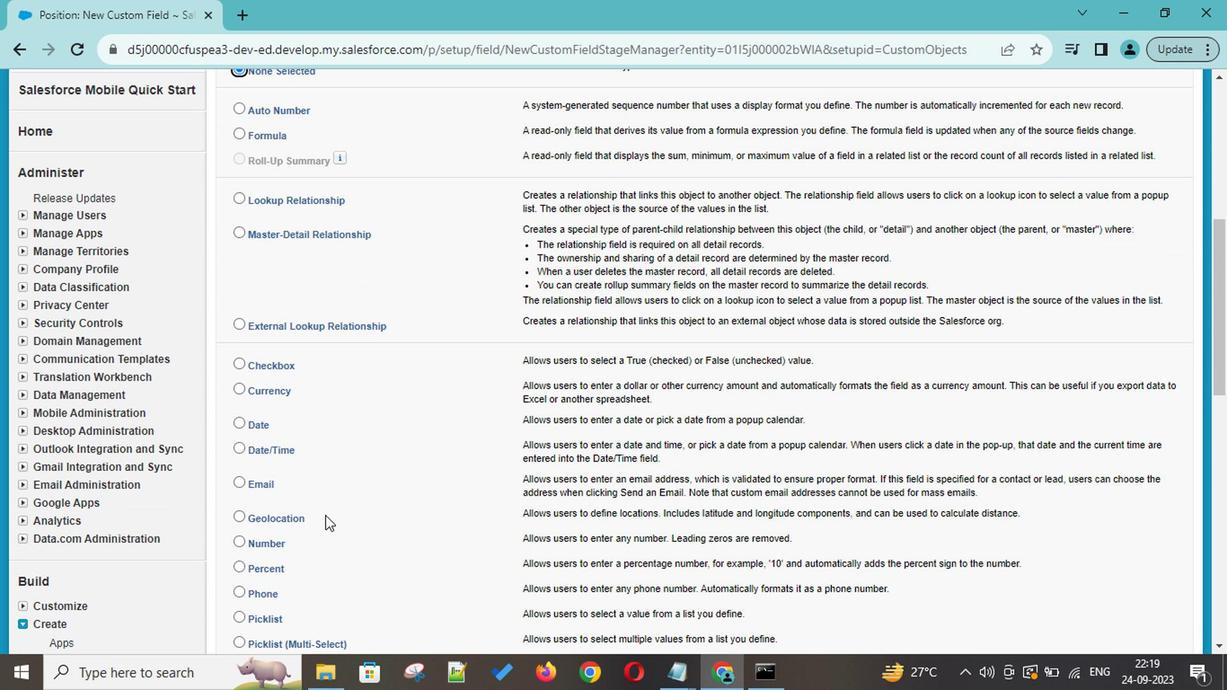 
Action: Mouse scrolled (322, 516) with delta (0, -1)
Screenshot: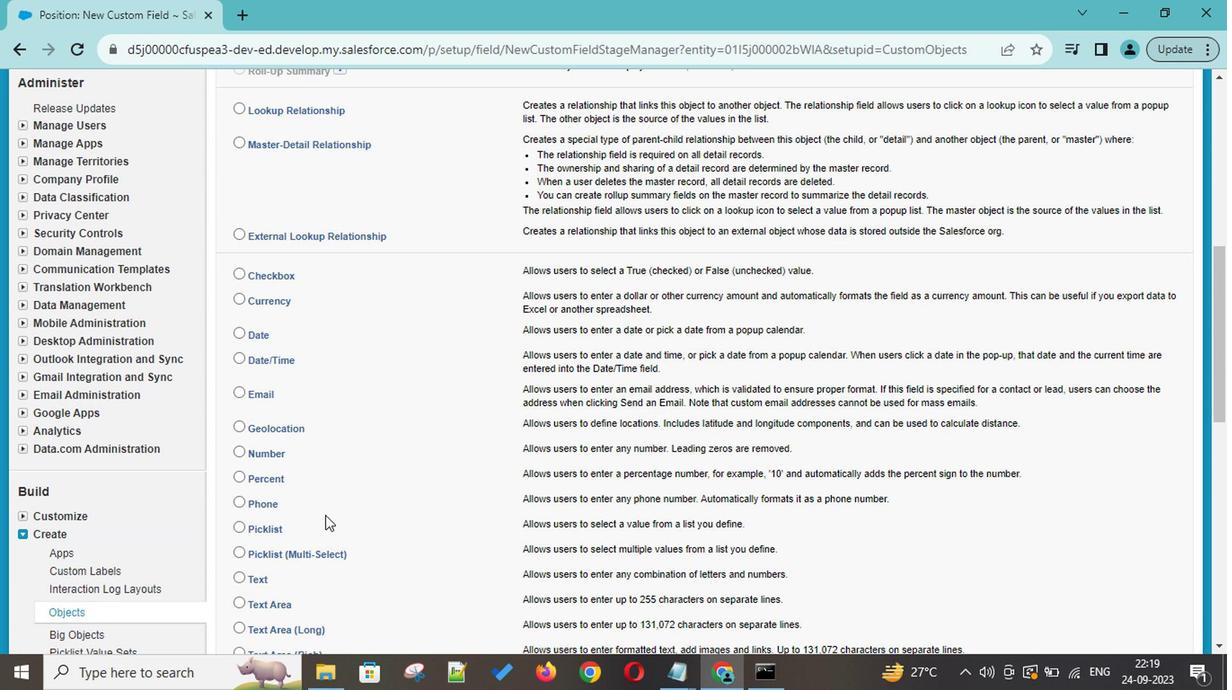 
Action: Mouse scrolled (322, 516) with delta (0, -1)
Screenshot: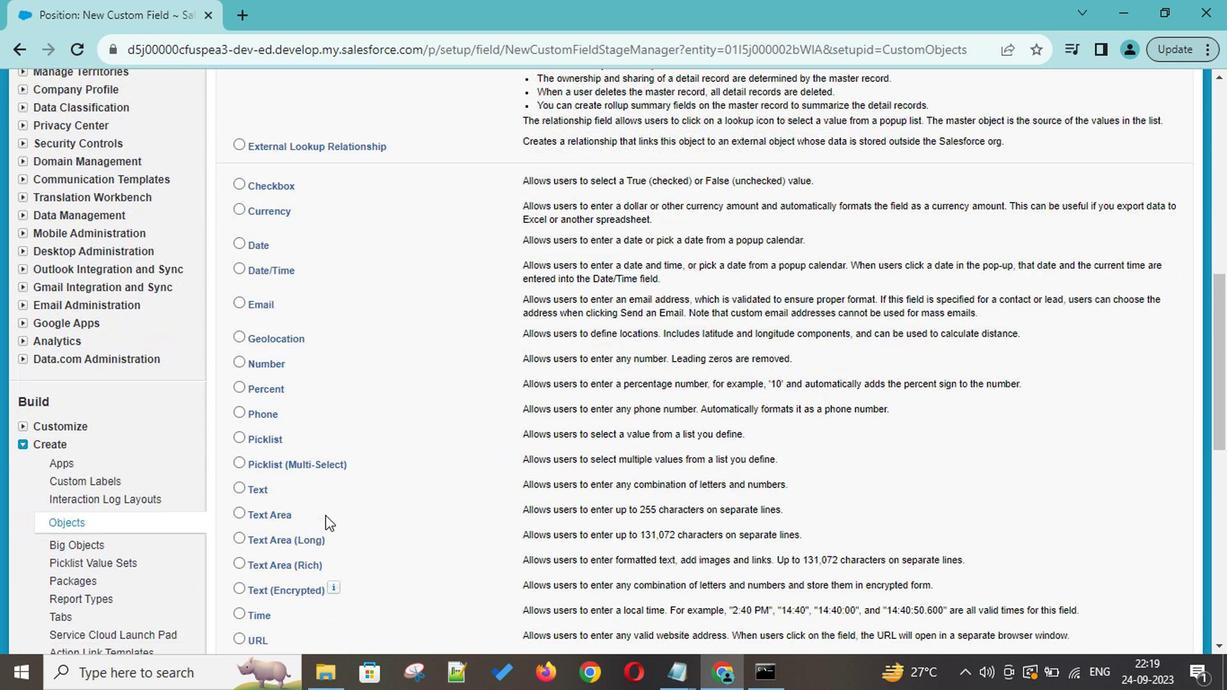 
Action: Mouse scrolled (322, 516) with delta (0, -1)
Screenshot: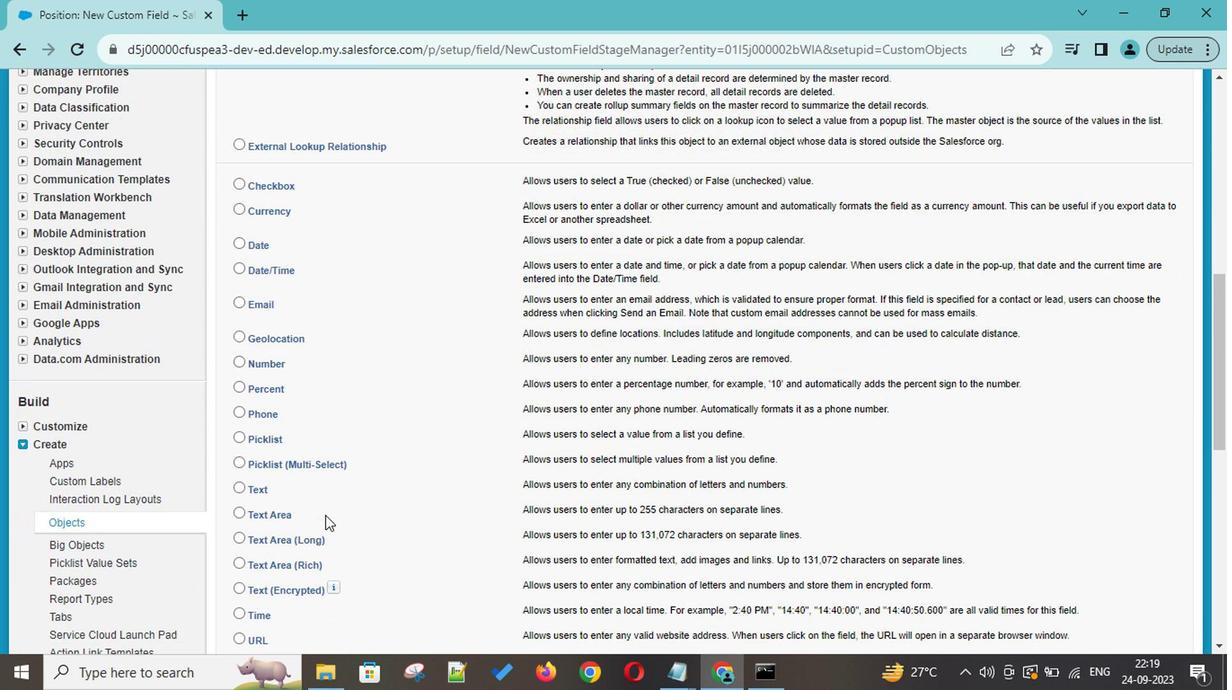 
Action: Mouse scrolled (322, 518) with delta (0, 0)
Screenshot: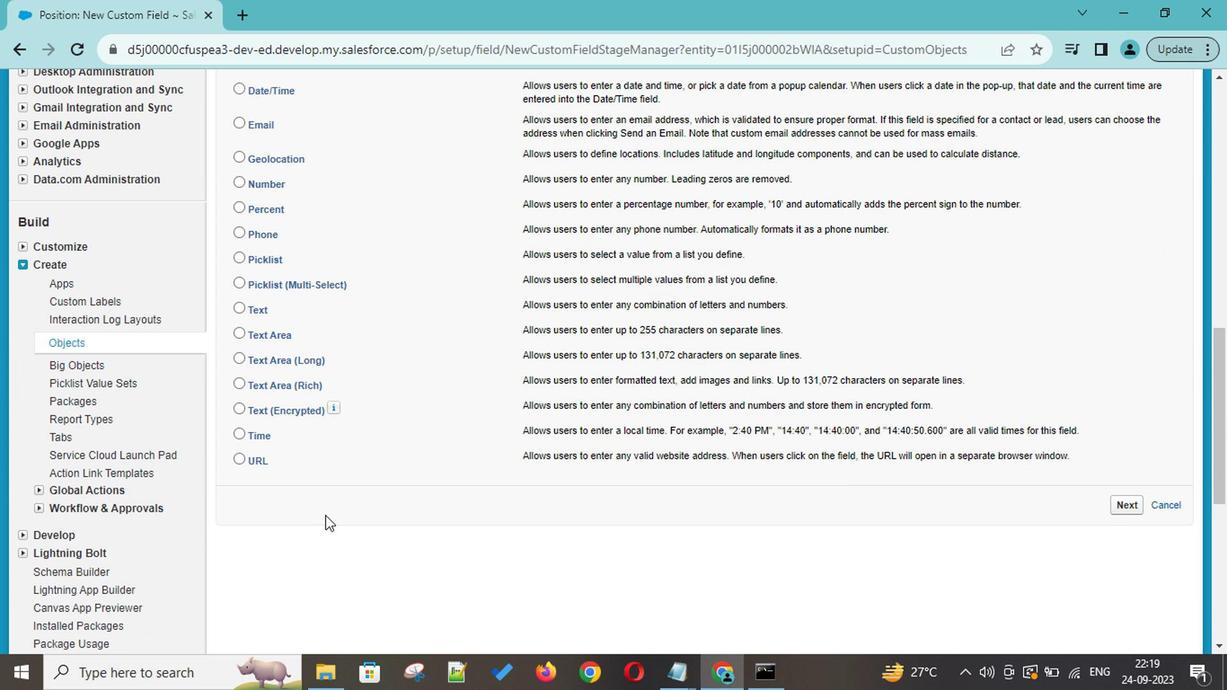 
Action: Mouse moved to (371, 458)
Screenshot: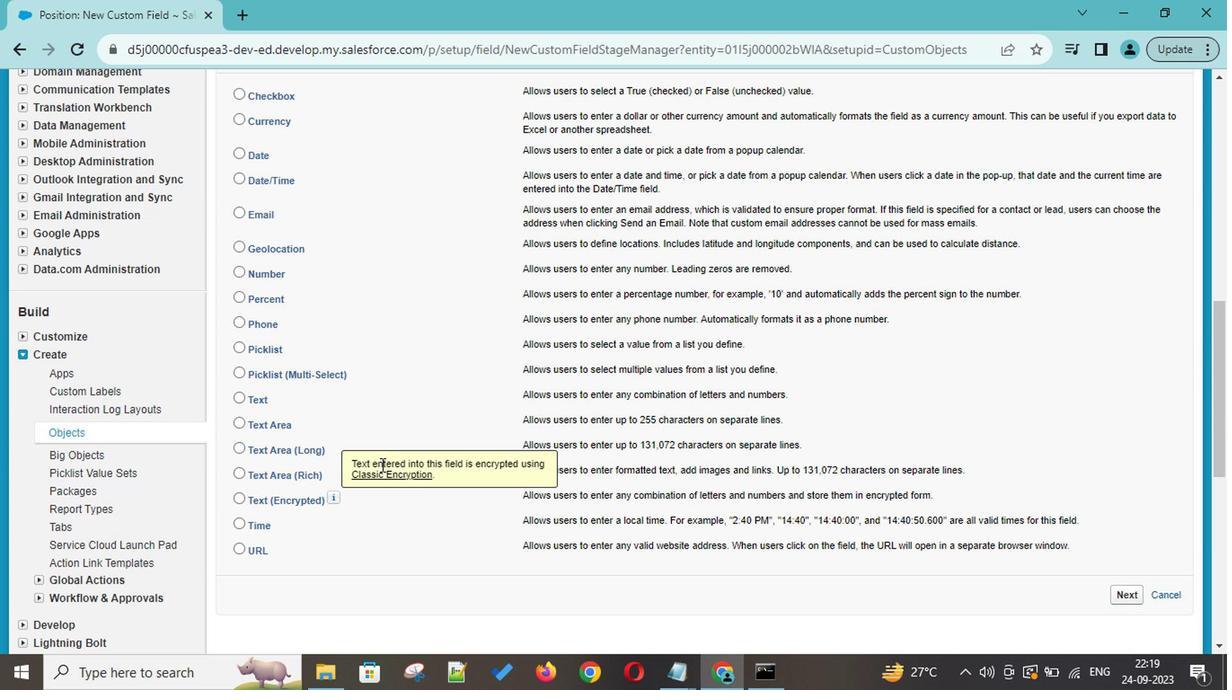 
Action: Mouse scrolled (371, 458) with delta (0, 0)
Screenshot: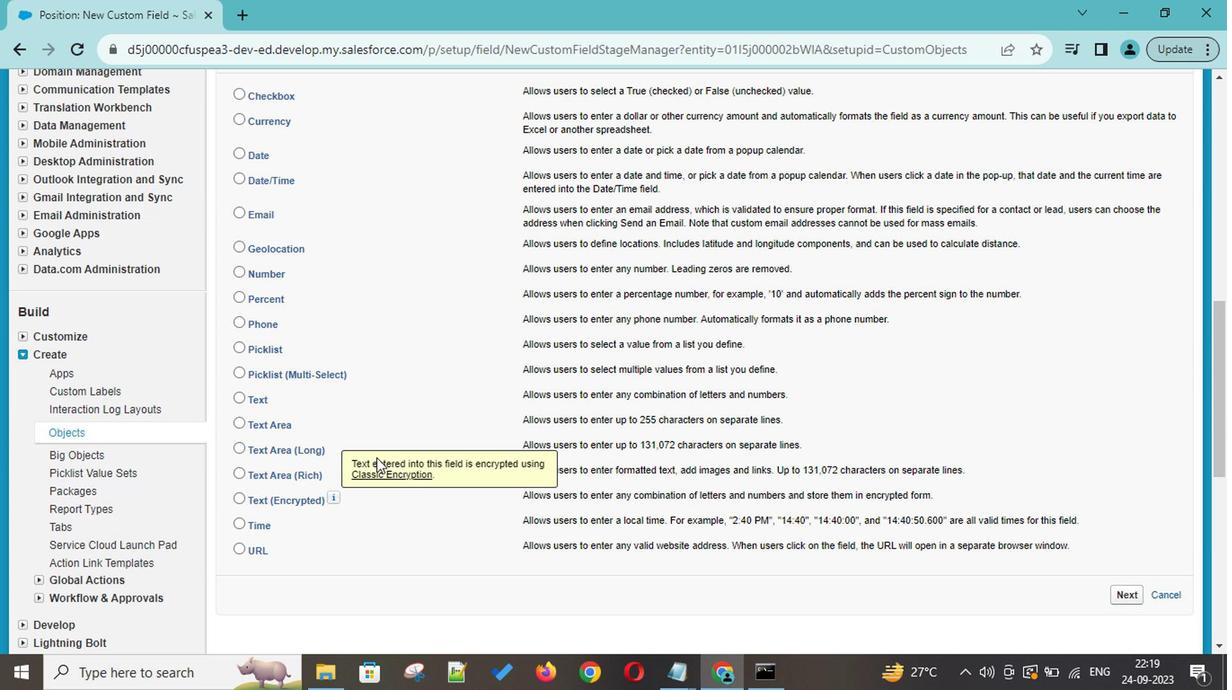 
Action: Mouse scrolled (371, 458) with delta (0, 0)
Screenshot: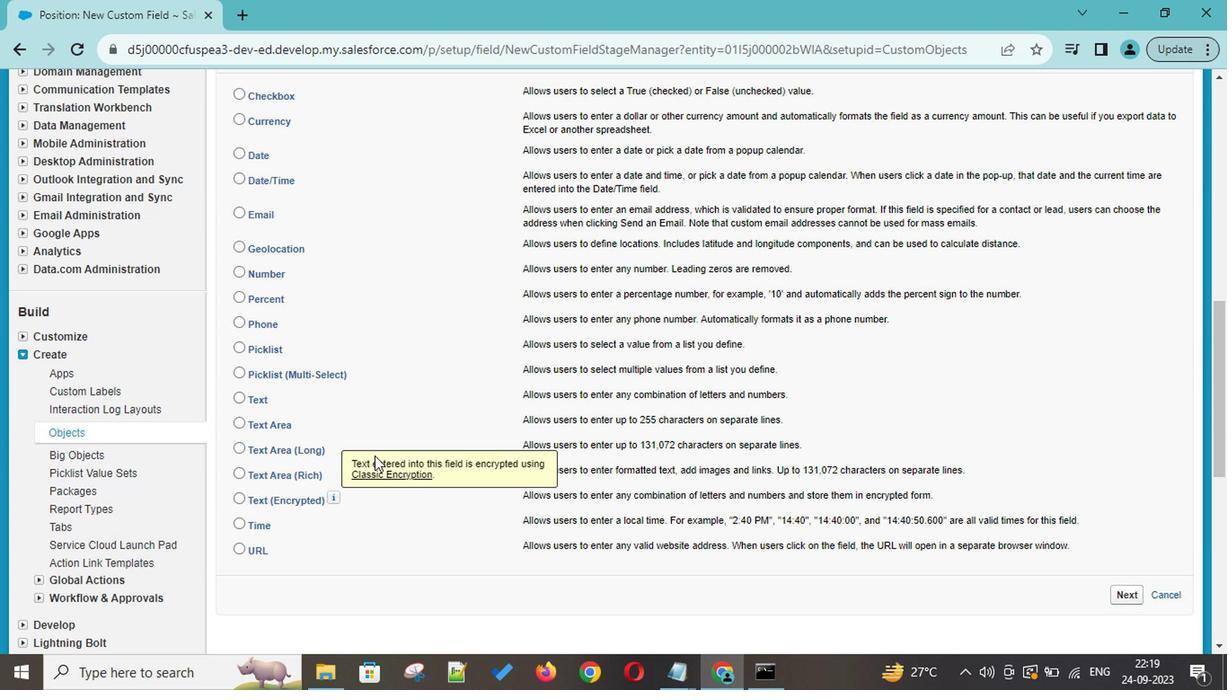 
Action: Mouse moved to (237, 526)
Screenshot: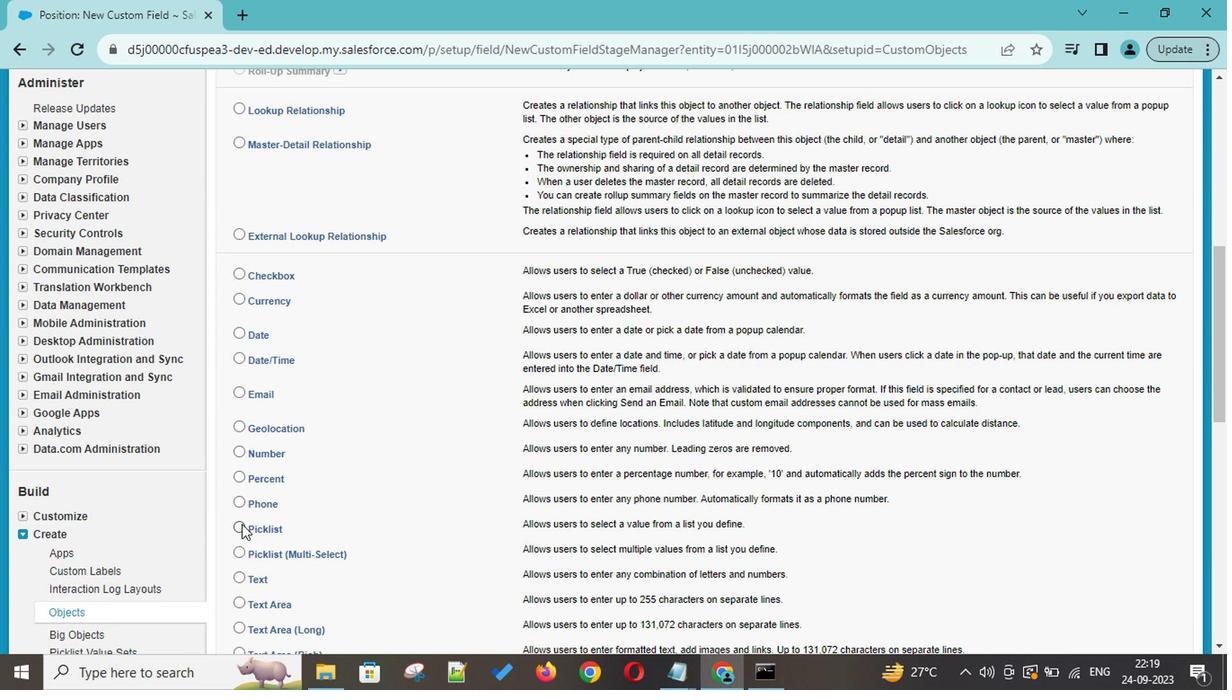 
Action: Mouse pressed left at (237, 526)
Screenshot: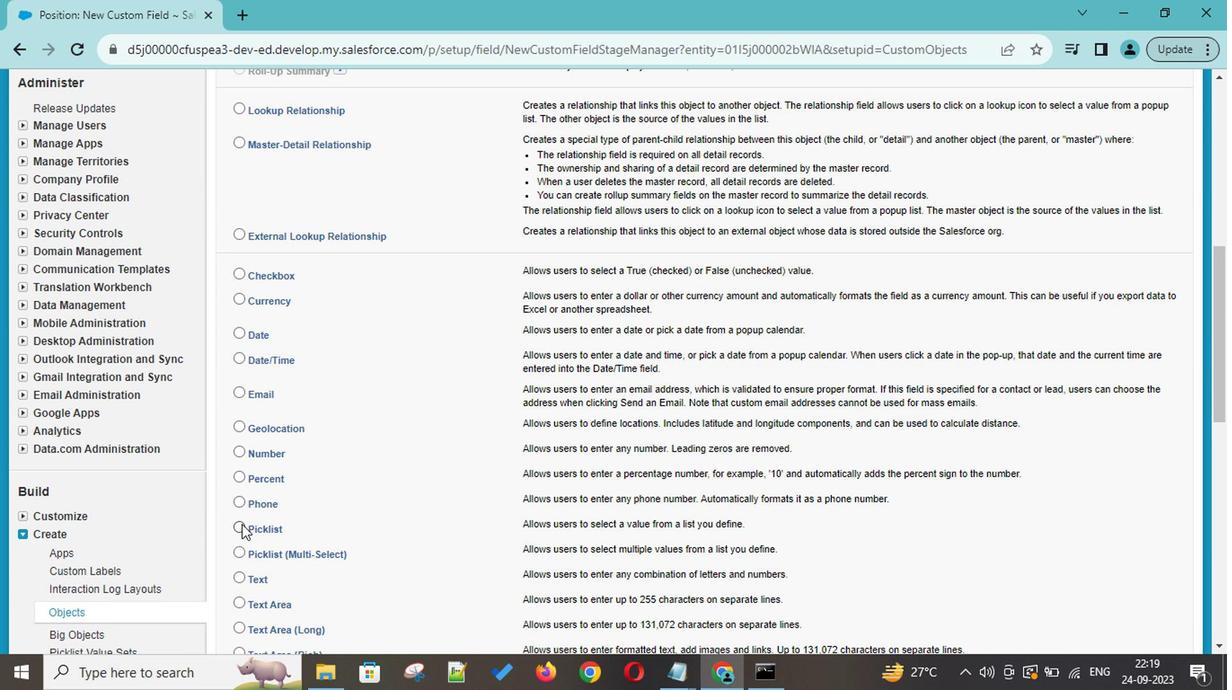 
Action: Mouse moved to (580, 467)
Screenshot: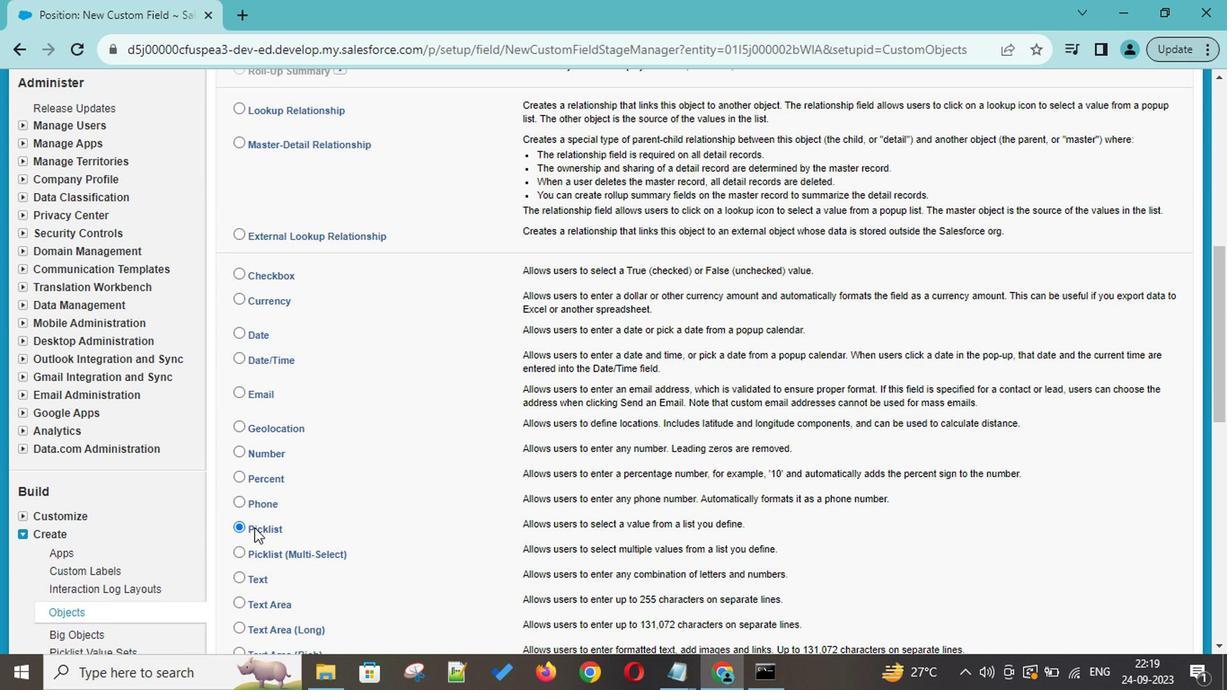 
Action: Mouse scrolled (580, 467) with delta (0, 0)
Screenshot: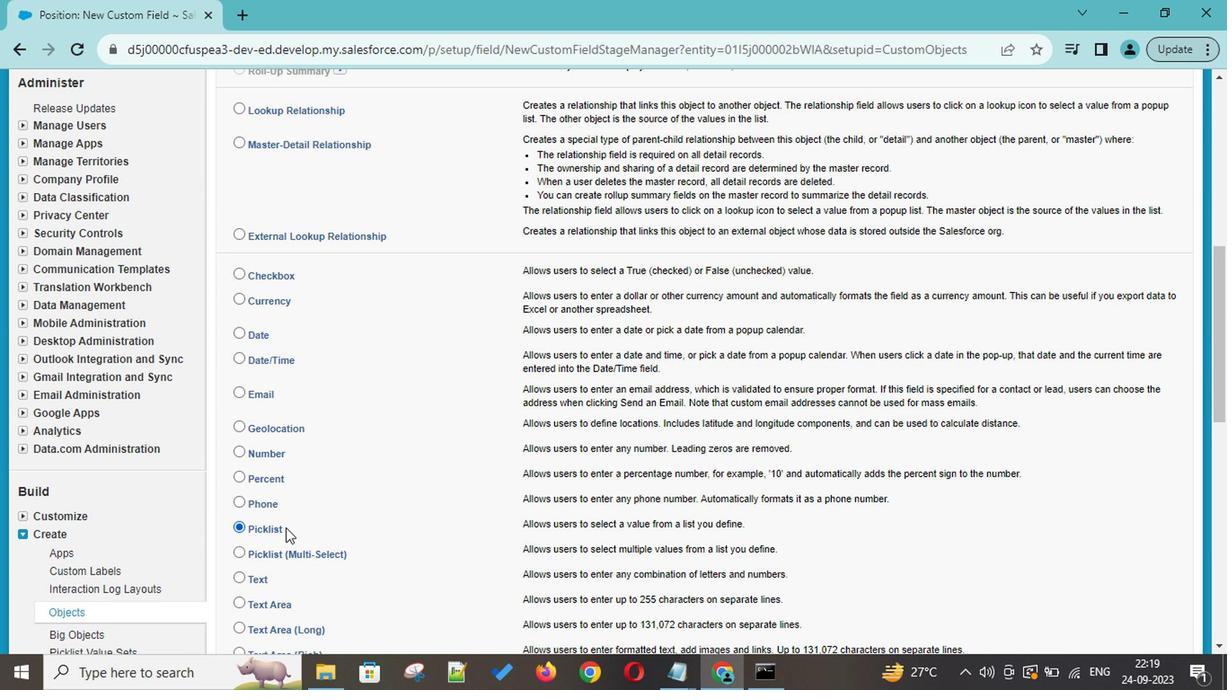 
Action: Mouse scrolled (580, 467) with delta (0, 0)
Screenshot: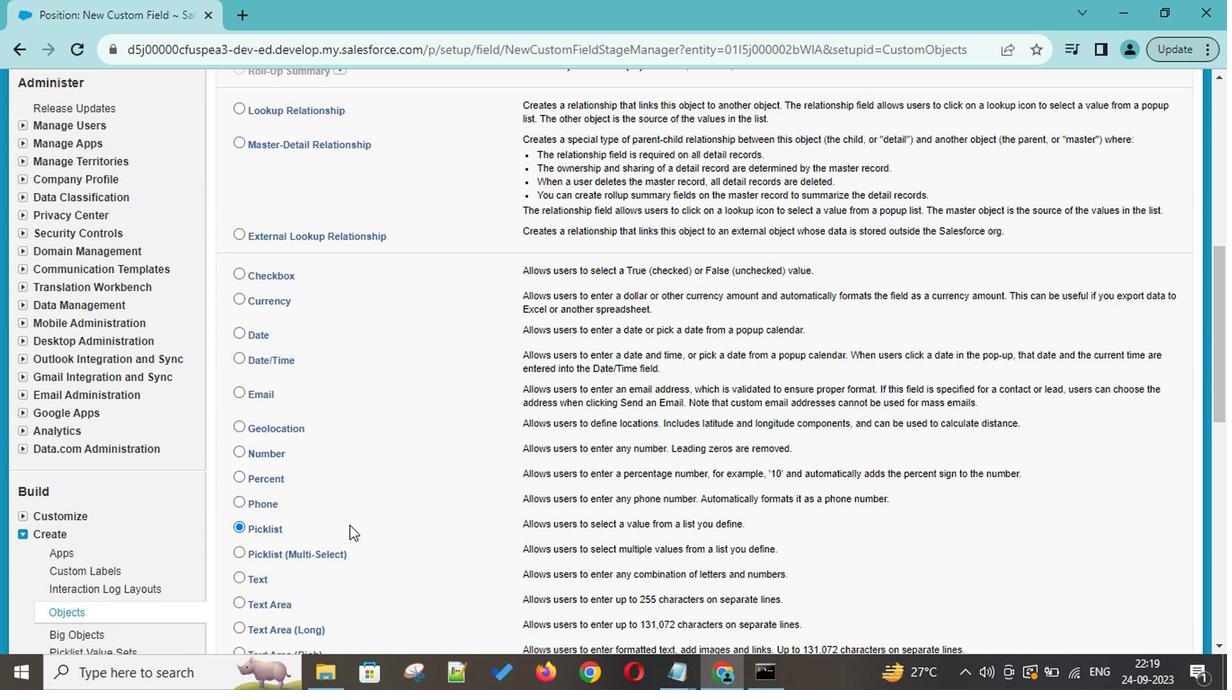
Action: Mouse moved to (1124, 593)
Screenshot: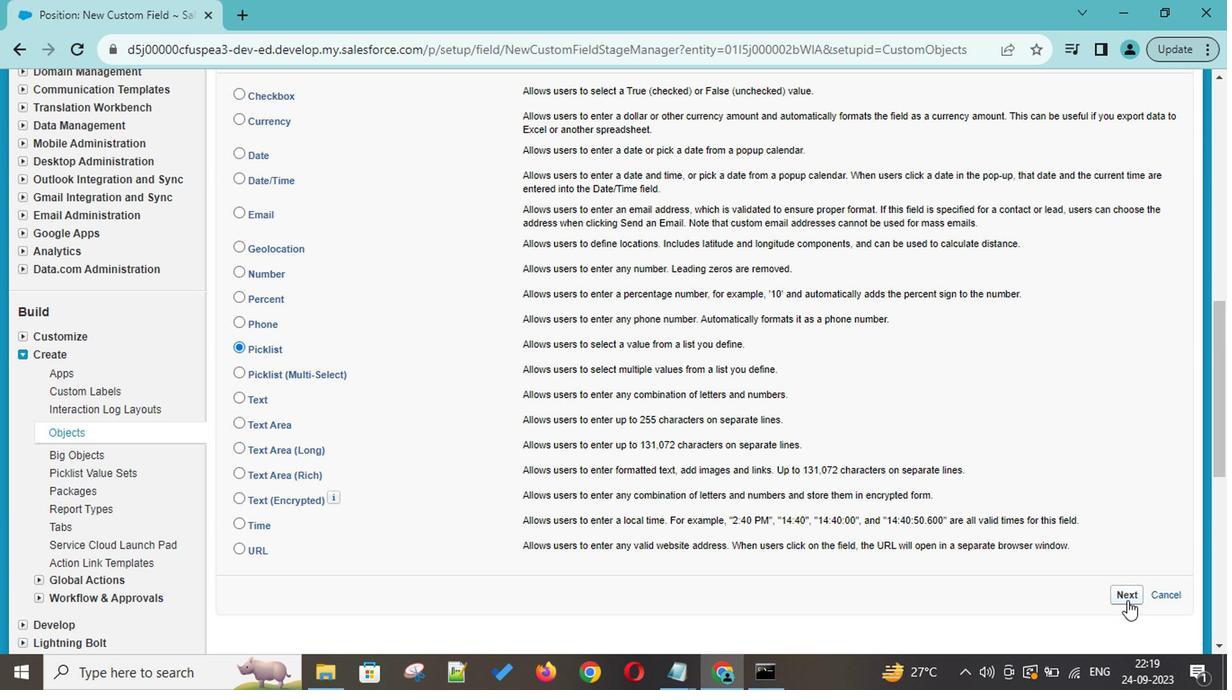 
Action: Mouse pressed left at (1124, 593)
Screenshot: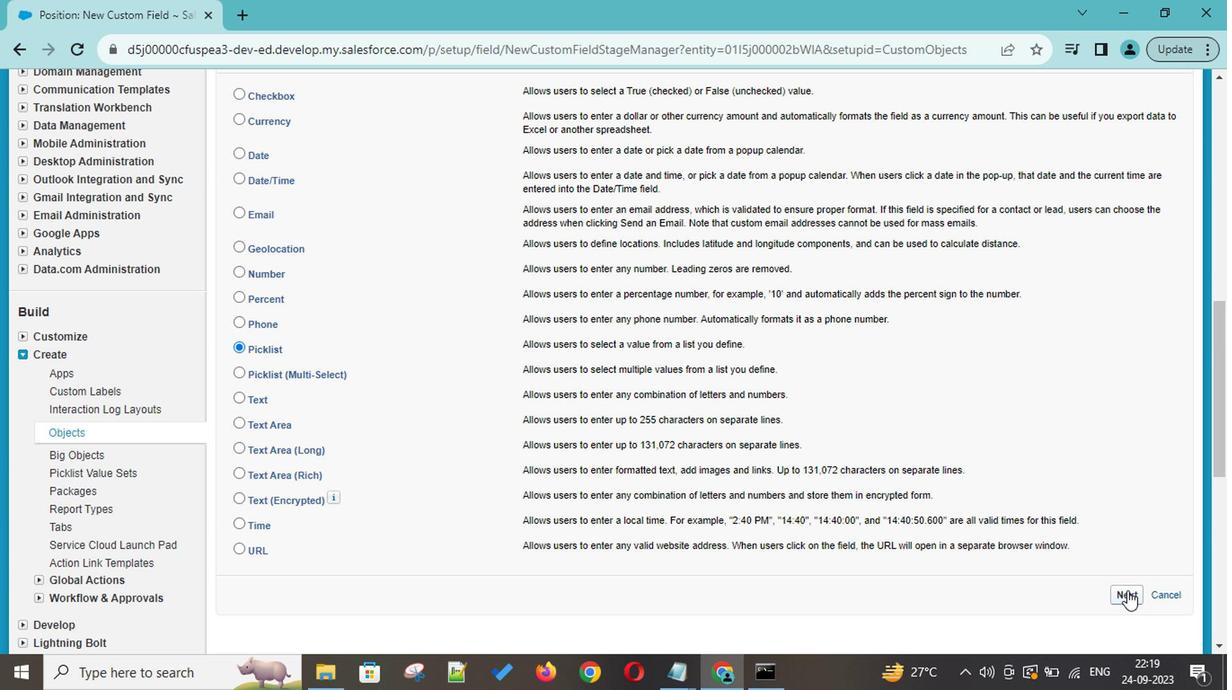 
Action: Mouse moved to (460, 445)
Screenshot: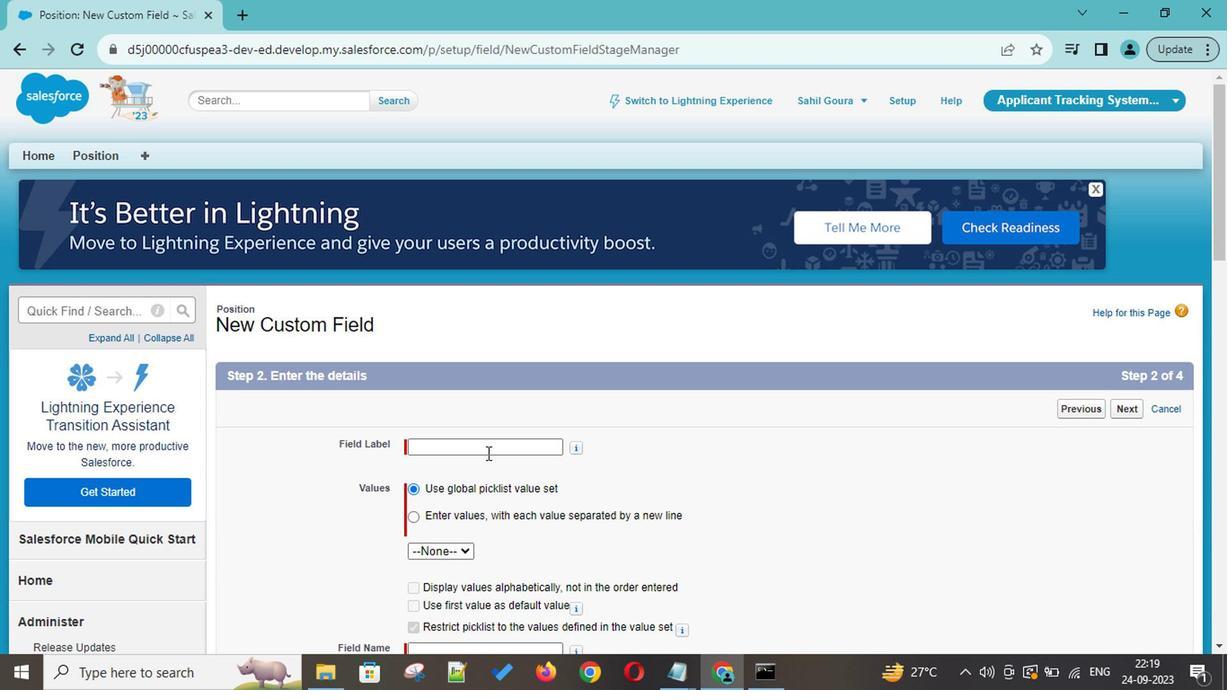 
Action: Mouse pressed left at (460, 445)
Screenshot: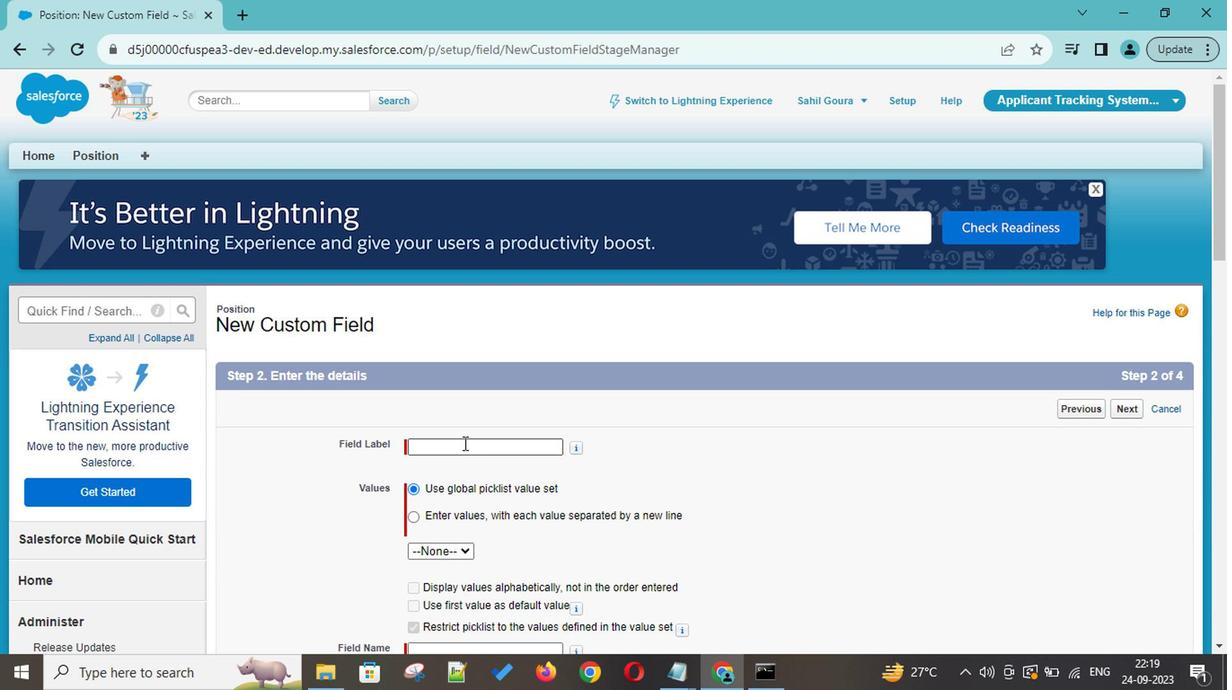 
Action: Key pressed <Key.shift>Loca
Screenshot: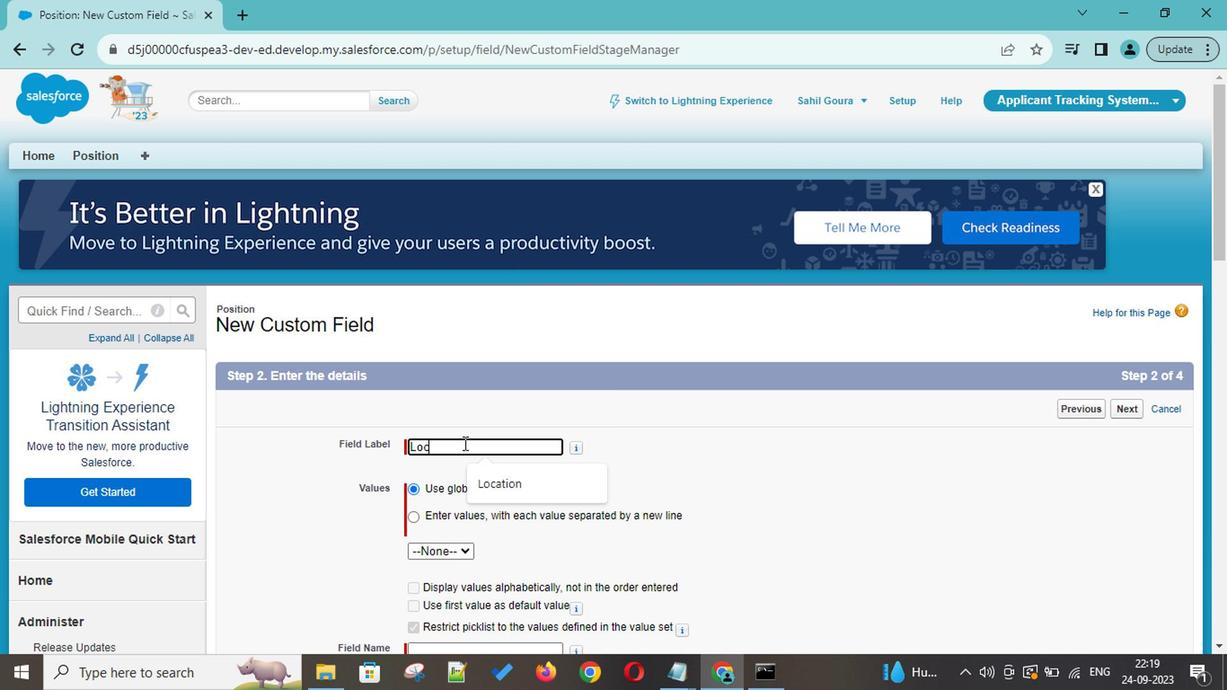 
Action: Mouse moved to (508, 485)
Screenshot: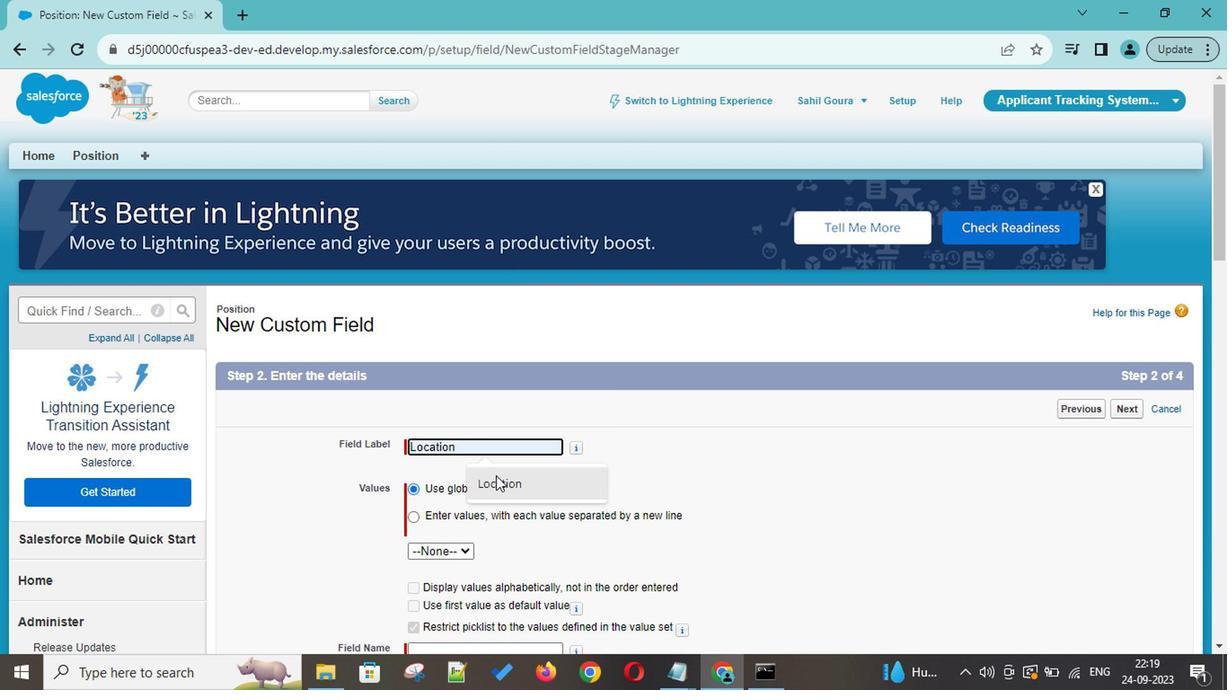 
Action: Mouse pressed left at (508, 485)
Screenshot: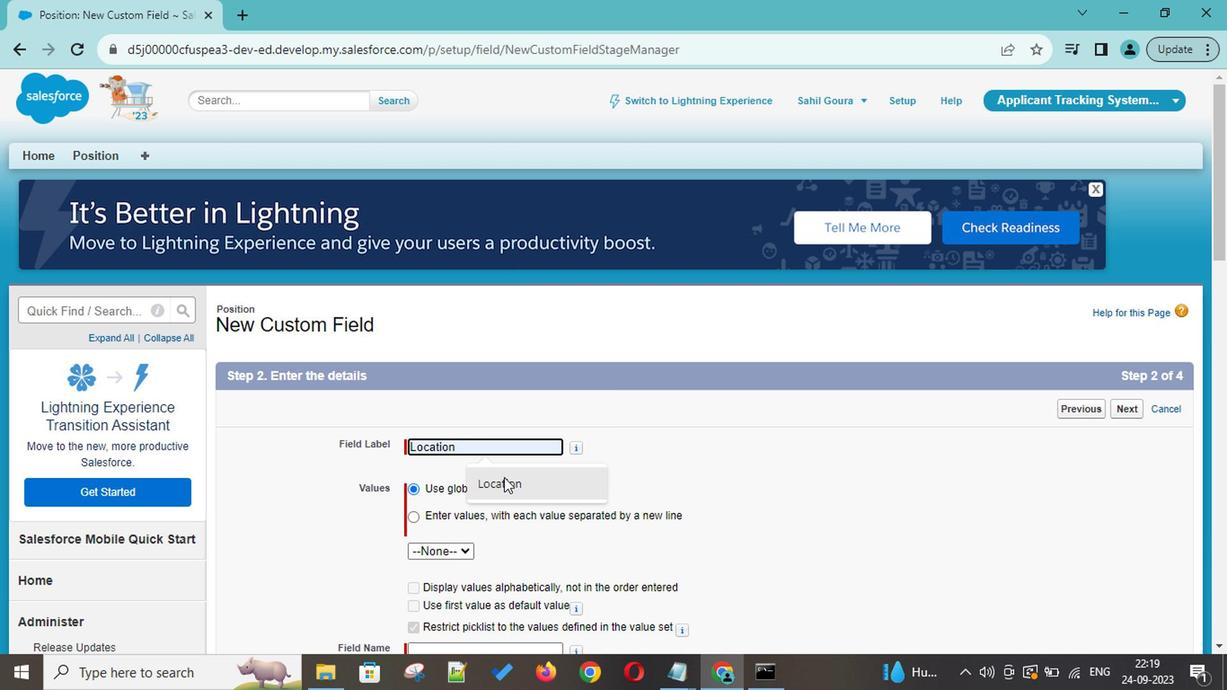 
Action: Mouse moved to (645, 510)
Screenshot: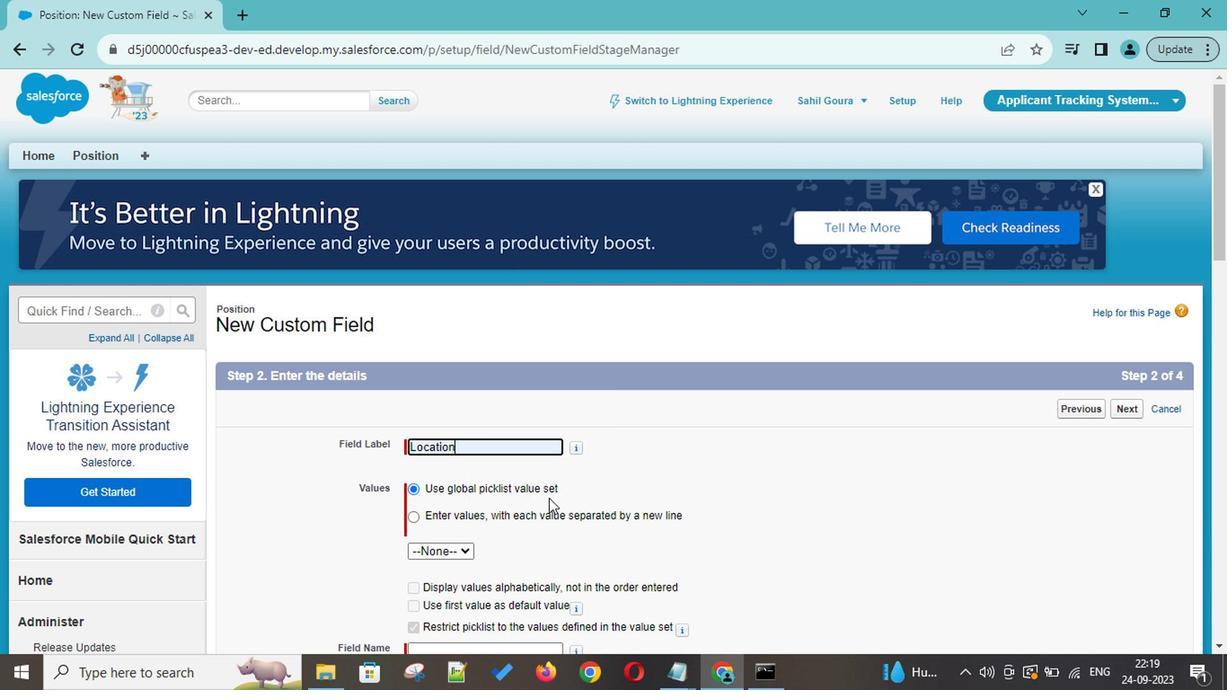 
Action: Mouse scrolled (645, 509) with delta (0, -1)
Screenshot: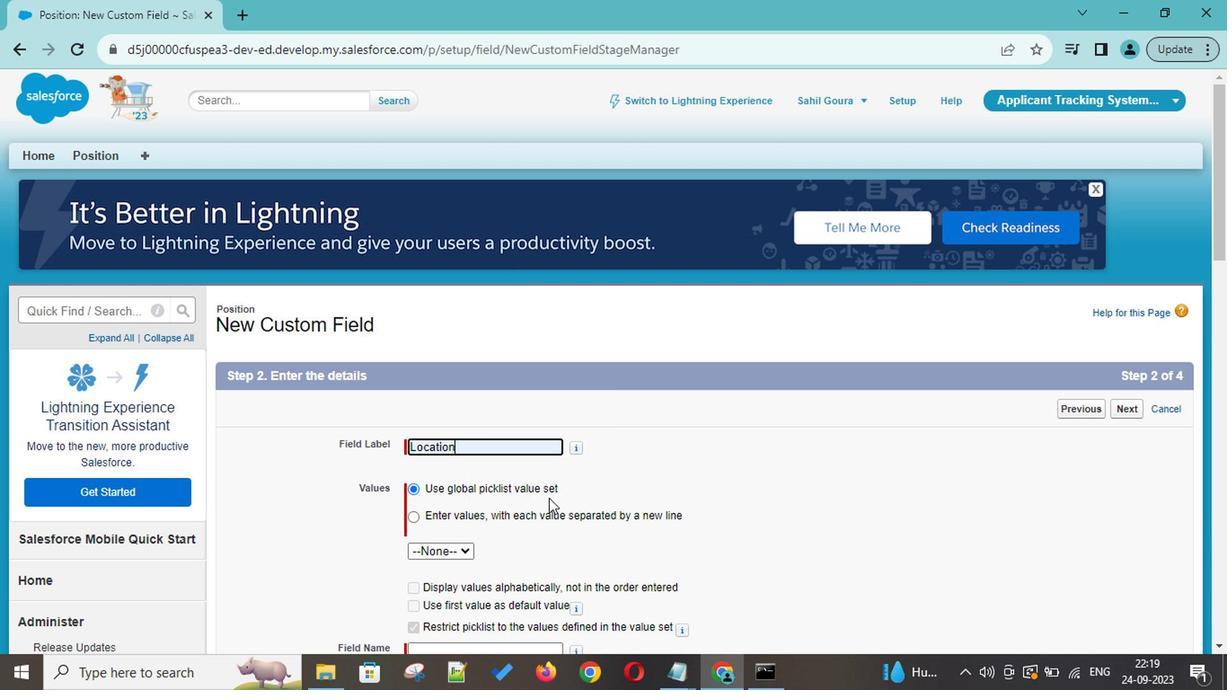 
Action: Mouse scrolled (645, 509) with delta (0, -1)
Screenshot: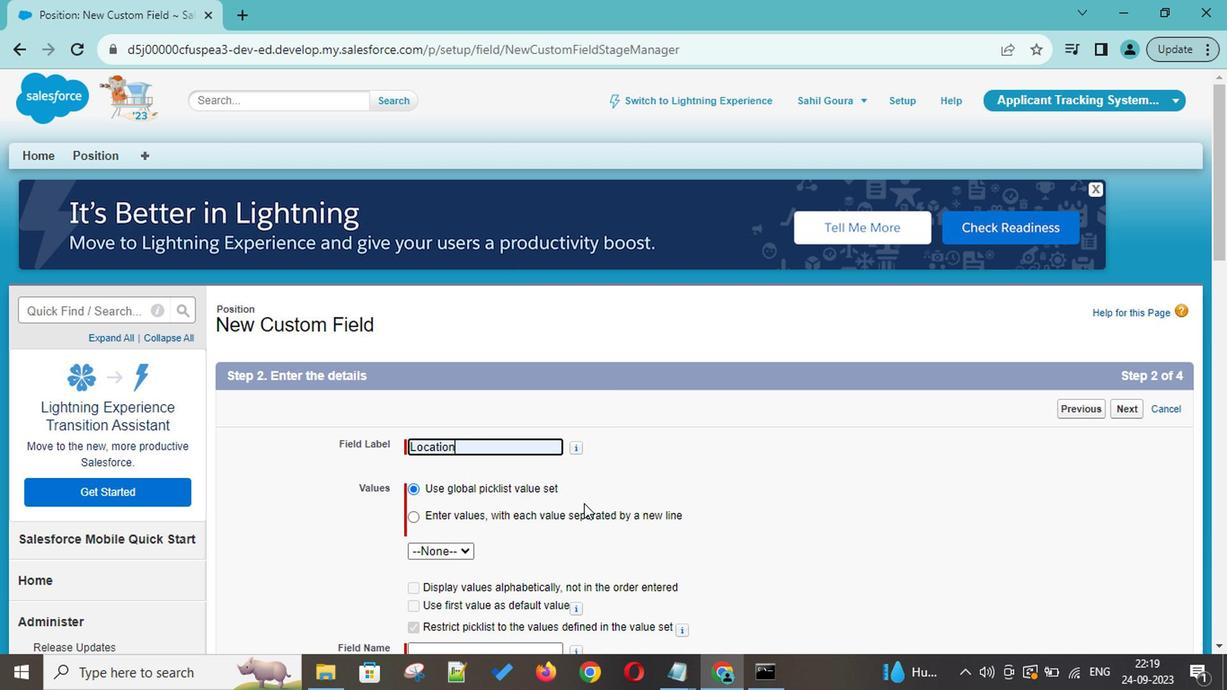 
Action: Mouse moved to (412, 338)
Screenshot: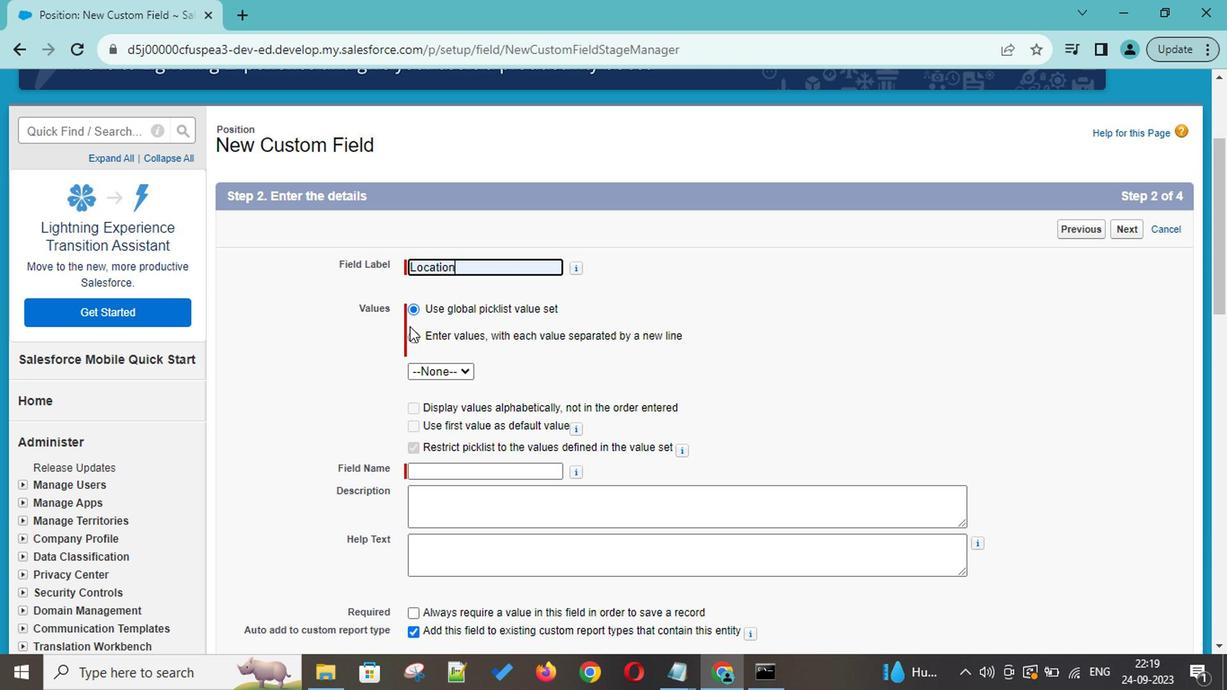 
Action: Mouse pressed left at (412, 338)
Screenshot: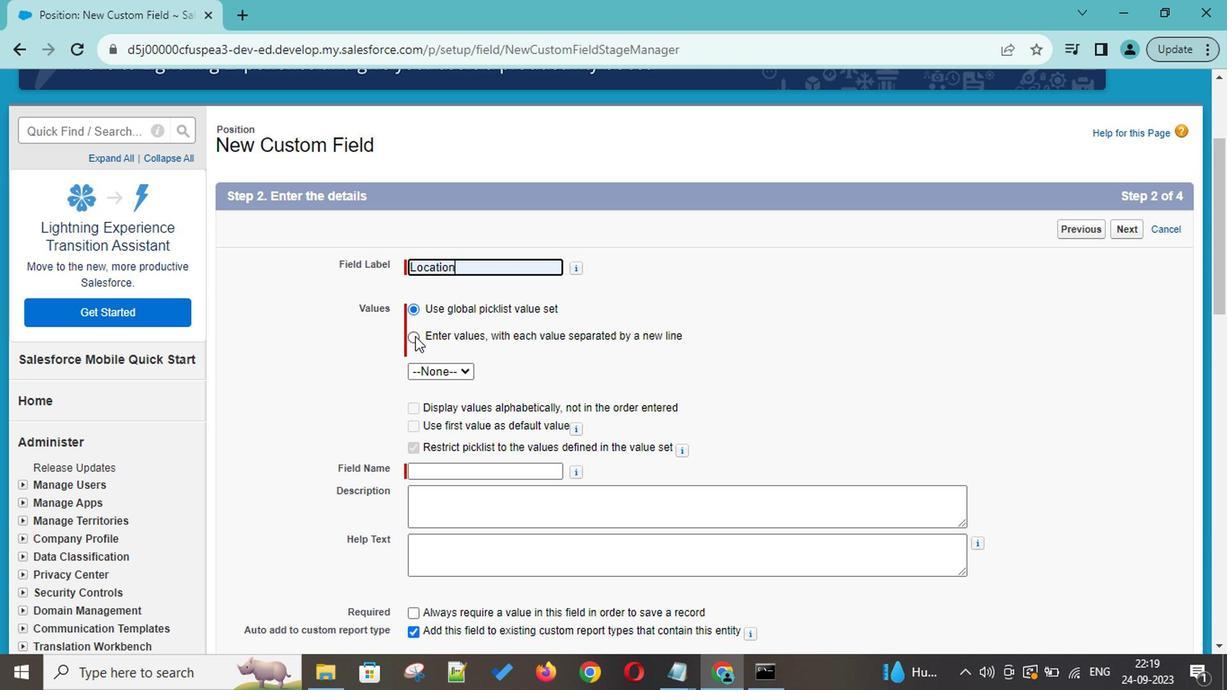 
Action: Mouse moved to (702, 364)
Screenshot: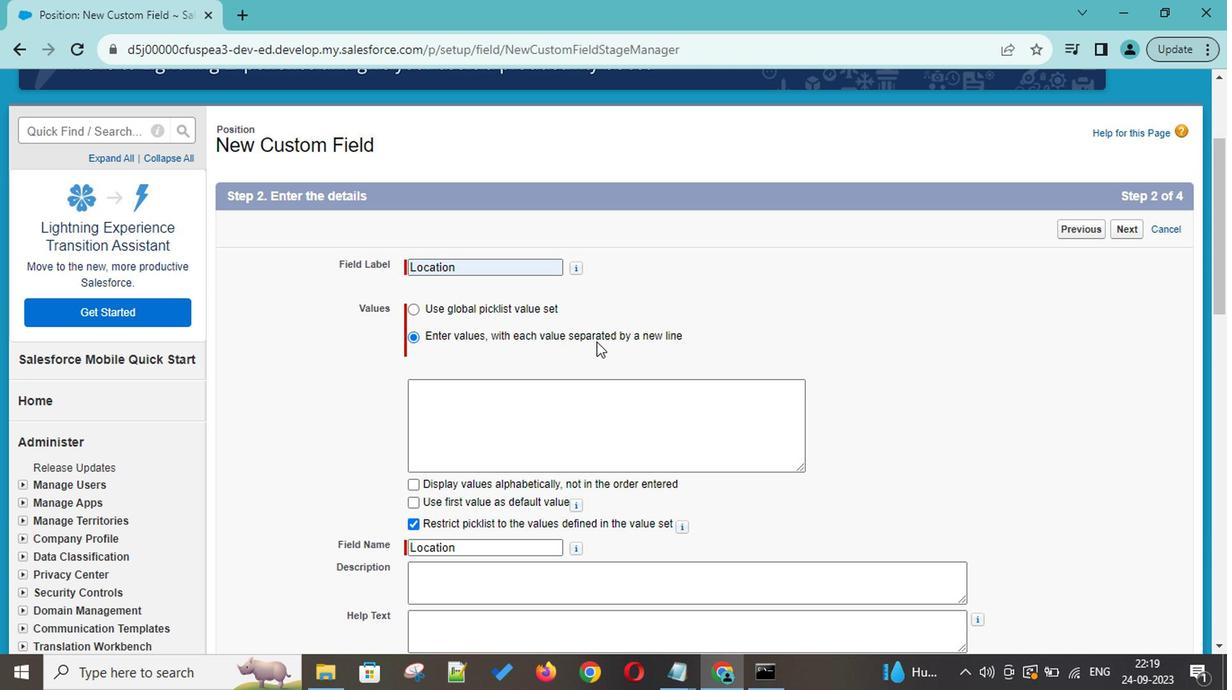 
Action: Mouse scrolled (702, 364) with delta (0, 0)
Screenshot: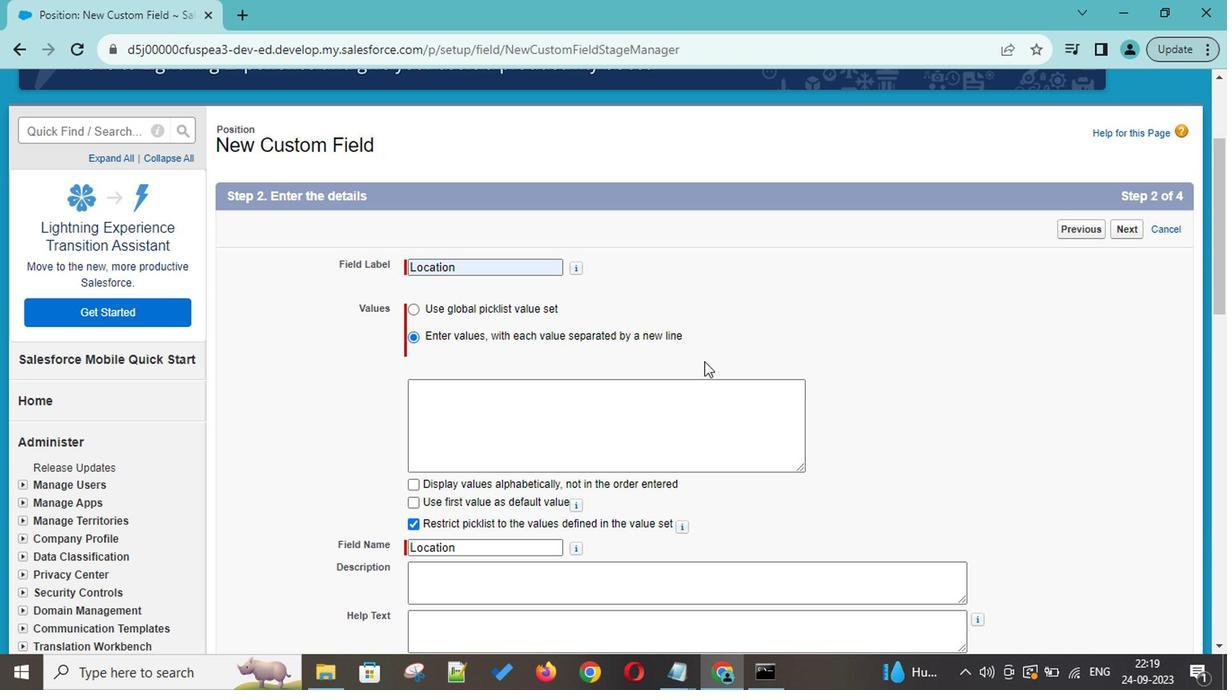 
Action: Mouse scrolled (702, 364) with delta (0, 0)
Screenshot: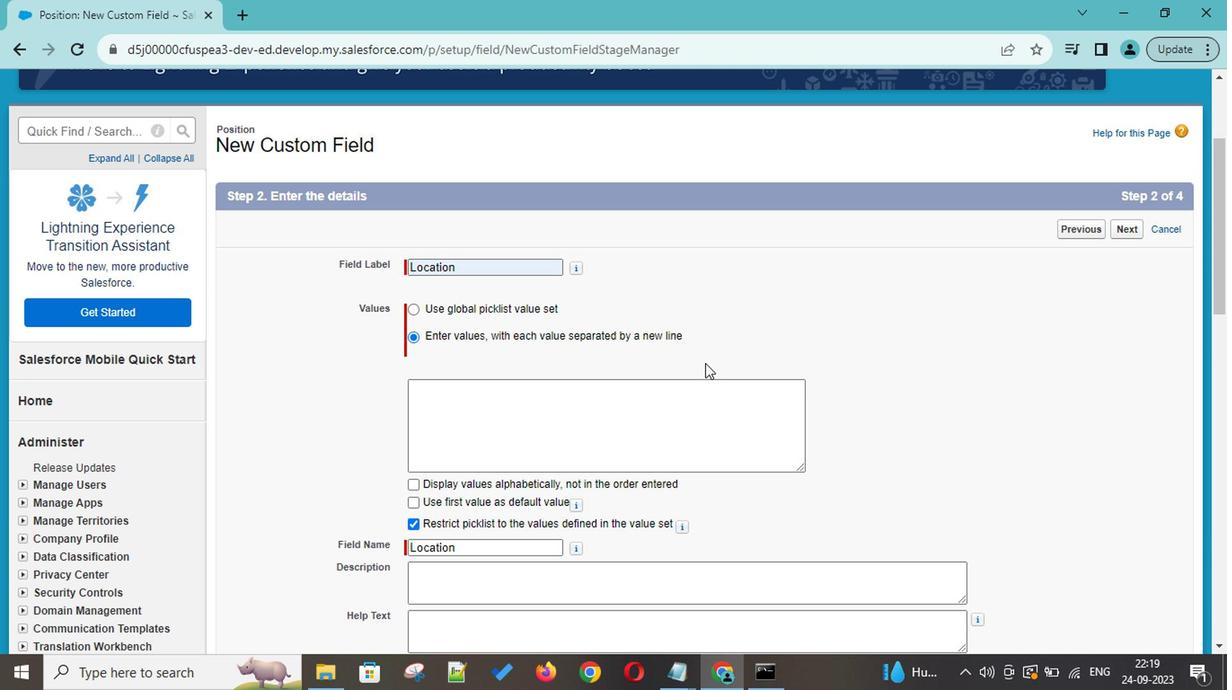 
Action: Mouse scrolled (702, 366) with delta (0, 1)
Screenshot: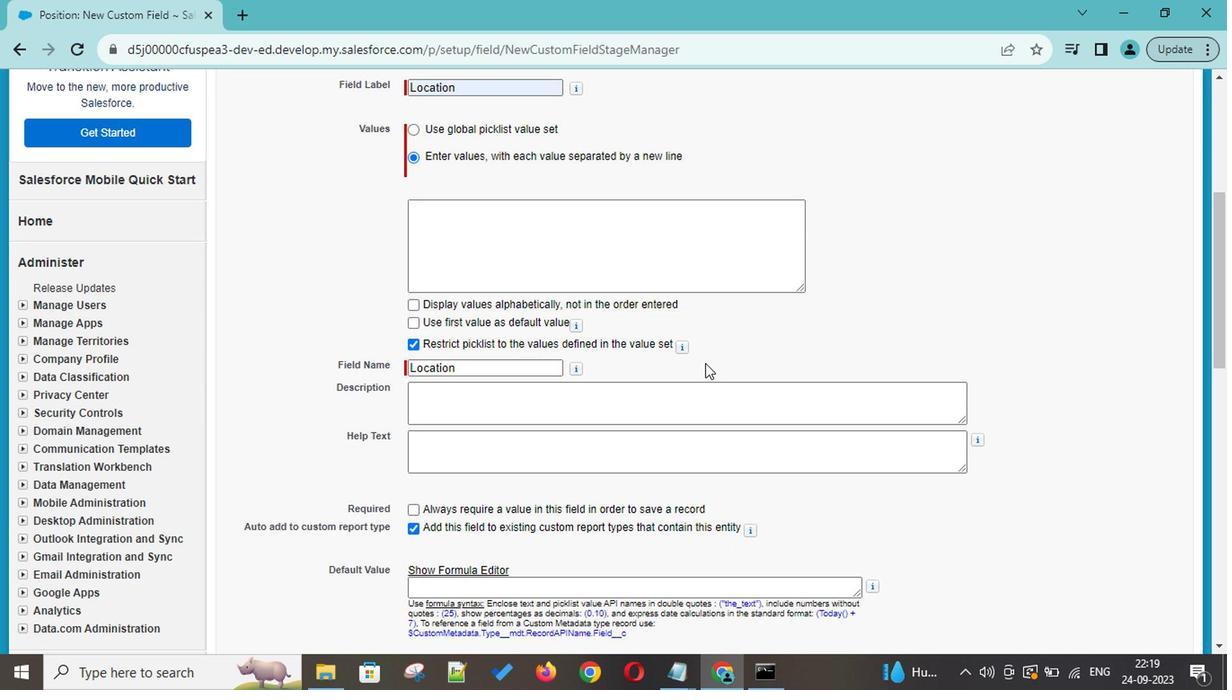 
Action: Mouse scrolled (702, 366) with delta (0, 1)
Screenshot: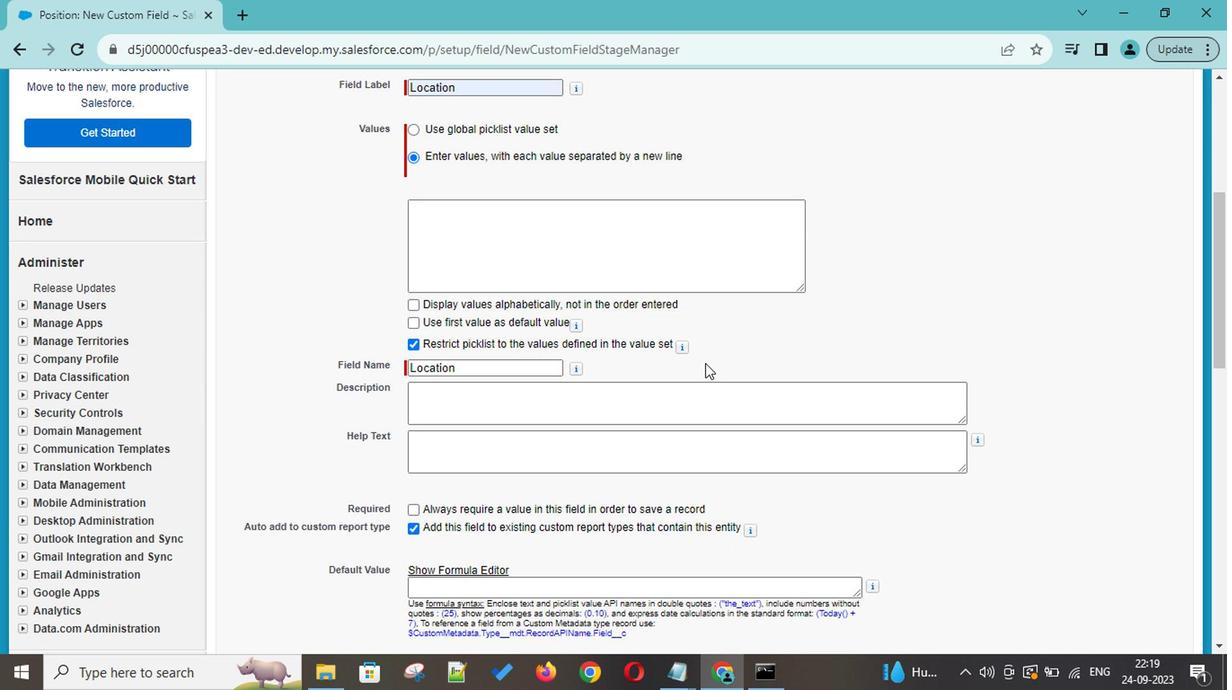 
Action: Mouse moved to (1156, 231)
Screenshot: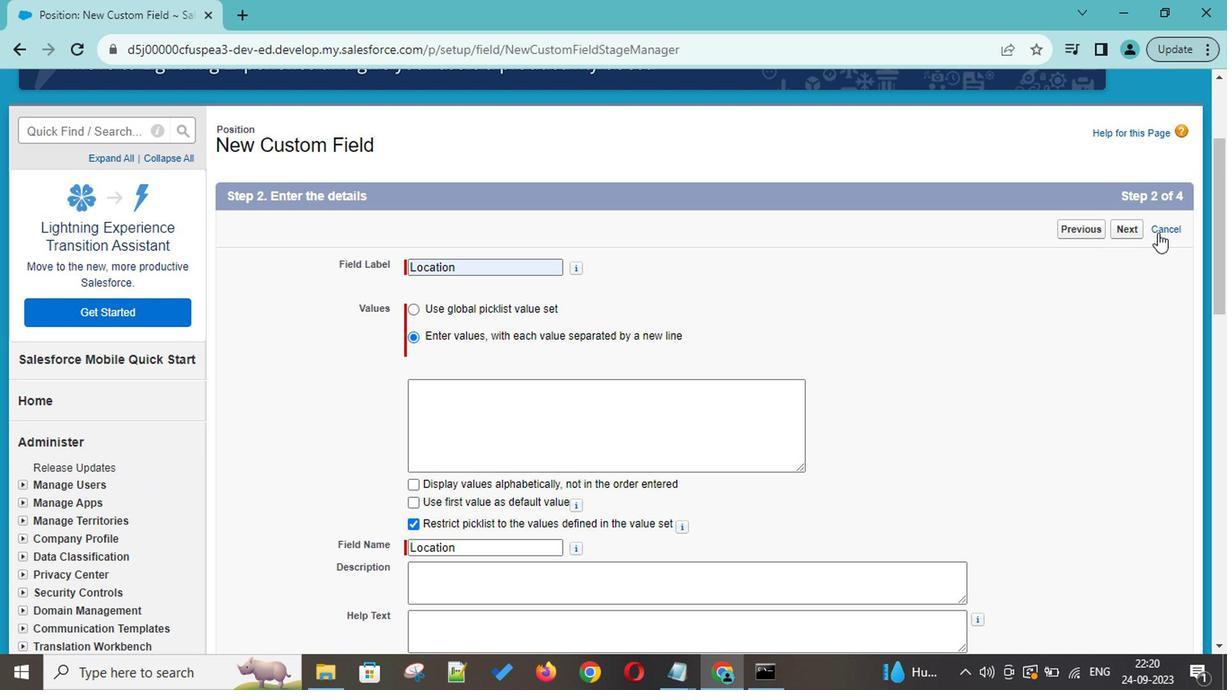 
Action: Mouse pressed left at (1156, 231)
Screenshot: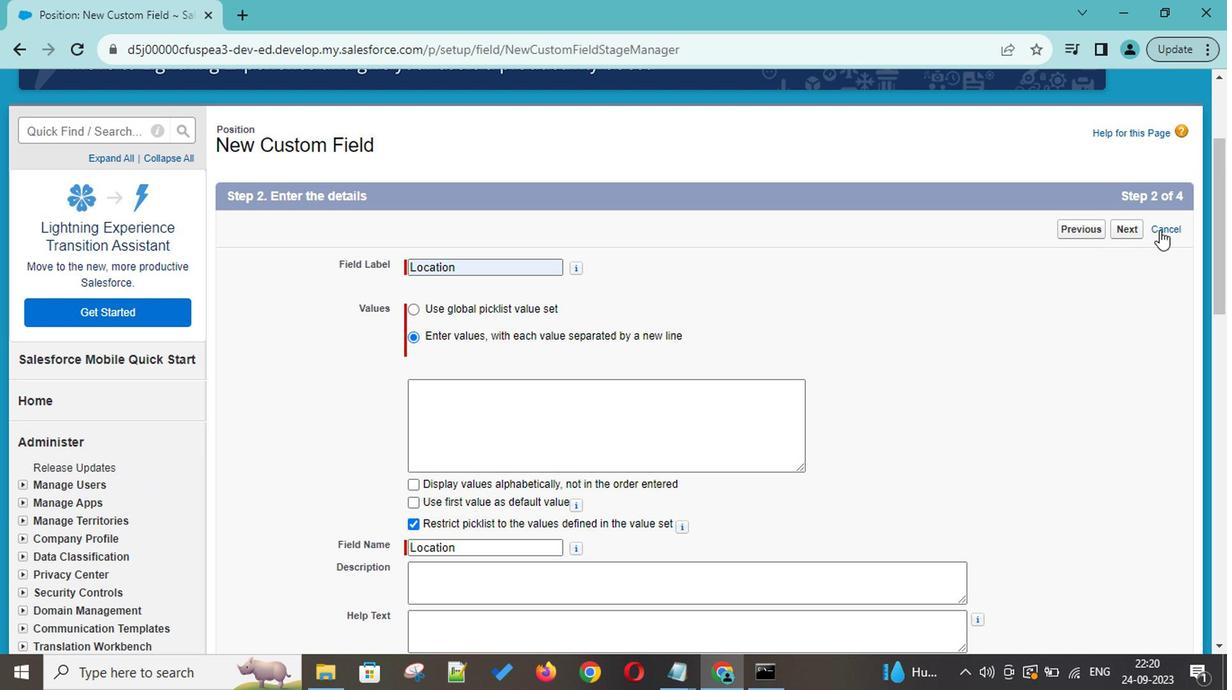 
Action: Mouse moved to (523, 355)
Screenshot: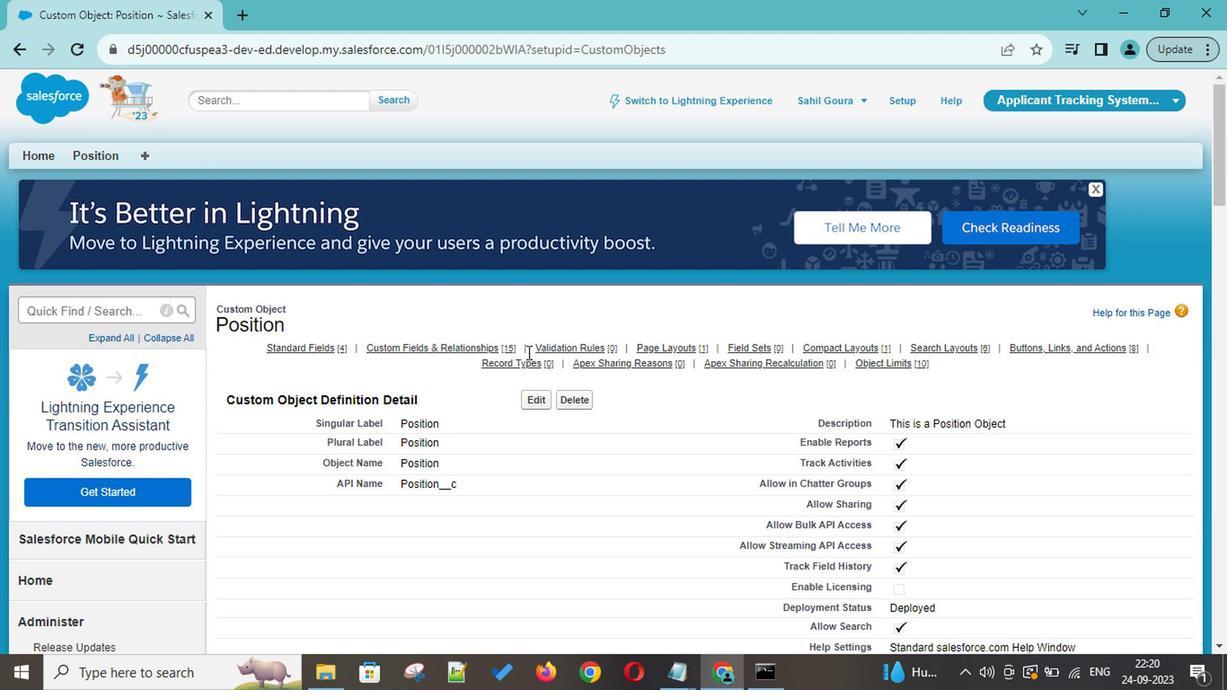 
Action: Mouse scrolled (523, 354) with delta (0, -1)
Screenshot: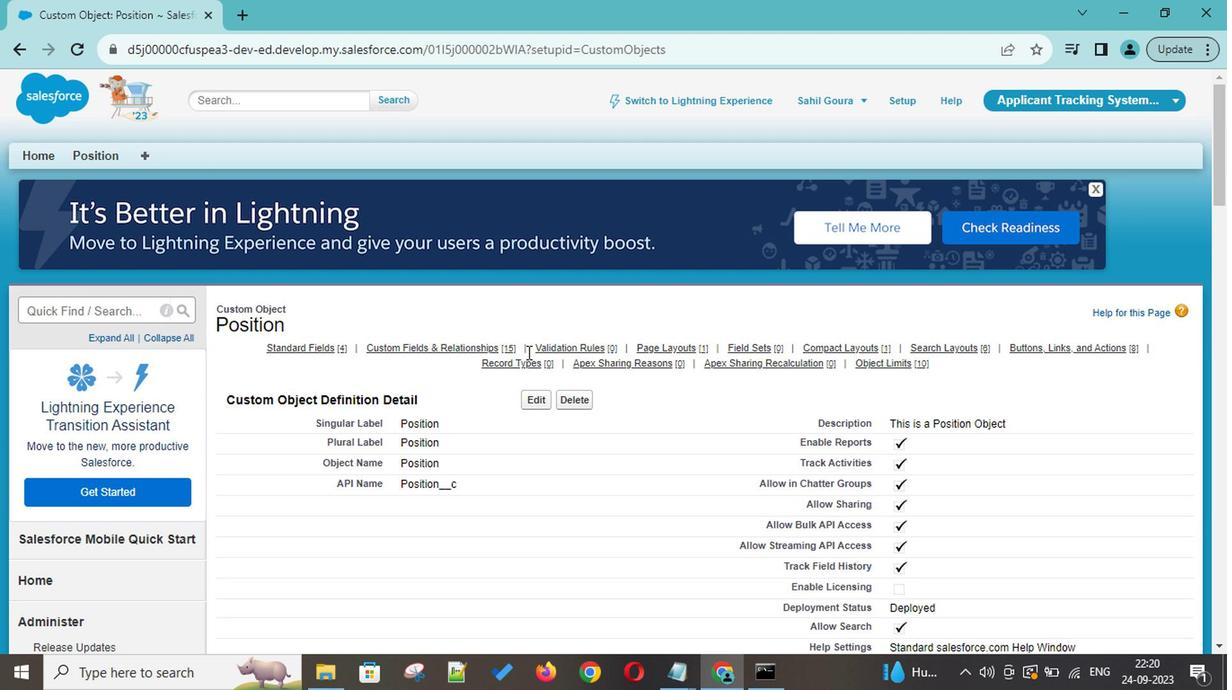 
Action: Mouse moved to (426, 255)
Screenshot: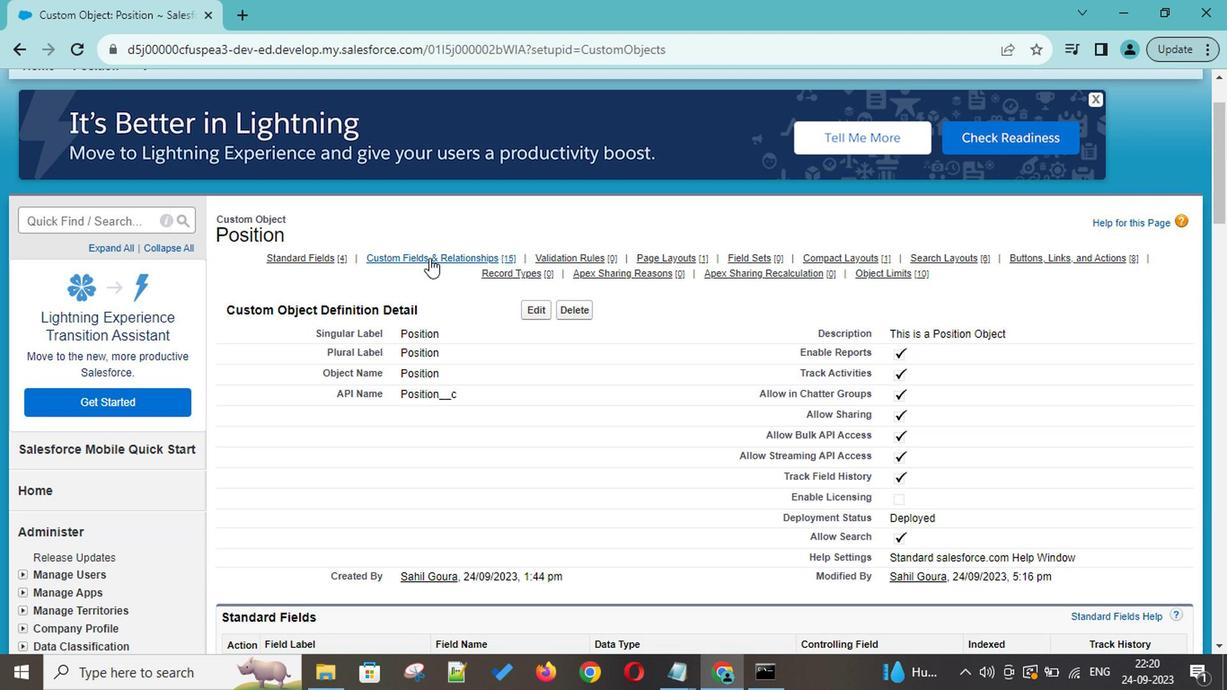 
Action: Mouse pressed left at (426, 255)
Screenshot: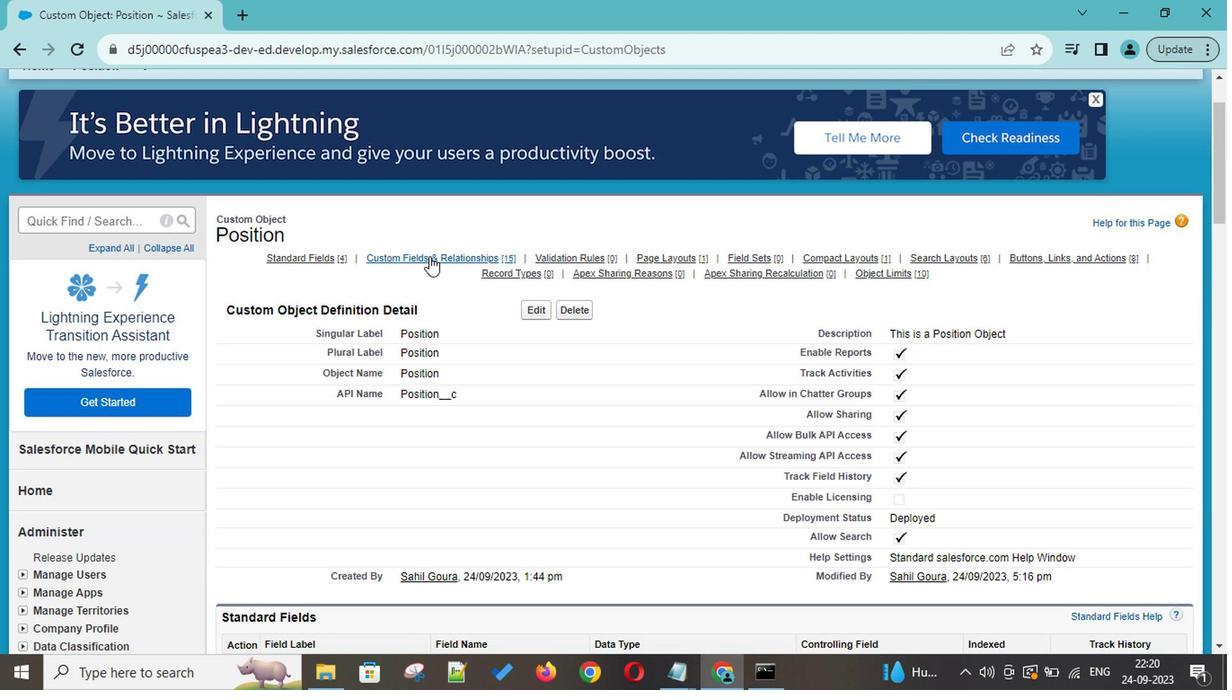 
Action: Mouse moved to (389, 471)
Screenshot: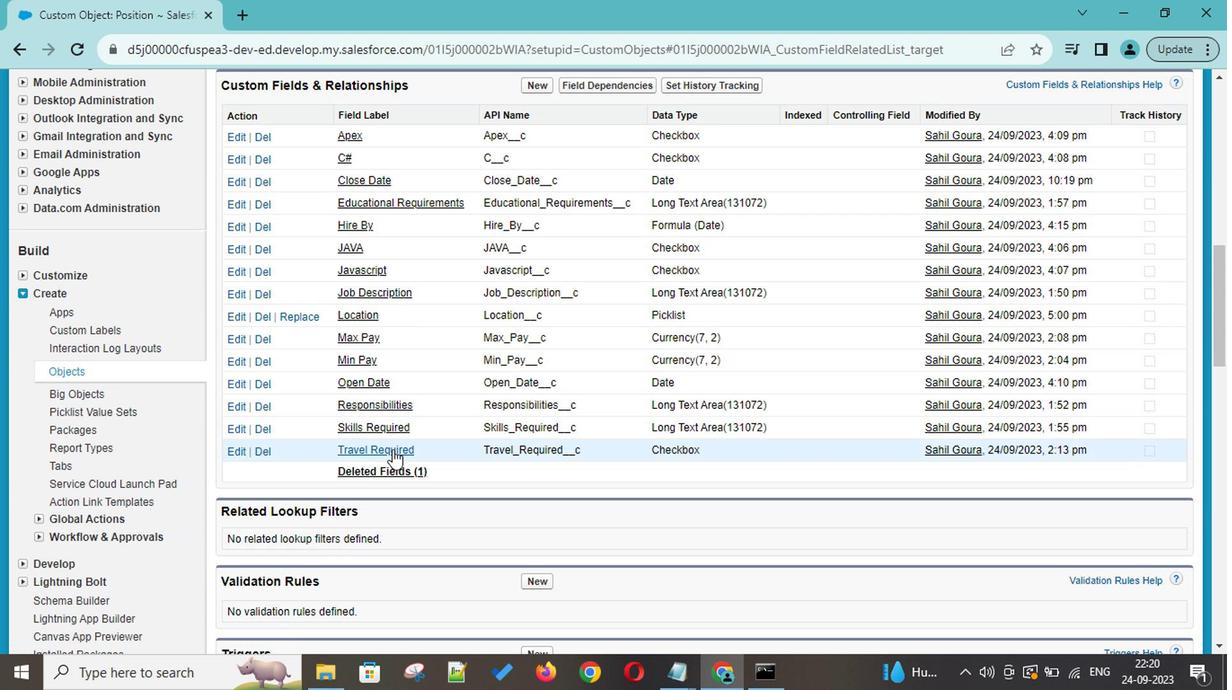 
Action: Mouse pressed left at (389, 471)
Screenshot: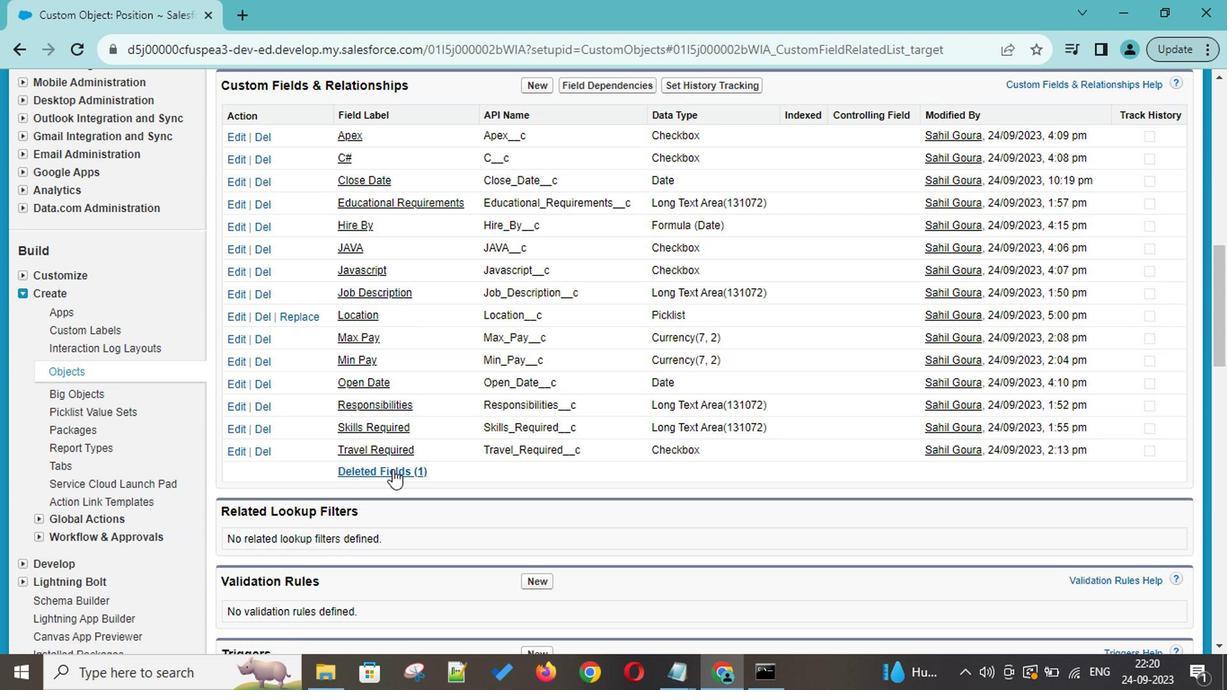 
Action: Mouse moved to (14, 43)
Screenshot: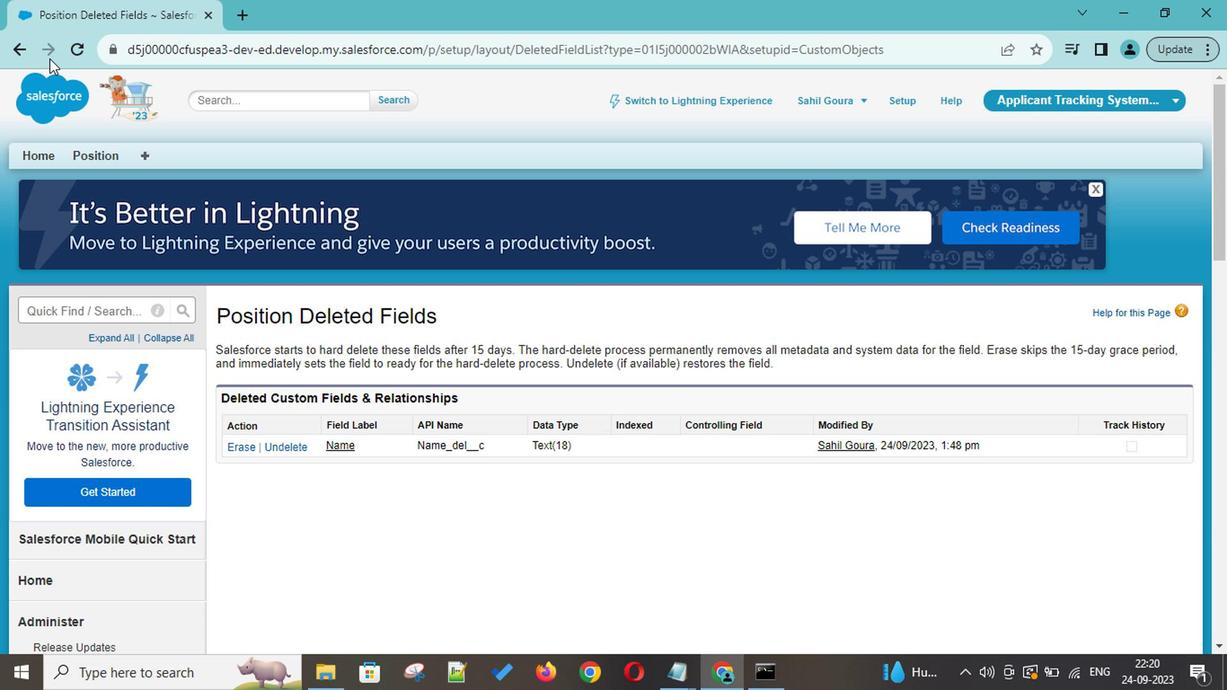 
Action: Mouse pressed left at (14, 43)
Screenshot: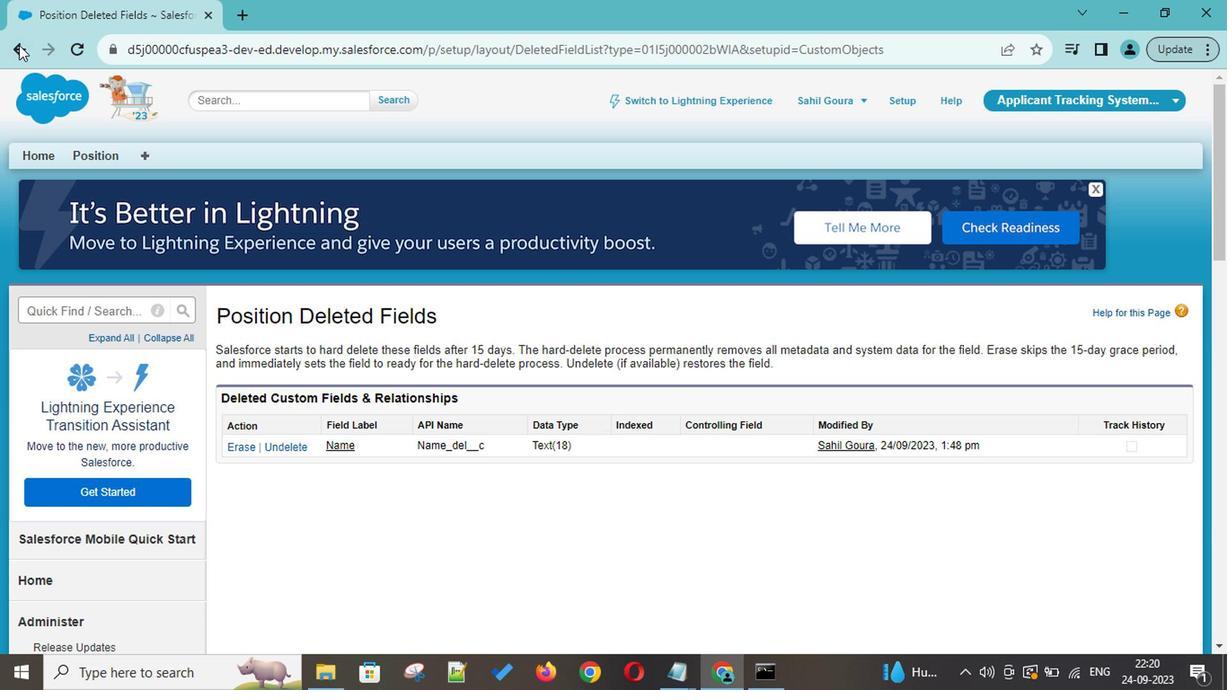 
Action: Mouse moved to (835, 141)
Screenshot: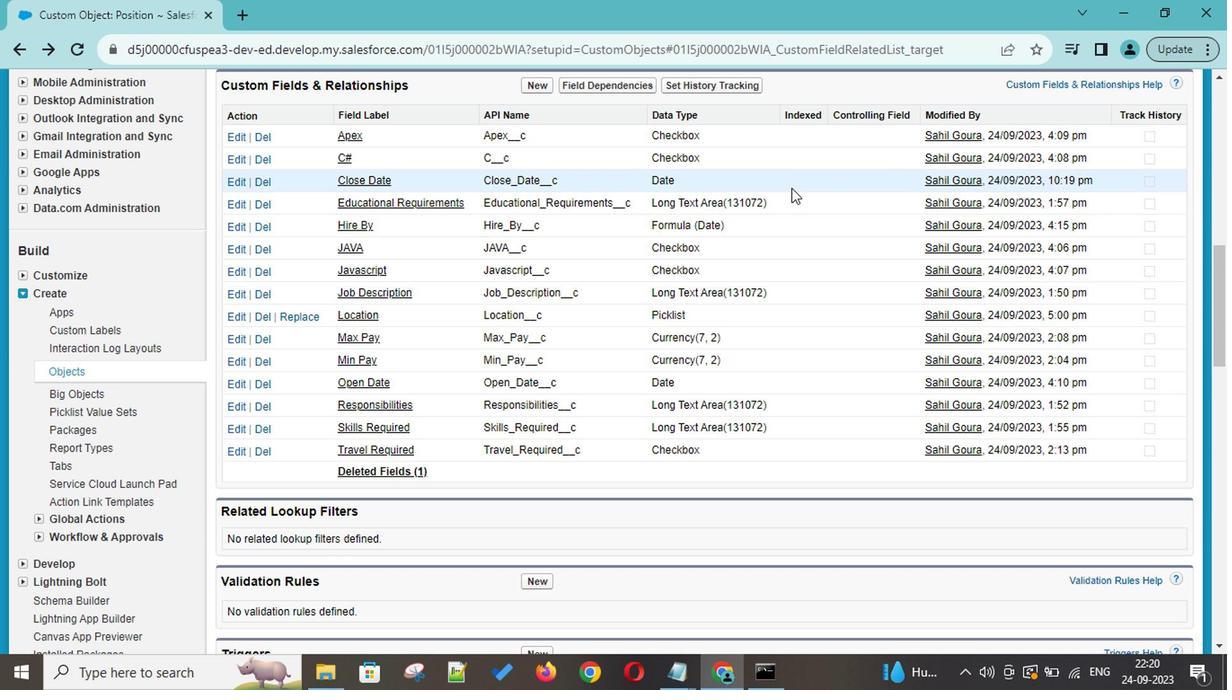 
Action: Mouse scrolled (835, 141) with delta (0, 0)
Screenshot: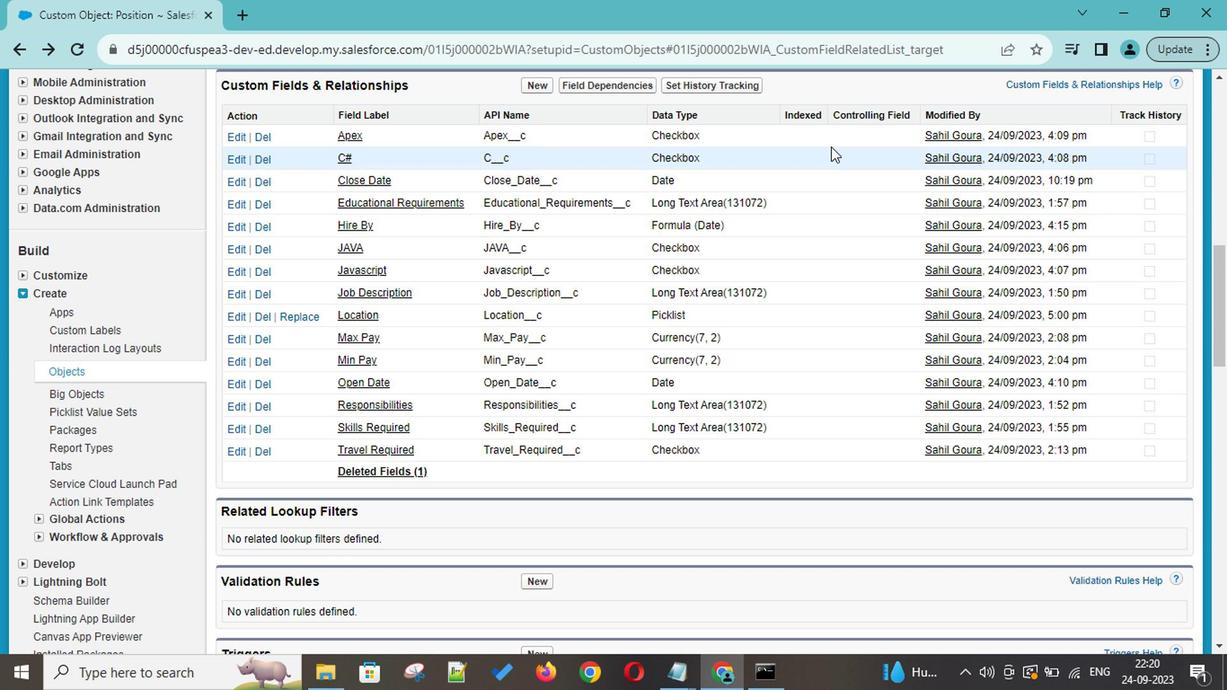 
Action: Mouse moved to (536, 174)
Screenshot: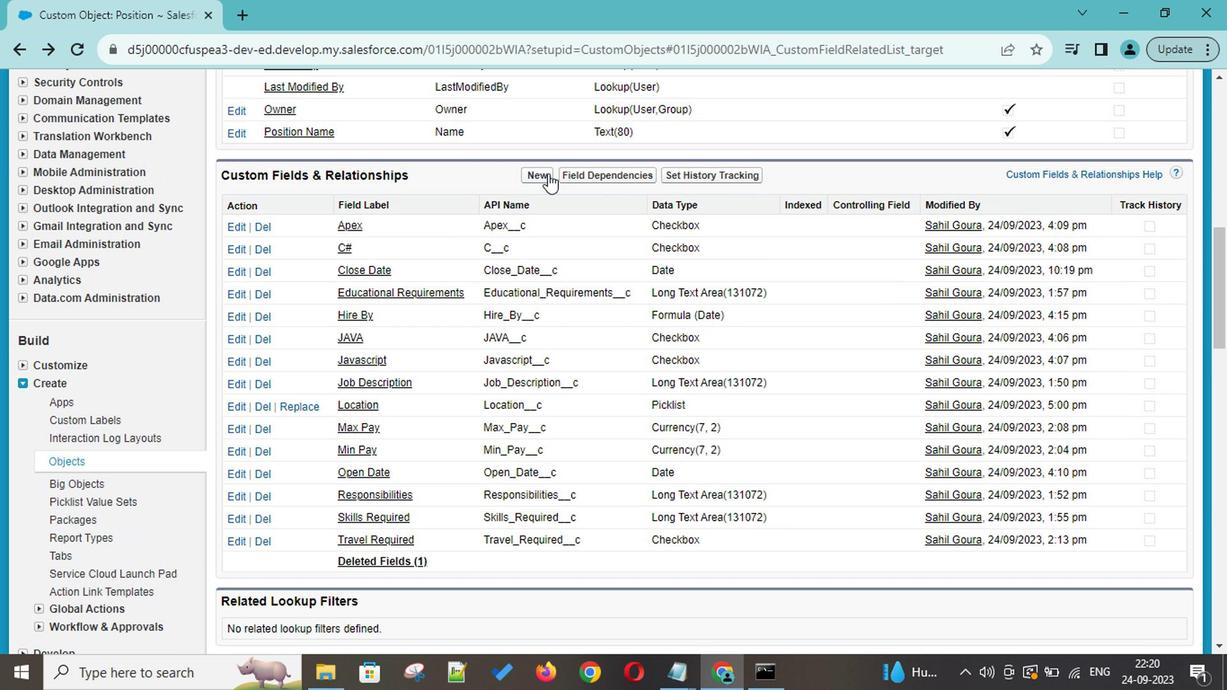 
Action: Mouse pressed left at (536, 174)
Screenshot: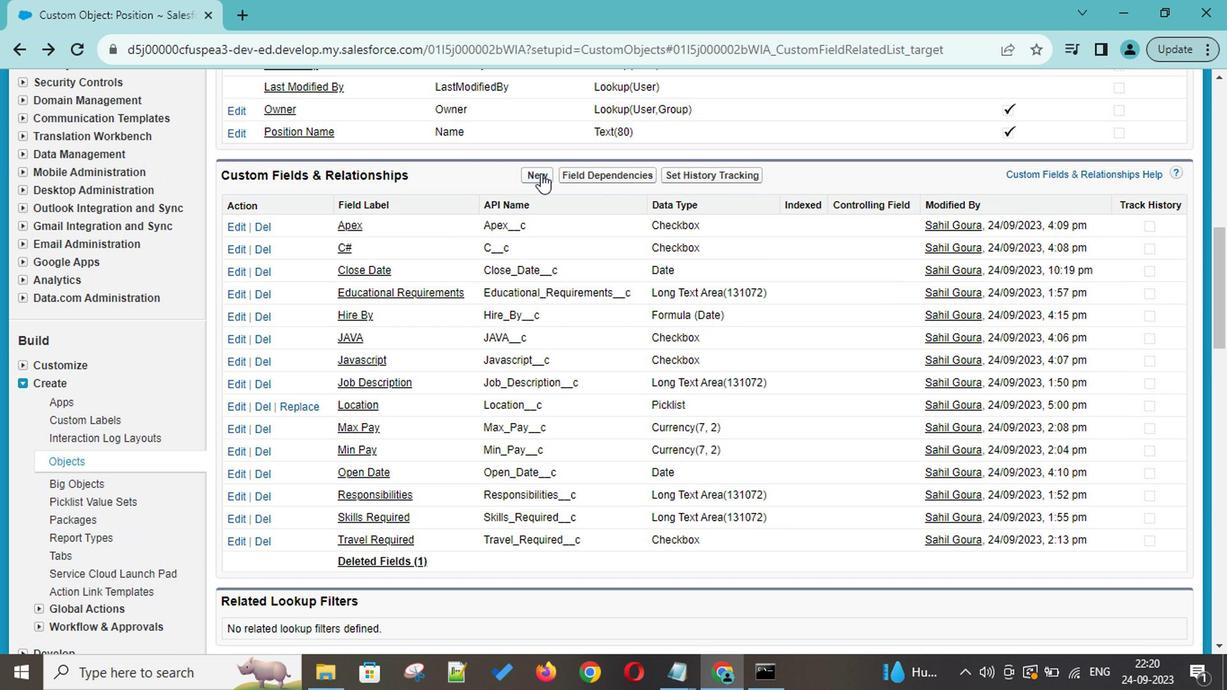 
Action: Mouse moved to (512, 373)
Screenshot: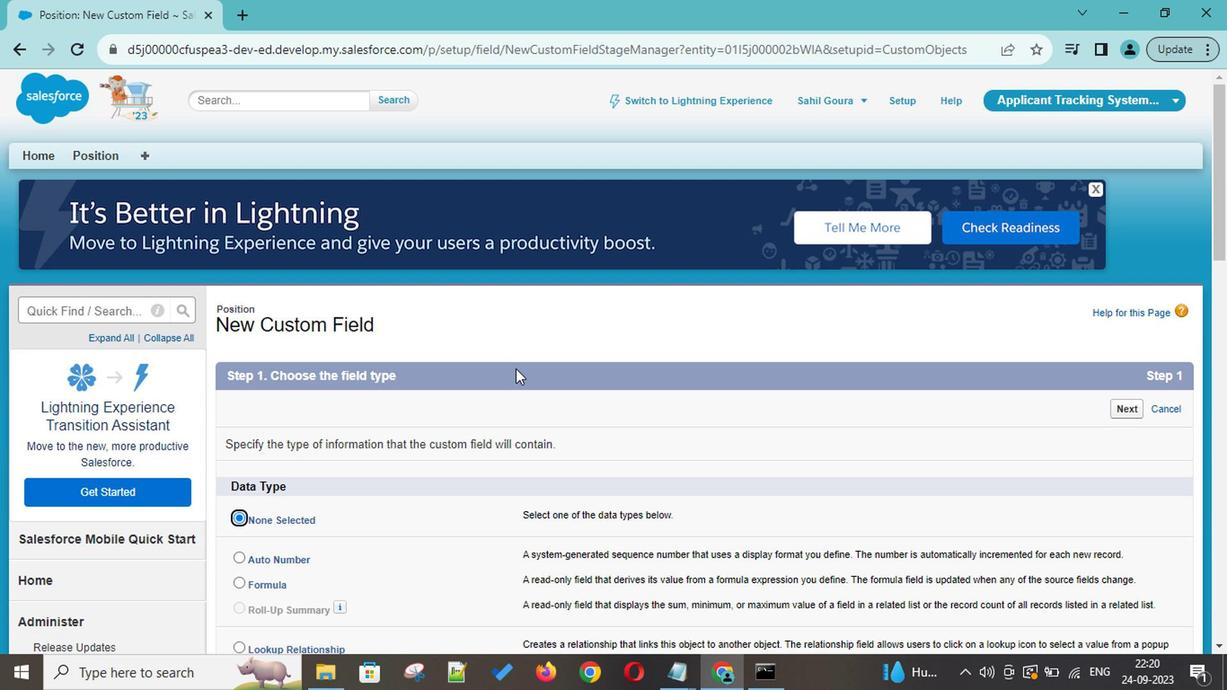 
Action: Mouse scrolled (512, 371) with delta (0, -1)
Screenshot: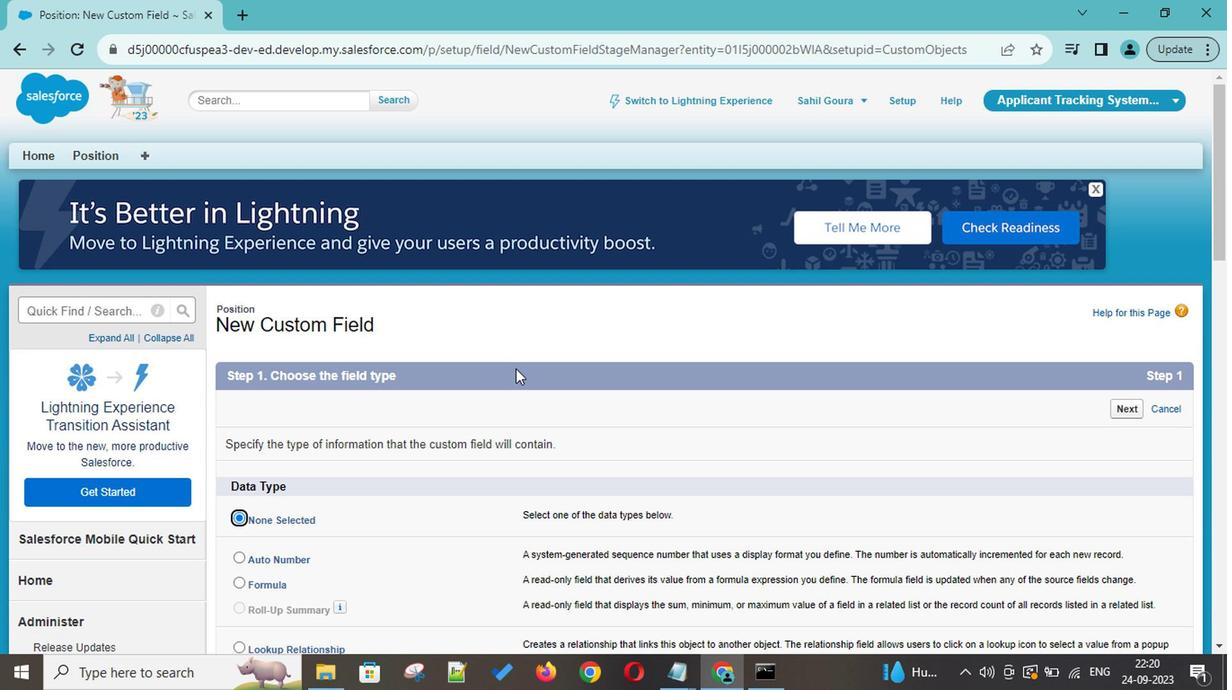 
Action: Mouse moved to (362, 489)
Screenshot: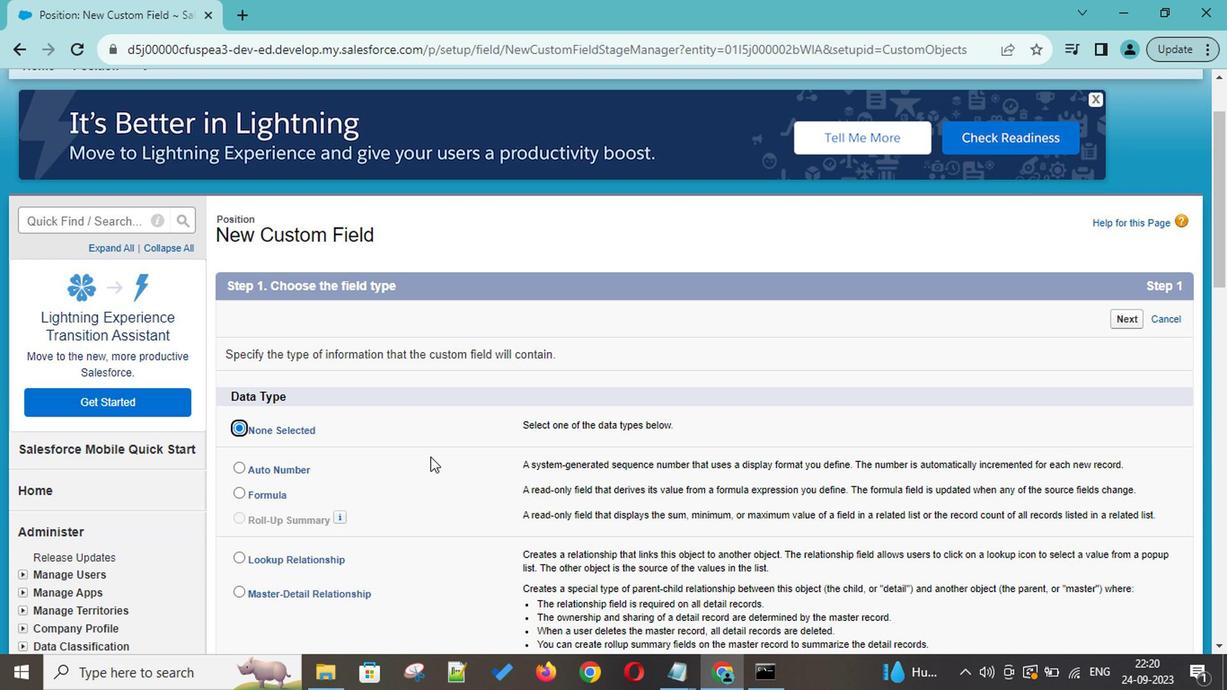 
Action: Mouse scrolled (362, 488) with delta (0, 0)
Screenshot: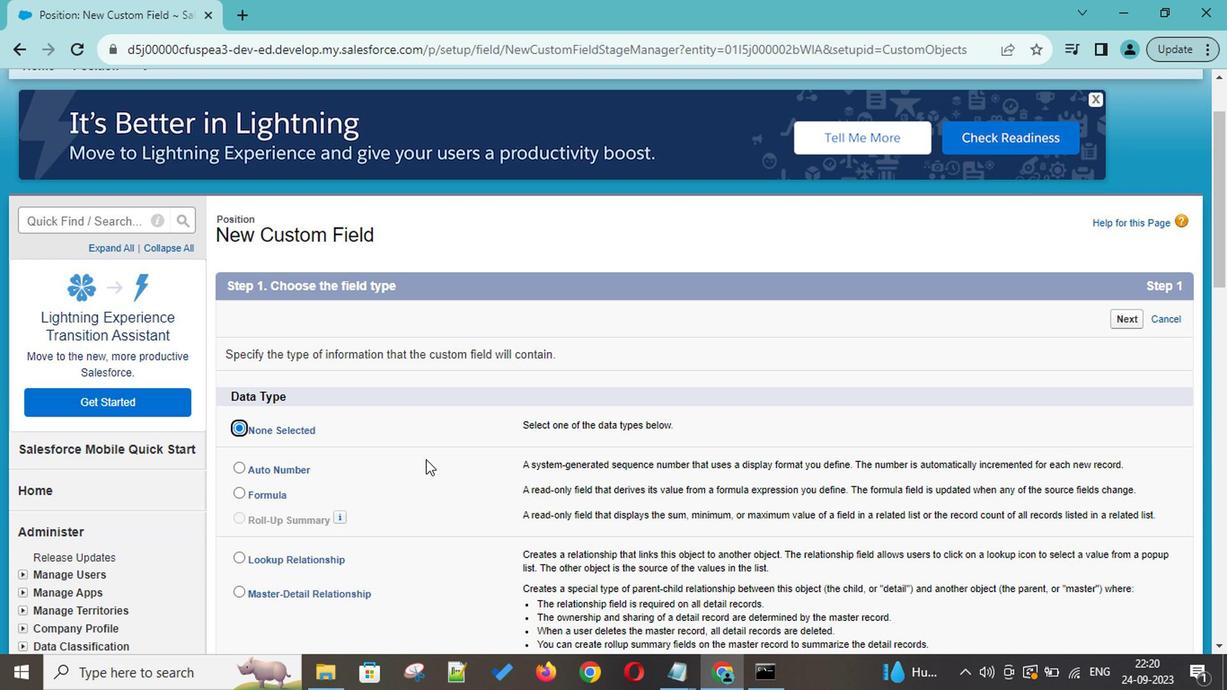 
Action: Mouse moved to (357, 495)
Screenshot: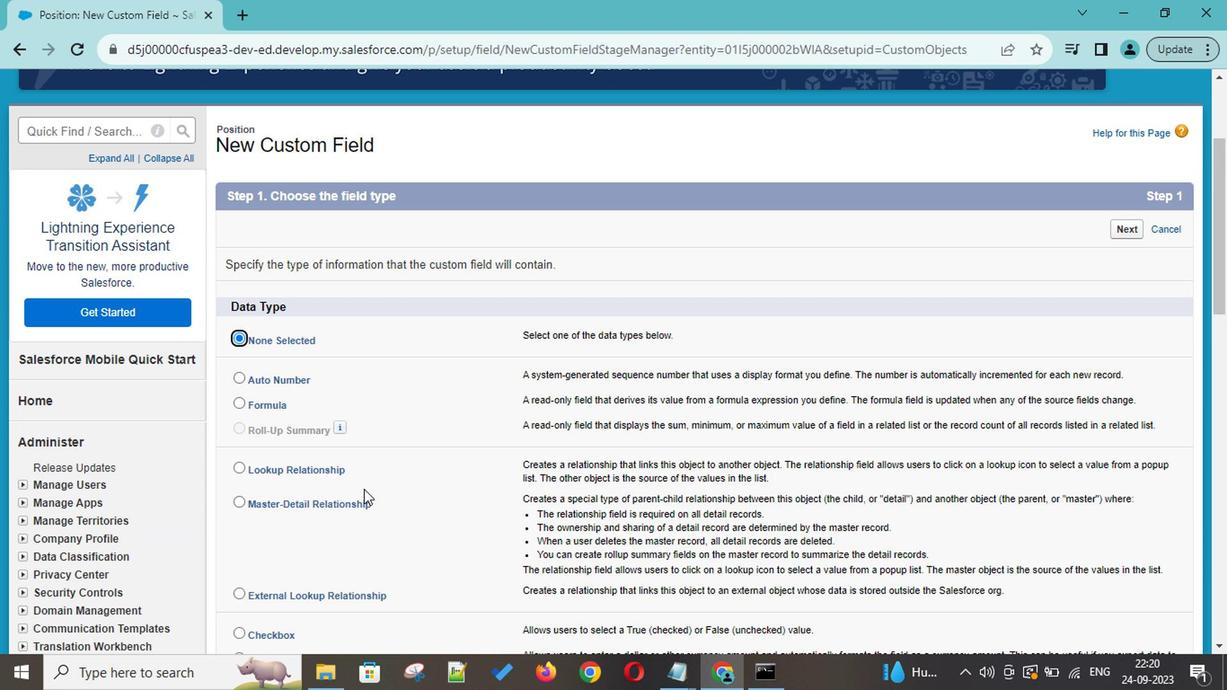 
Action: Mouse scrolled (357, 495) with delta (0, 0)
Screenshot: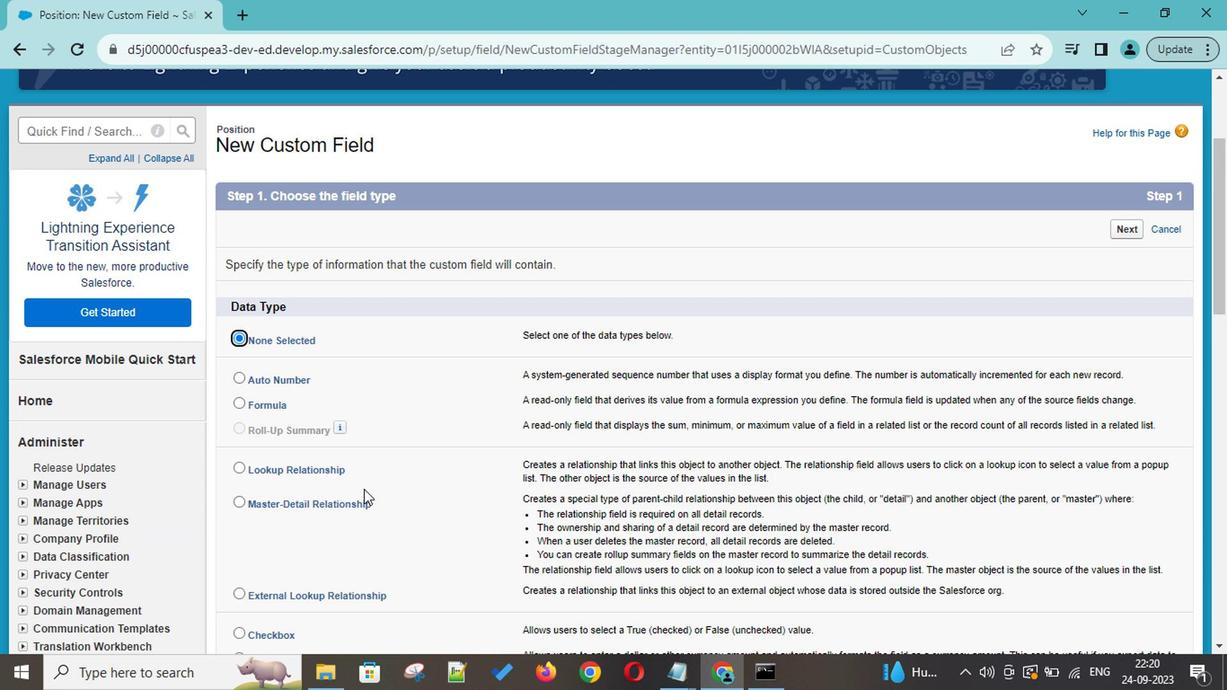 
Action: Mouse moved to (268, 539)
Screenshot: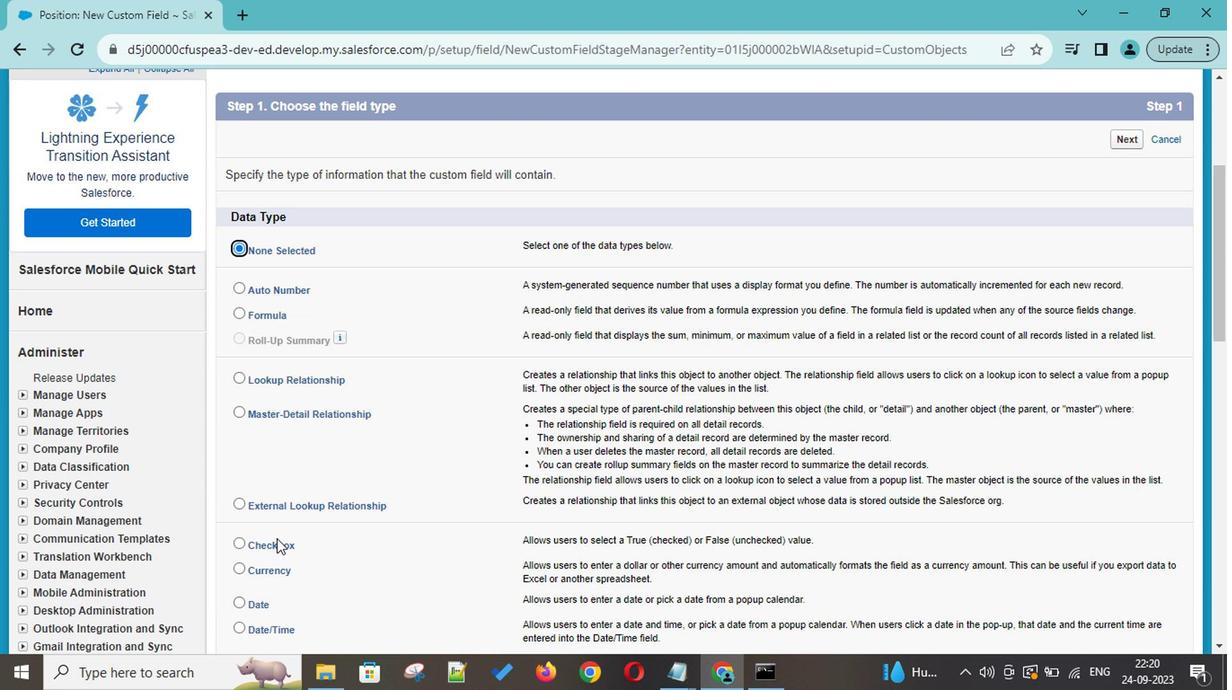 
Action: Mouse scrolled (268, 538) with delta (0, -1)
Screenshot: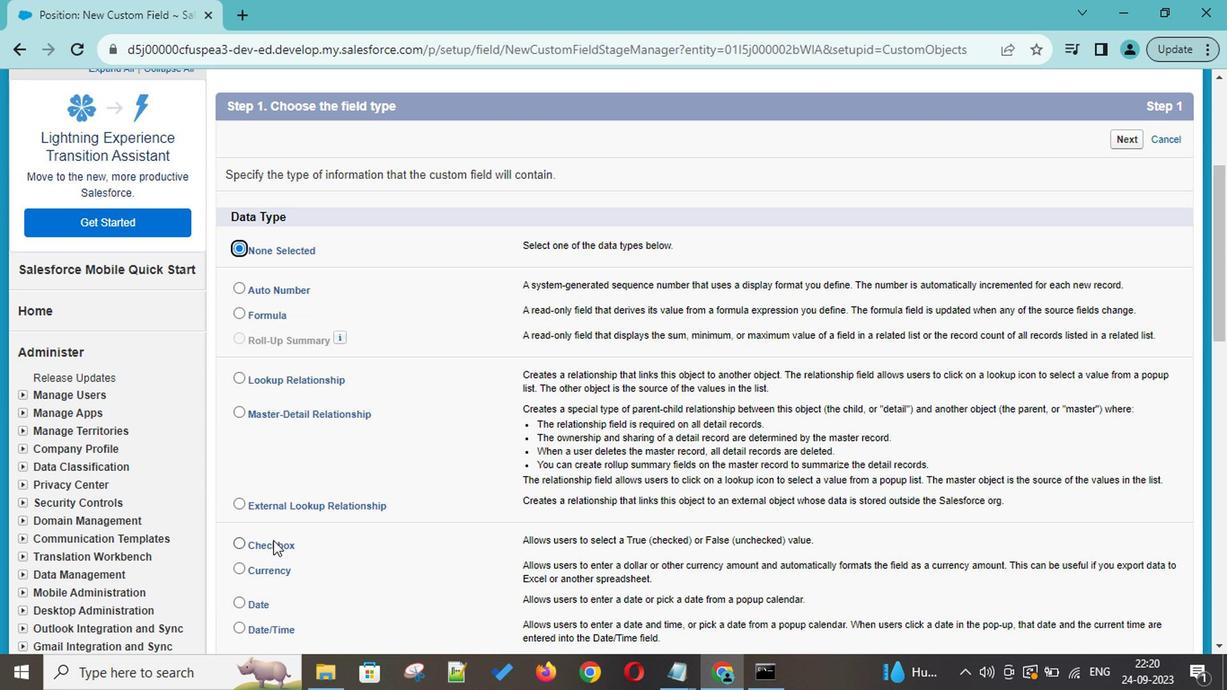 
Action: Mouse moved to (398, 510)
Screenshot: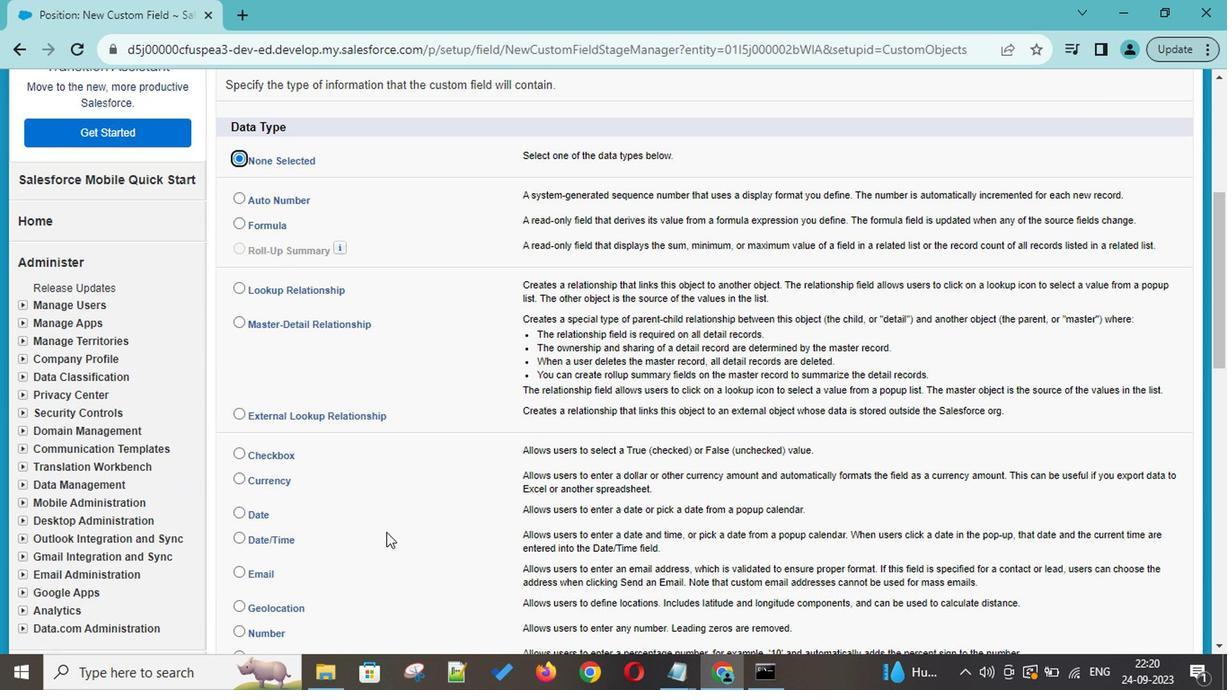 
Action: Mouse scrolled (398, 509) with delta (0, -1)
Screenshot: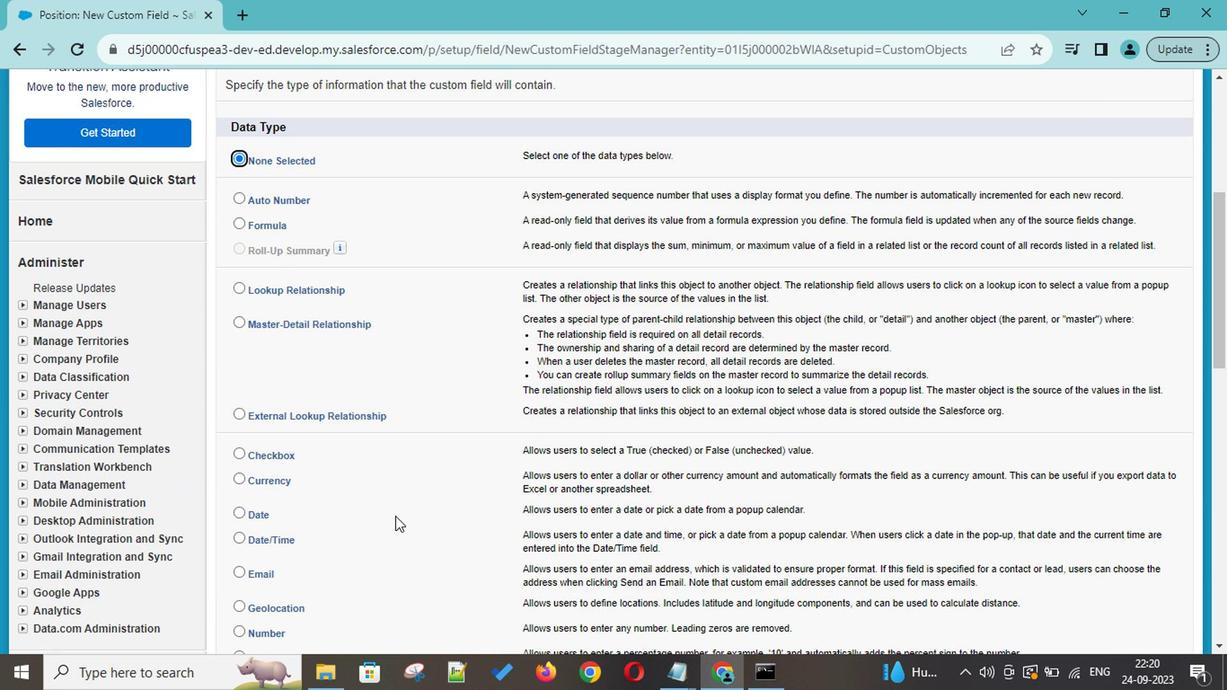 
Action: Mouse moved to (288, 579)
Screenshot: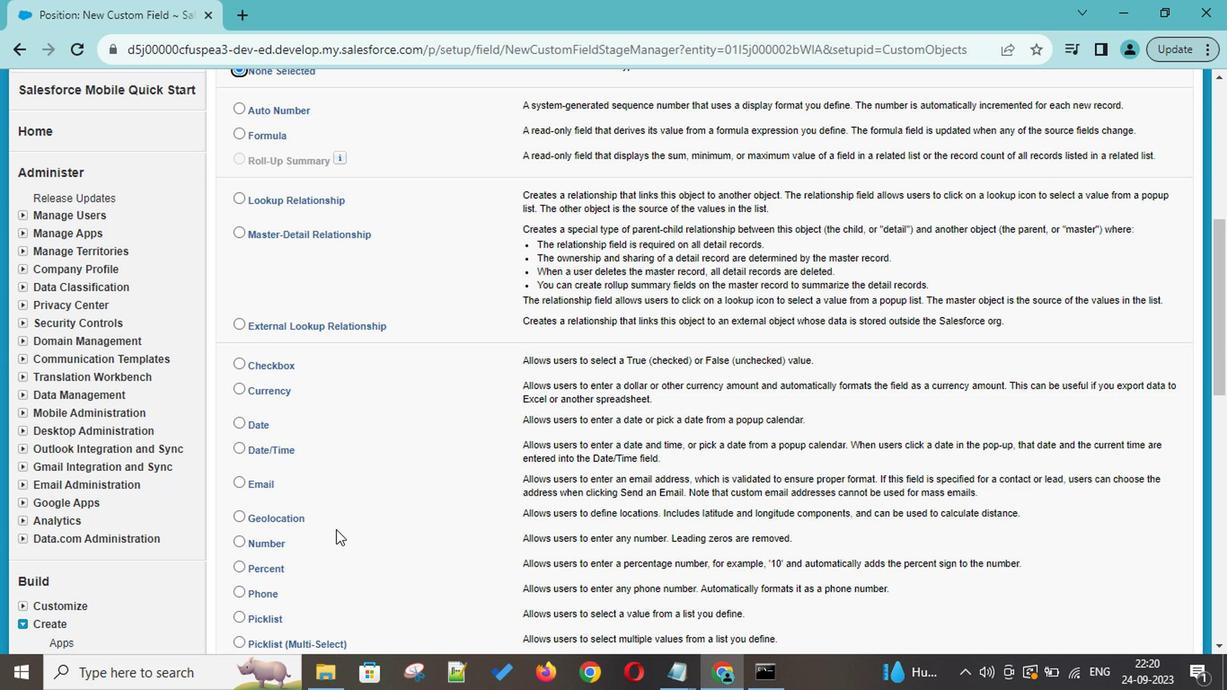 
Action: Mouse scrolled (288, 579) with delta (0, 0)
Screenshot: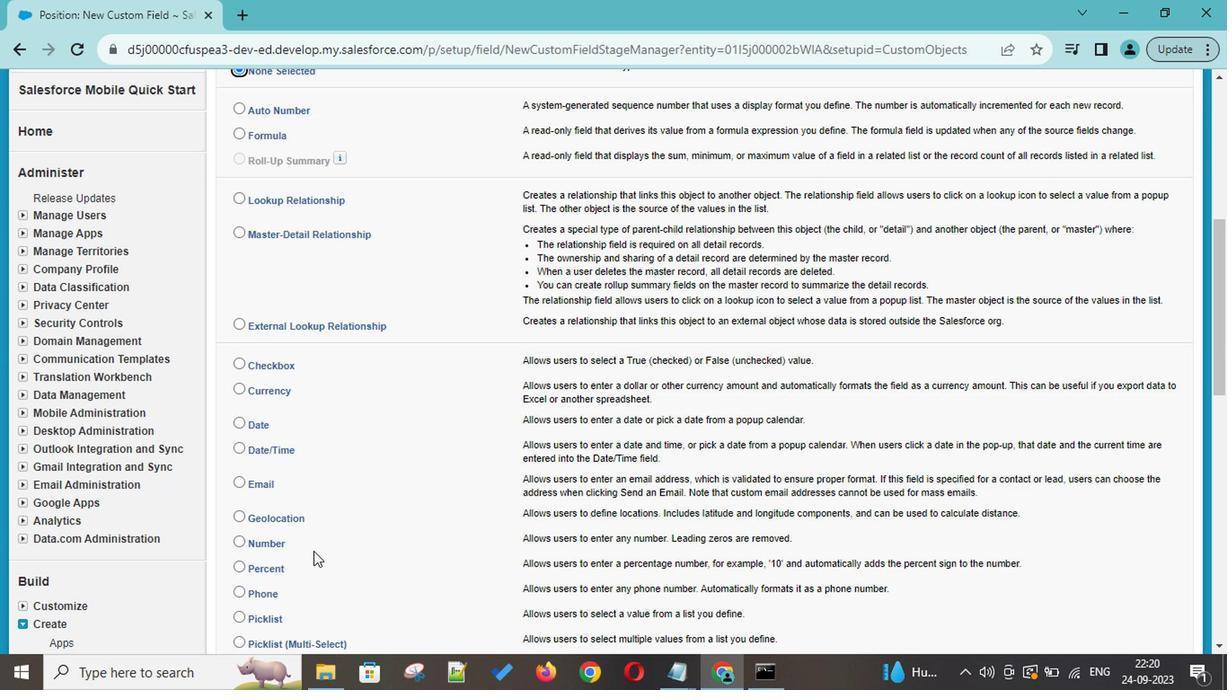 
Action: Mouse scrolled (288, 579) with delta (0, 0)
Screenshot: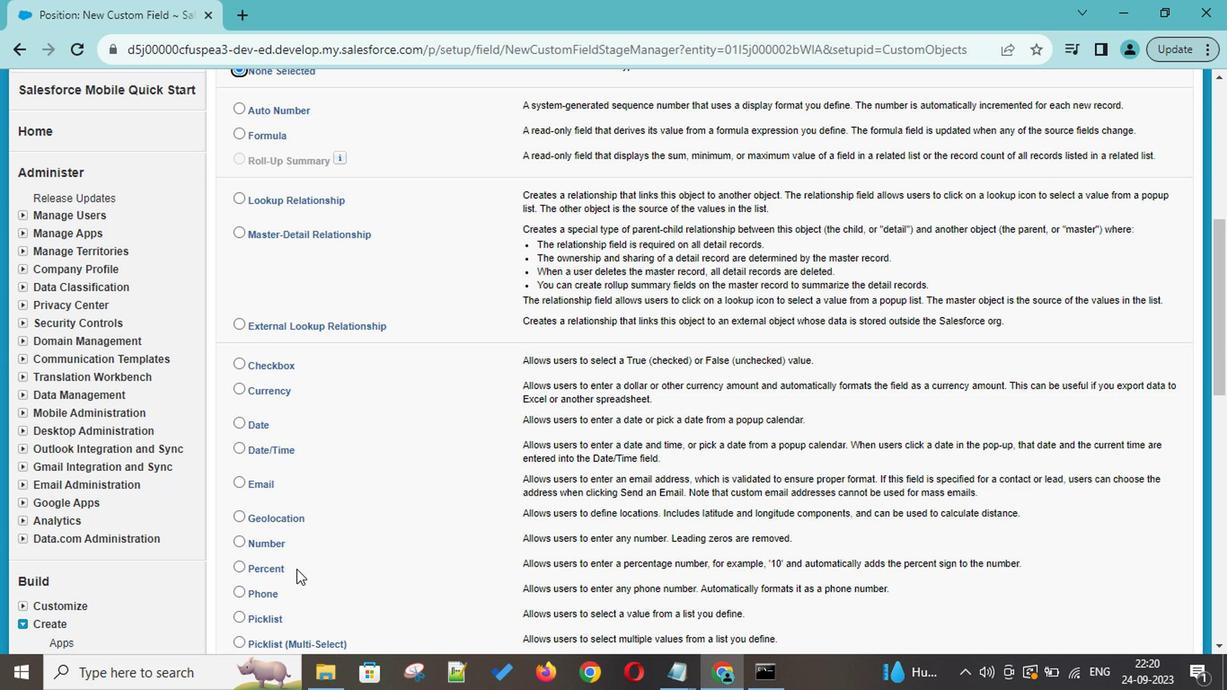
Action: Mouse moved to (271, 586)
Screenshot: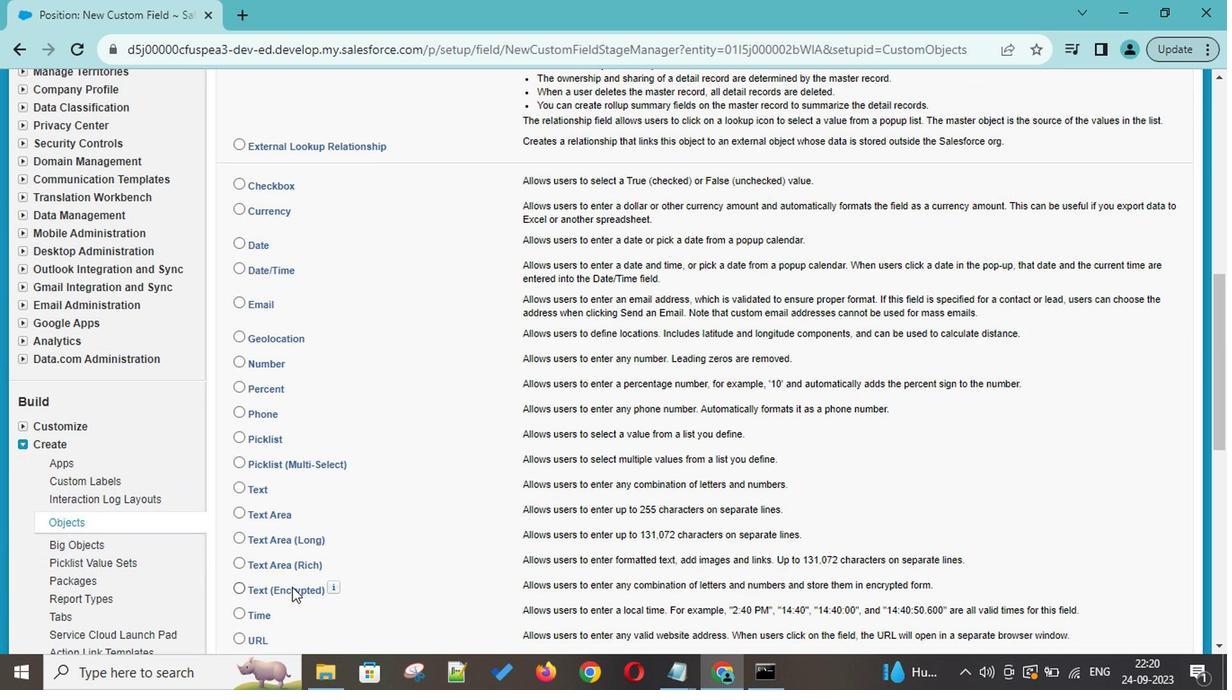 
Action: Mouse scrolled (271, 585) with delta (0, 0)
Screenshot: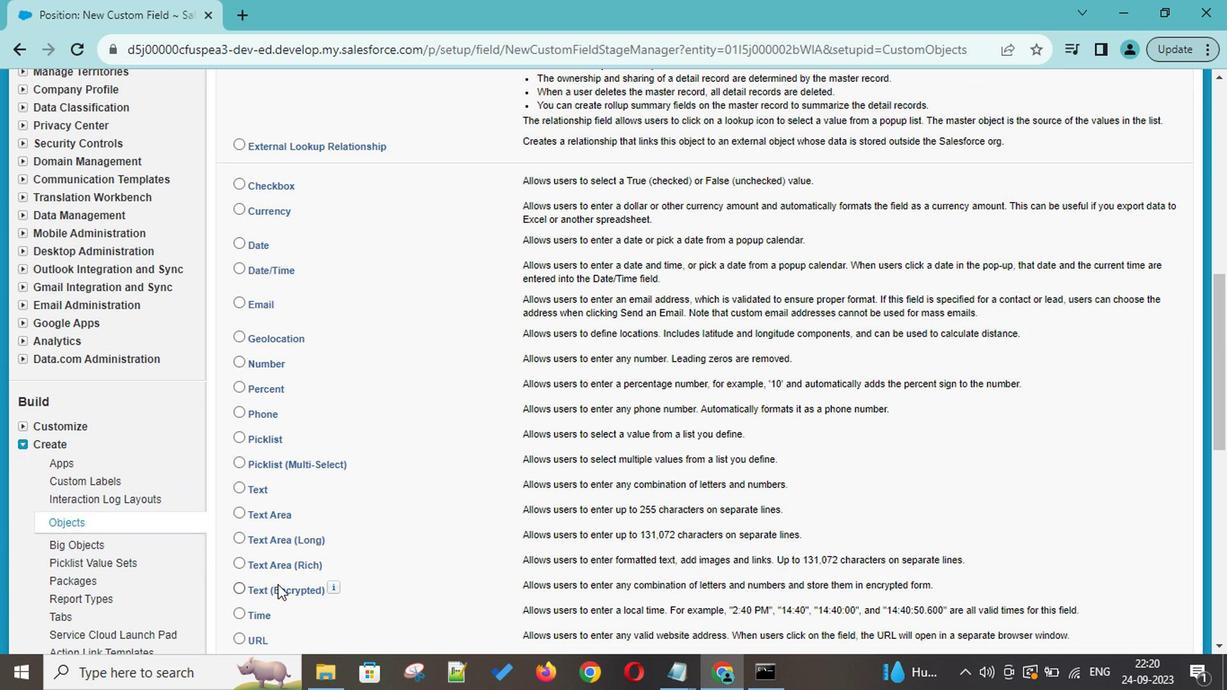 
Action: Mouse moved to (235, 352)
Screenshot: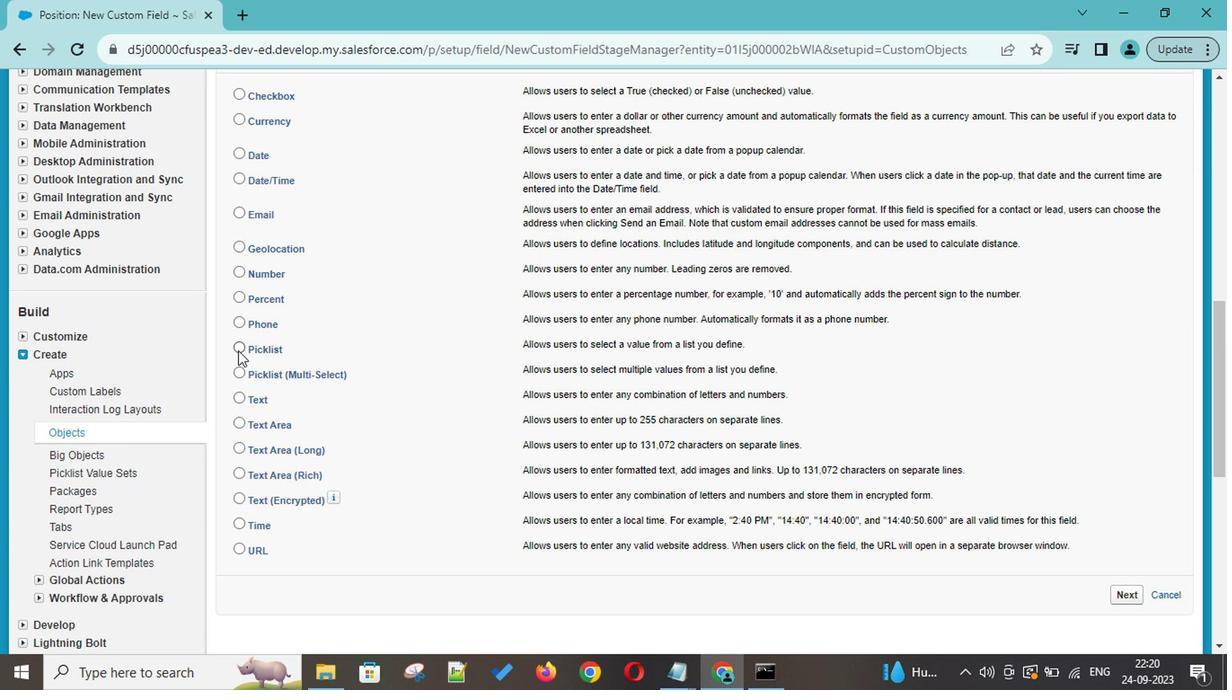 
Action: Mouse pressed left at (235, 352)
Screenshot: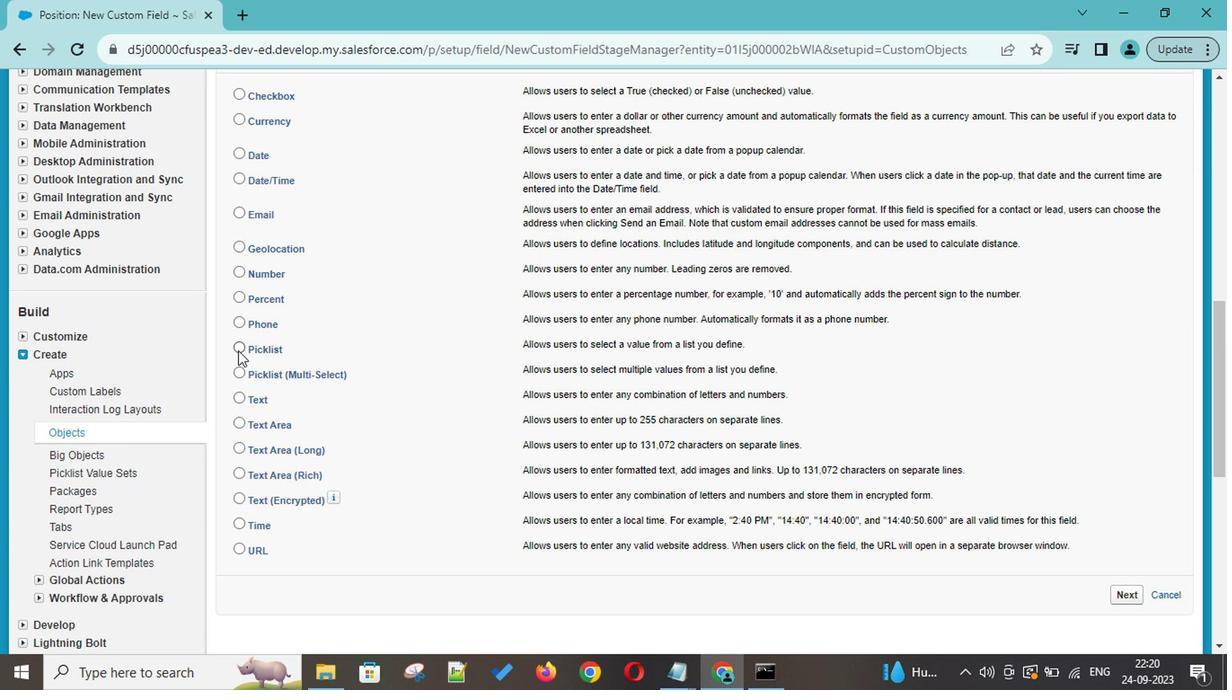 
Action: Mouse moved to (1123, 598)
Screenshot: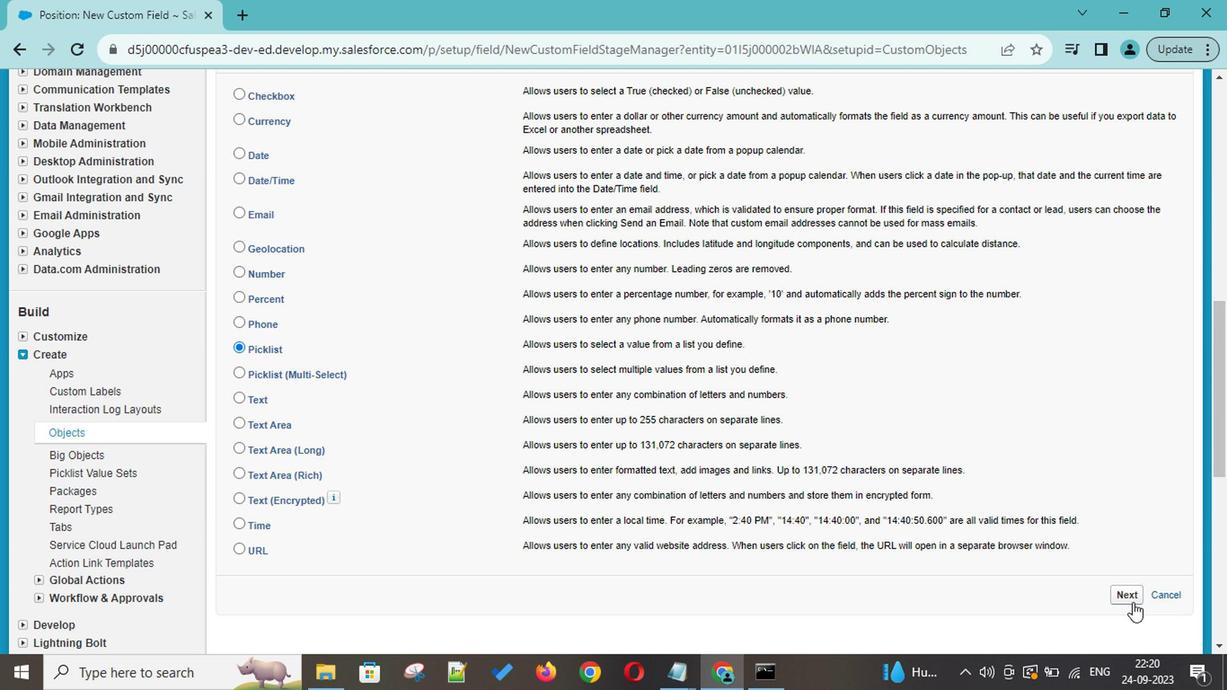 
Action: Mouse pressed left at (1123, 598)
Screenshot: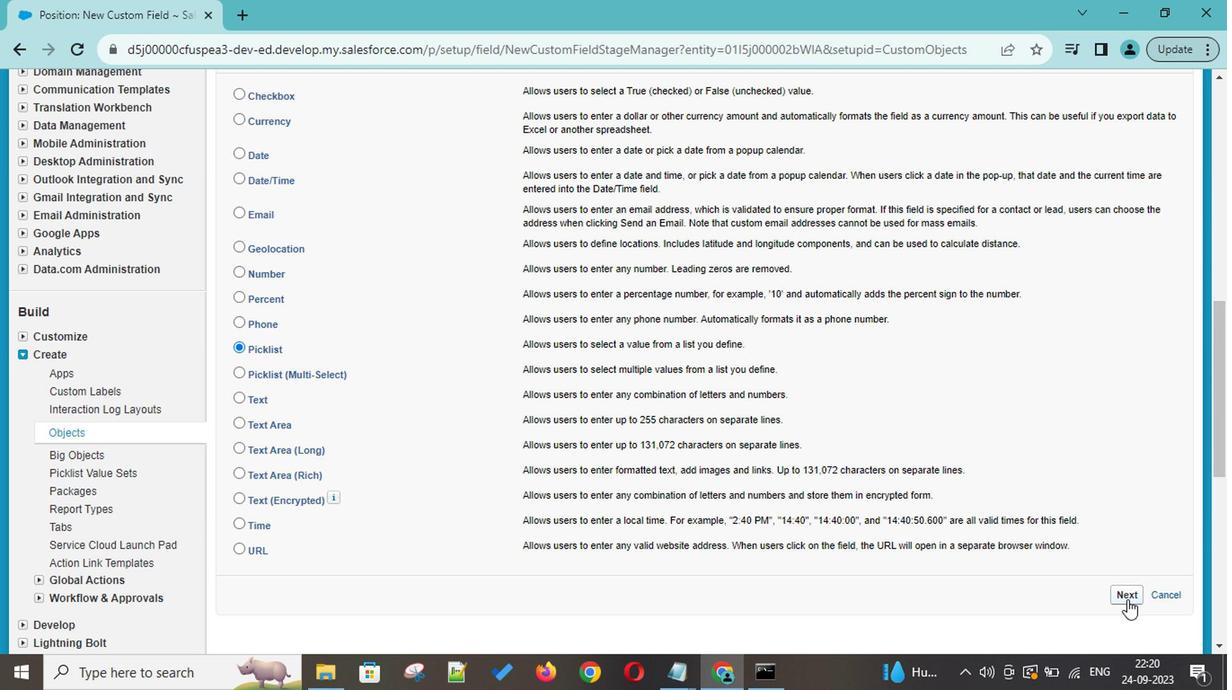 
Action: Mouse moved to (478, 447)
Screenshot: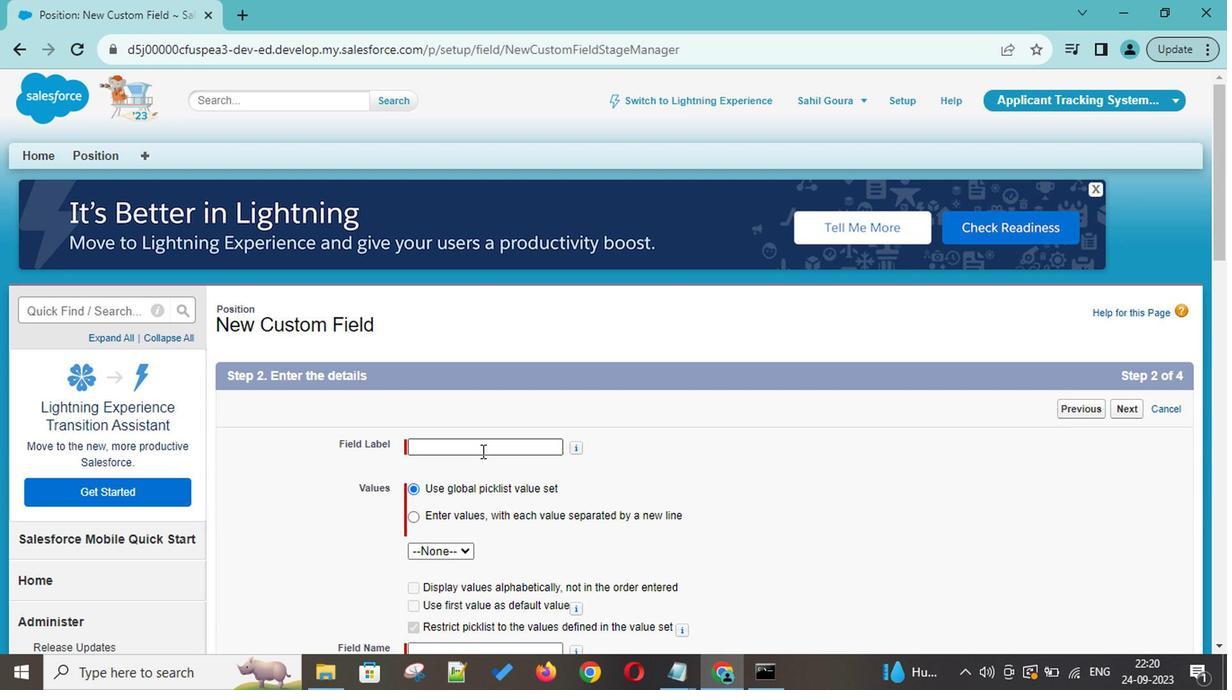 
Action: Mouse pressed left at (478, 447)
Screenshot: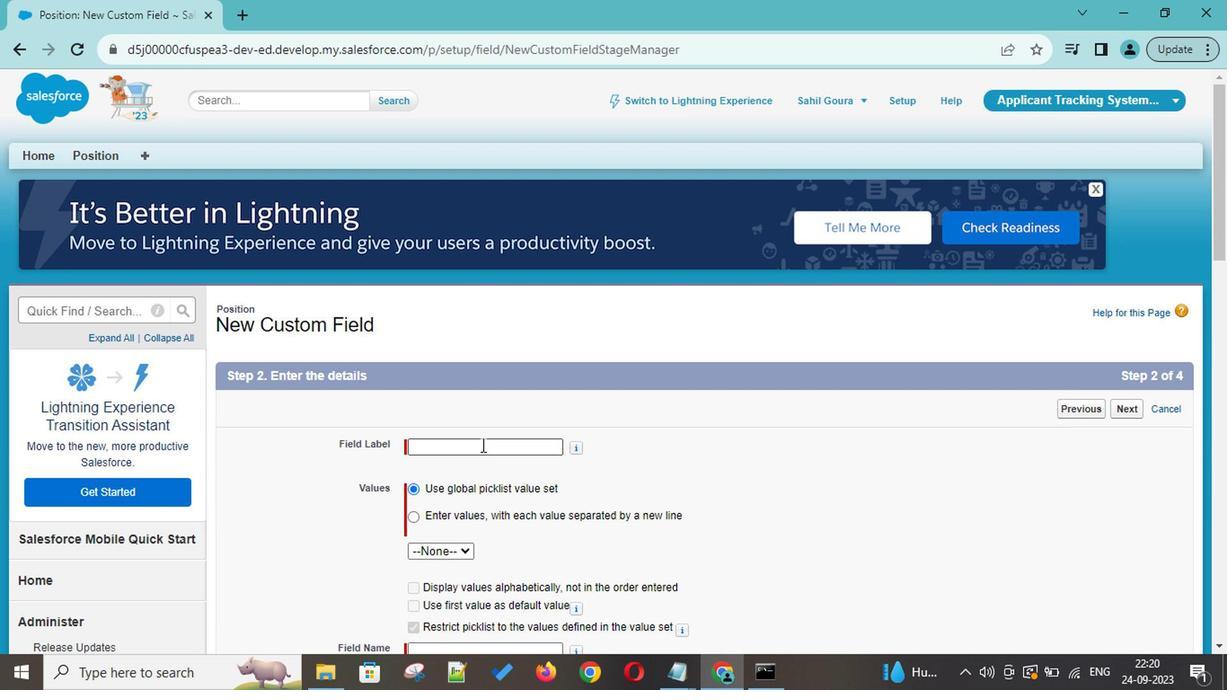 
Action: Key pressed <Key.shift>St
Screenshot: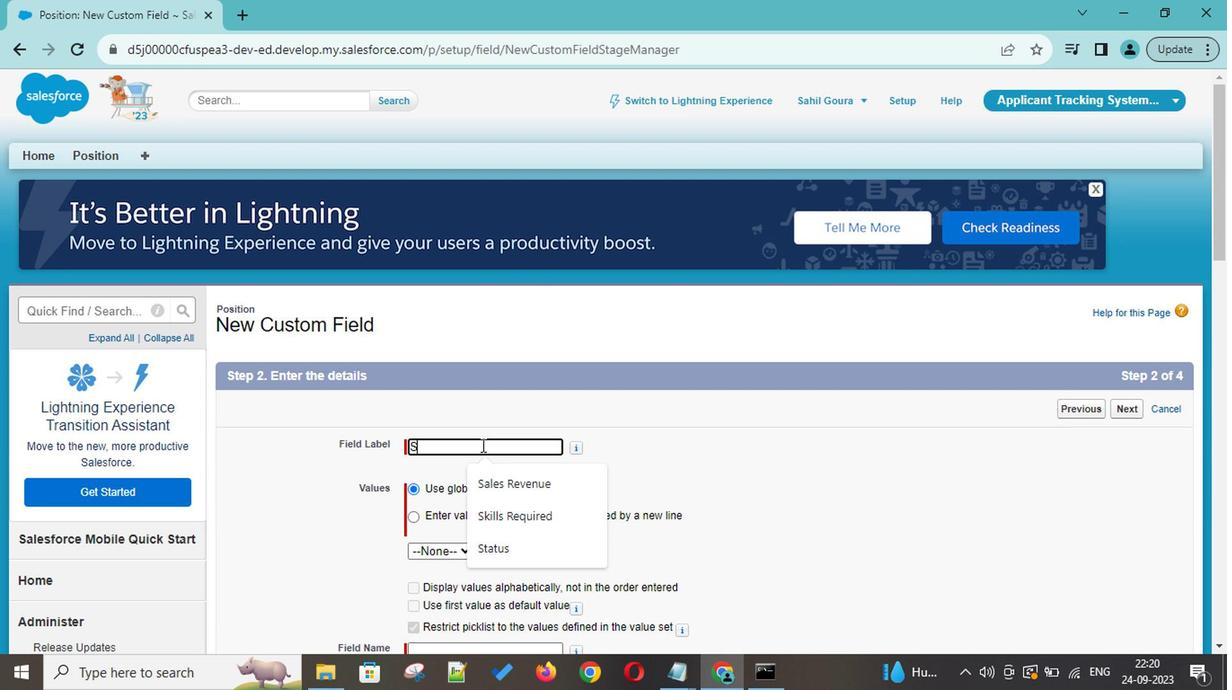 
Action: Mouse moved to (504, 483)
Screenshot: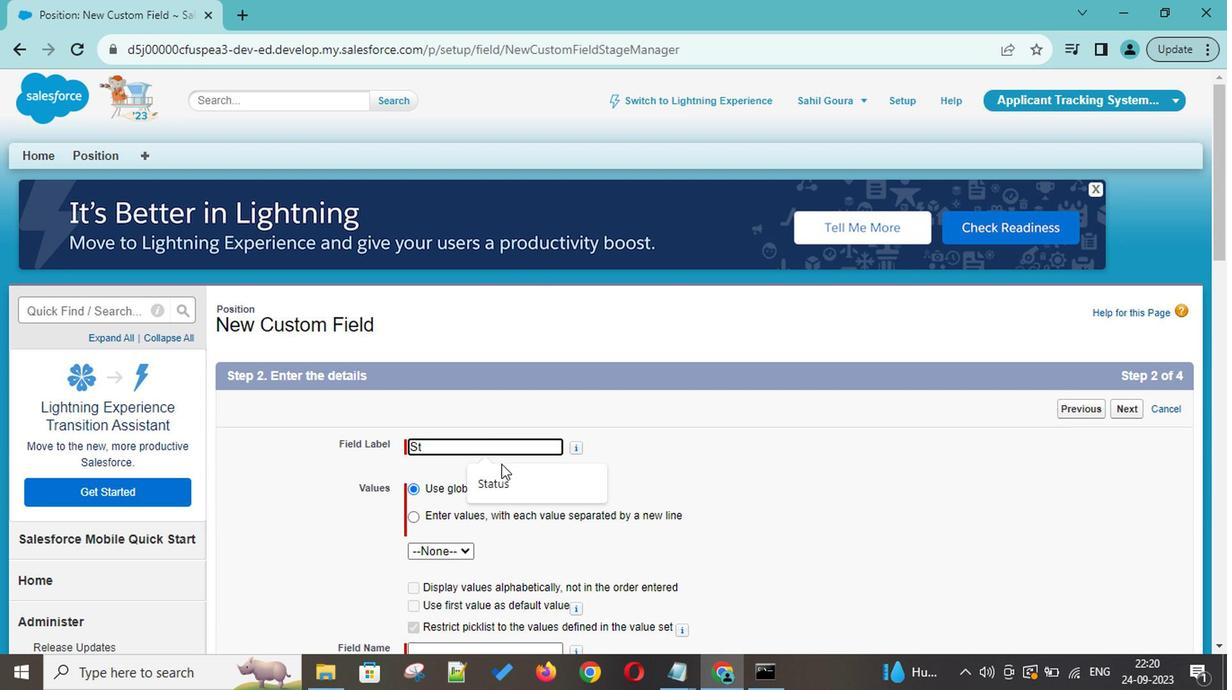 
Action: Mouse pressed left at (504, 483)
Screenshot: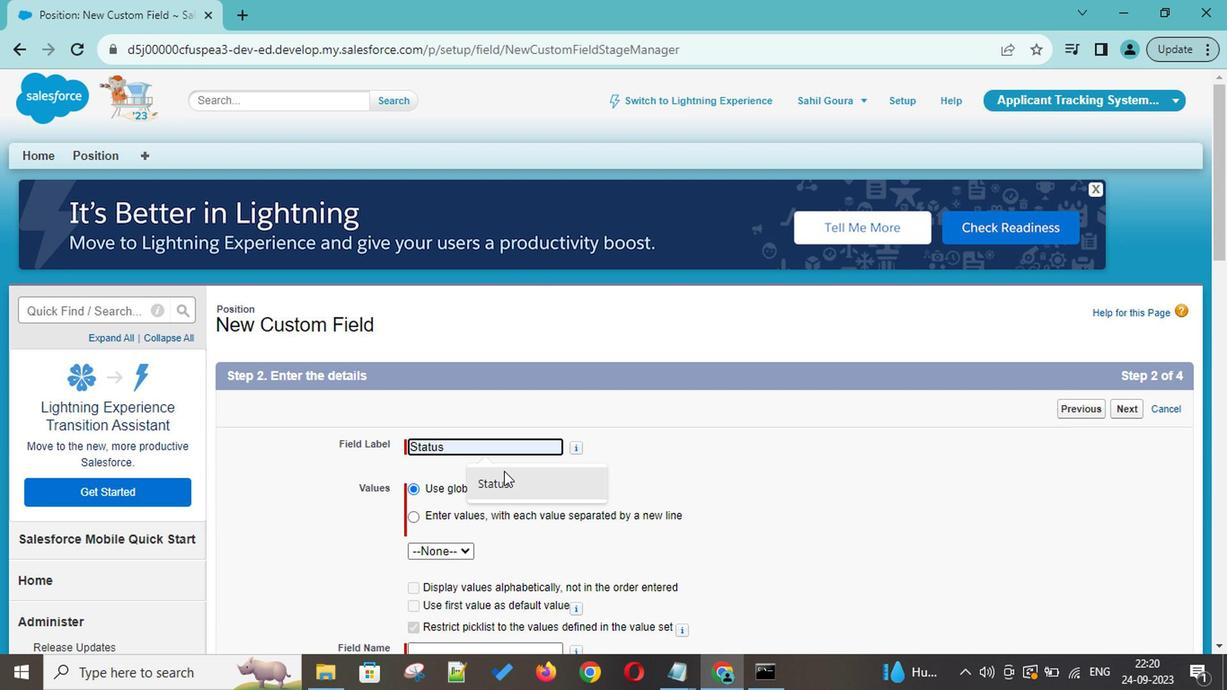 
Action: Mouse moved to (413, 518)
Screenshot: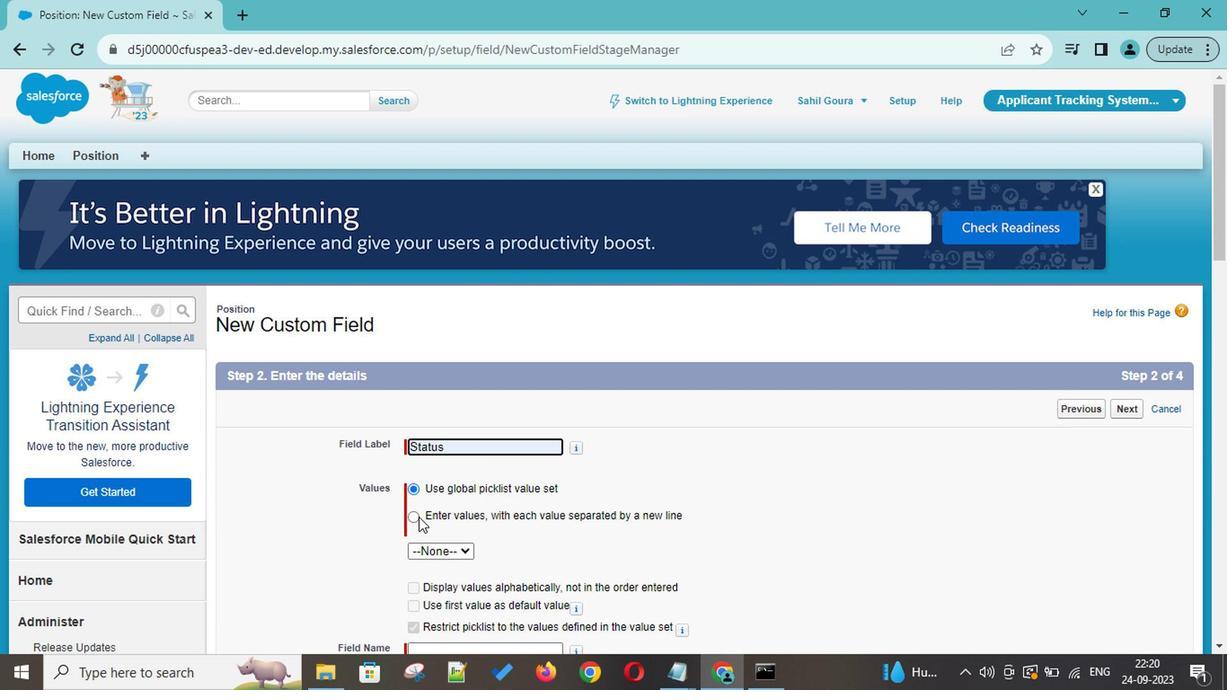 
Action: Mouse pressed left at (413, 518)
Screenshot: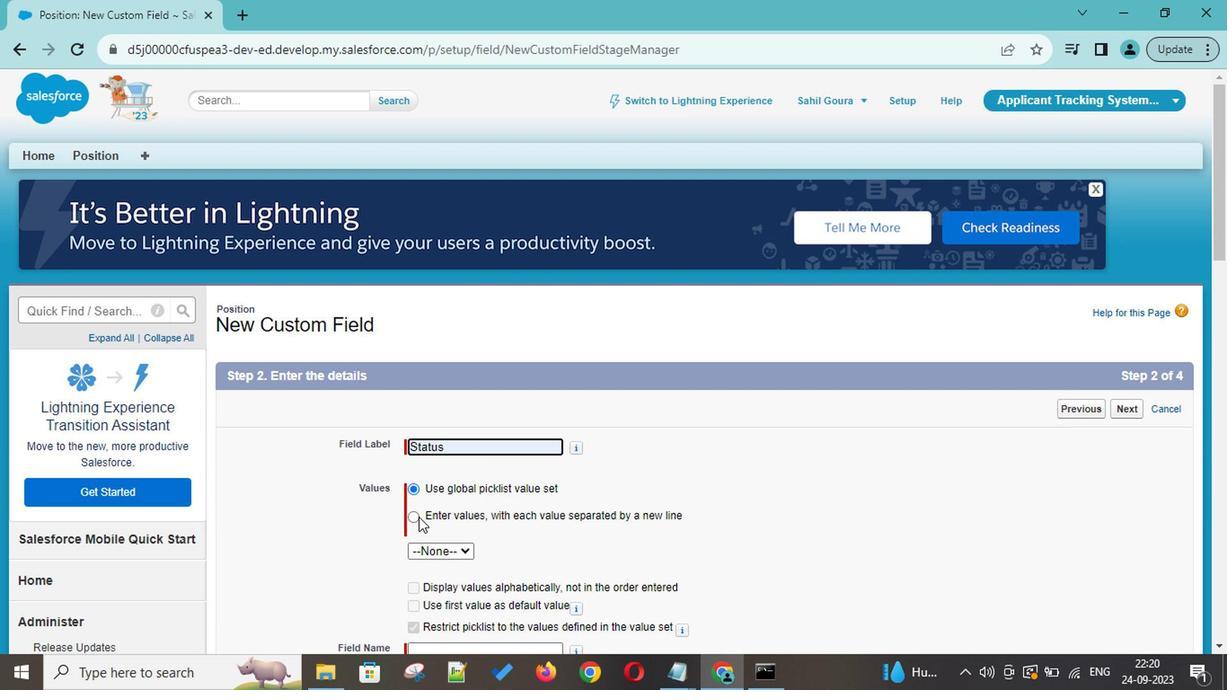 
Action: Mouse moved to (442, 570)
Screenshot: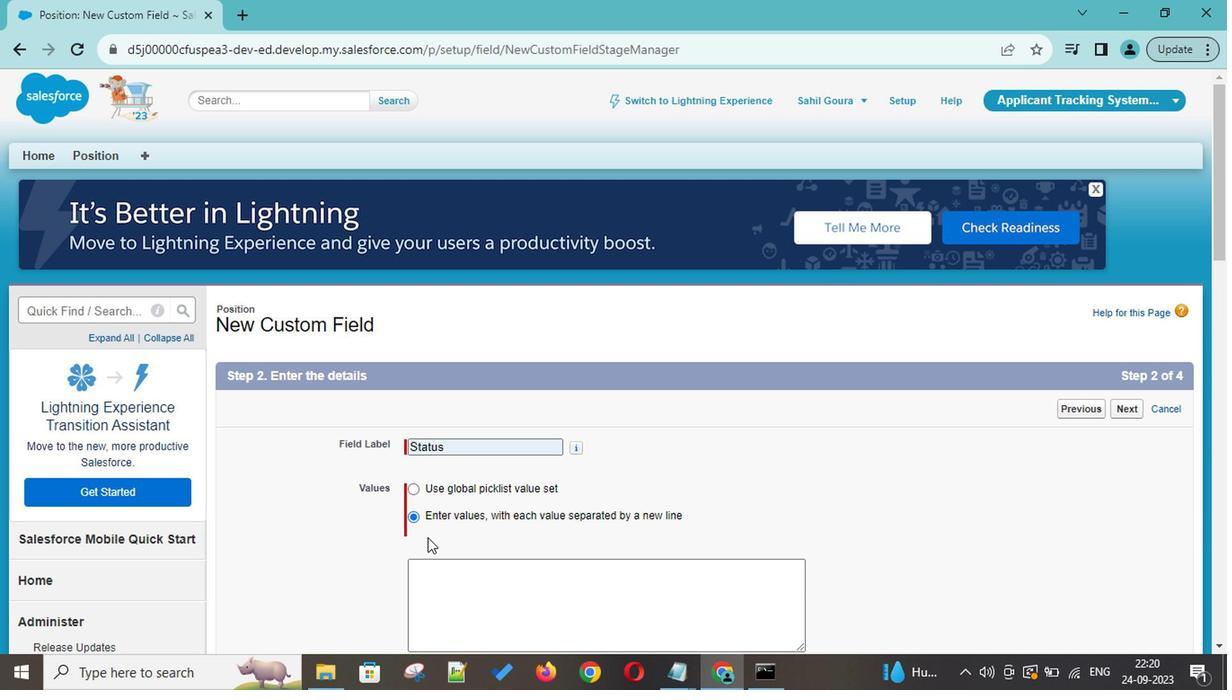 
Action: Mouse pressed left at (442, 570)
Screenshot: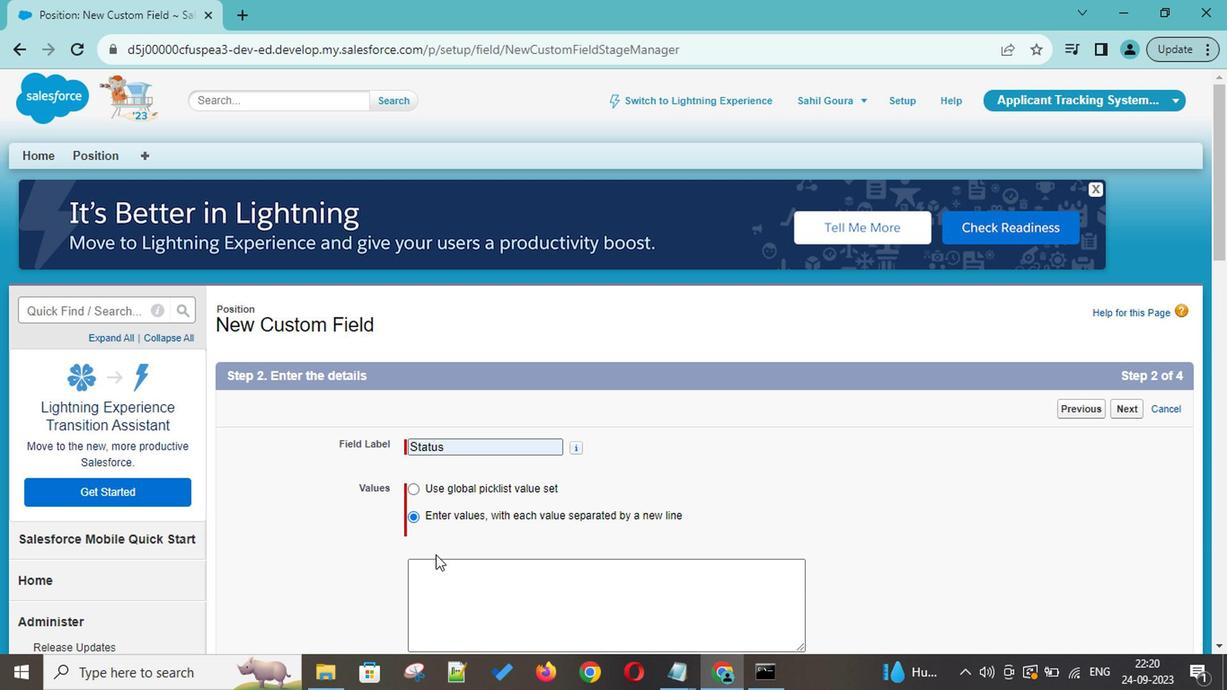 
Action: Key pressed <Key.shift>Selected<Key.tab>
Screenshot: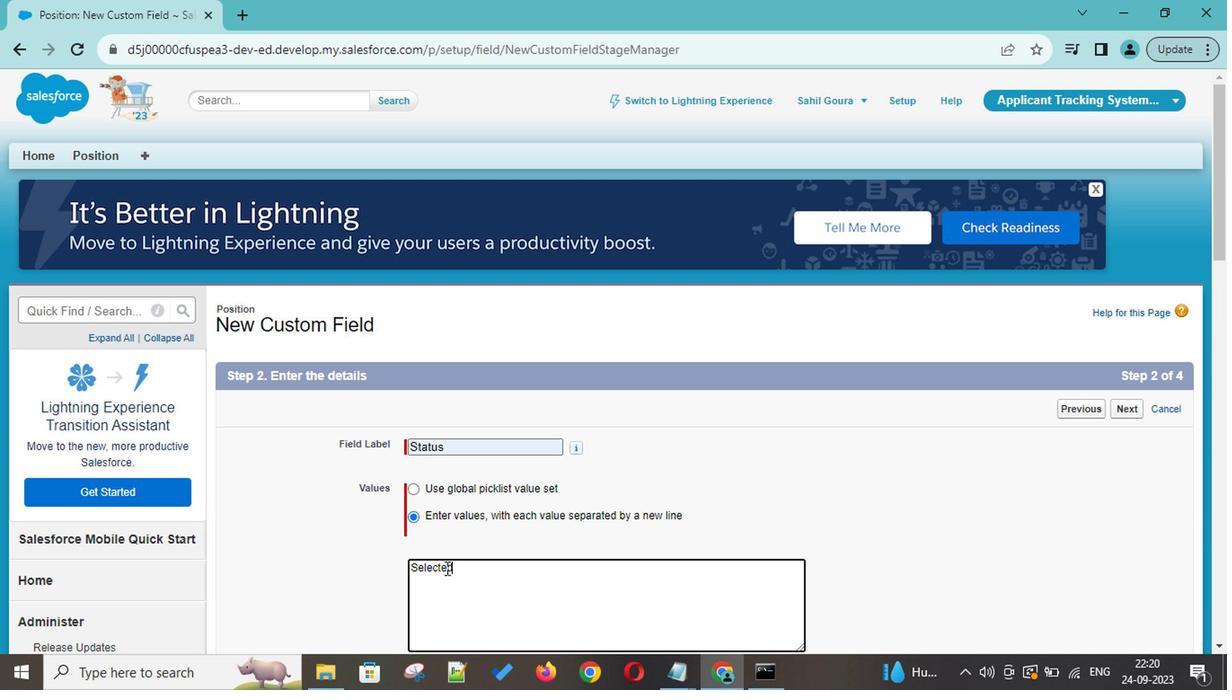 
Action: Mouse moved to (470, 289)
Screenshot: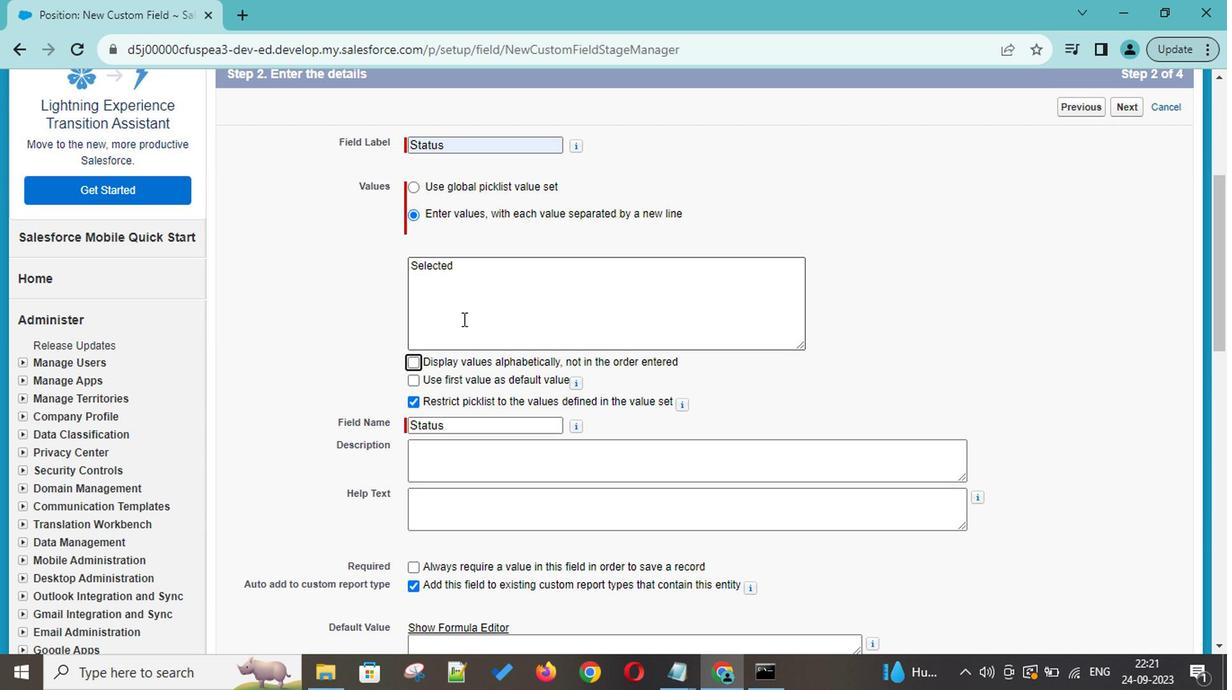 
Action: Mouse pressed left at (470, 289)
Screenshot: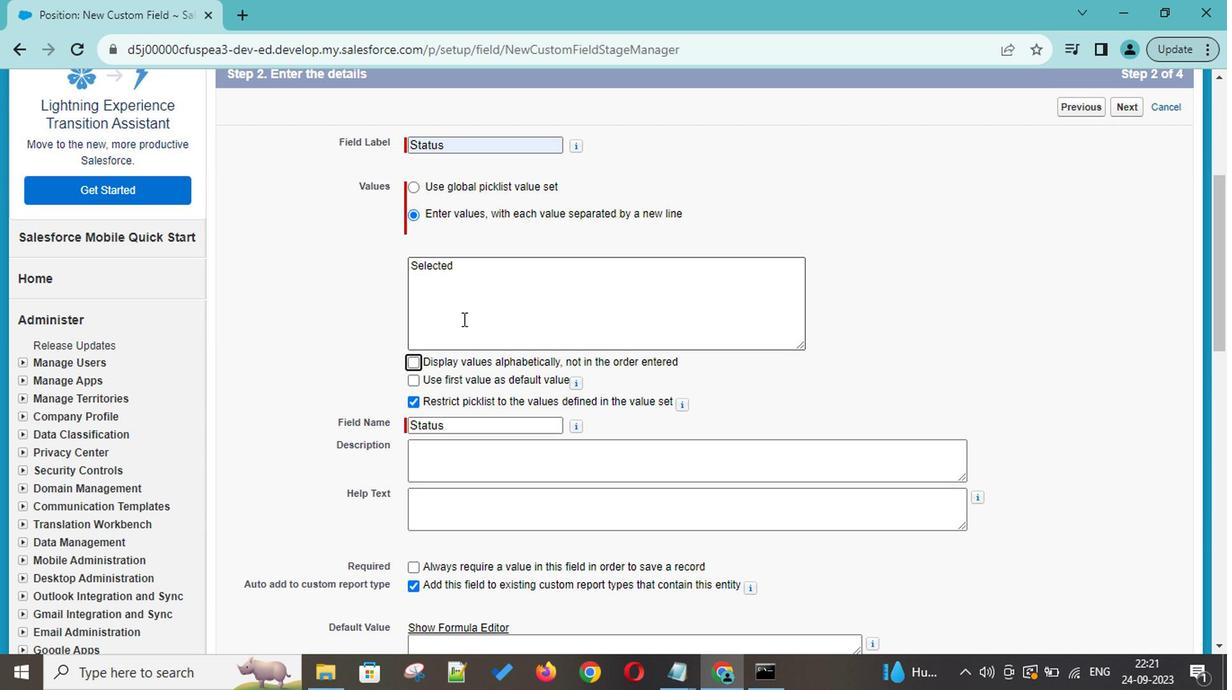 
Action: Key pressed <Key.enter><Key.shift>Not<Key.space><Key.shift>Selected
Screenshot: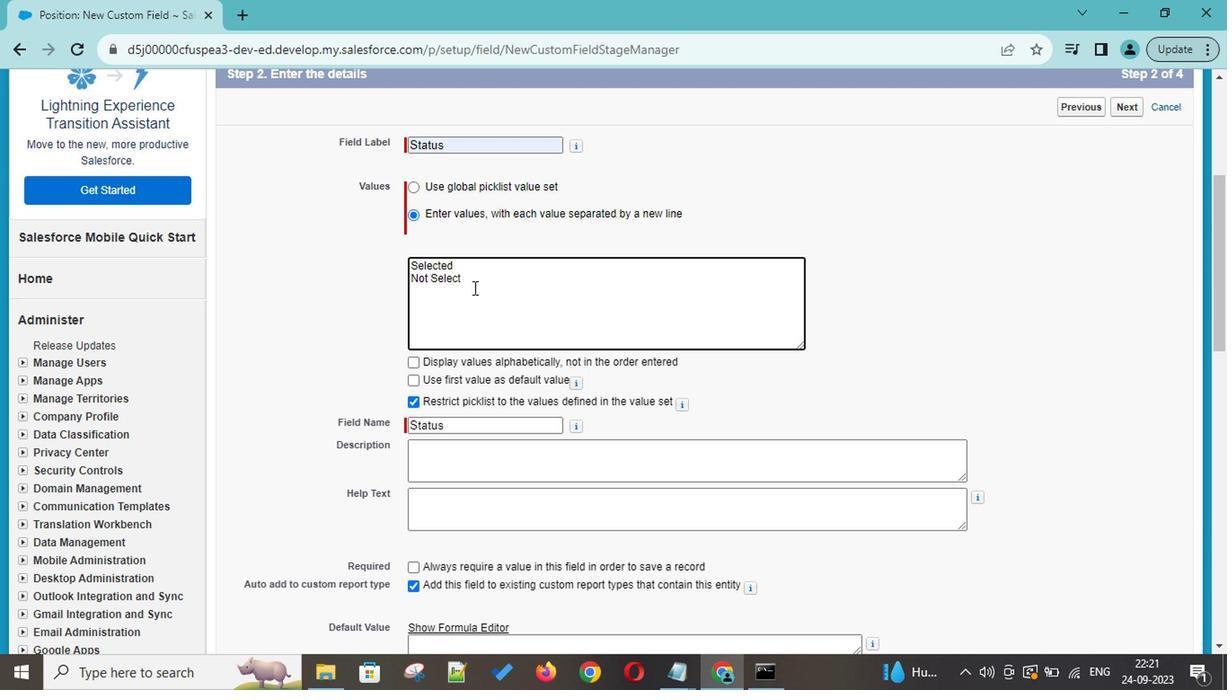 
Action: Mouse moved to (468, 487)
Screenshot: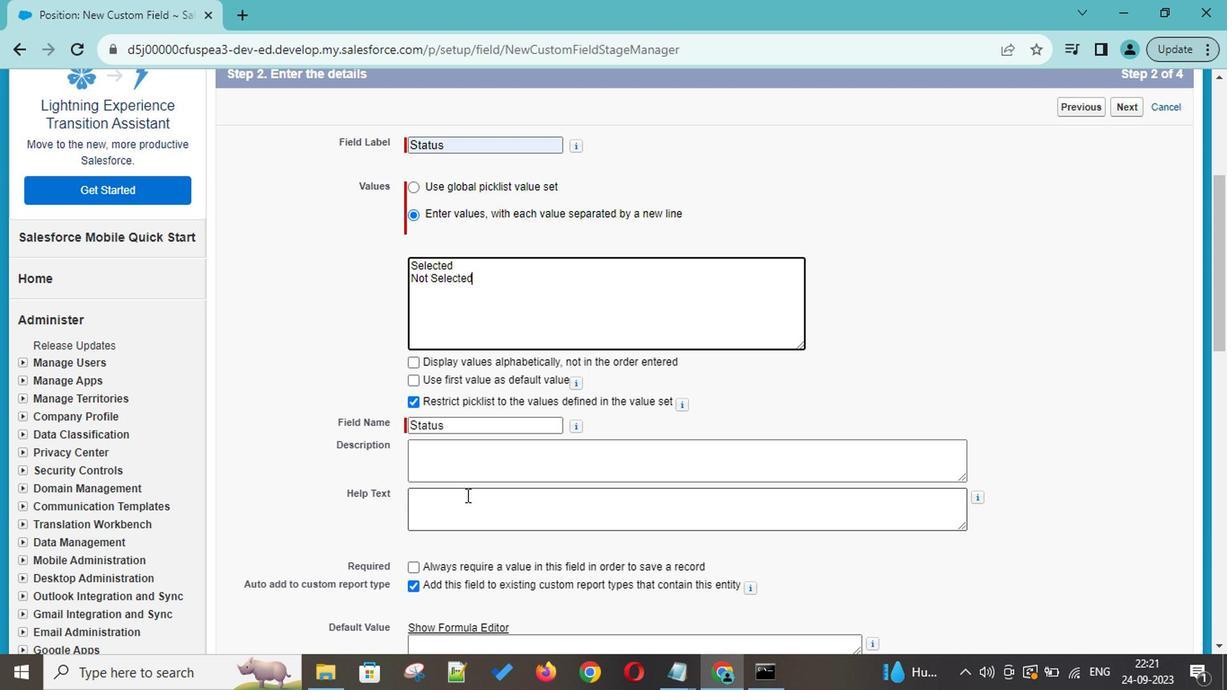
Action: Mouse scrolled (468, 485) with delta (0, -1)
Screenshot: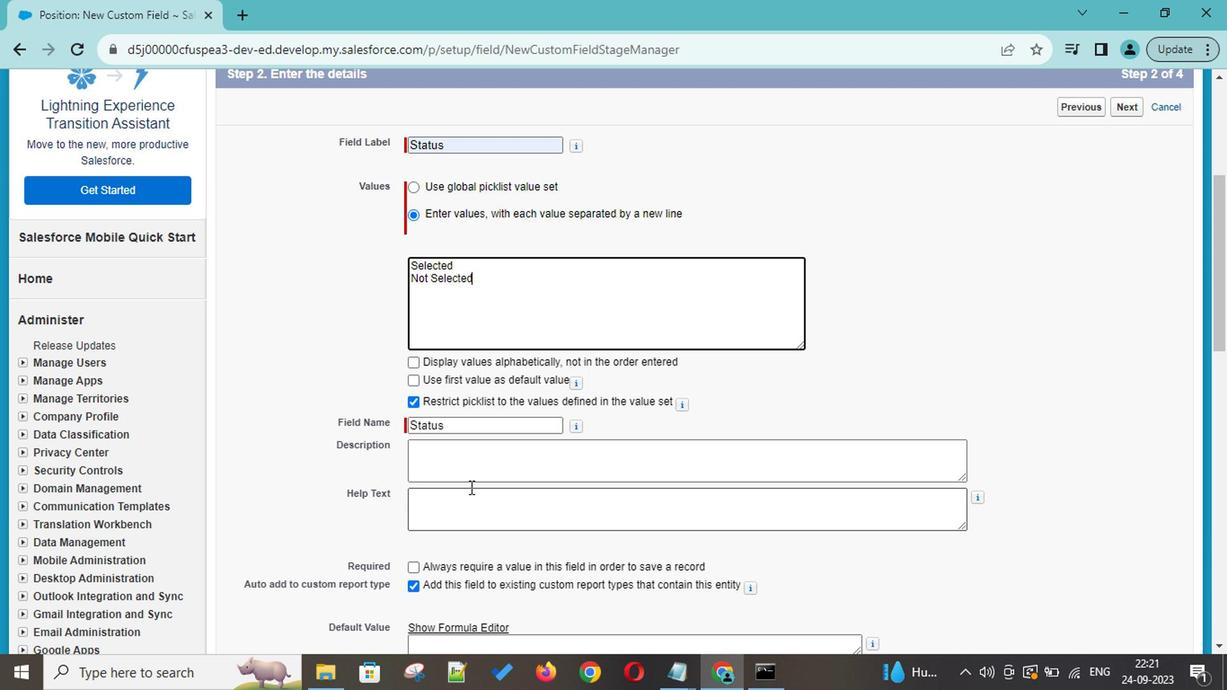 
Action: Mouse moved to (470, 384)
Screenshot: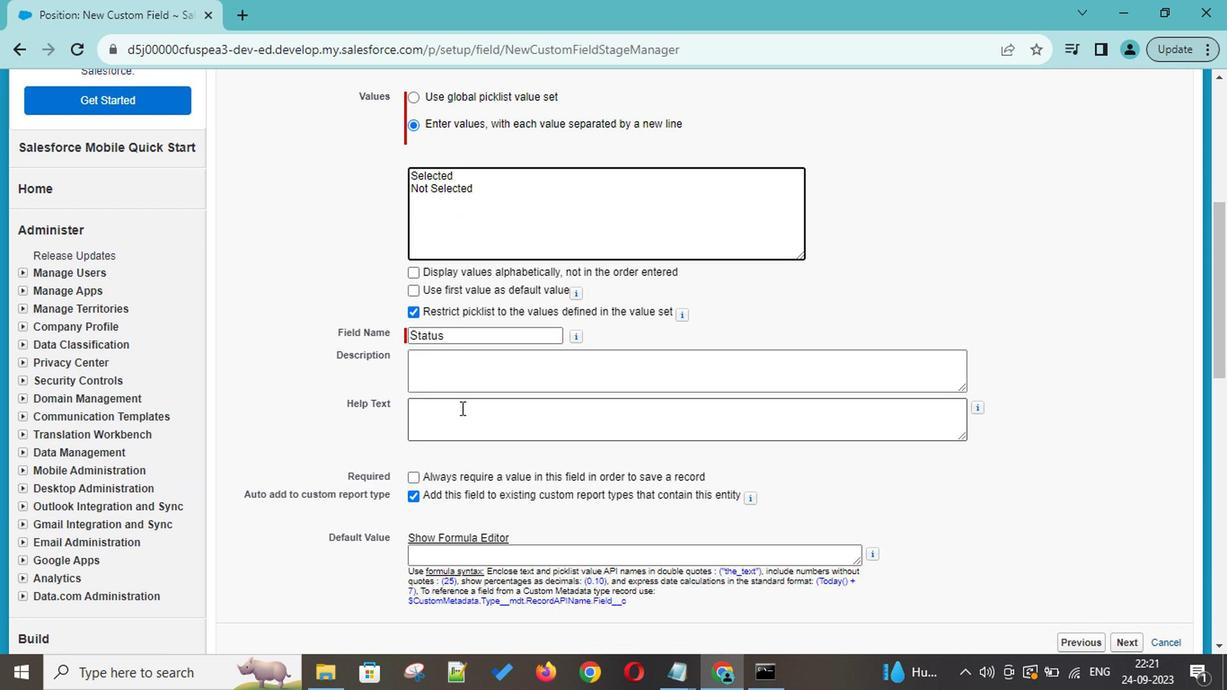 
Action: Mouse pressed left at (470, 384)
Screenshot: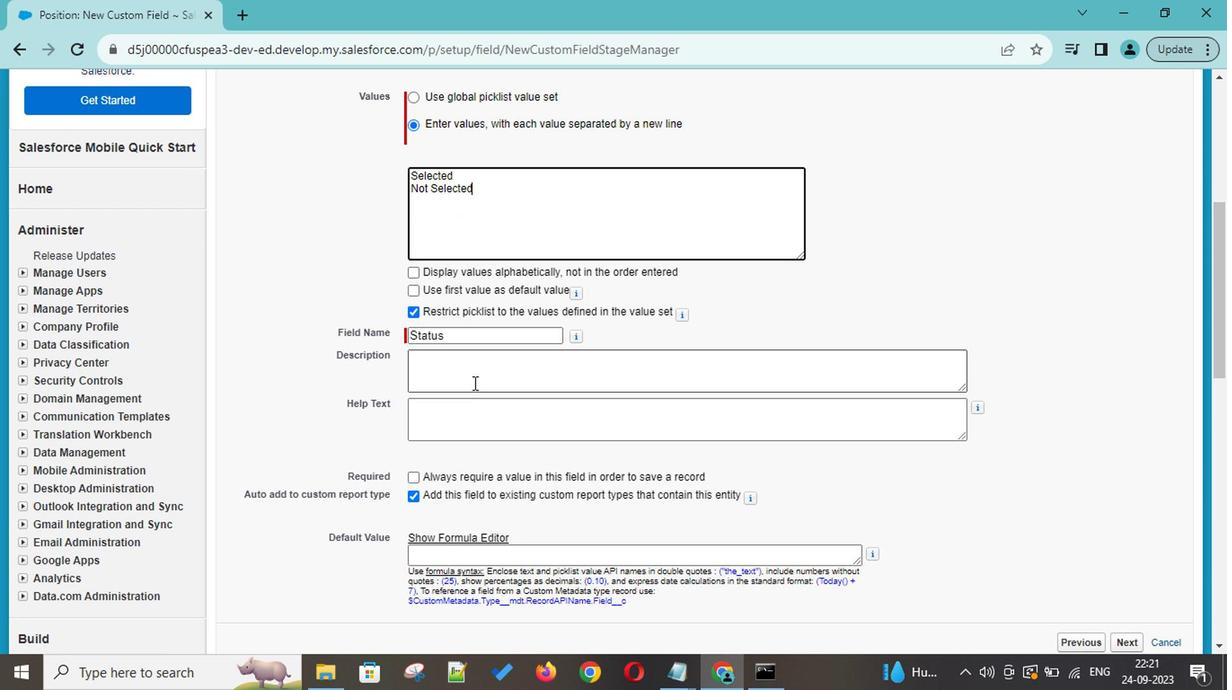 
Action: Key pressed <Key.shift>This<Key.space>s<Key.backspace>field<Key.space>will<Key.space>showcase<Key.space>wjh<Key.backspace><Key.backspace>hether<Key.space>the<Key.space>candidate<Key.space>qualigi<Key.backspace><Key.backspace>fies<Key.space>the<Key.space>a<Key.backspace>screening<Key.space>in<Key.space>the<Key.space><Key.shift>ATS<Key.backspace><Key.backspace><Key.backspace><Key.backspace><Key.backspace><Key.backspace><Key.backspace><Key.shift>Applicn<Key.backspace>ant<Key.space><Key.shift>Tracking<Key.space><Key.shift>System<Key.shift>(<Key.shift>ATS<Key.shift>).<Key.space><Key.enter><Key.enter><Key.shift><Key.shift><Key.shift><Key.shift><Key.shift><Key.shift><Key.shift><Key.shift><Key.backspace><Key.shift>It<Key.space>also<Key.space><Key.backspace><Key.backspace><Key.backspace><Key.backspace><Key.backspace><Key.backspace><Key.backspace><Key.backspace><Key.enter><Key.shift>Thisalso<Key.backspace><Key.backspace><Key.backspace><Key.backspace><Key.backspace><Key.backspace><Key.backspace><Key.backspace>
Screenshot: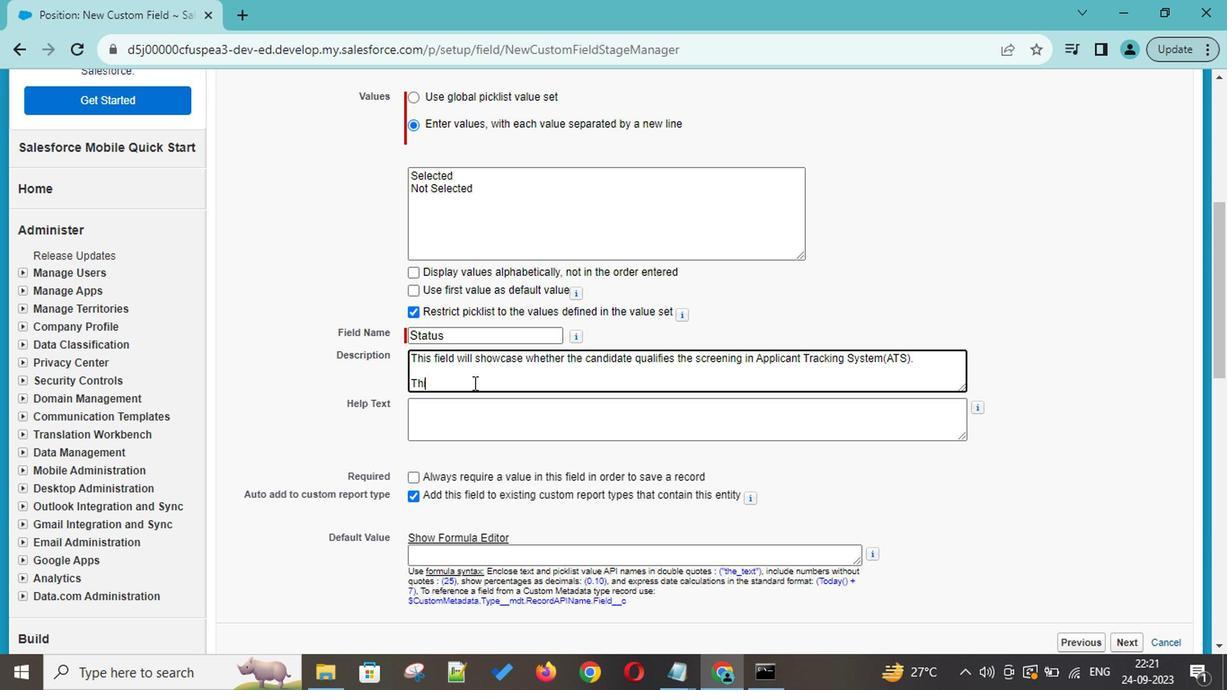 
Action: Mouse moved to (494, 399)
Screenshot: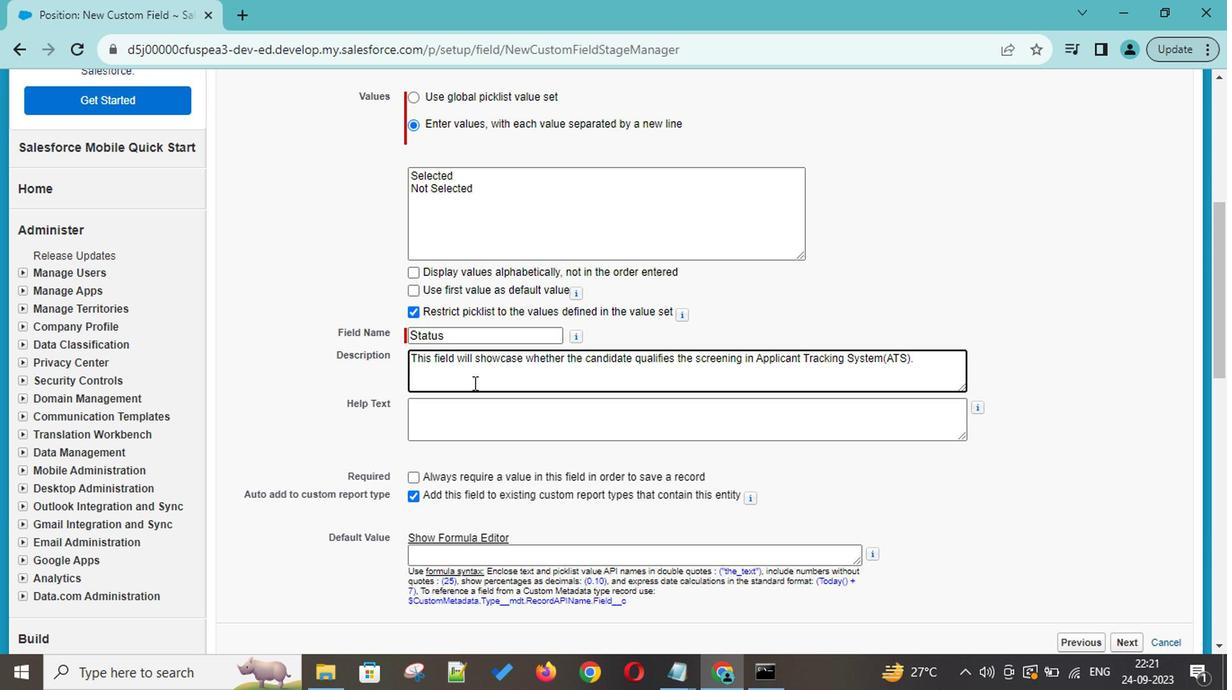 
Action: Mouse scrolled (494, 398) with delta (0, -1)
Screenshot: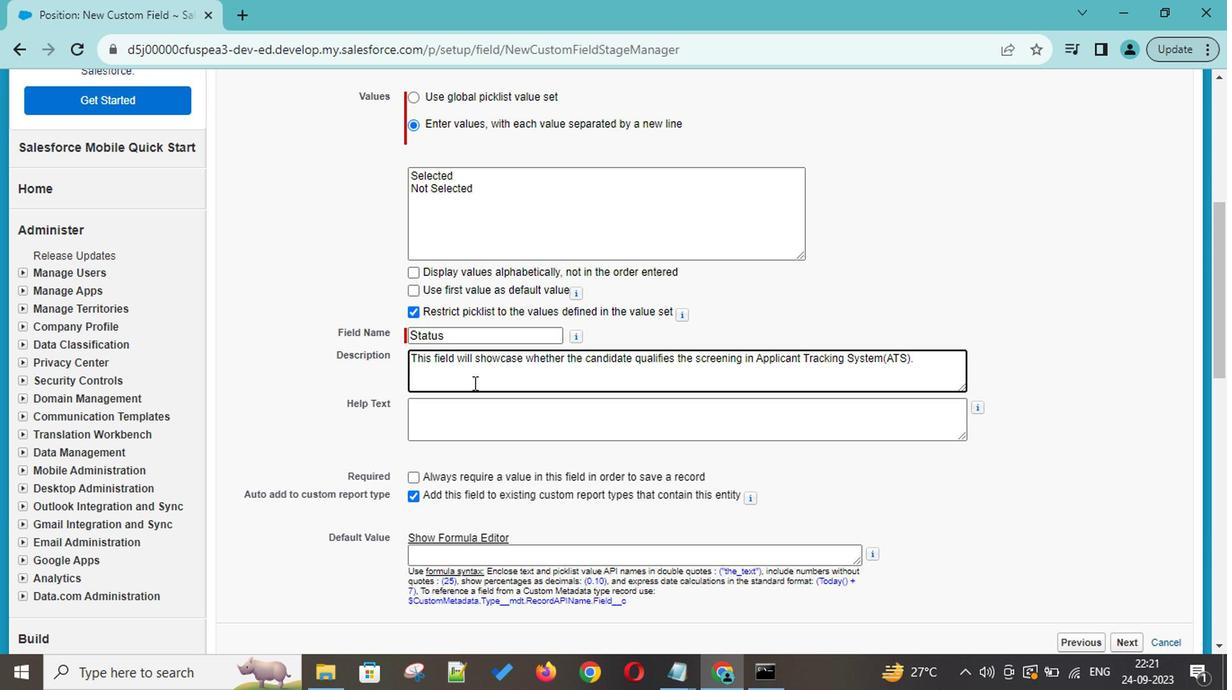 
Action: Mouse moved to (1126, 555)
Screenshot: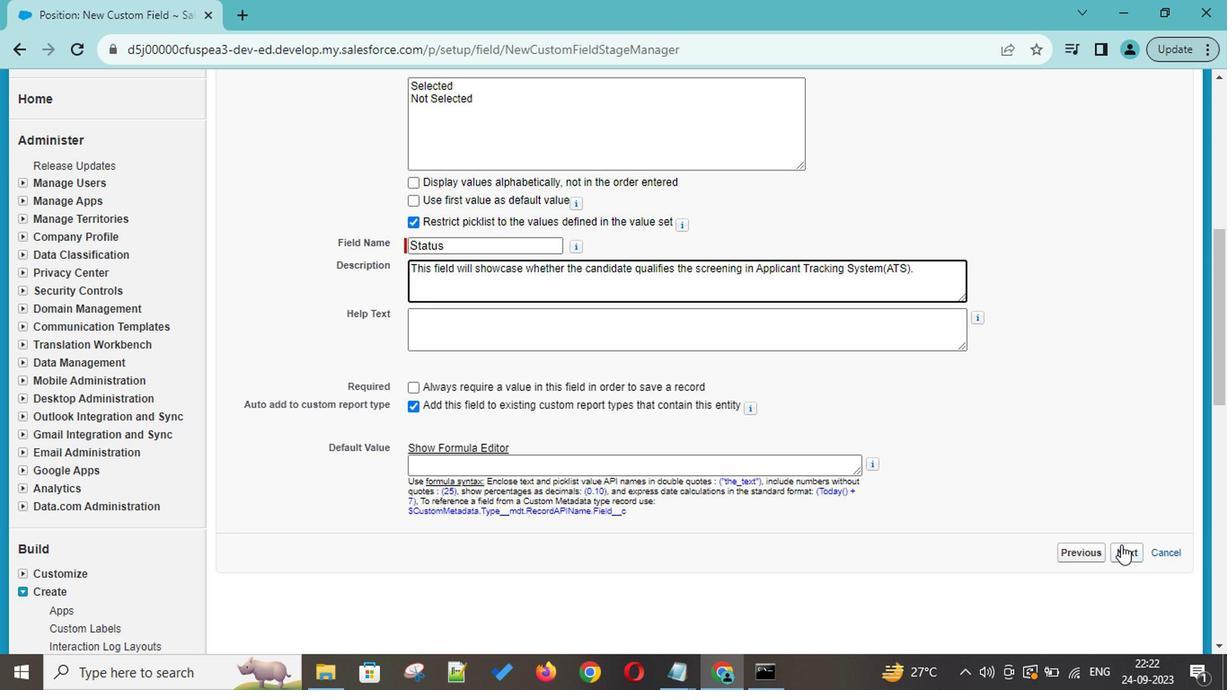 
Action: Mouse pressed left at (1126, 555)
Screenshot: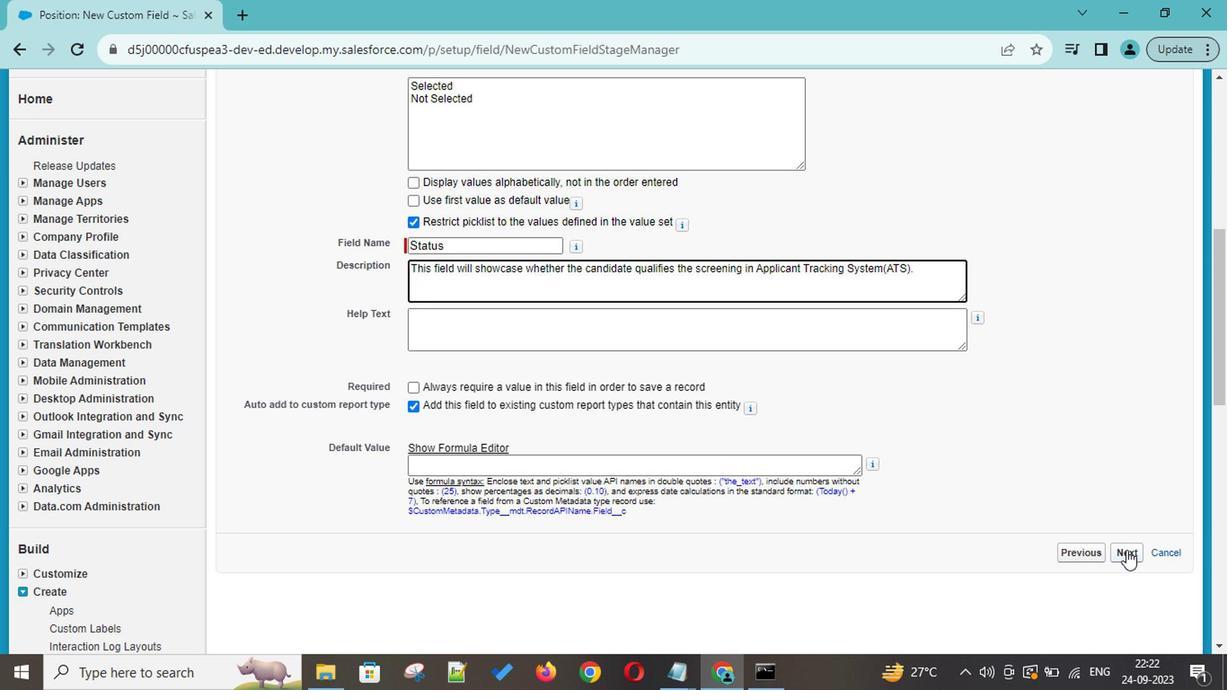 
Action: Mouse moved to (868, 577)
Screenshot: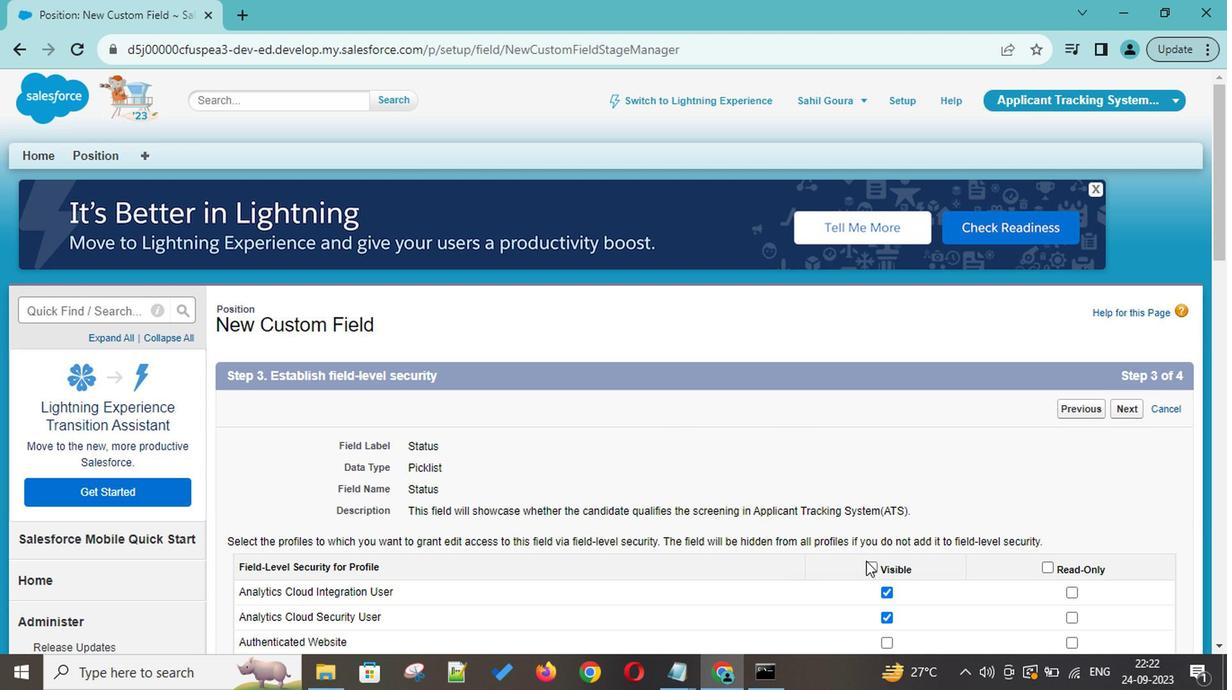 
Action: Mouse pressed left at (868, 577)
